 Task: Go to Program & Features. Select Whole Food Market. Add to cart Organic Flaxseed-3. Select Amazon Health. Add to cart Valerian root extract capsules-1. Place order for Gage Hill, _x000D_
603 Municipal Dr_x000D_
Thorndale, Pennsylvania(PA), 19372, Cell Number (610) 384-5565
Action: Mouse moved to (383, 277)
Screenshot: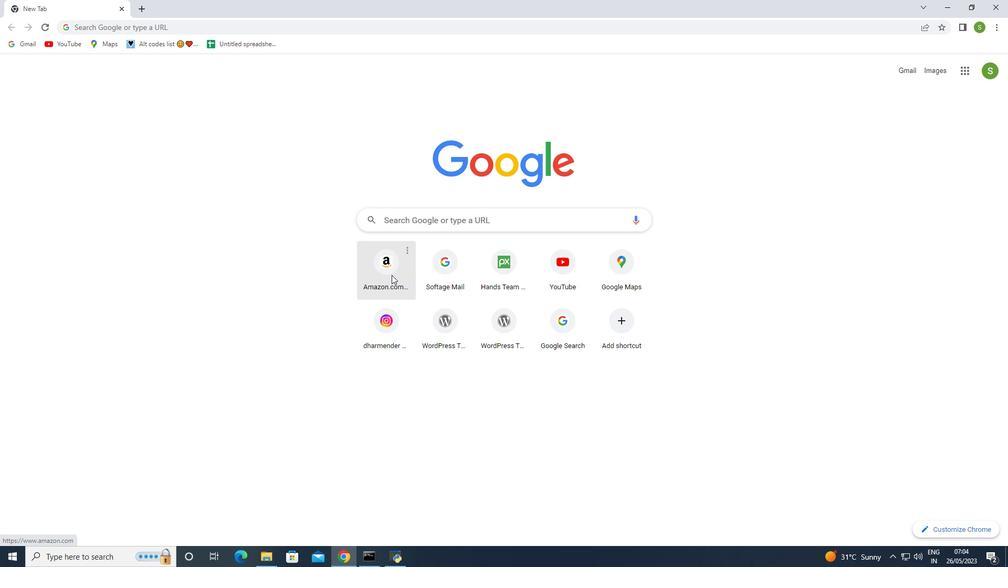 
Action: Mouse pressed left at (383, 277)
Screenshot: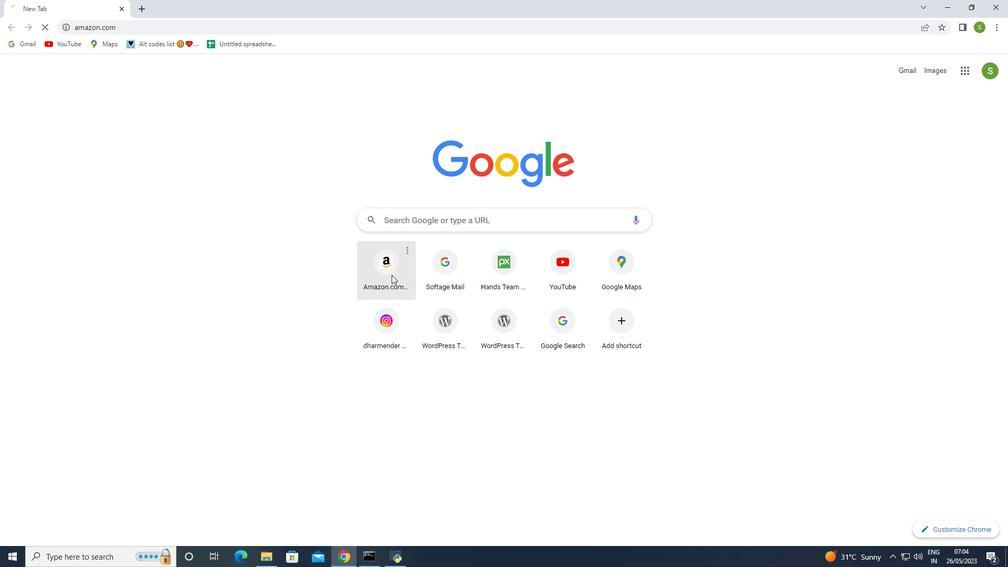 
Action: Mouse moved to (951, 67)
Screenshot: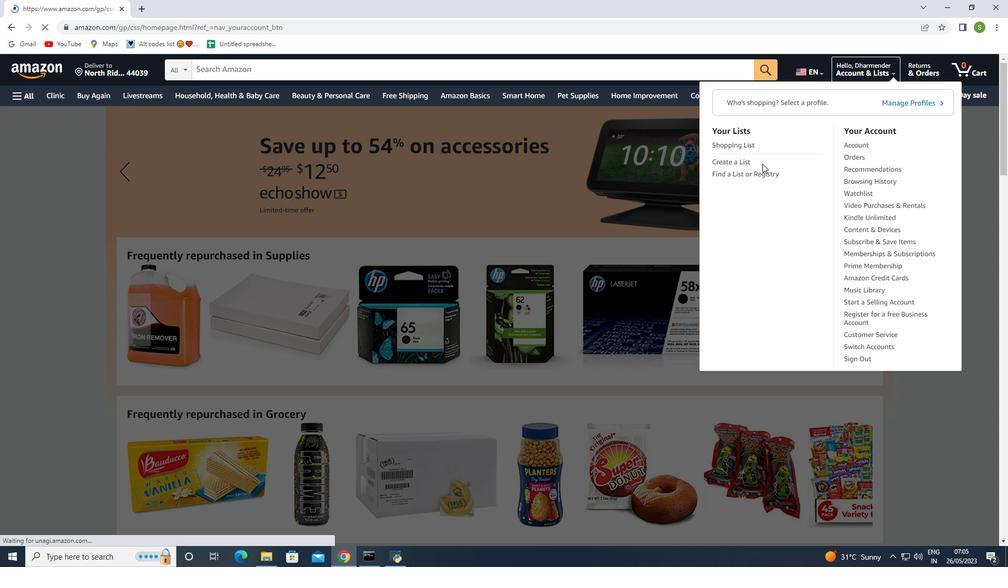 
Action: Mouse pressed left at (951, 67)
Screenshot: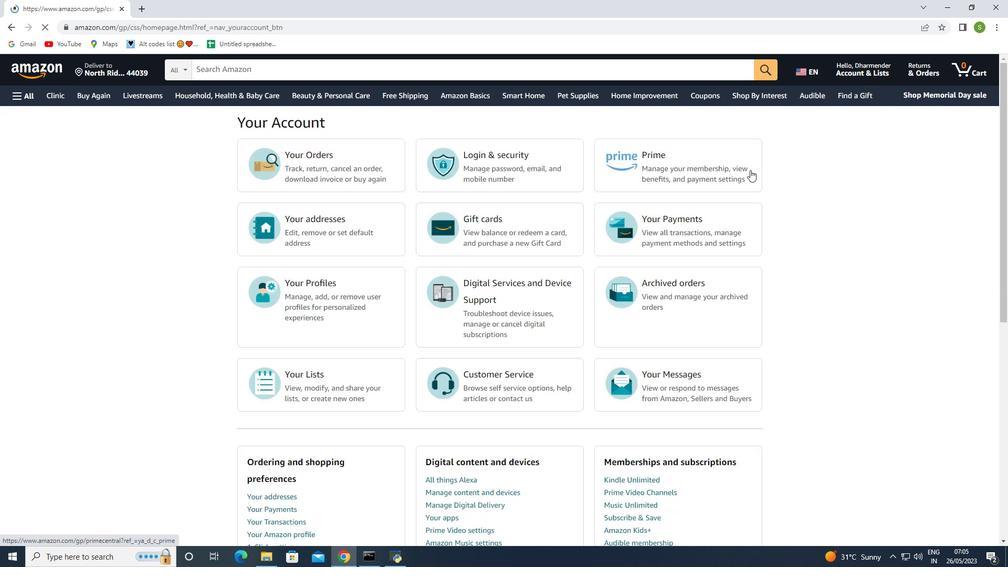 
Action: Mouse moved to (276, 320)
Screenshot: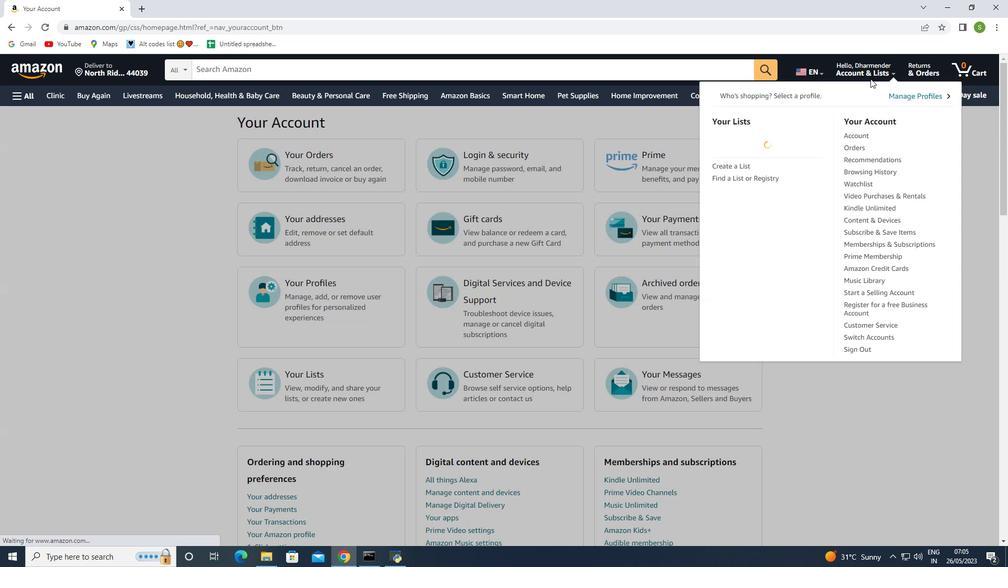 
Action: Mouse pressed left at (276, 320)
Screenshot: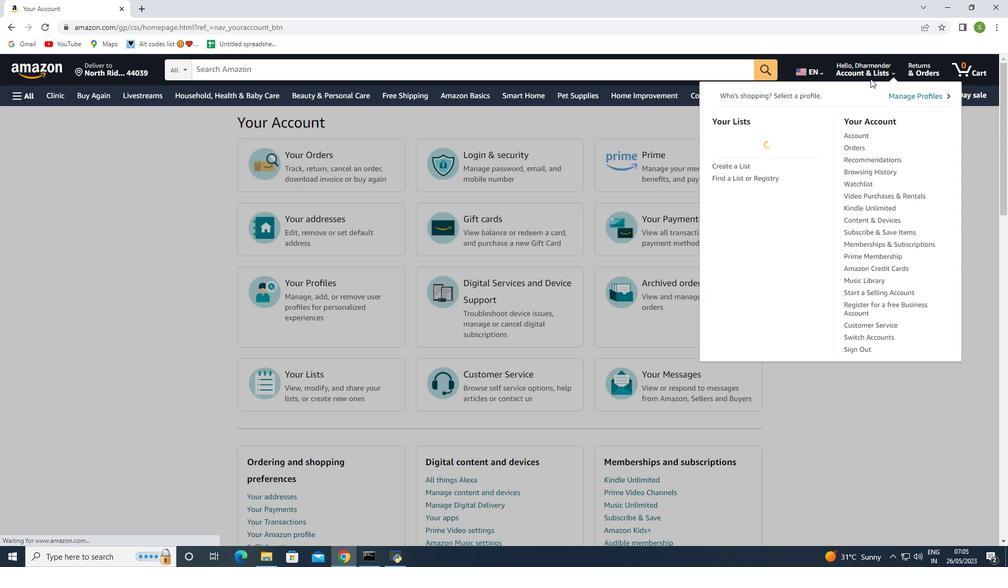 
Action: Mouse moved to (19, 95)
Screenshot: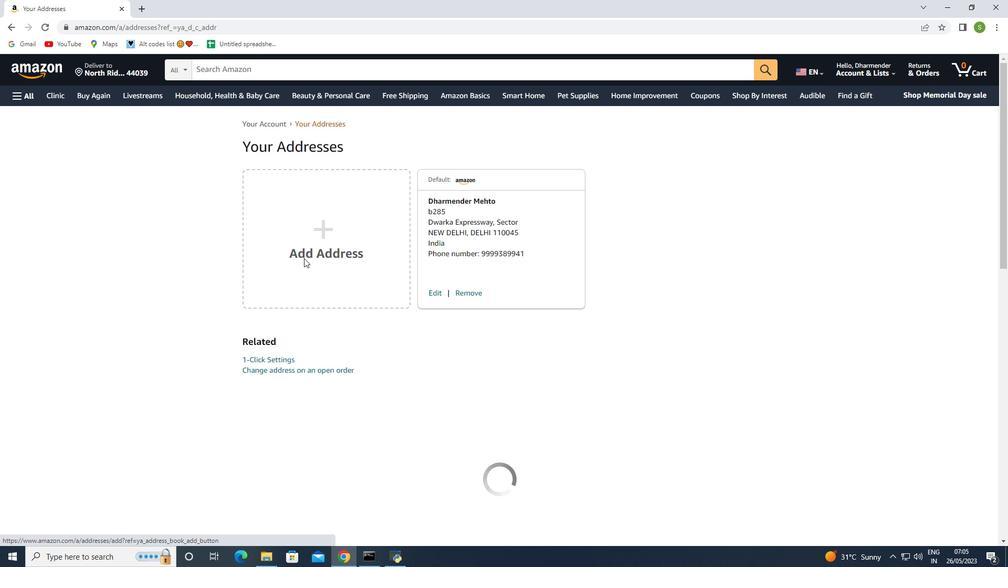 
Action: Mouse pressed left at (19, 95)
Screenshot: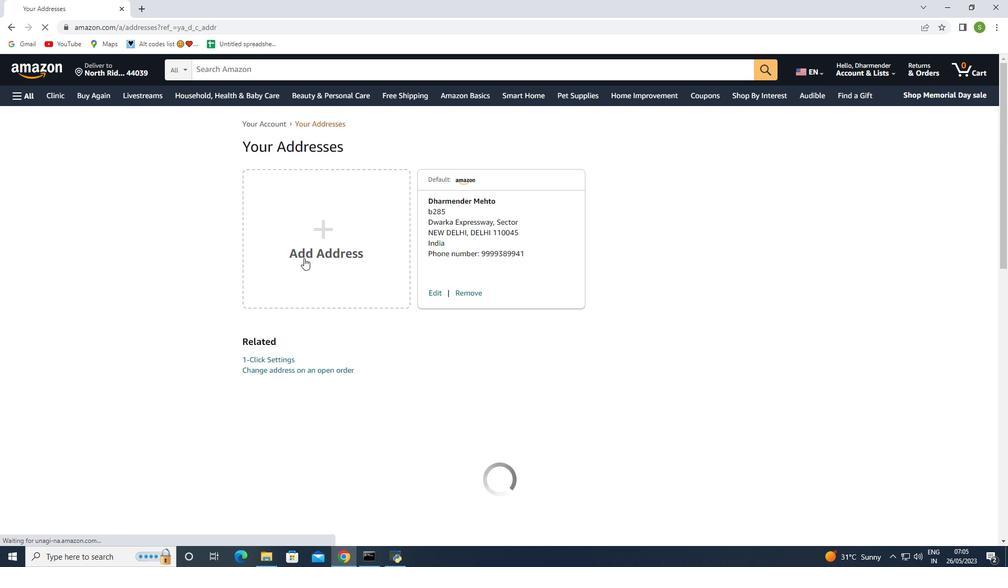 
Action: Mouse moved to (65, 373)
Screenshot: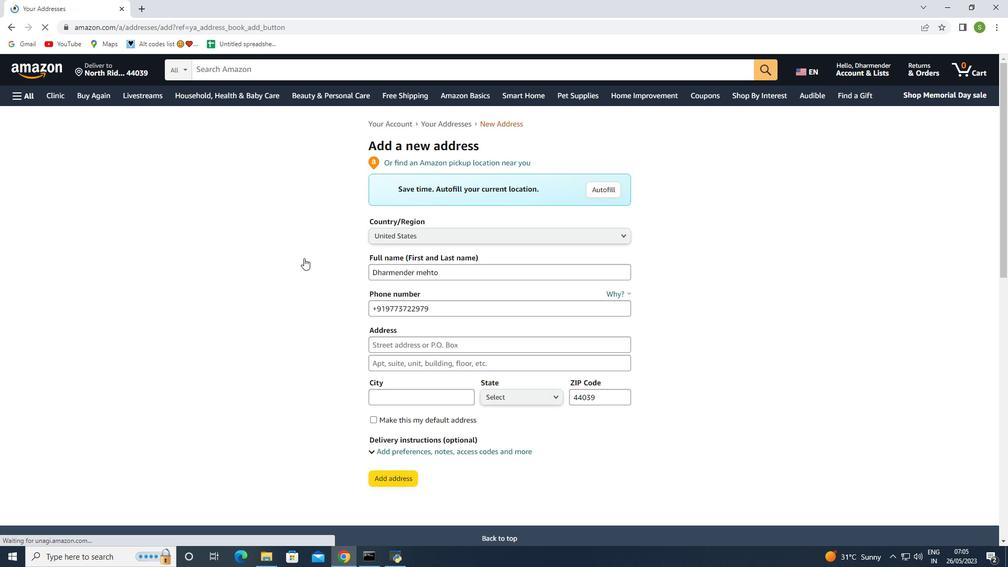
Action: Mouse scrolled (65, 372) with delta (0, 0)
Screenshot: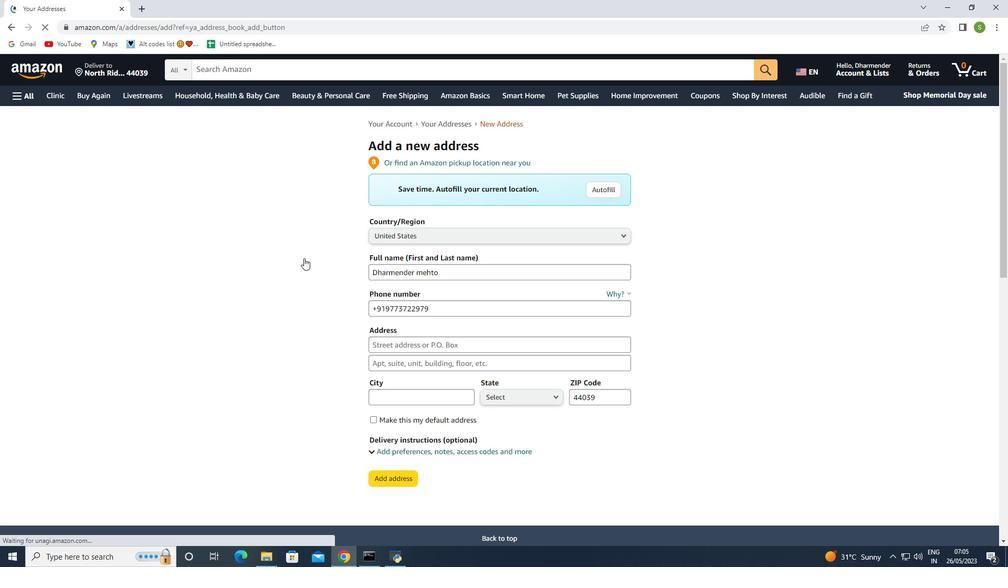 
Action: Mouse moved to (65, 375)
Screenshot: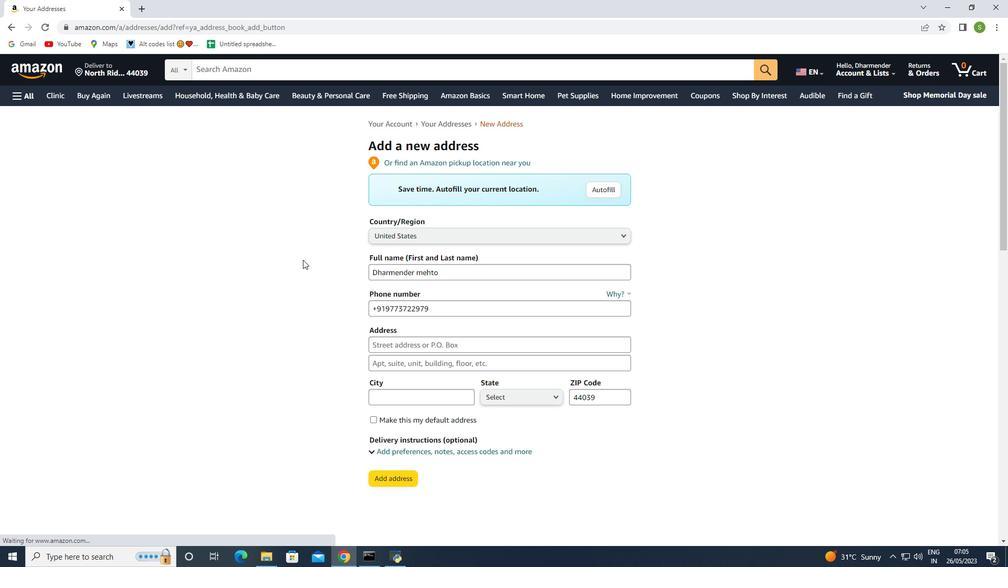 
Action: Mouse scrolled (65, 374) with delta (0, 0)
Screenshot: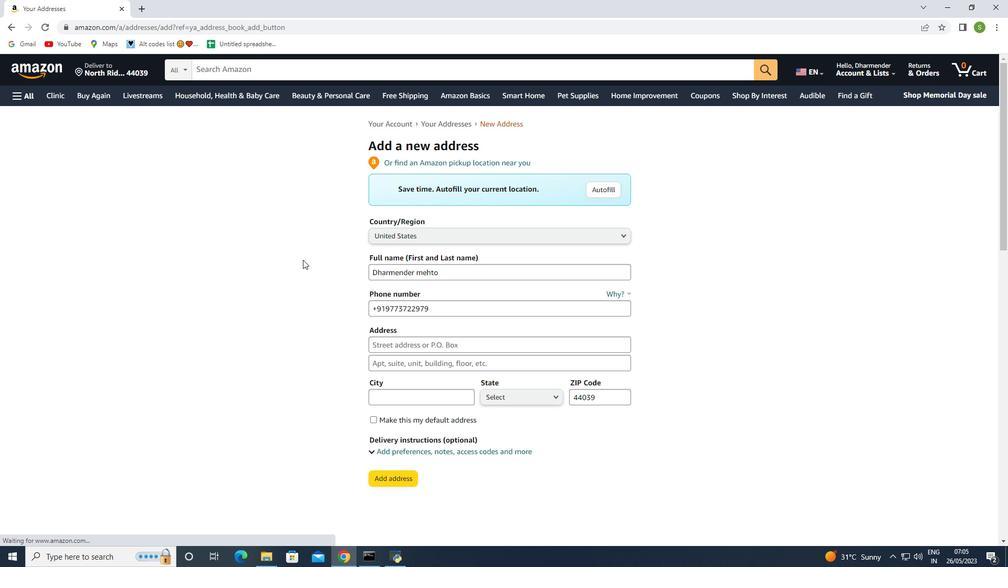 
Action: Mouse moved to (65, 377)
Screenshot: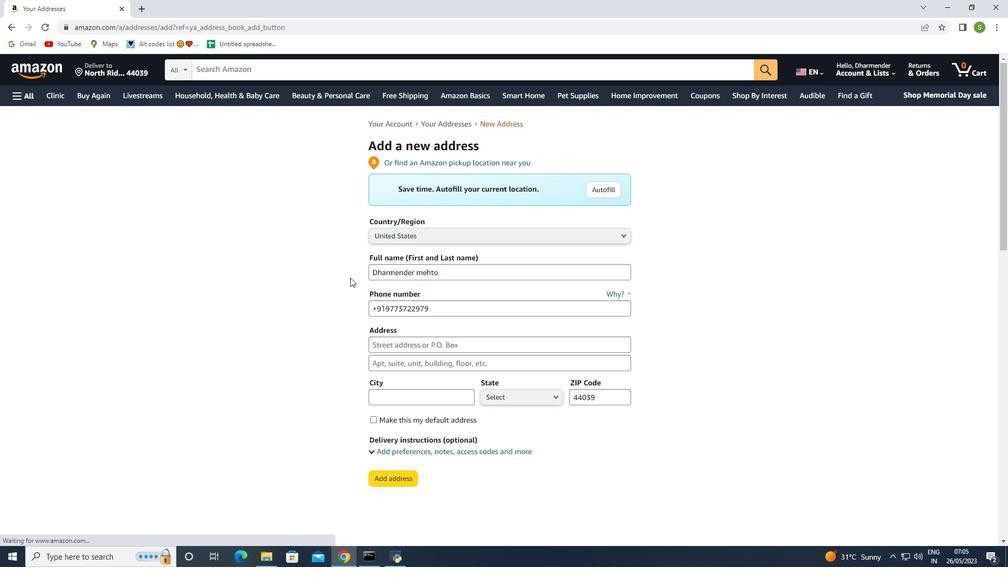
Action: Mouse scrolled (65, 377) with delta (0, 0)
Screenshot: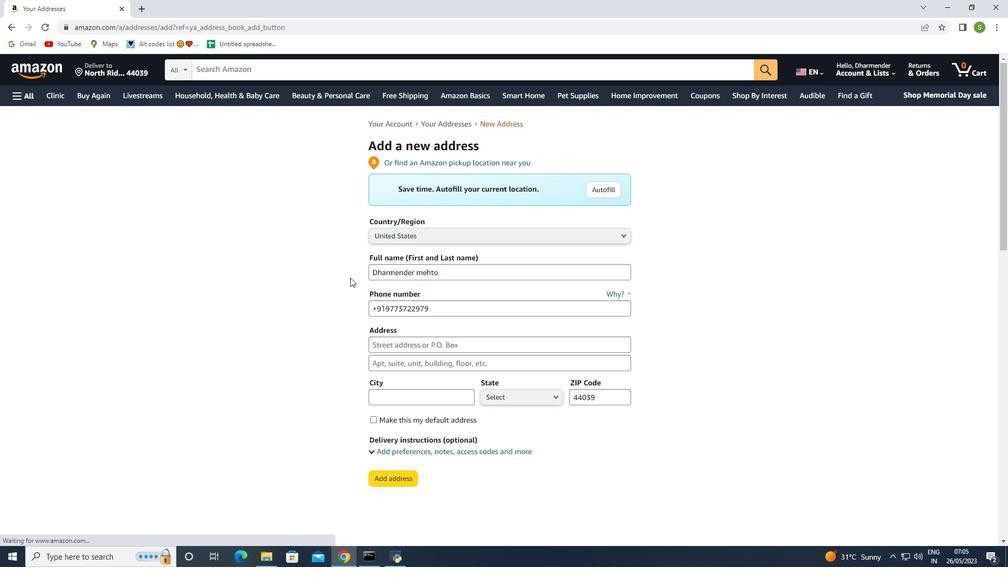 
Action: Mouse moved to (64, 381)
Screenshot: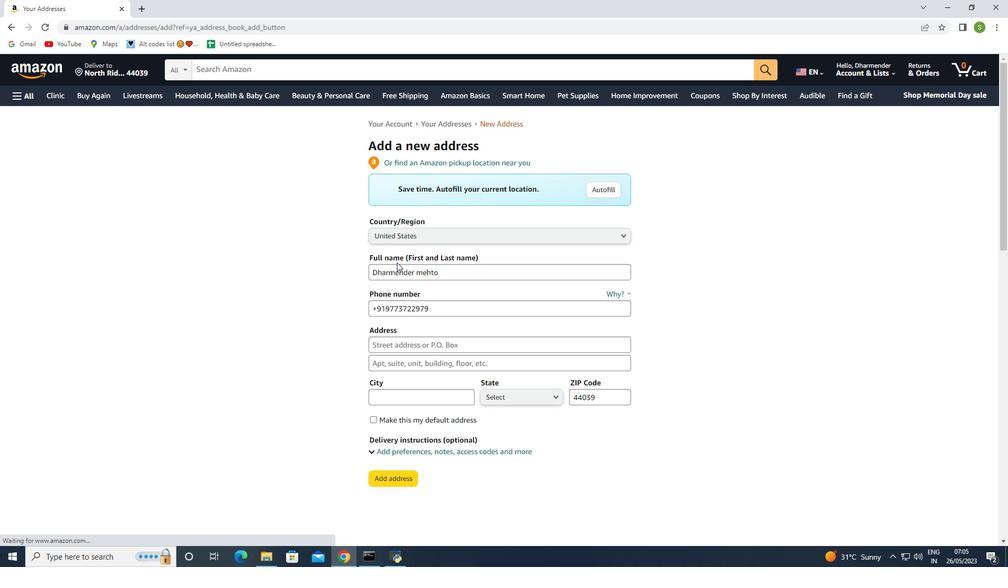 
Action: Mouse scrolled (64, 380) with delta (0, 0)
Screenshot: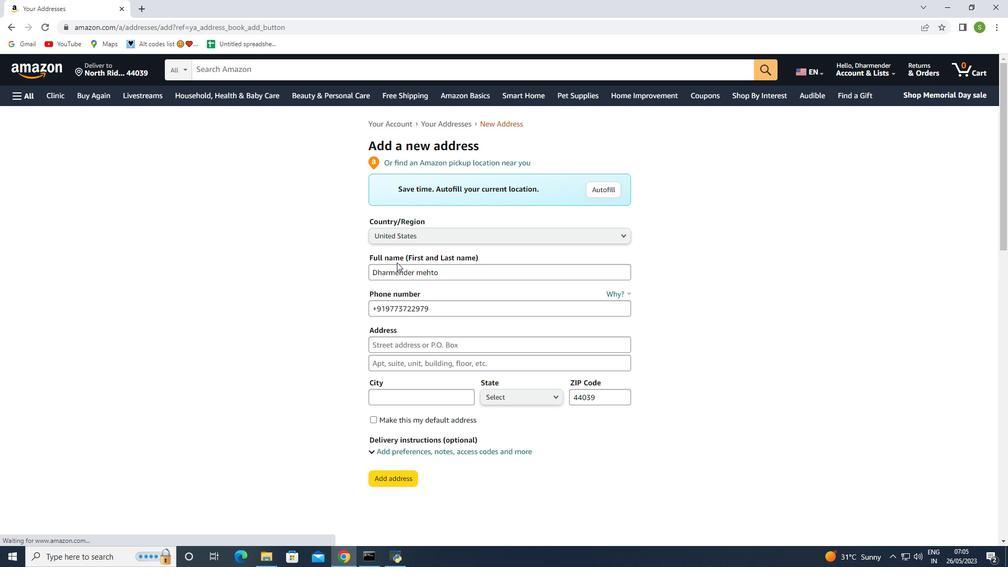 
Action: Mouse scrolled (64, 380) with delta (0, 0)
Screenshot: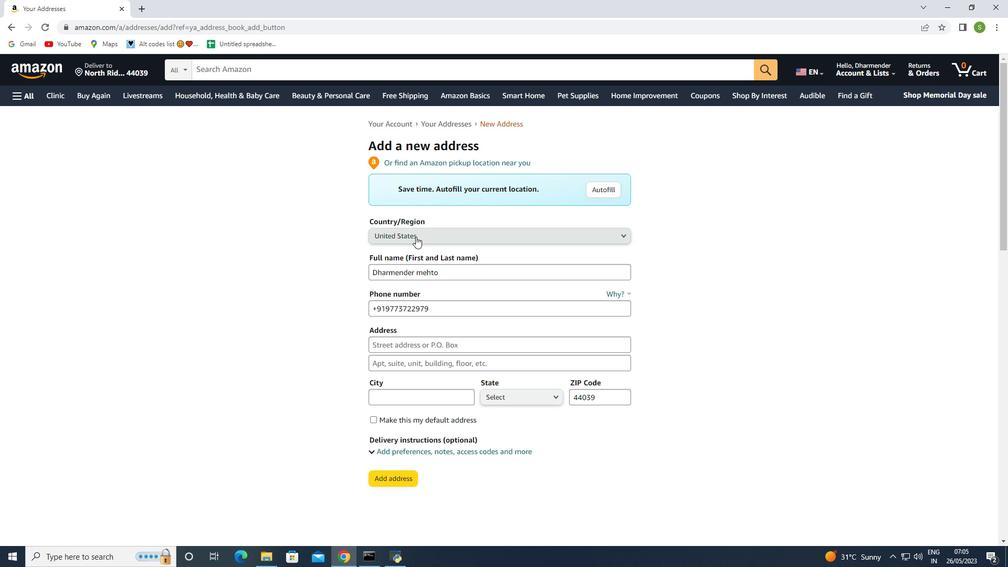 
Action: Mouse scrolled (64, 380) with delta (0, 0)
Screenshot: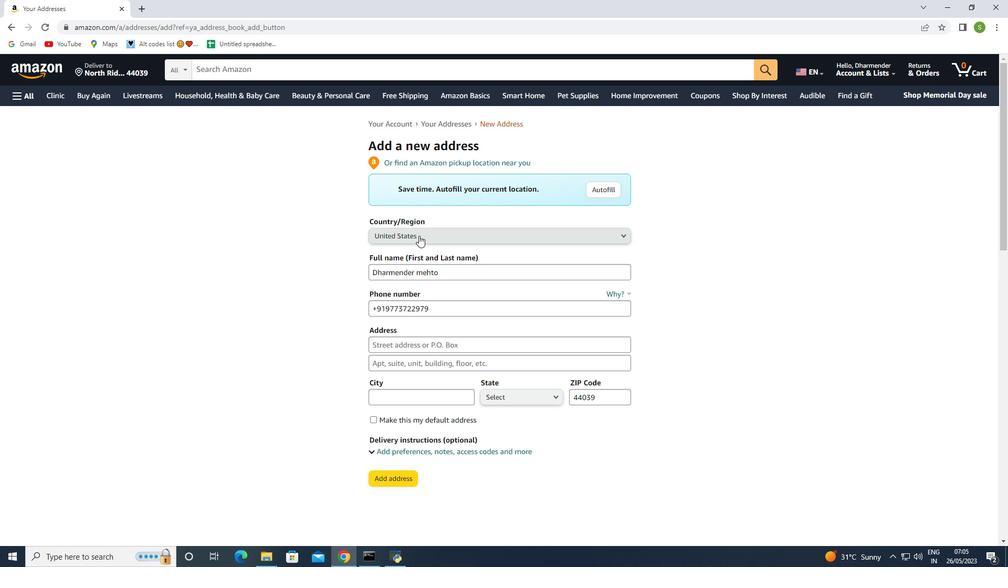 
Action: Mouse scrolled (64, 380) with delta (0, 0)
Screenshot: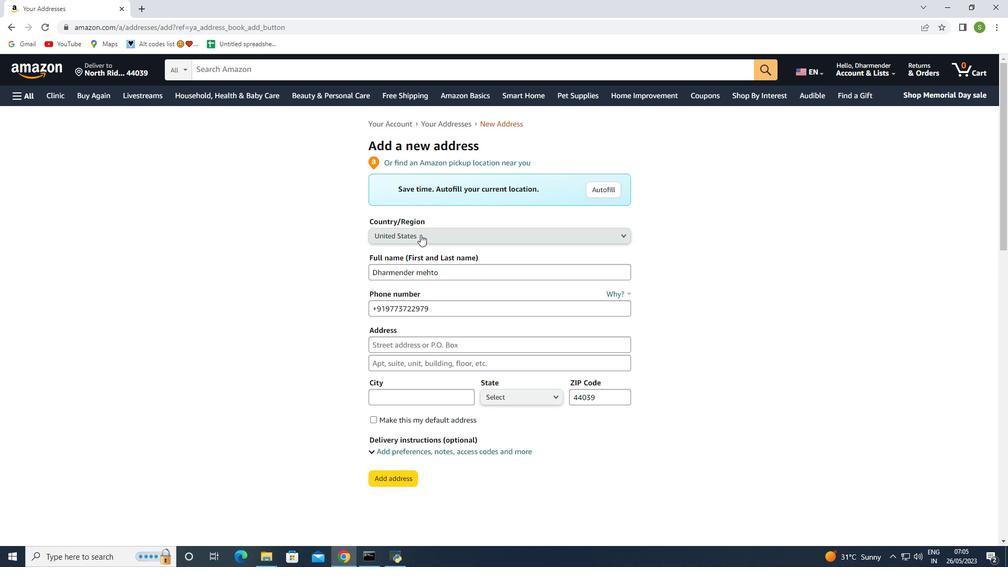 
Action: Mouse moved to (72, 319)
Screenshot: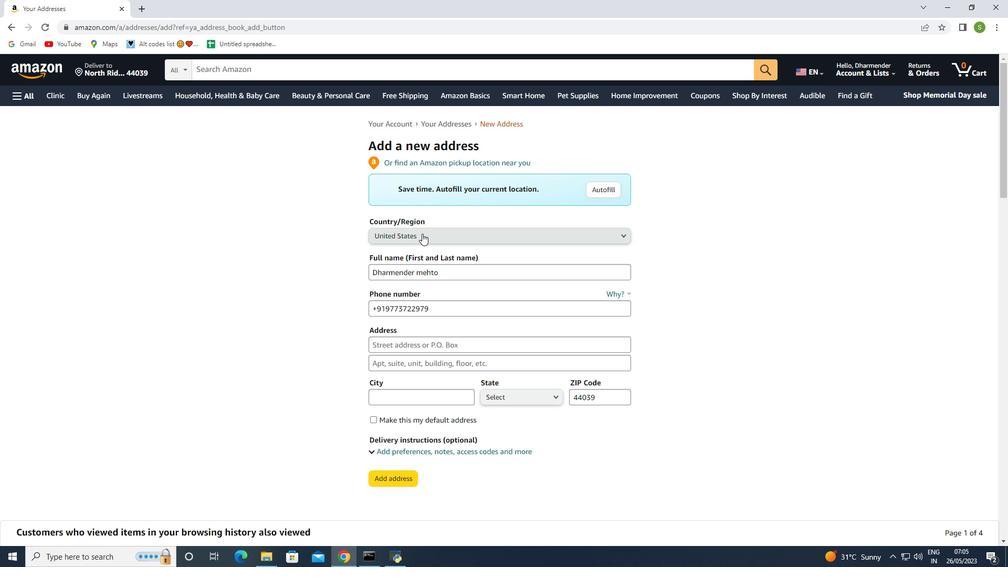 
Action: Mouse pressed left at (72, 319)
Screenshot: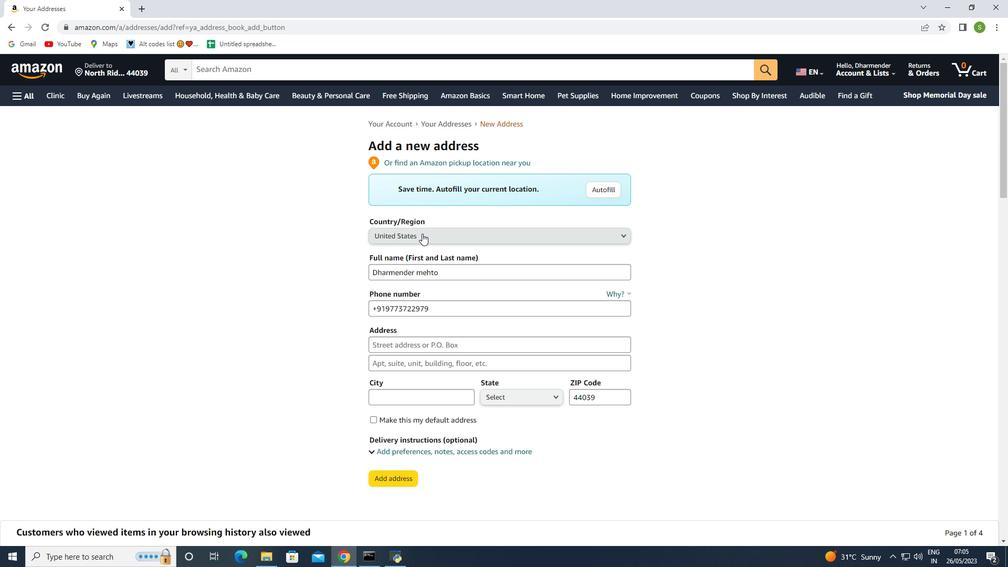 
Action: Mouse moved to (117, 138)
Screenshot: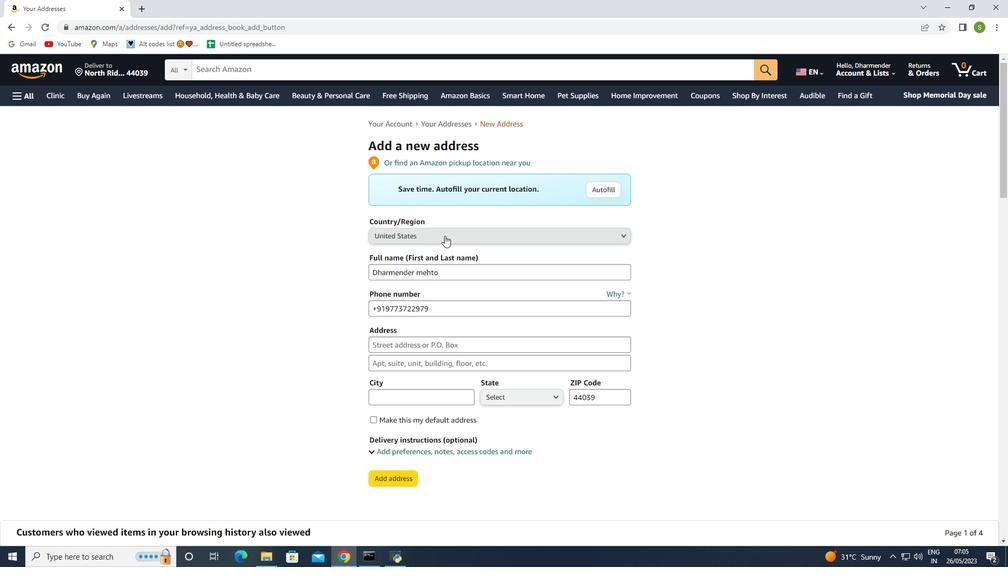 
Action: Mouse pressed left at (117, 138)
Screenshot: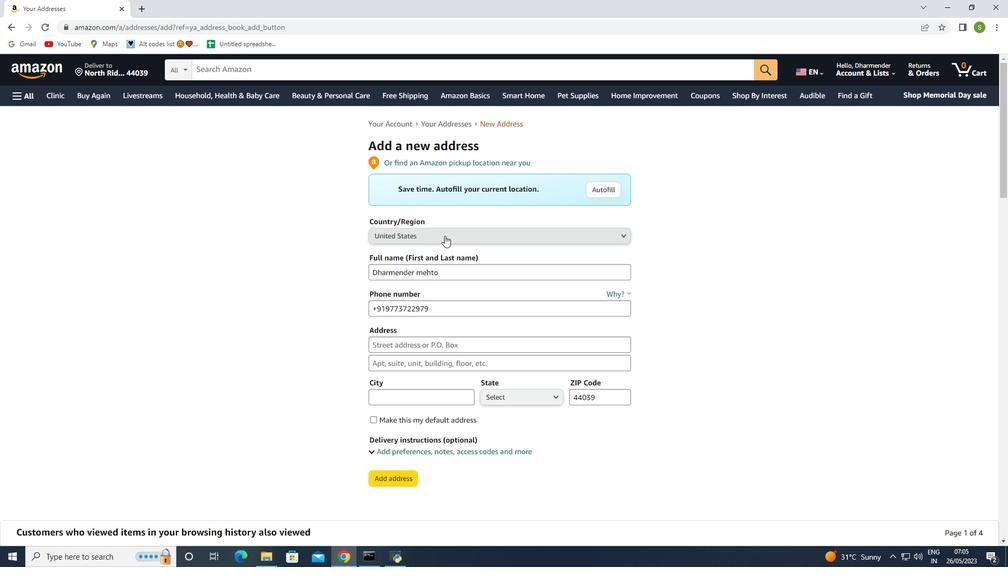 
Action: Mouse moved to (317, 65)
Screenshot: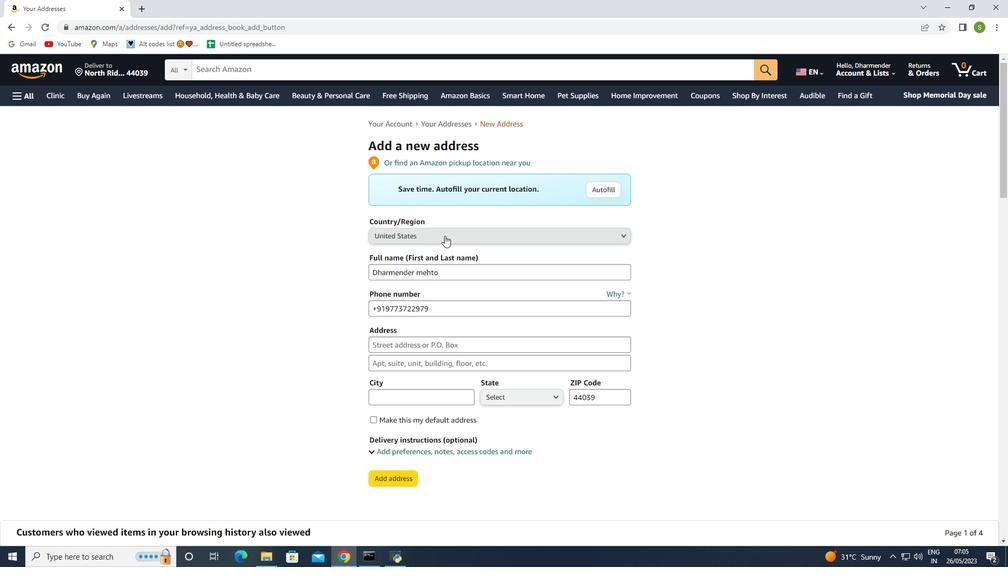 
Action: Mouse pressed left at (317, 65)
Screenshot: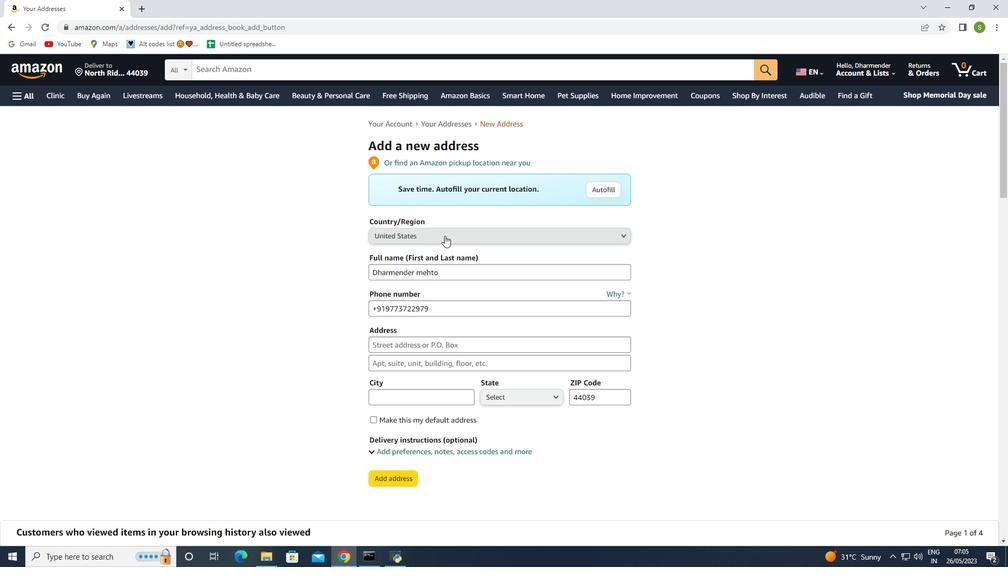 
Action: Key pressed organic<Key.space>flaxseed
Screenshot: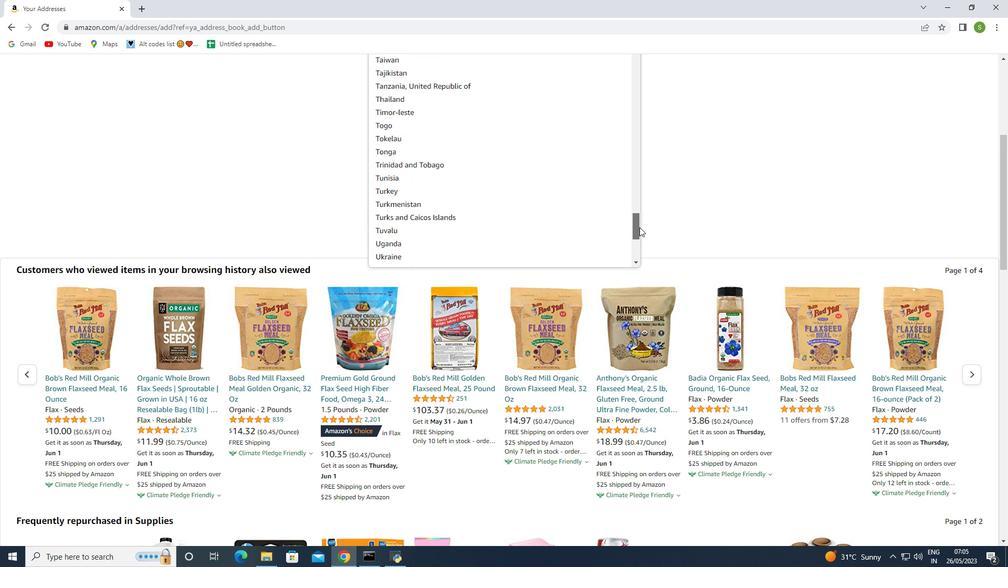 
Action: Mouse moved to (307, 79)
Screenshot: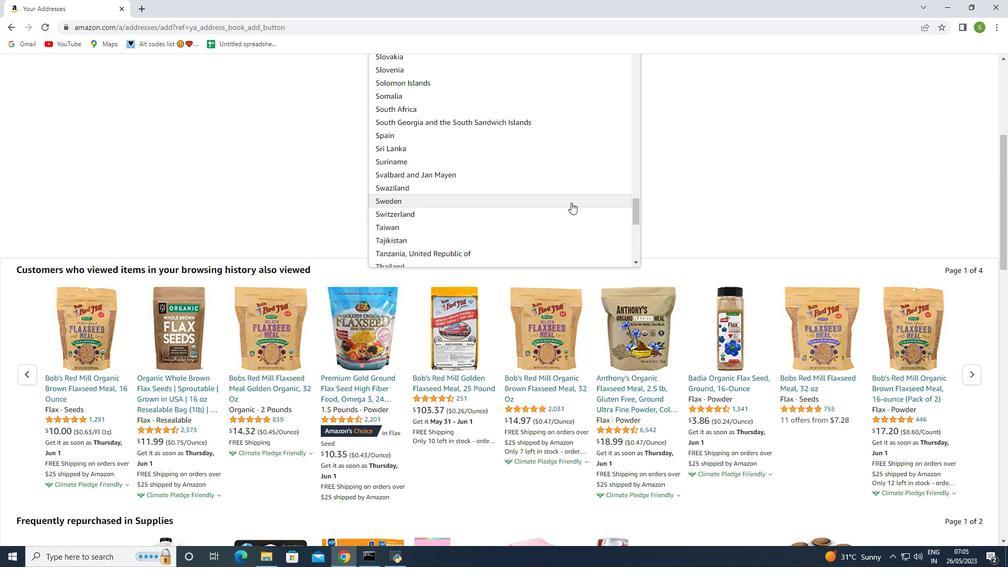 
Action: Mouse pressed left at (307, 79)
Screenshot: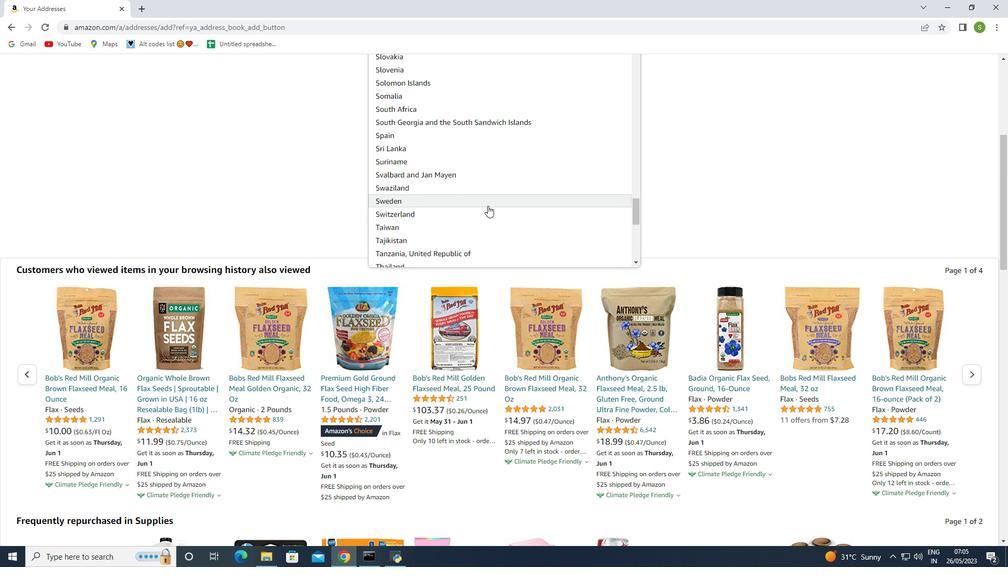 
Action: Mouse moved to (305, 86)
Screenshot: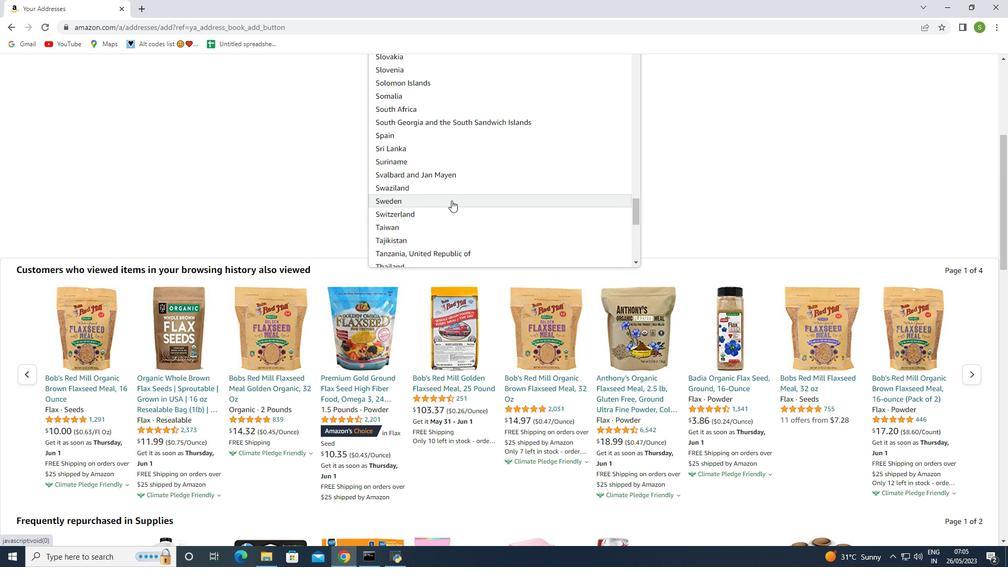 
Action: Mouse pressed left at (305, 86)
Screenshot: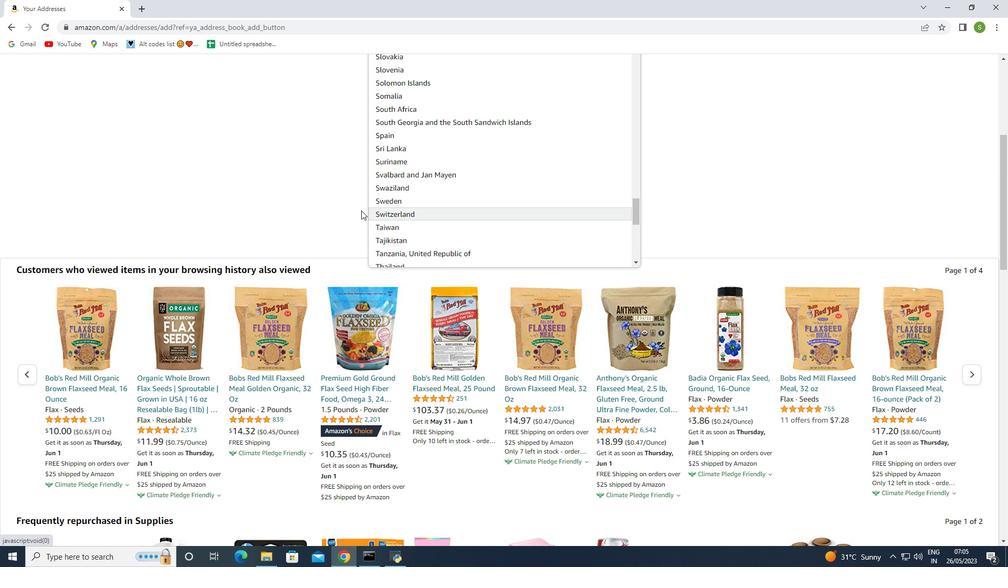 
Action: Mouse moved to (268, 346)
Screenshot: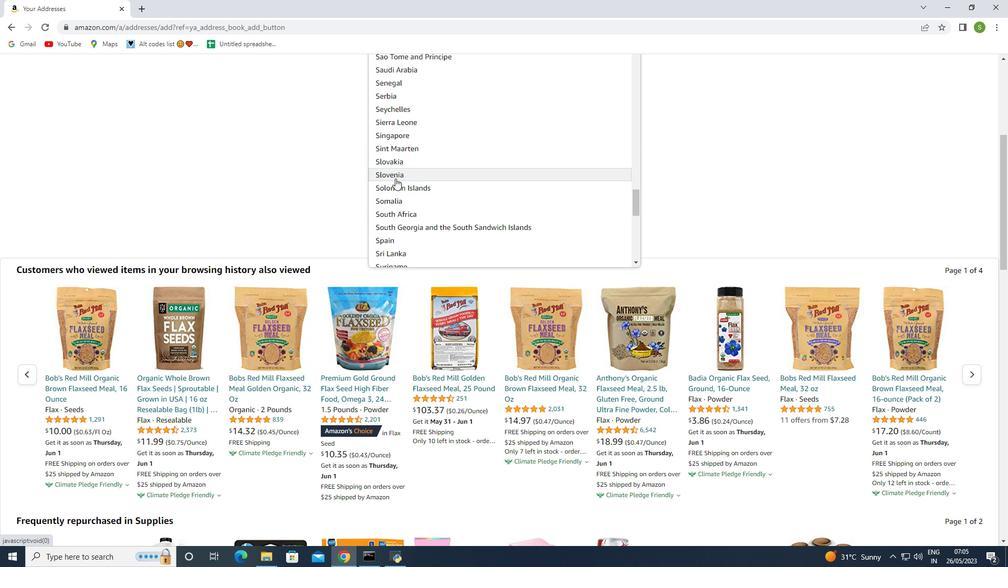 
Action: Mouse pressed left at (268, 346)
Screenshot: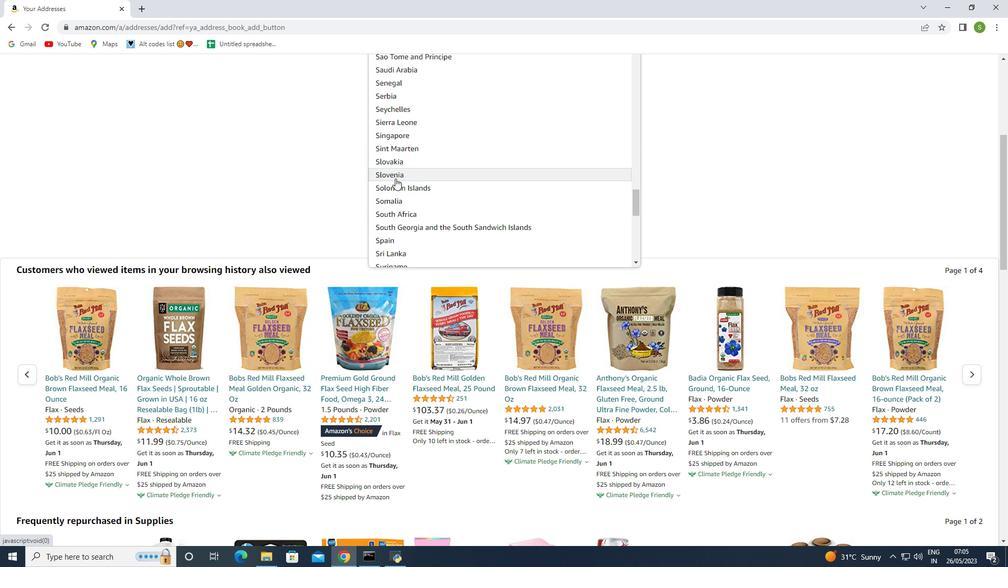 
Action: Mouse moved to (652, 322)
Screenshot: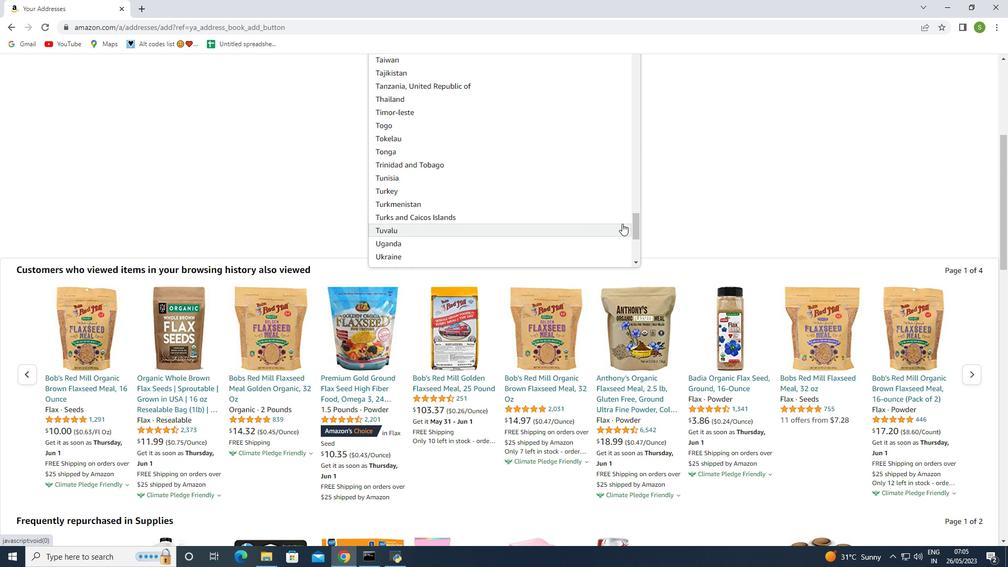 
Action: Mouse scrolled (652, 321) with delta (0, 0)
Screenshot: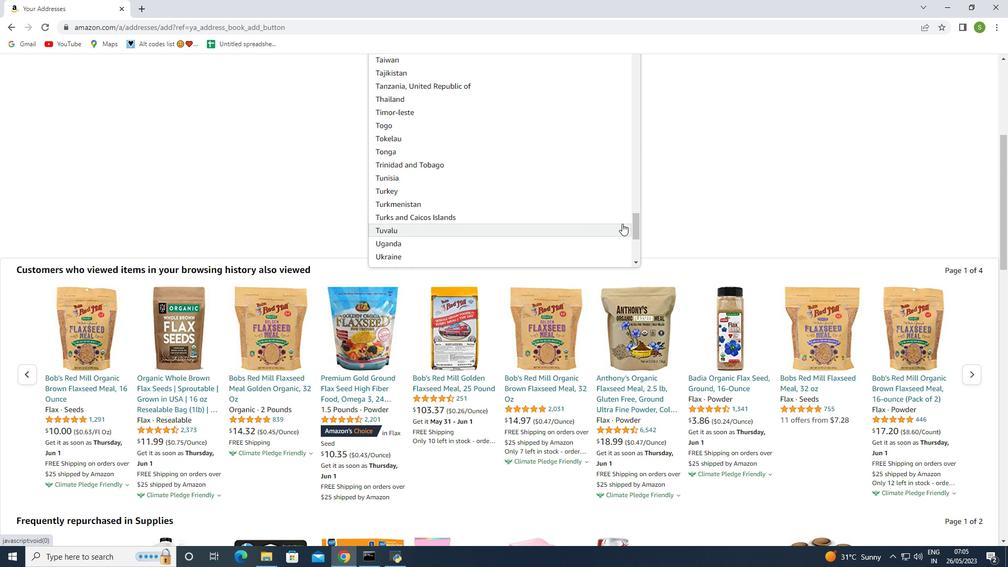 
Action: Mouse moved to (645, 324)
Screenshot: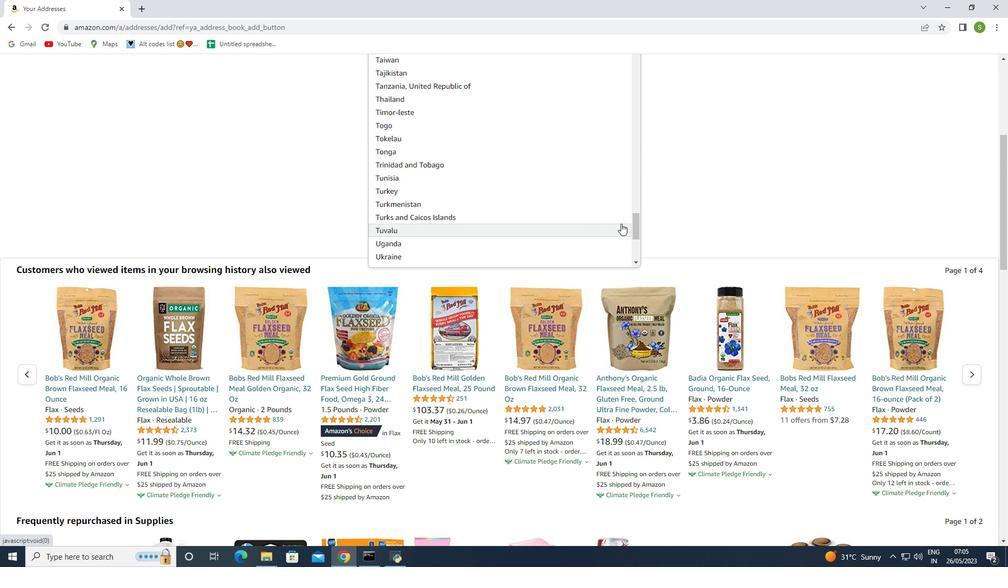 
Action: Mouse scrolled (645, 324) with delta (0, 0)
Screenshot: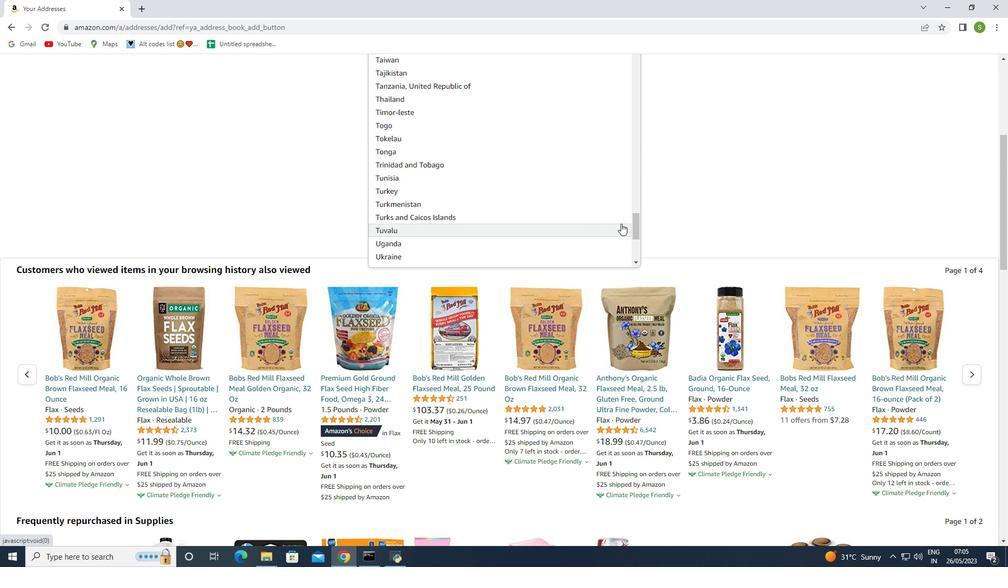 
Action: Mouse moved to (727, 312)
Screenshot: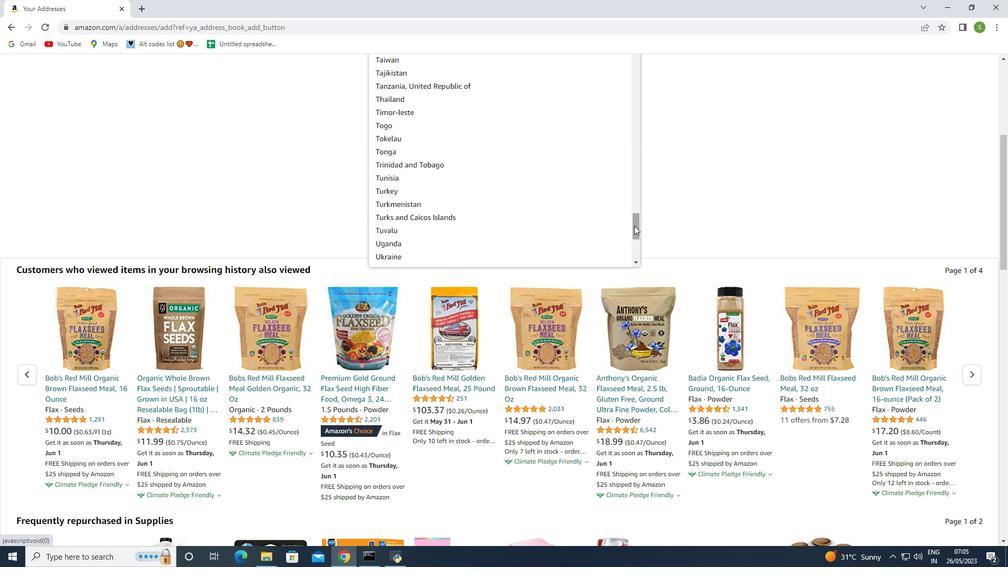
Action: Mouse scrolled (727, 312) with delta (0, 0)
Screenshot: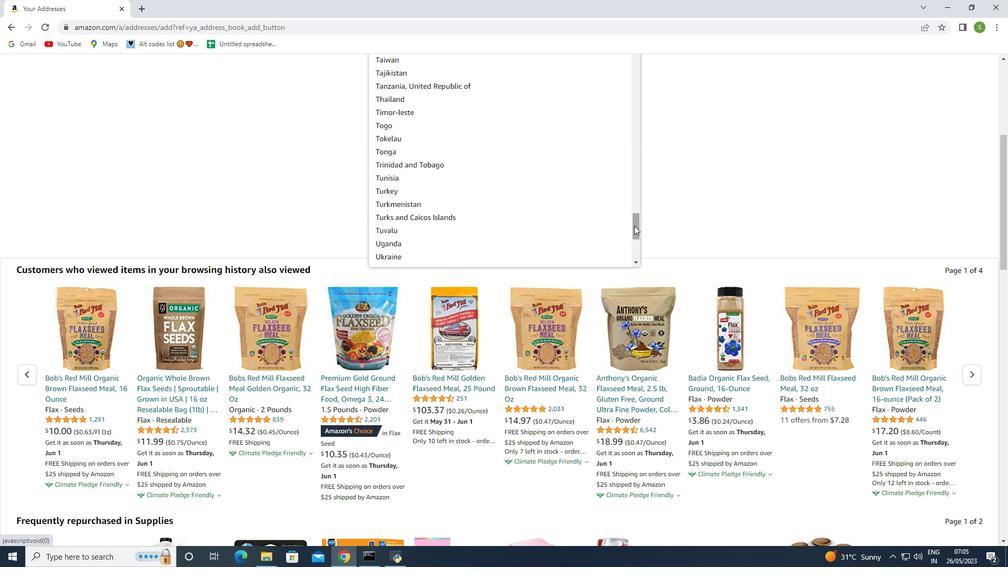 
Action: Mouse moved to (728, 311)
Screenshot: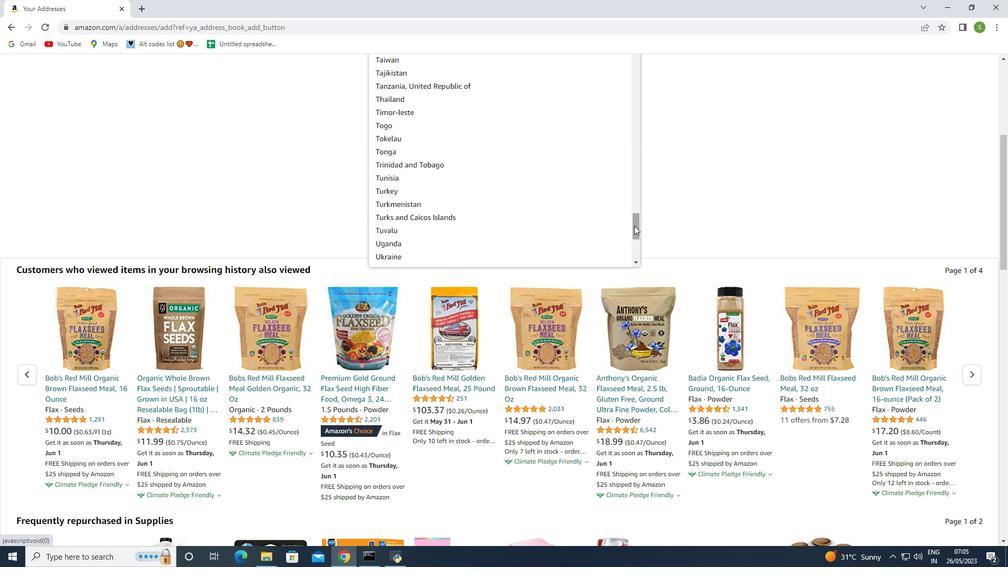 
Action: Mouse scrolled (728, 312) with delta (0, 0)
Screenshot: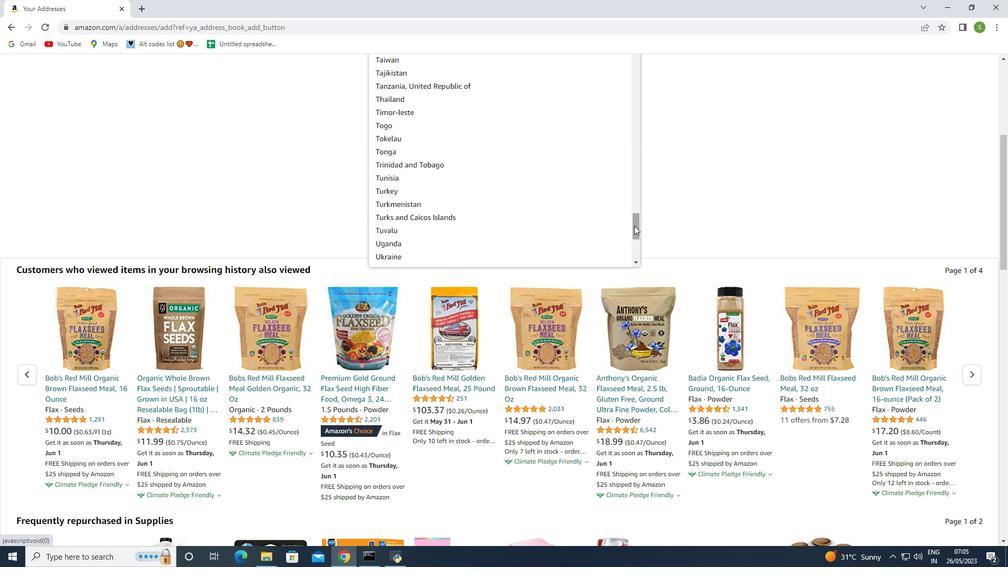 
Action: Mouse moved to (747, 321)
Screenshot: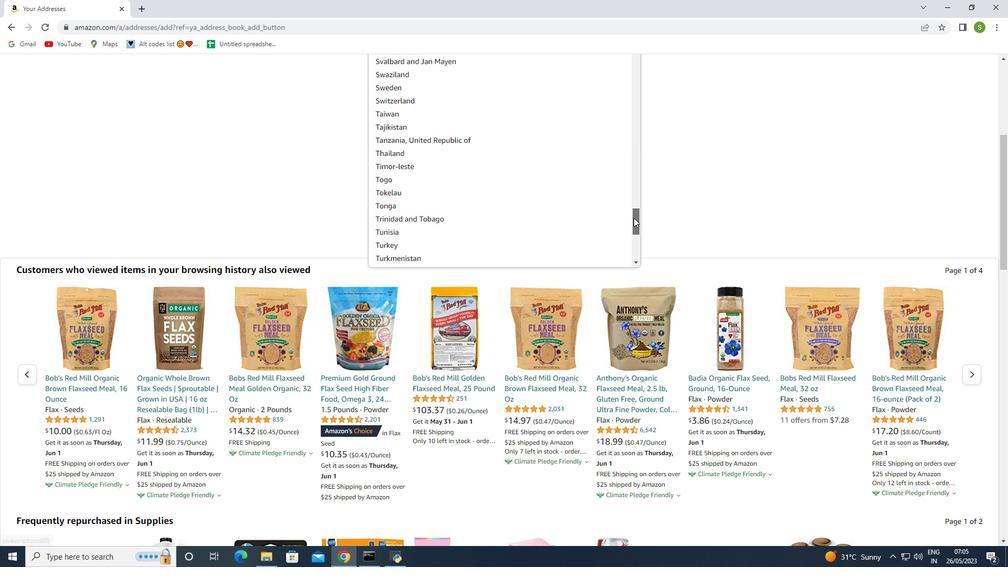 
Action: Mouse scrolled (729, 310) with delta (0, 0)
Screenshot: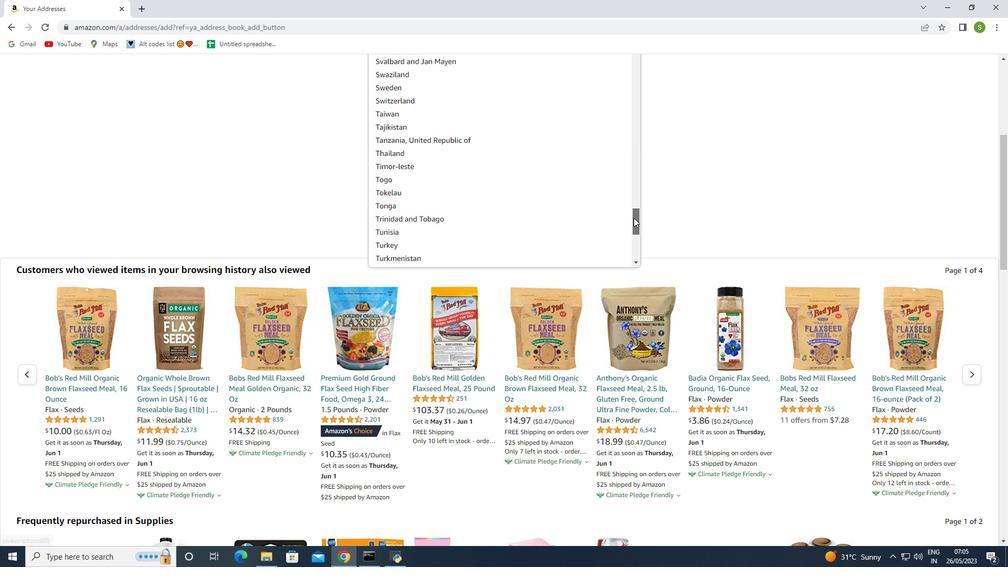 
Action: Mouse moved to (11, 26)
Screenshot: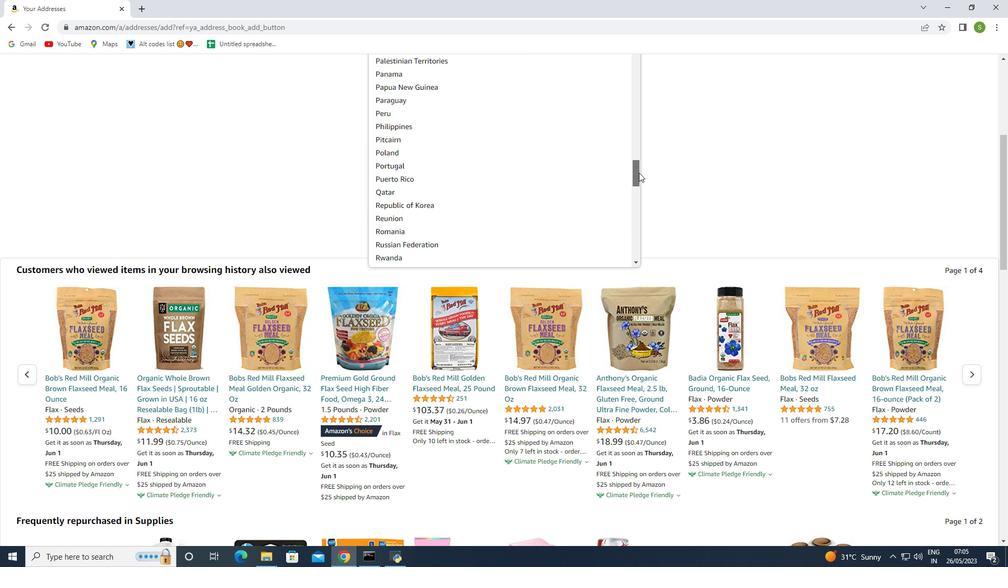 
Action: Mouse pressed left at (11, 26)
Screenshot: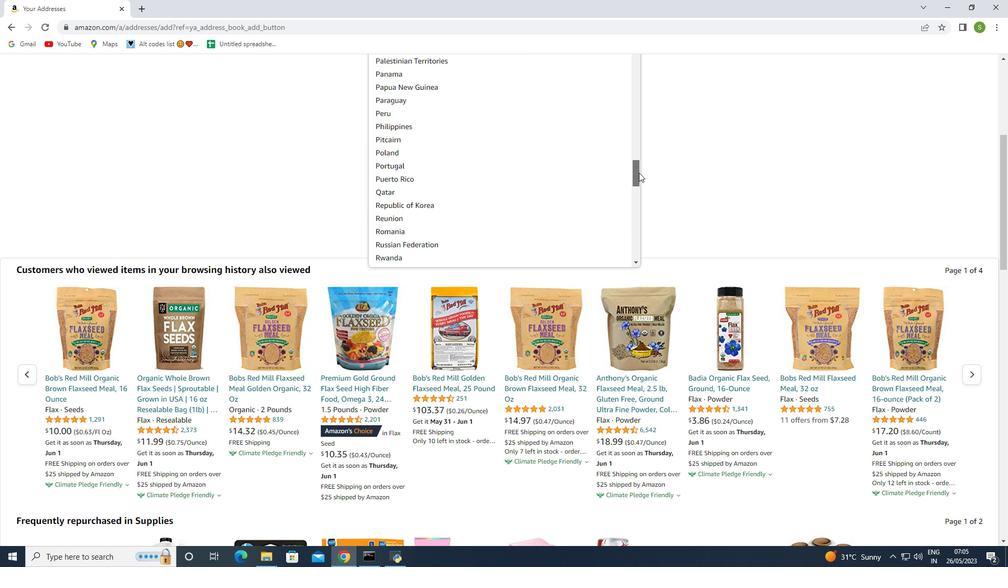 
Action: Mouse moved to (655, 256)
Screenshot: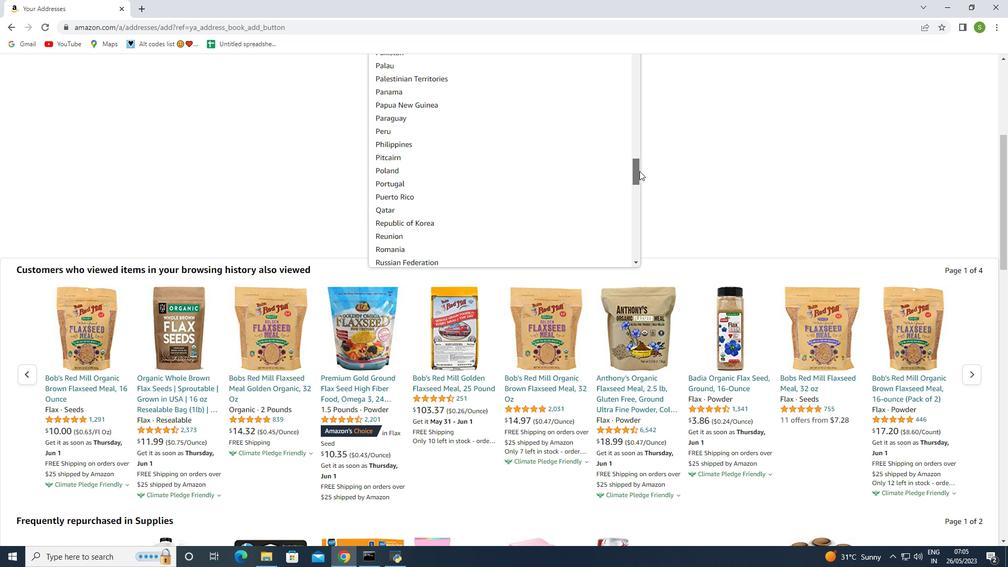 
Action: Mouse scrolled (655, 255) with delta (0, 0)
Screenshot: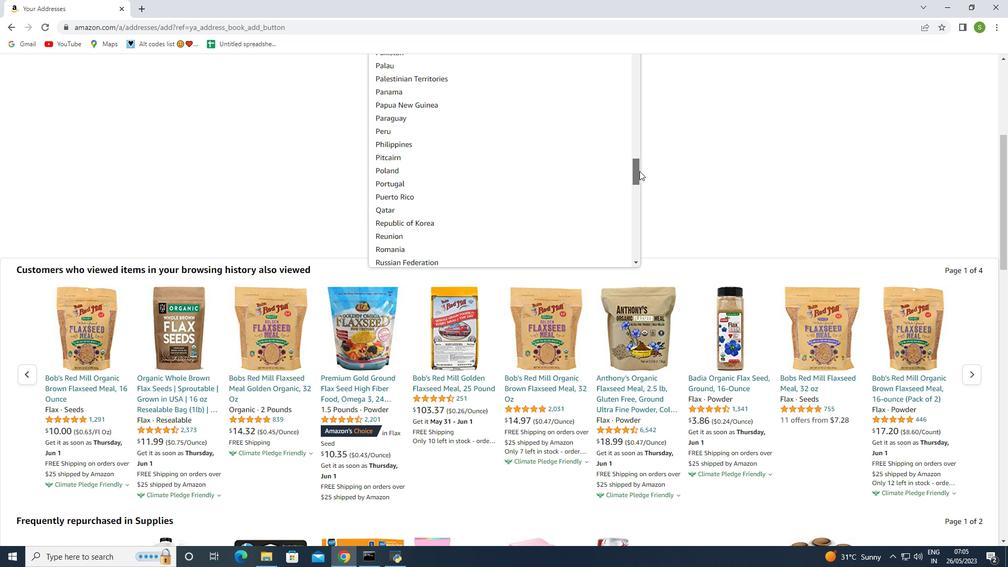 
Action: Mouse moved to (655, 256)
Screenshot: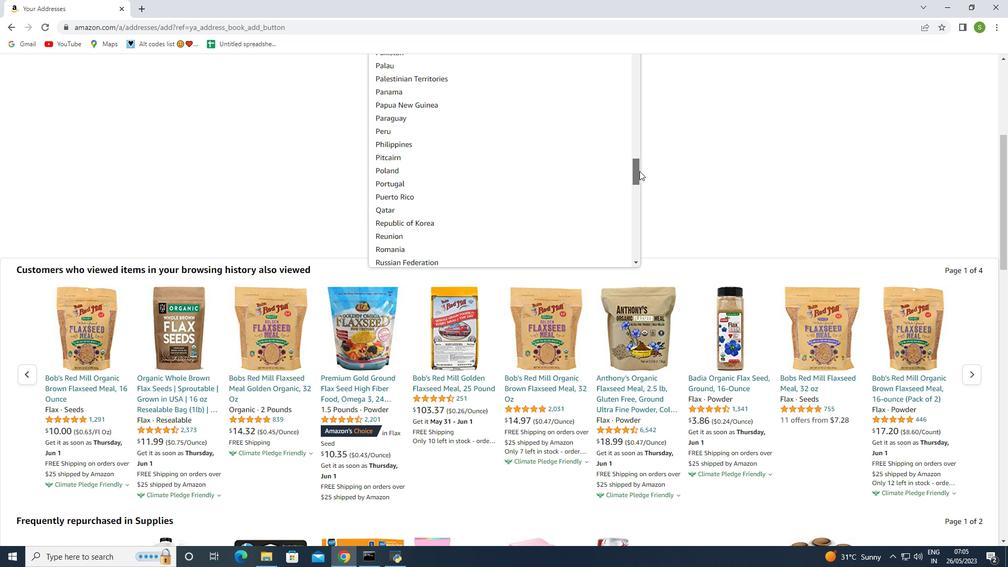 
Action: Mouse scrolled (655, 256) with delta (0, 0)
Screenshot: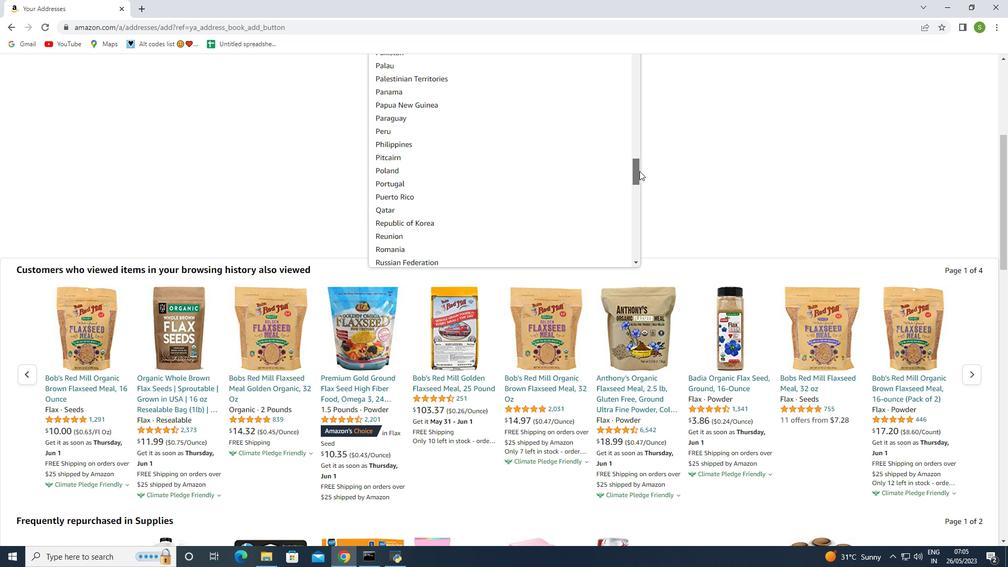 
Action: Mouse moved to (652, 266)
Screenshot: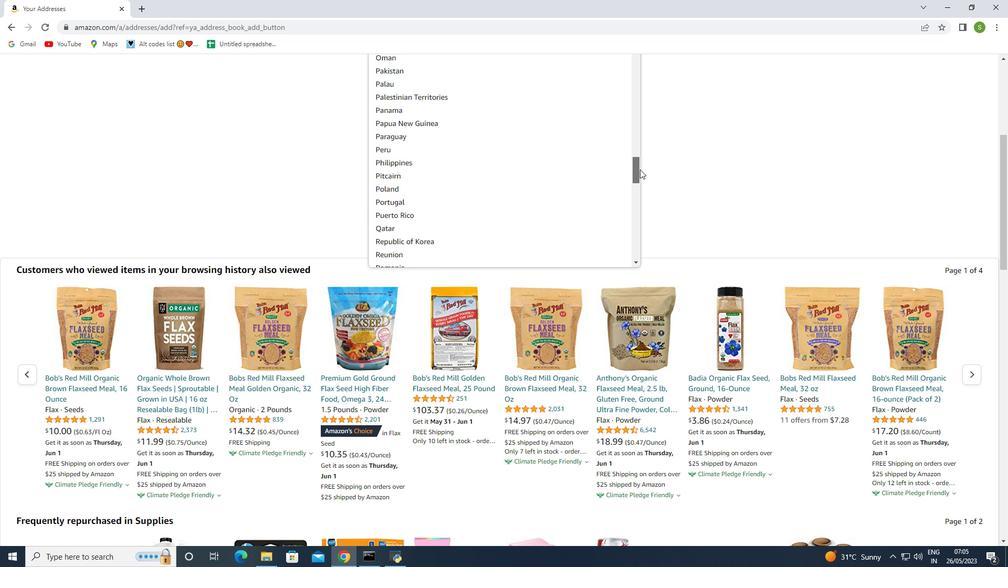 
Action: Mouse scrolled (652, 265) with delta (0, 0)
Screenshot: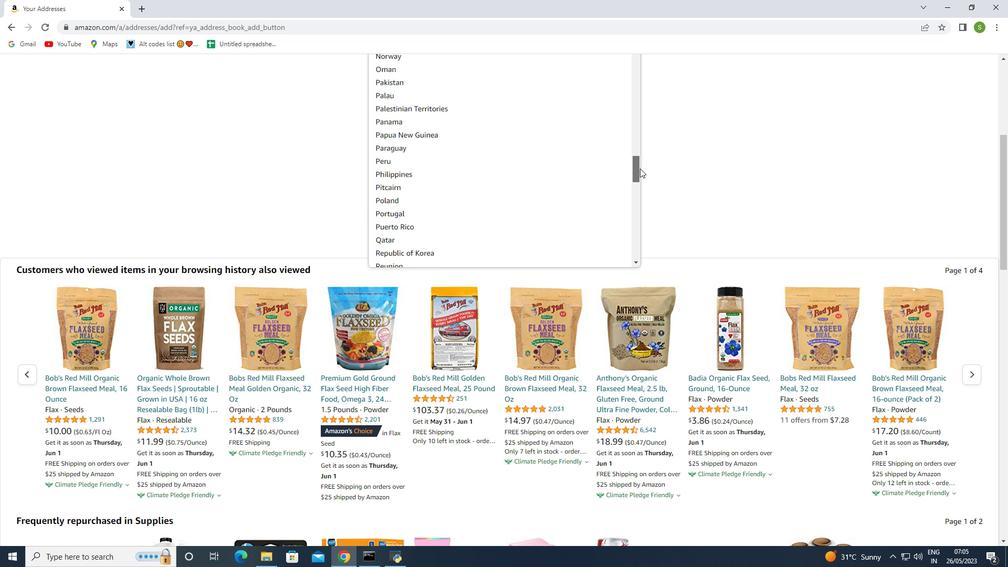 
Action: Mouse moved to (652, 266)
Screenshot: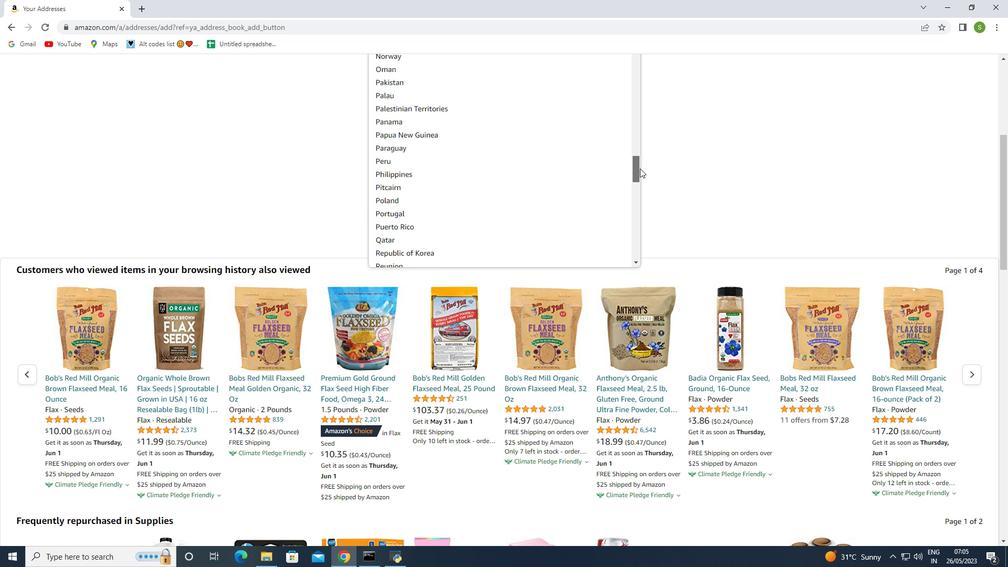 
Action: Mouse scrolled (652, 265) with delta (0, 0)
Screenshot: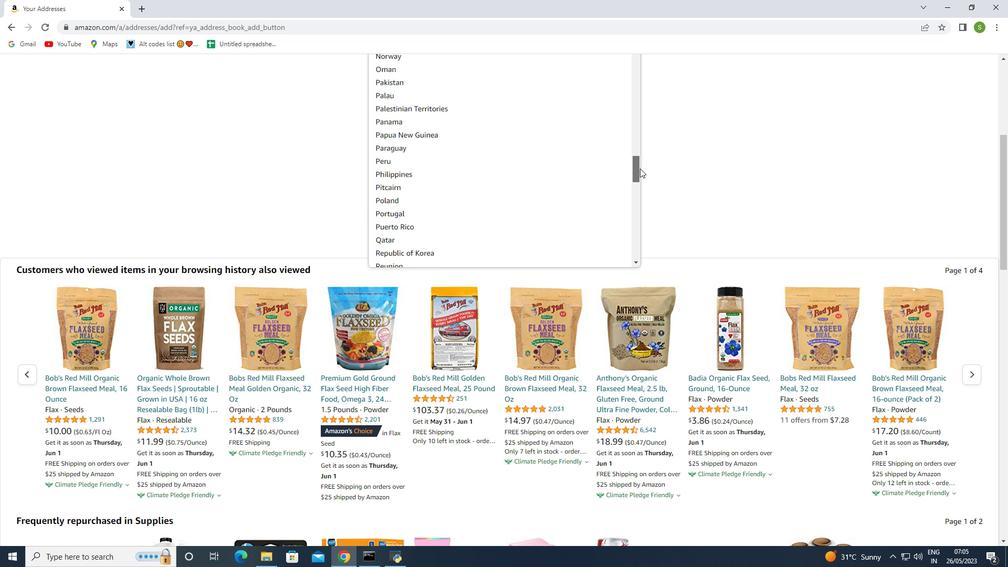 
Action: Mouse moved to (652, 266)
Screenshot: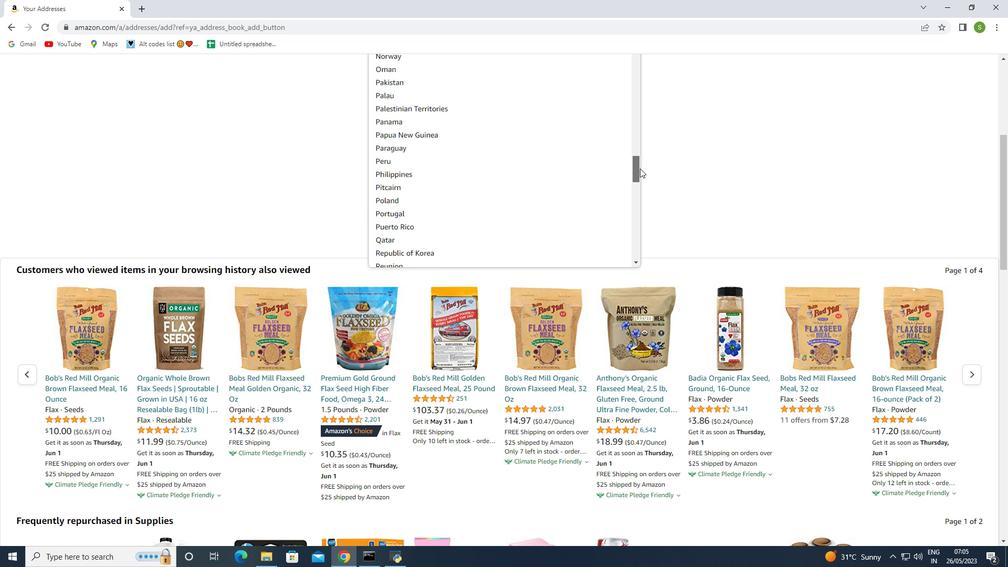 
Action: Mouse scrolled (652, 266) with delta (0, 0)
Screenshot: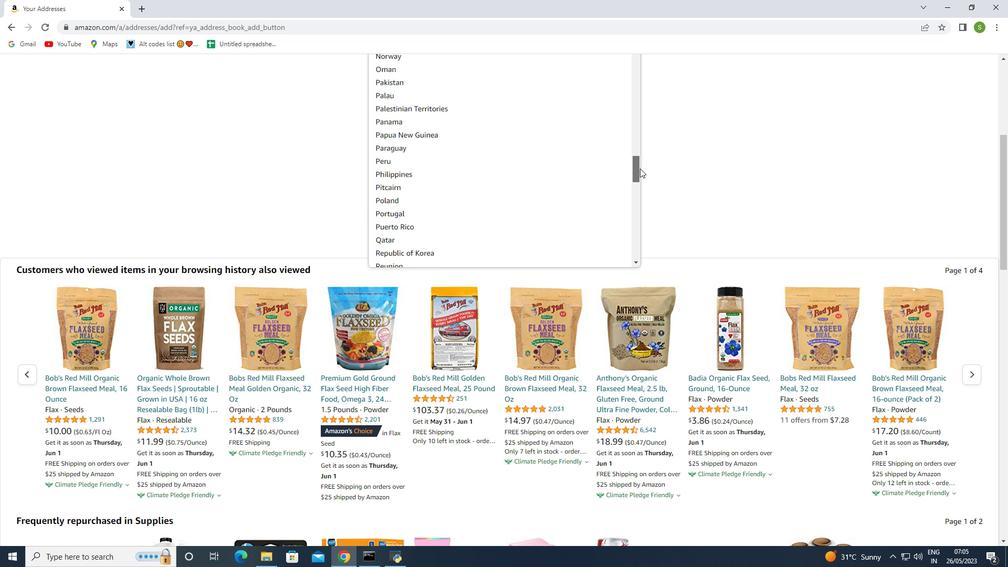 
Action: Mouse scrolled (652, 266) with delta (0, 0)
Screenshot: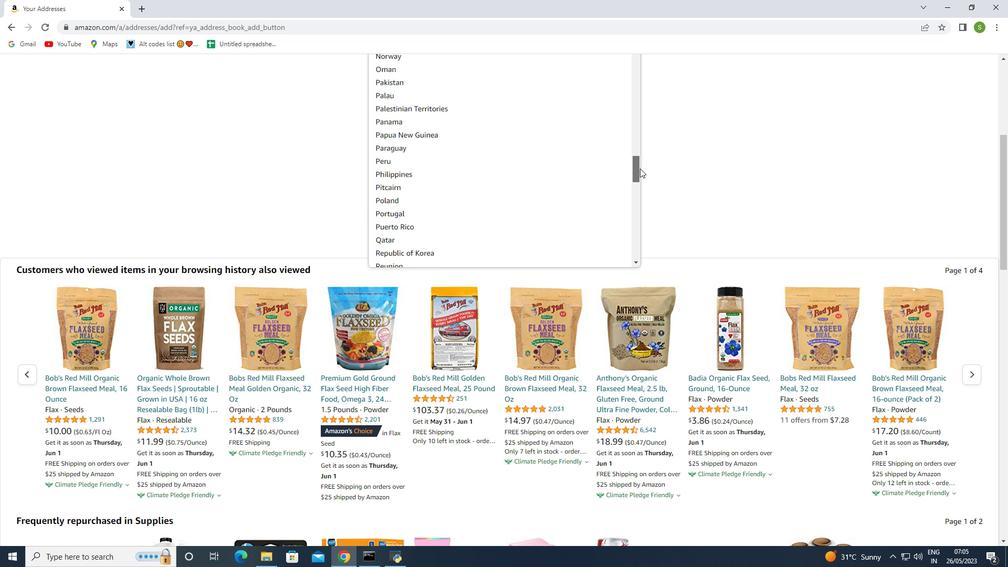 
Action: Mouse scrolled (652, 266) with delta (0, 0)
Screenshot: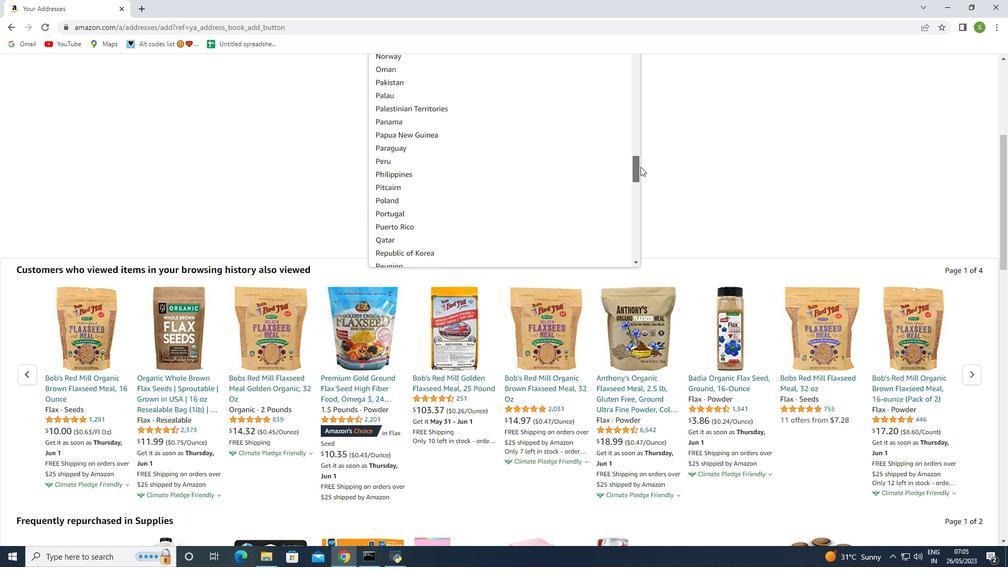 
Action: Mouse moved to (734, 280)
Screenshot: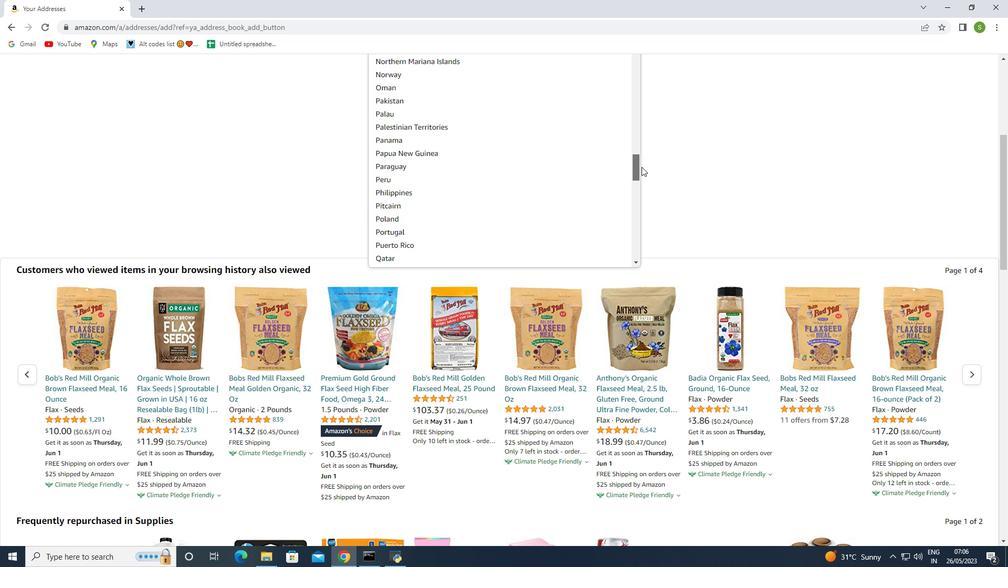 
Action: Mouse scrolled (734, 279) with delta (0, 0)
Screenshot: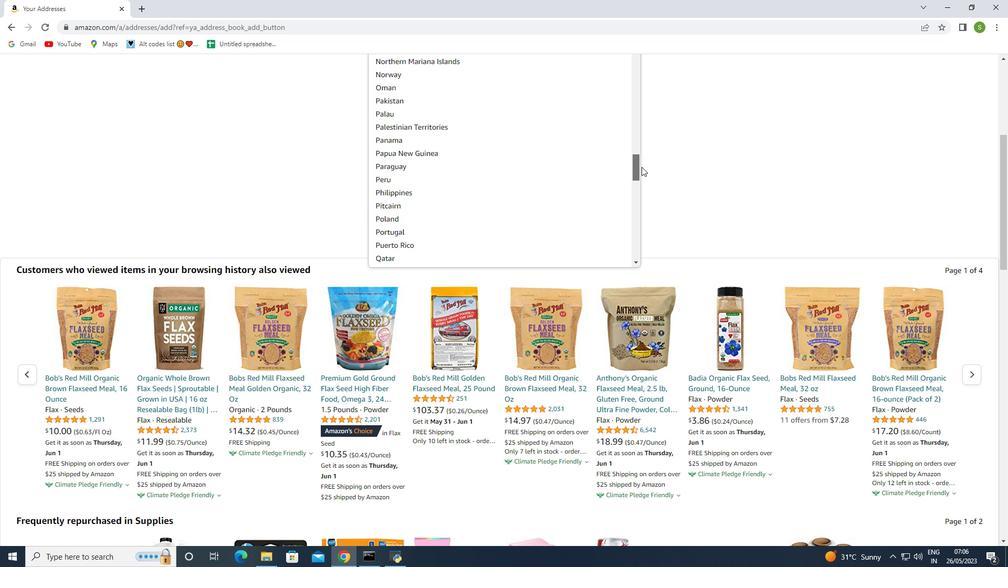 
Action: Mouse moved to (734, 281)
Screenshot: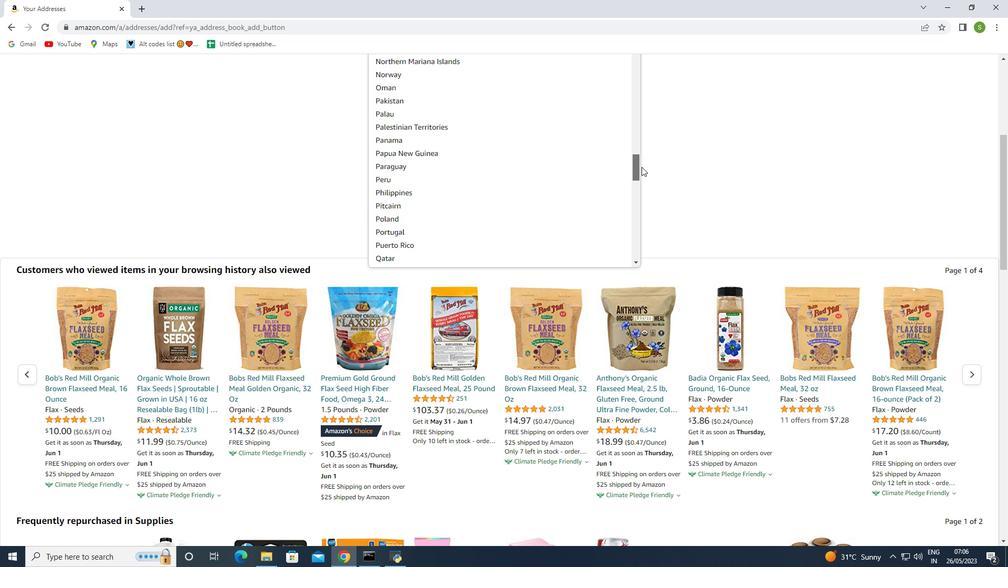 
Action: Mouse scrolled (734, 280) with delta (0, 0)
Screenshot: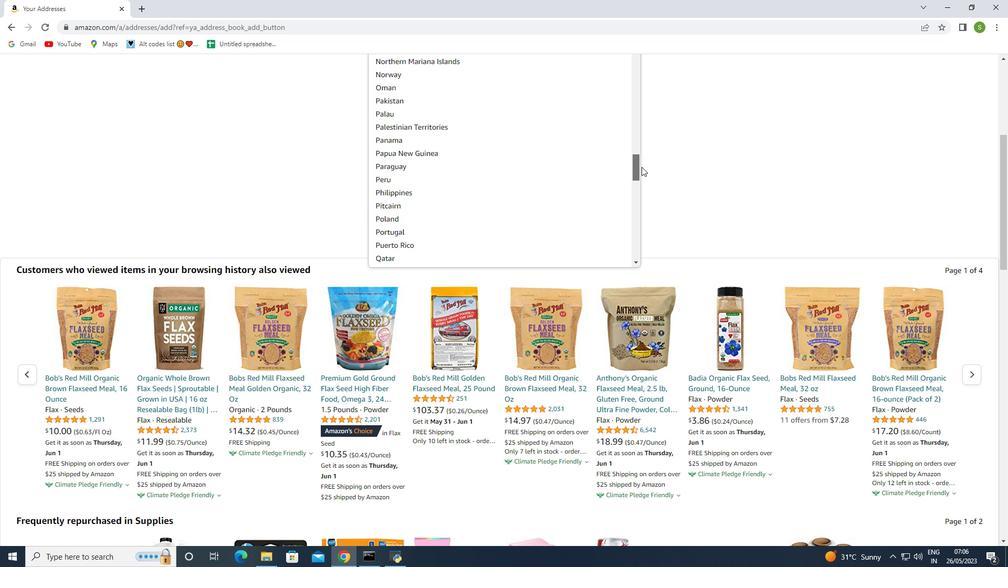 
Action: Mouse scrolled (734, 280) with delta (0, 0)
Screenshot: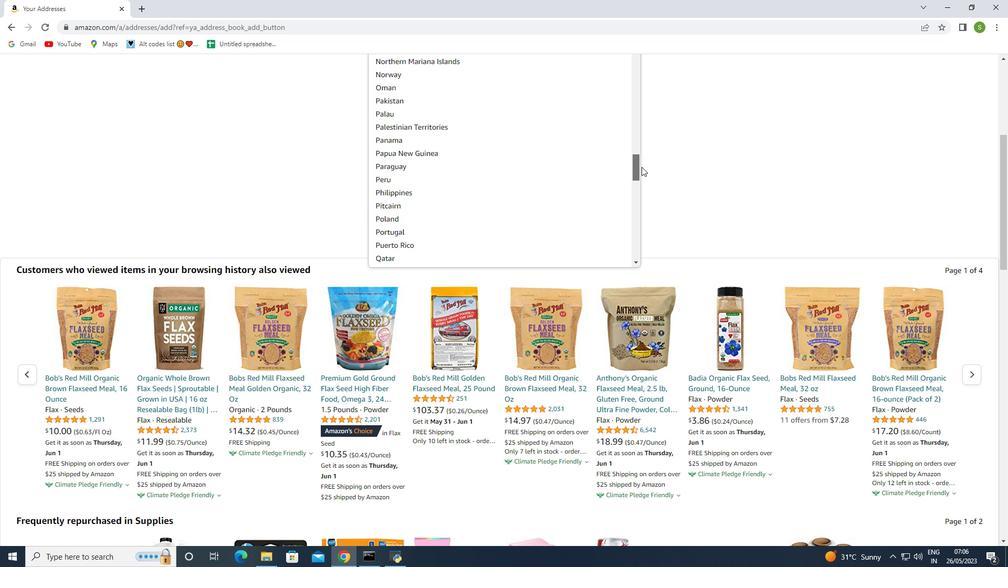 
Action: Mouse moved to (723, 105)
Screenshot: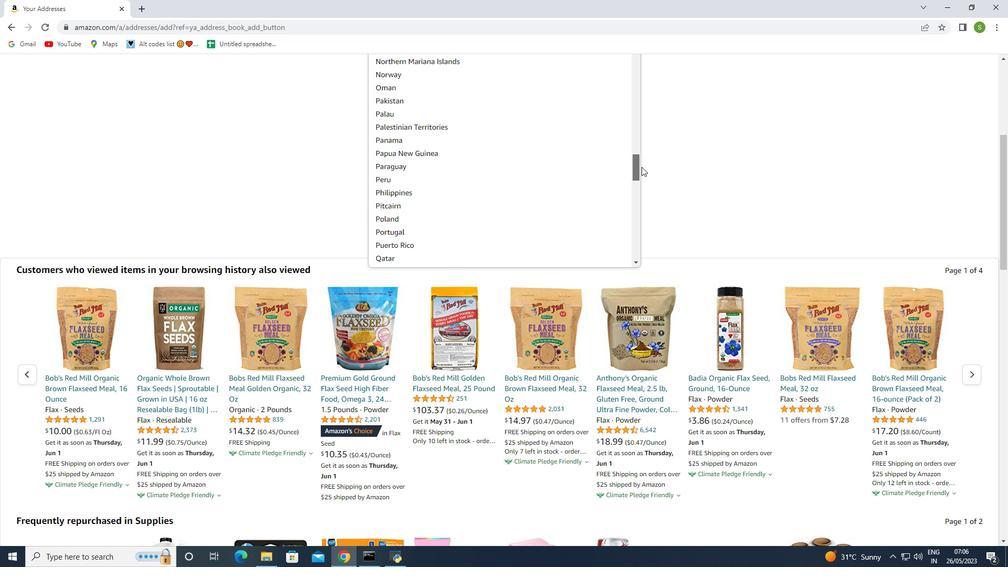 
Action: Mouse pressed left at (723, 105)
Screenshot: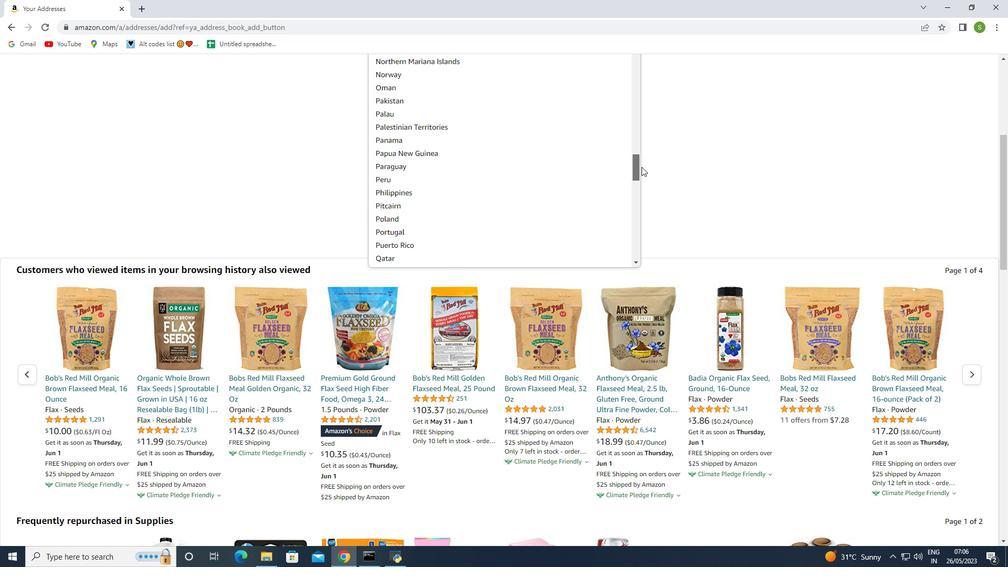 
Action: Mouse moved to (391, 275)
Screenshot: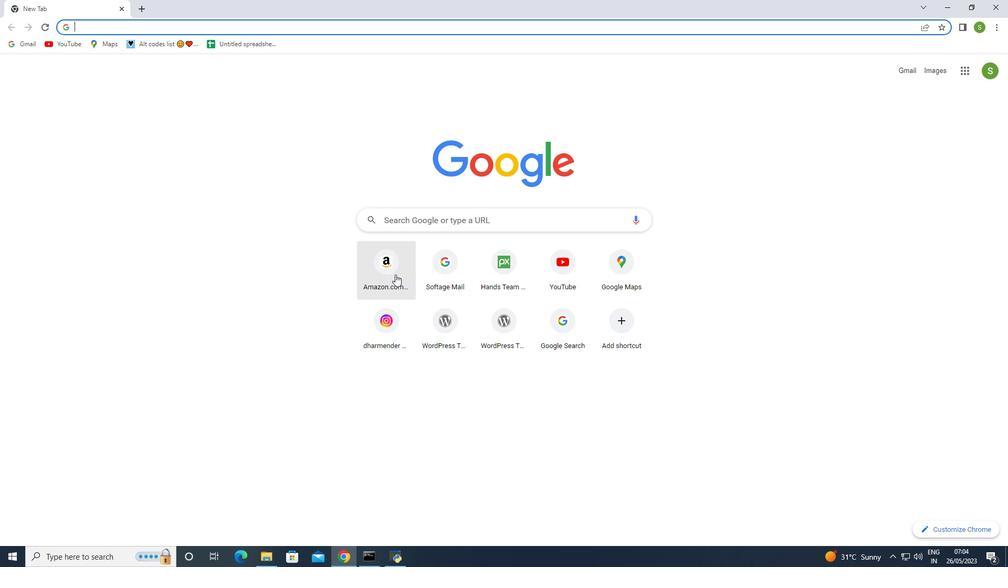 
Action: Mouse pressed left at (391, 275)
Screenshot: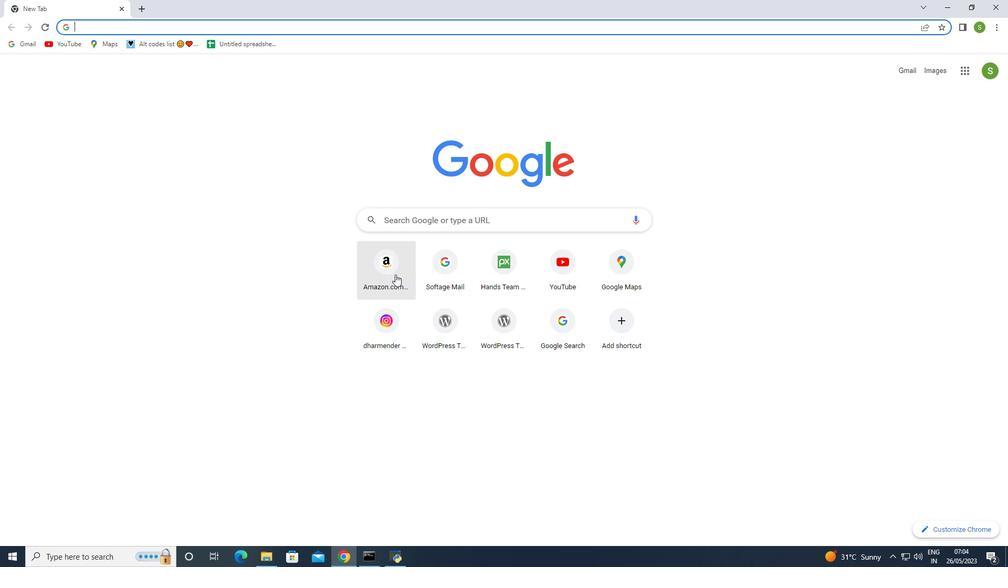 
Action: Mouse moved to (879, 70)
Screenshot: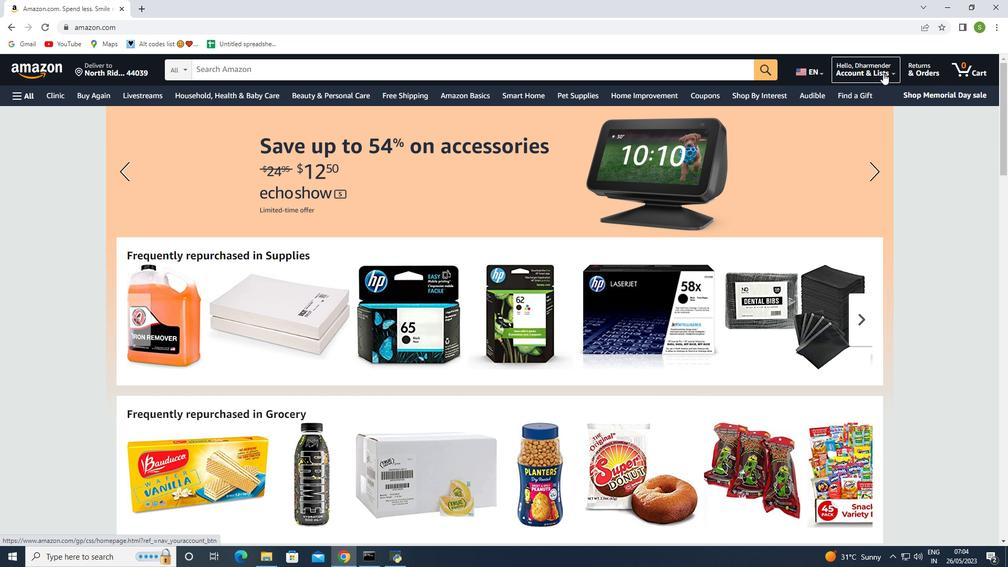 
Action: Mouse pressed left at (879, 70)
Screenshot: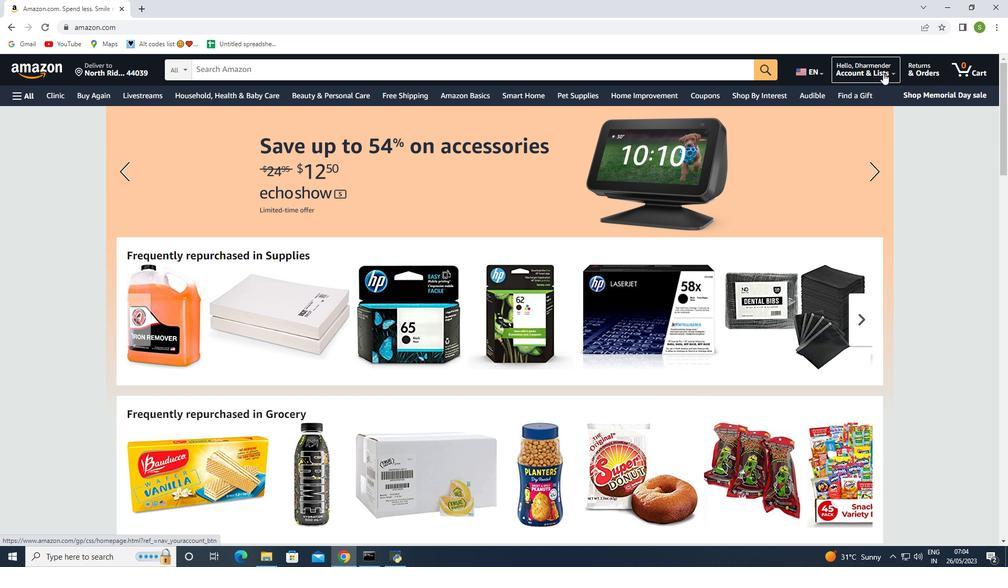 
Action: Mouse moved to (875, 69)
Screenshot: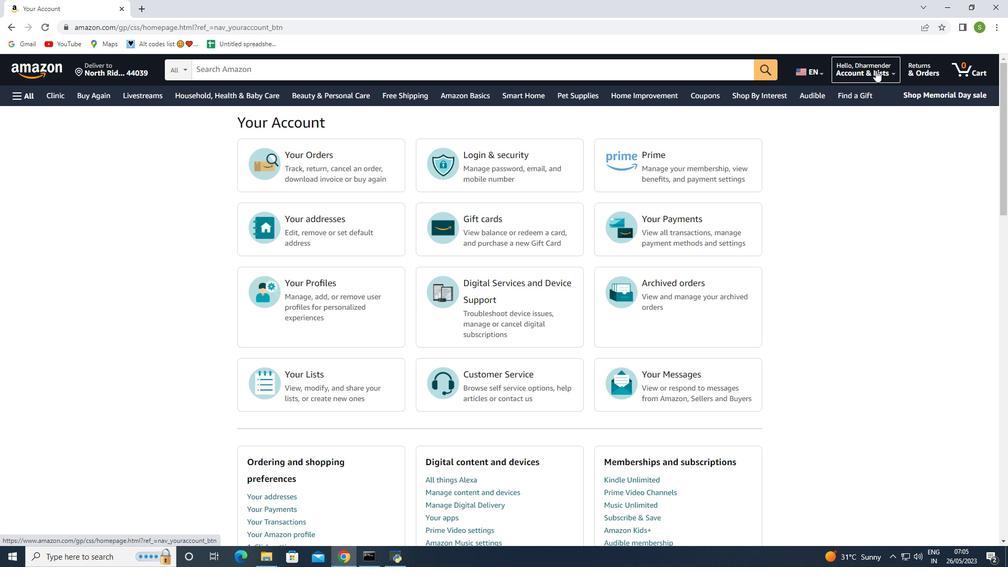 
Action: Mouse pressed left at (875, 69)
Screenshot: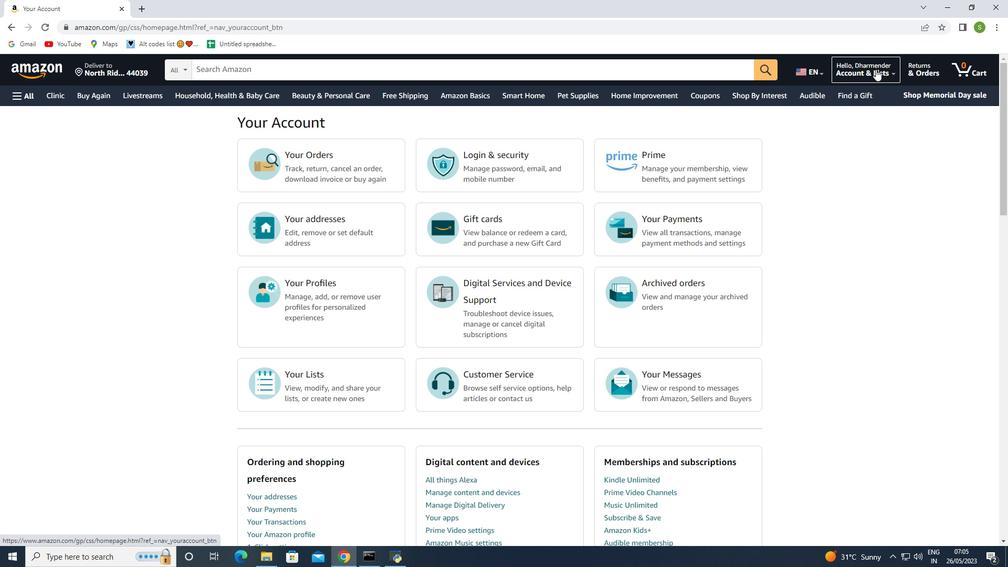 
Action: Mouse moved to (876, 57)
Screenshot: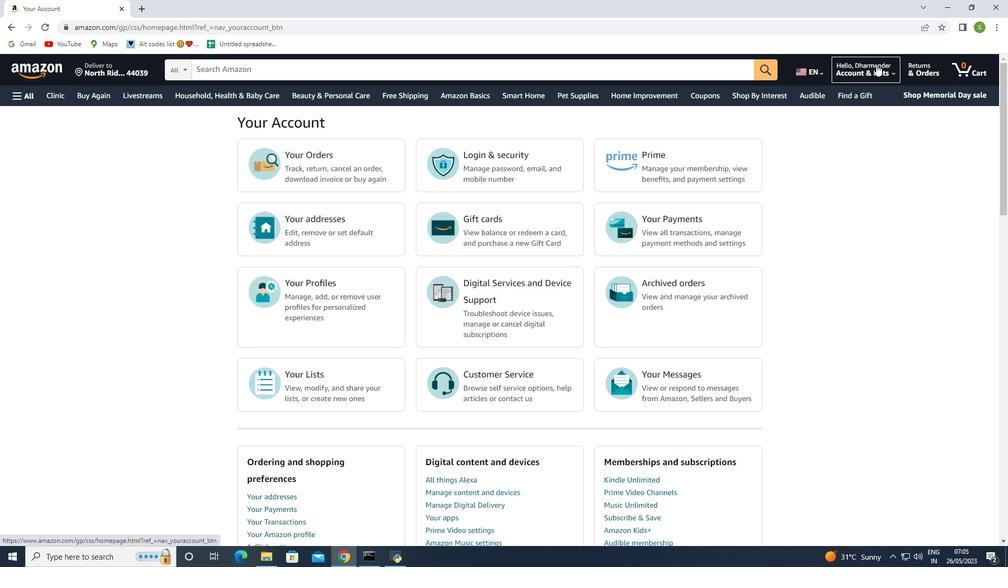 
Action: Mouse pressed left at (876, 57)
Screenshot: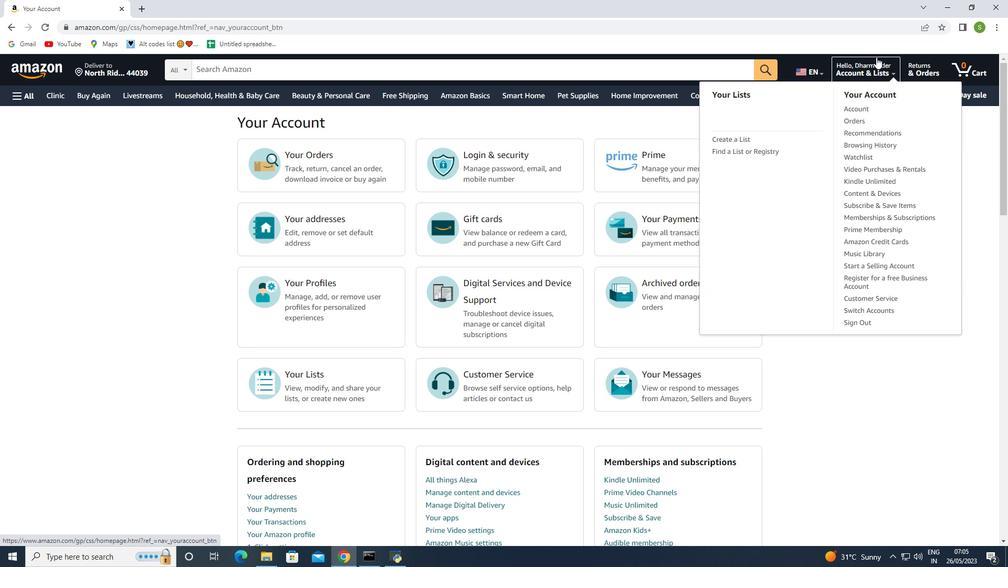 
Action: Mouse moved to (862, 110)
Screenshot: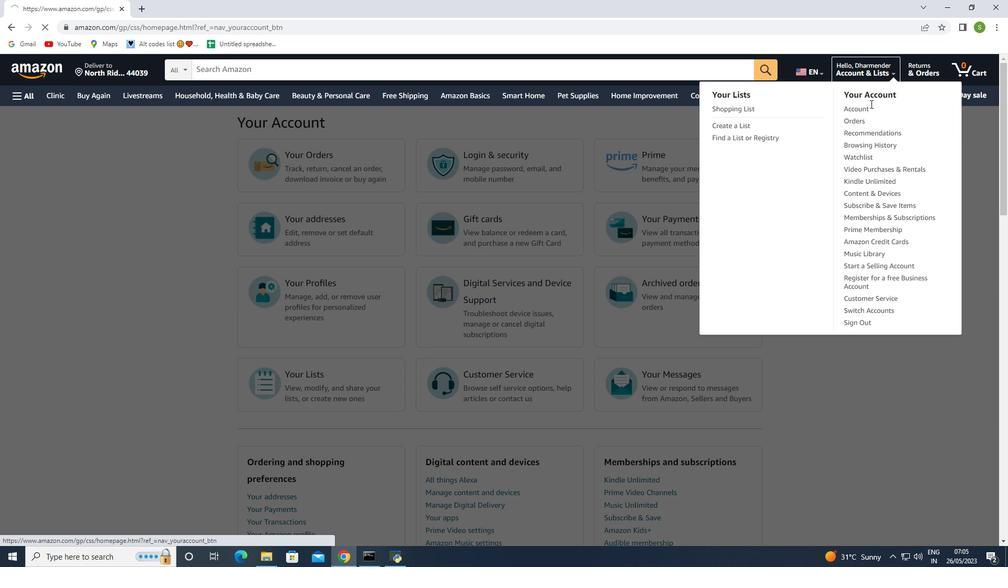 
Action: Mouse pressed left at (862, 110)
Screenshot: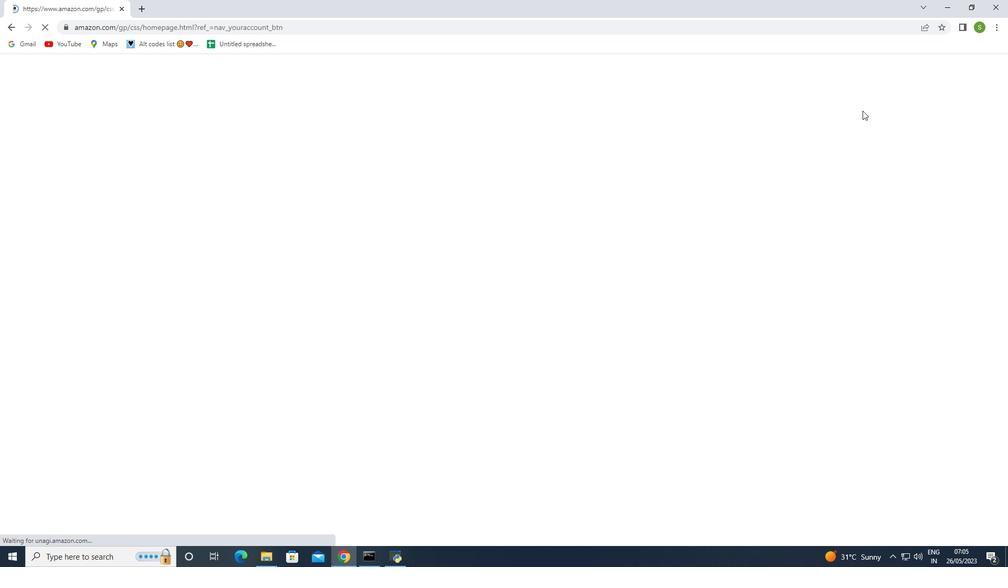 
Action: Mouse moved to (329, 224)
Screenshot: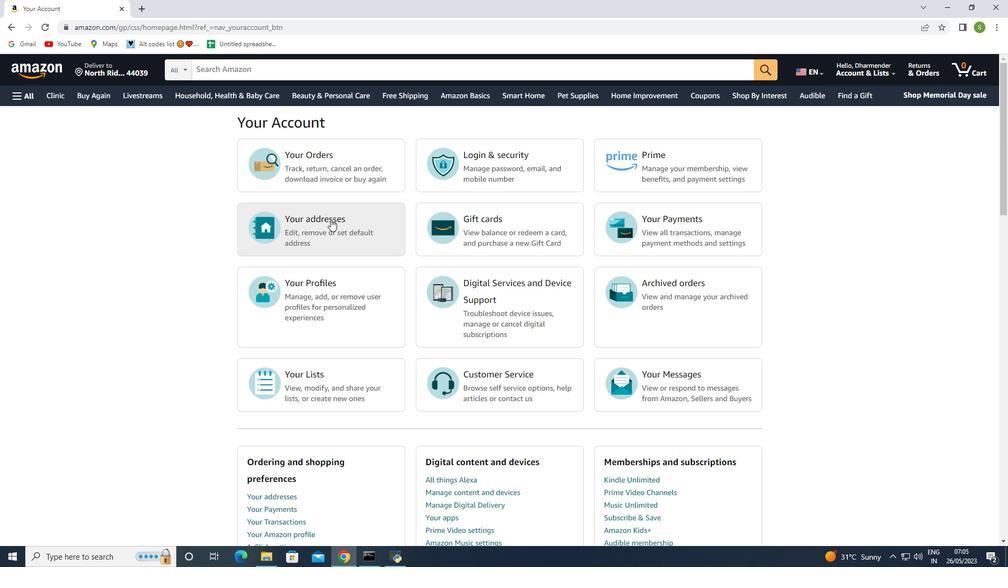 
Action: Mouse pressed left at (329, 224)
Screenshot: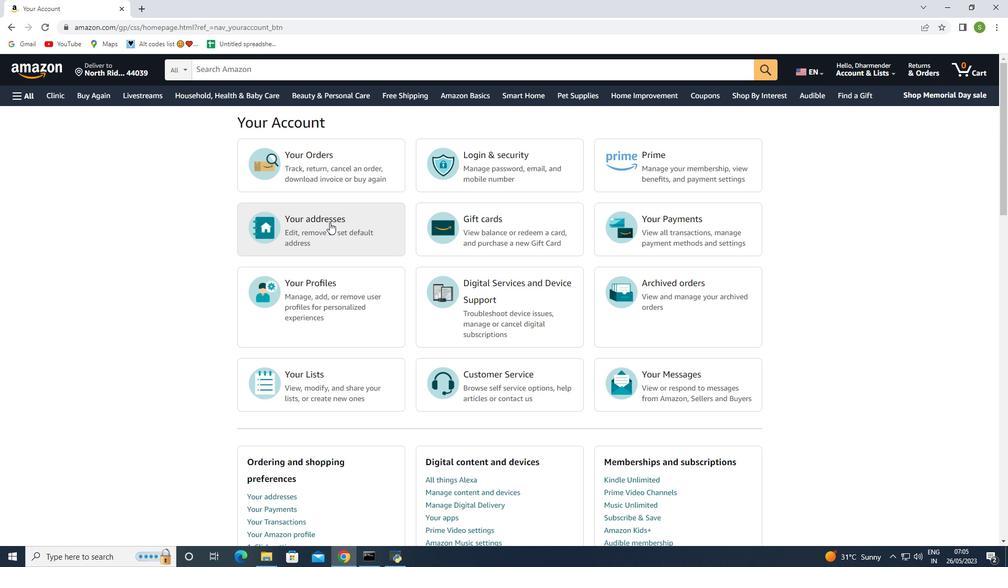 
Action: Mouse moved to (304, 258)
Screenshot: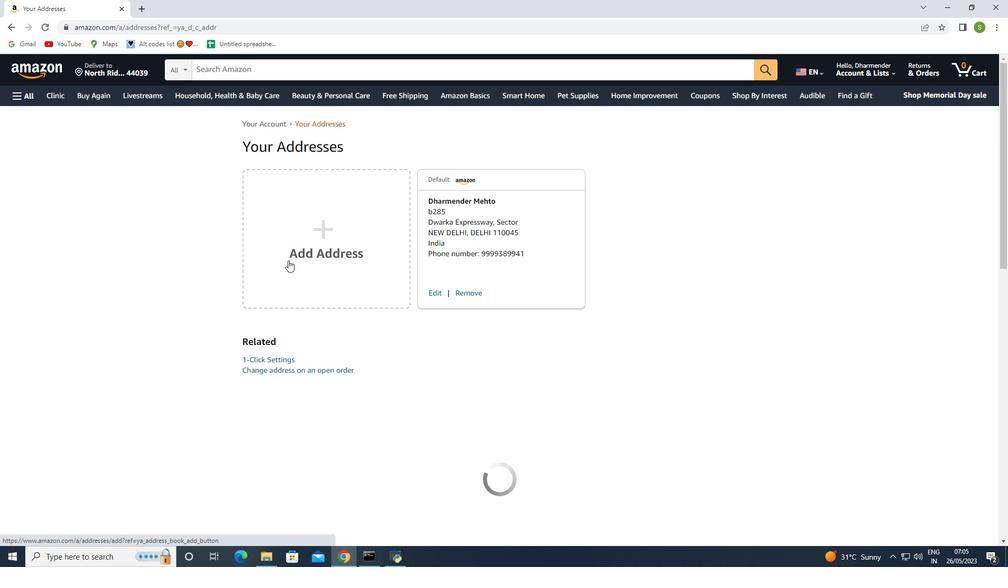 
Action: Mouse pressed left at (304, 258)
Screenshot: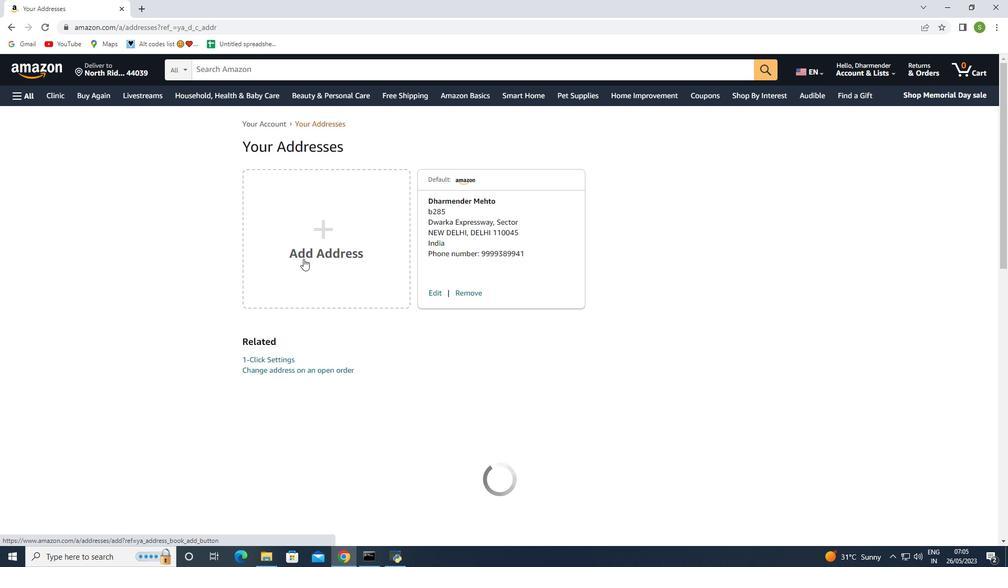 
Action: Mouse moved to (444, 235)
Screenshot: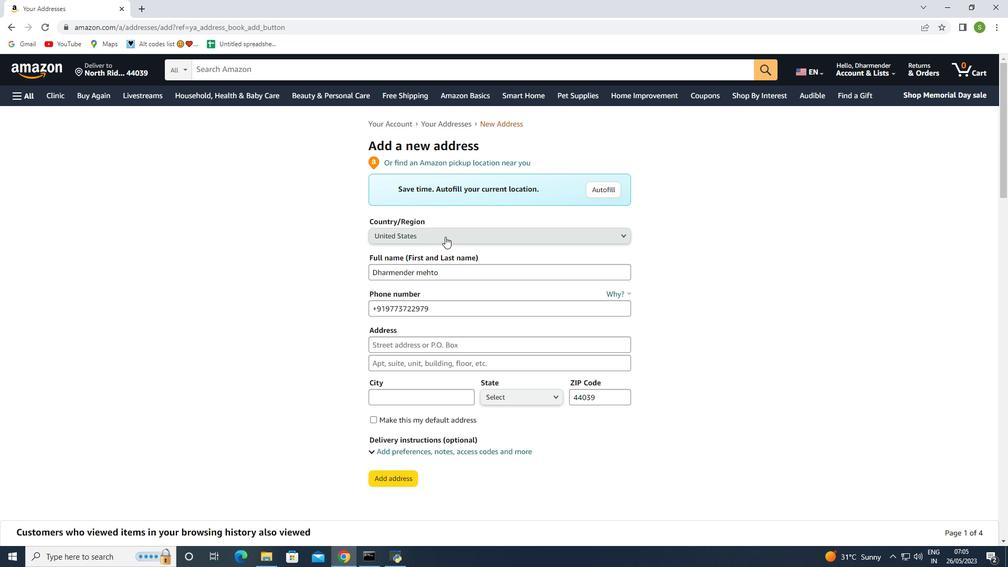 
Action: Mouse pressed left at (444, 235)
Screenshot: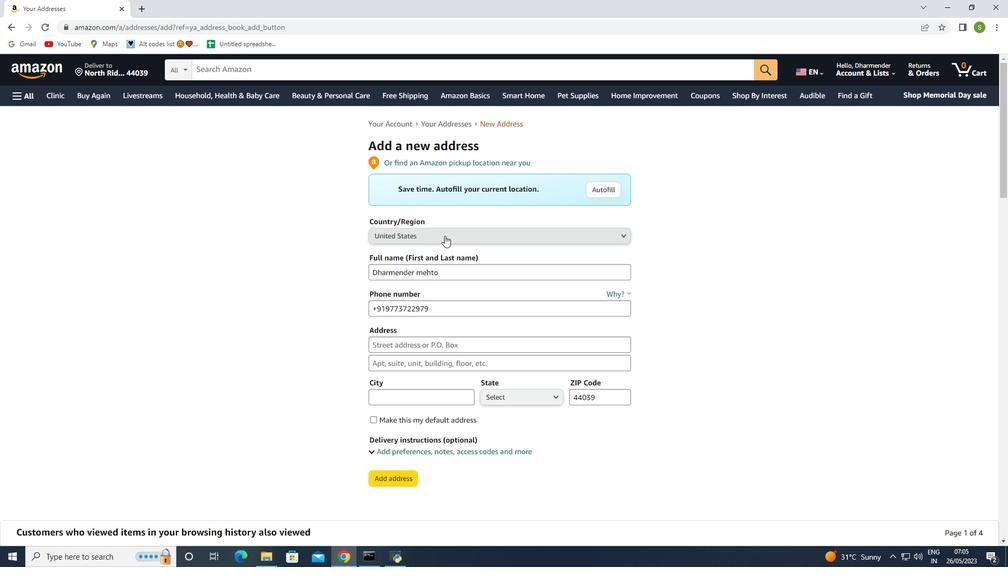 
Action: Mouse moved to (430, 325)
Screenshot: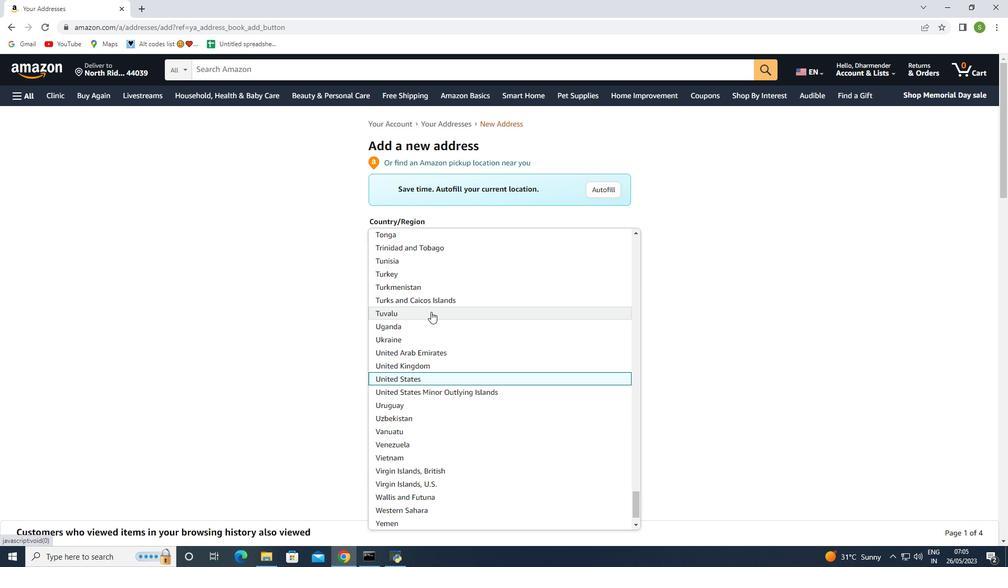 
Action: Mouse scrolled (430, 324) with delta (0, 0)
Screenshot: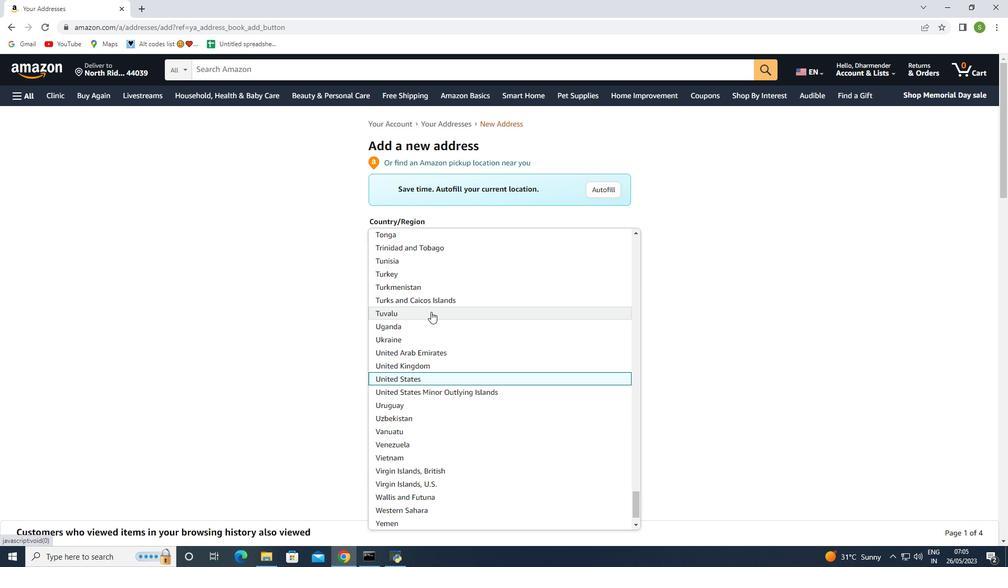 
Action: Mouse moved to (429, 339)
Screenshot: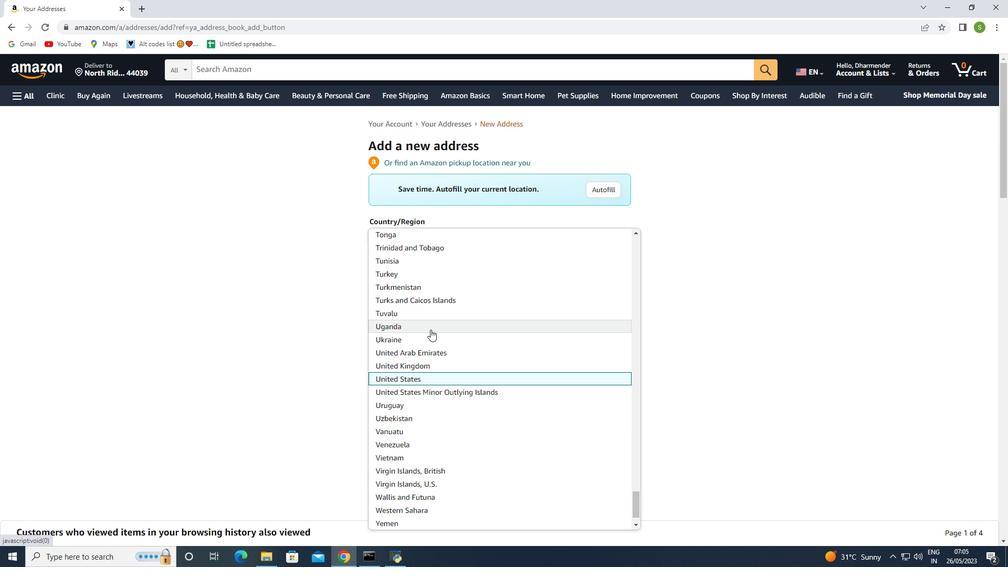 
Action: Mouse scrolled (429, 339) with delta (0, 0)
Screenshot: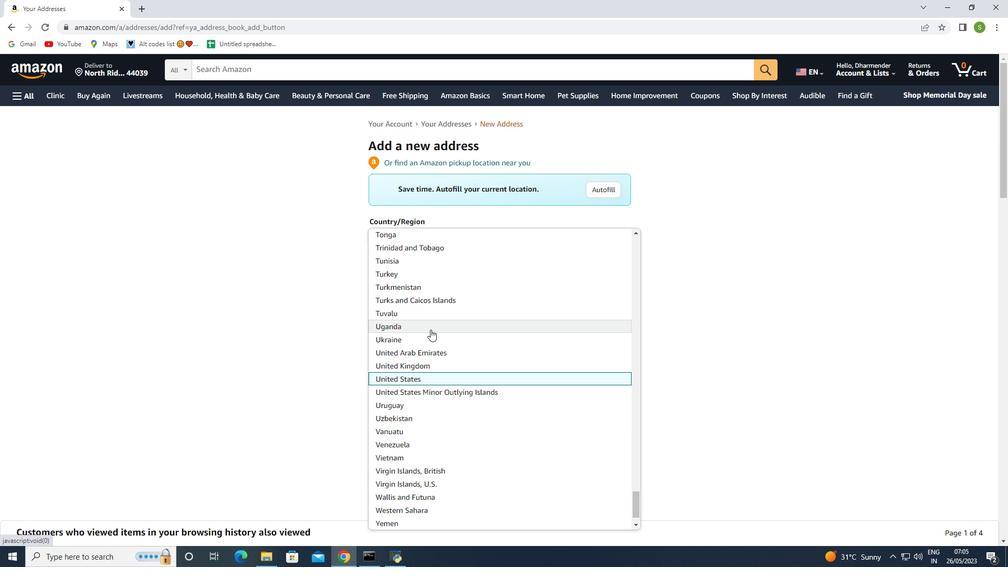 
Action: Mouse moved to (422, 391)
Screenshot: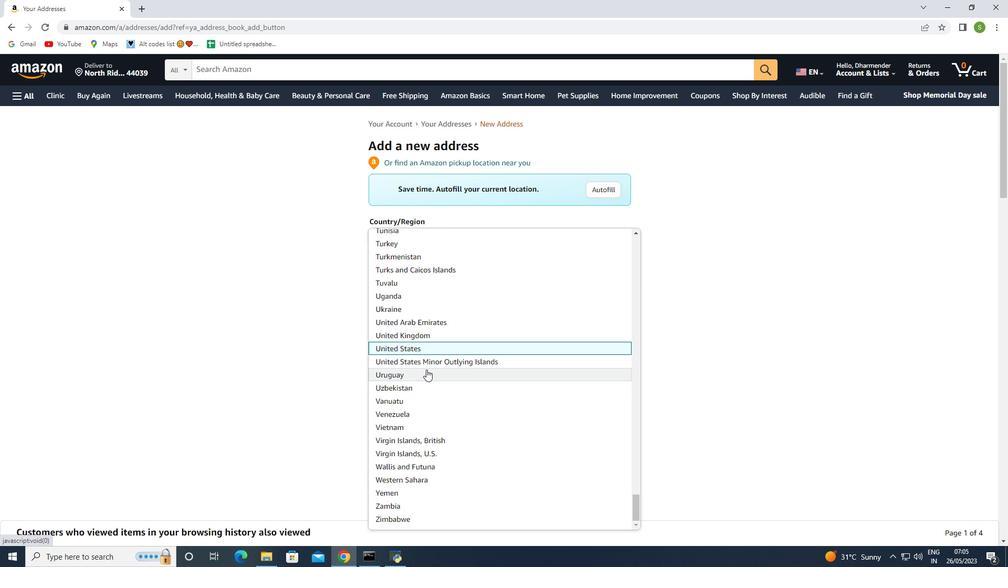 
Action: Mouse scrolled (422, 390) with delta (0, 0)
Screenshot: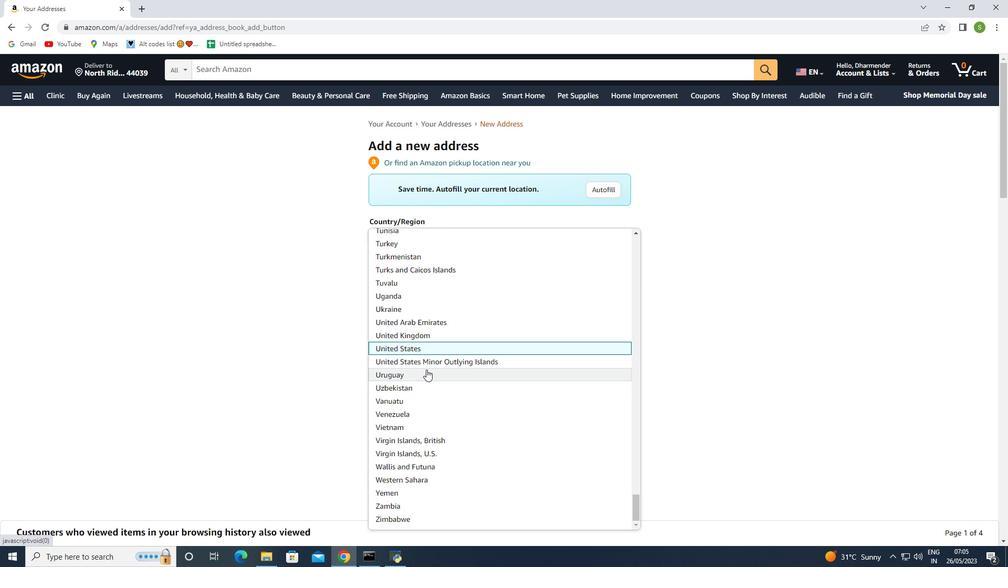 
Action: Mouse moved to (420, 399)
Screenshot: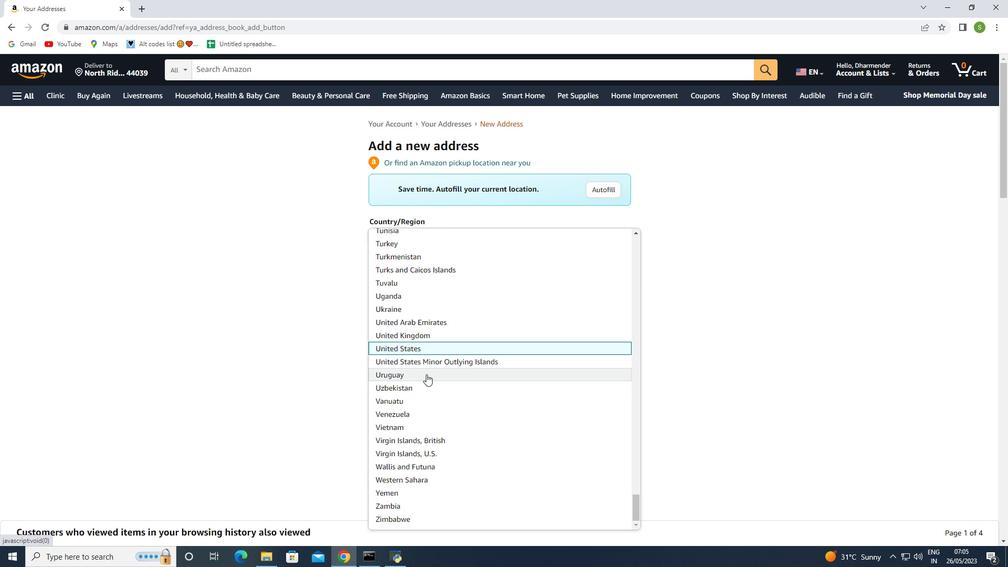 
Action: Mouse scrolled (420, 398) with delta (0, 0)
Screenshot: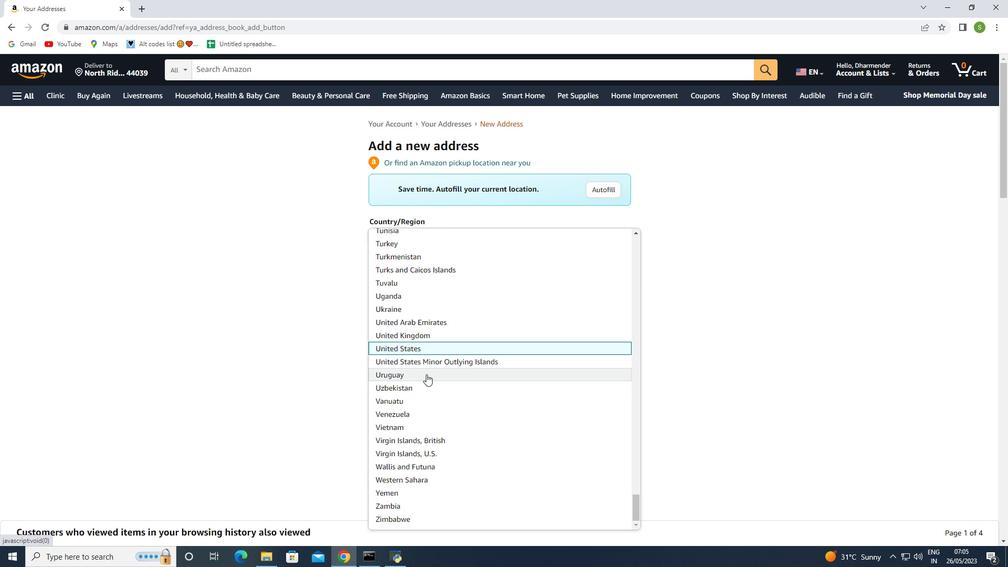 
Action: Mouse moved to (418, 403)
Screenshot: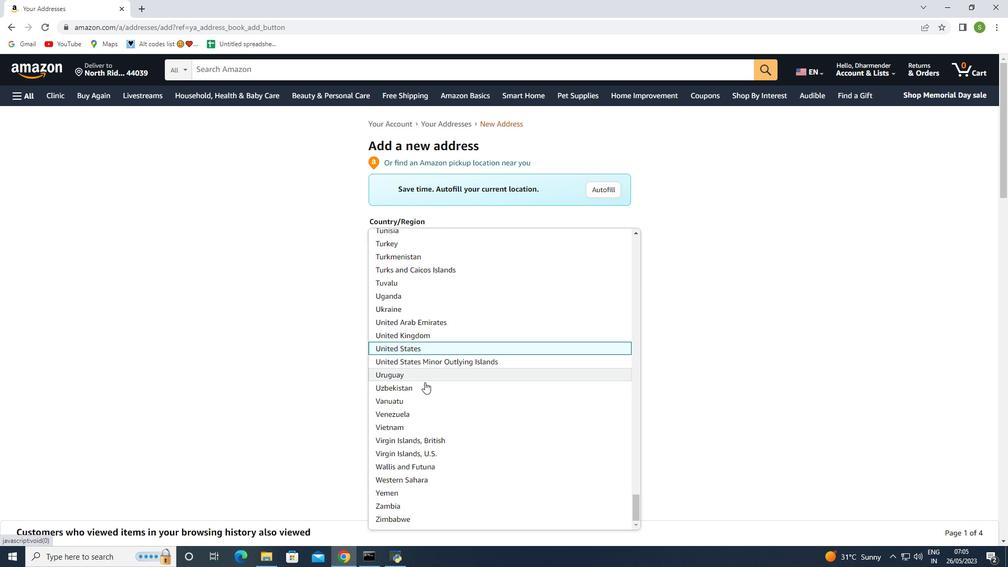 
Action: Mouse scrolled (418, 402) with delta (0, 0)
Screenshot: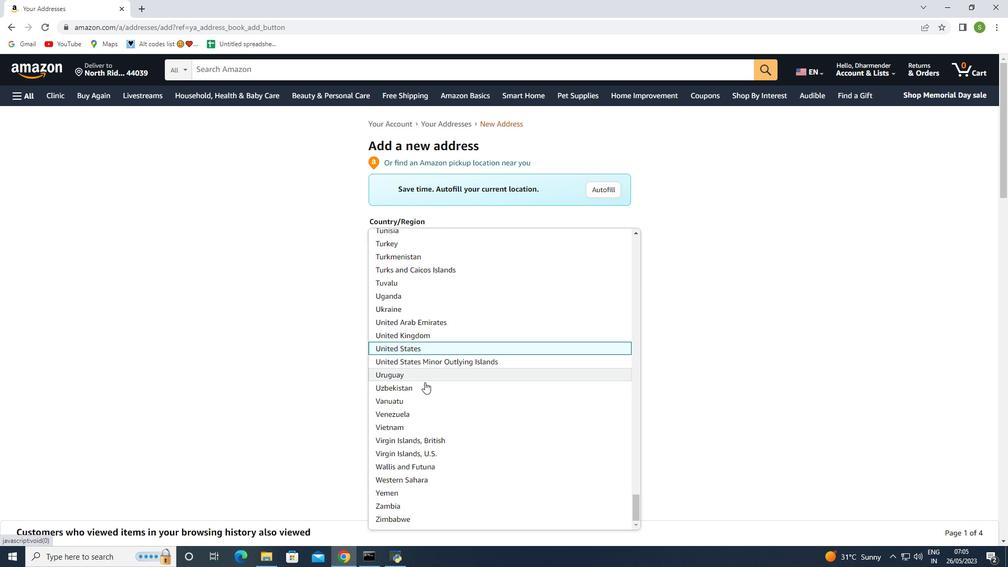 
Action: Mouse moved to (417, 405)
Screenshot: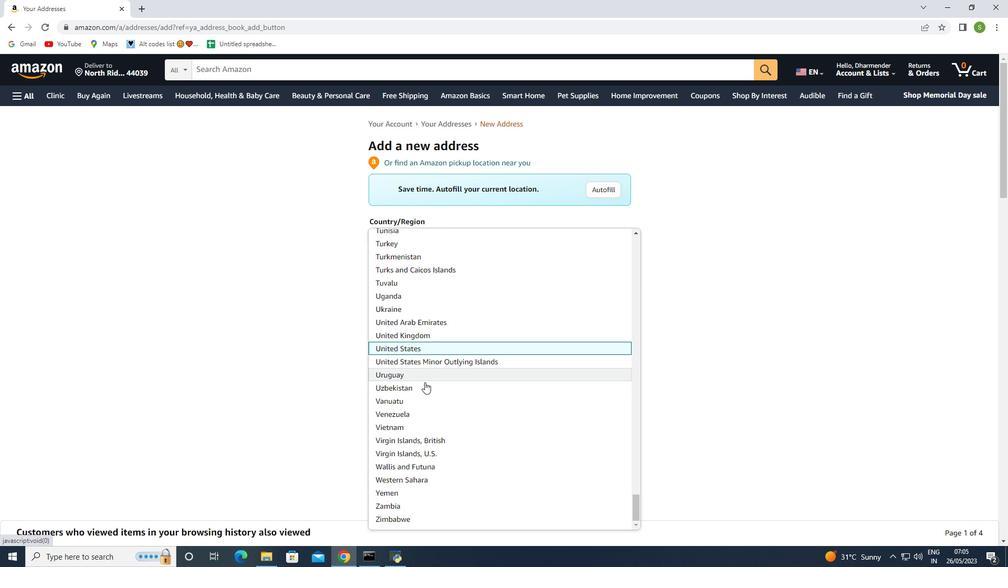 
Action: Mouse scrolled (417, 405) with delta (0, 0)
Screenshot: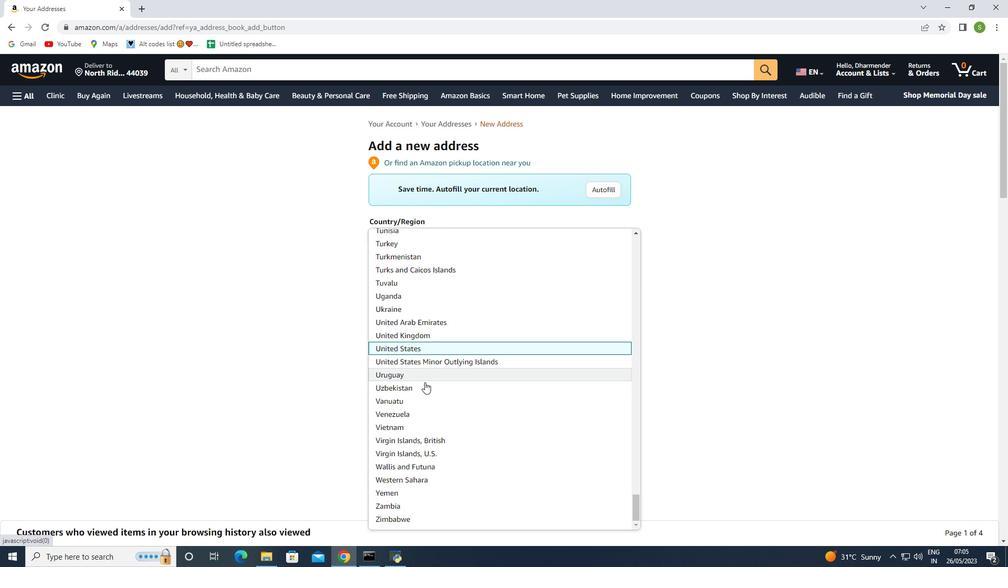 
Action: Mouse moved to (416, 409)
Screenshot: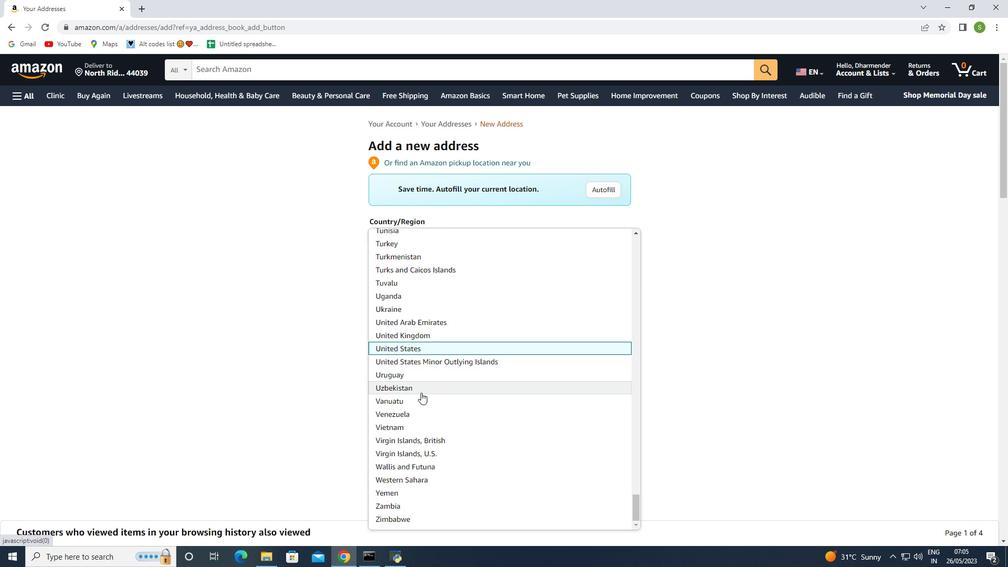 
Action: Mouse scrolled (416, 409) with delta (0, 0)
Screenshot: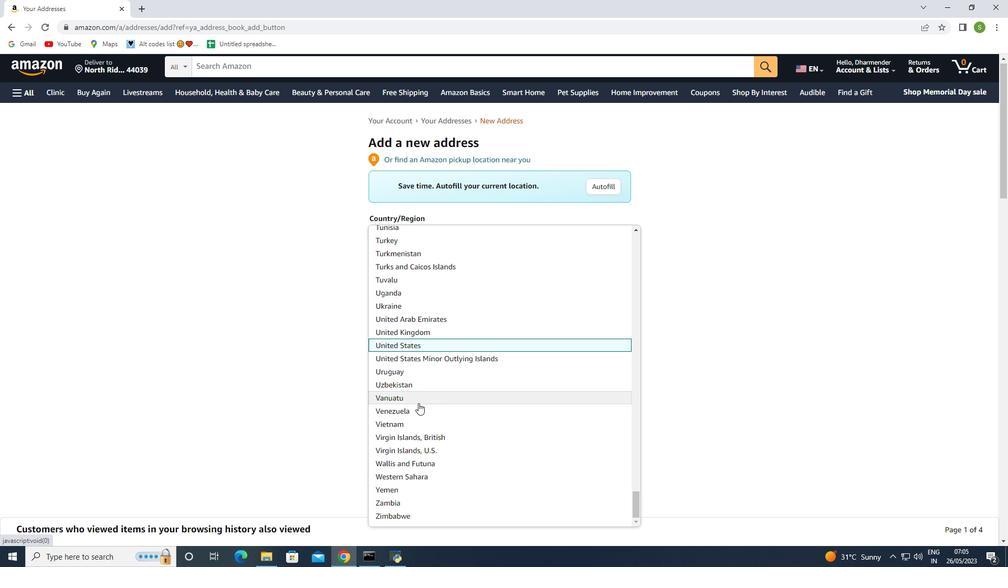 
Action: Mouse moved to (429, 212)
Screenshot: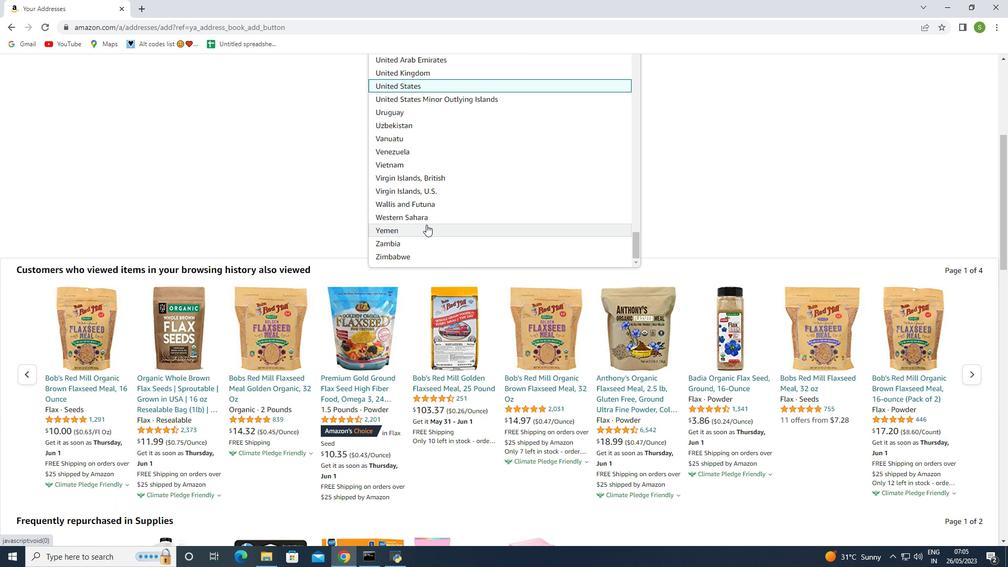 
Action: Mouse scrolled (429, 213) with delta (0, 0)
Screenshot: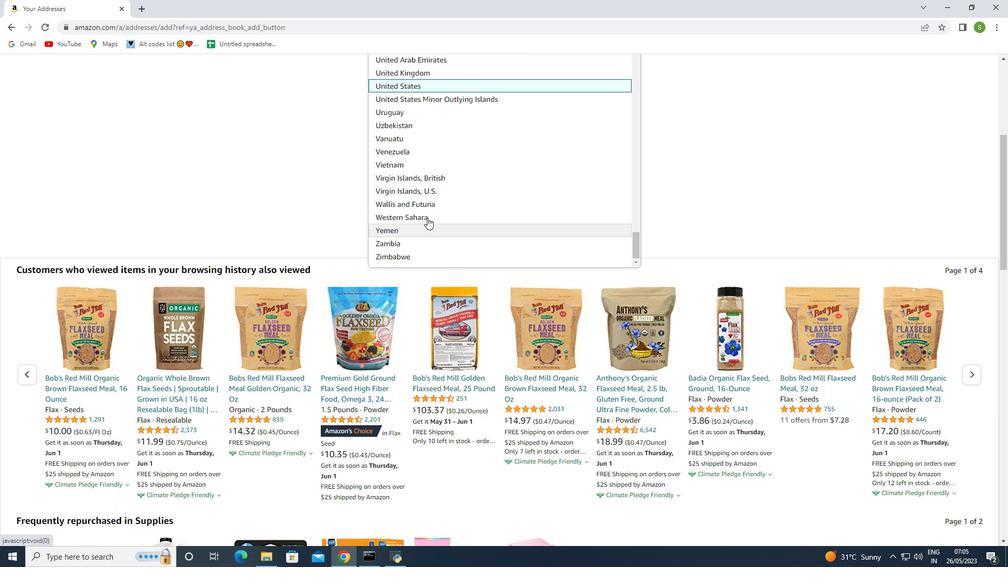
Action: Mouse moved to (431, 212)
Screenshot: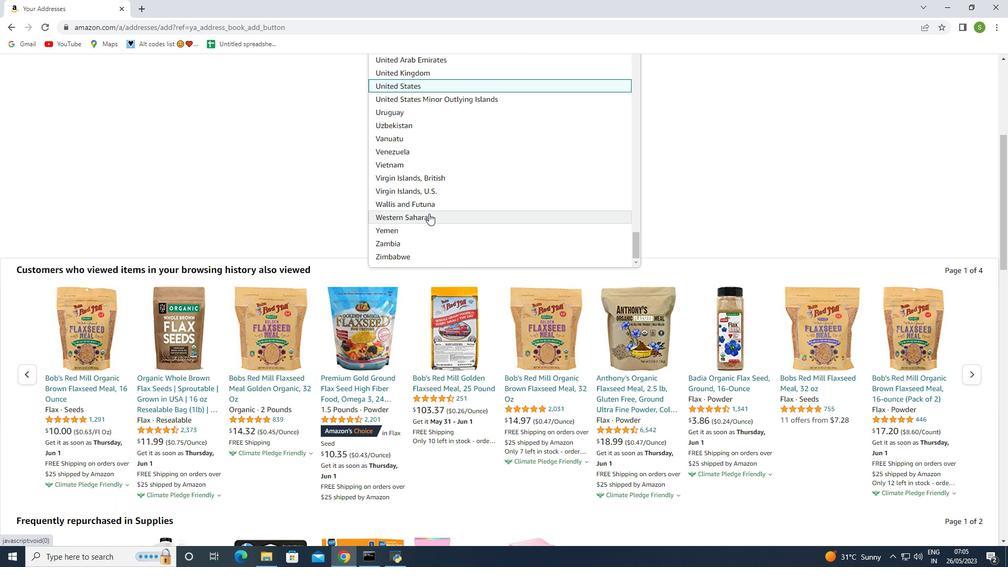 
Action: Mouse scrolled (431, 213) with delta (0, 0)
Screenshot: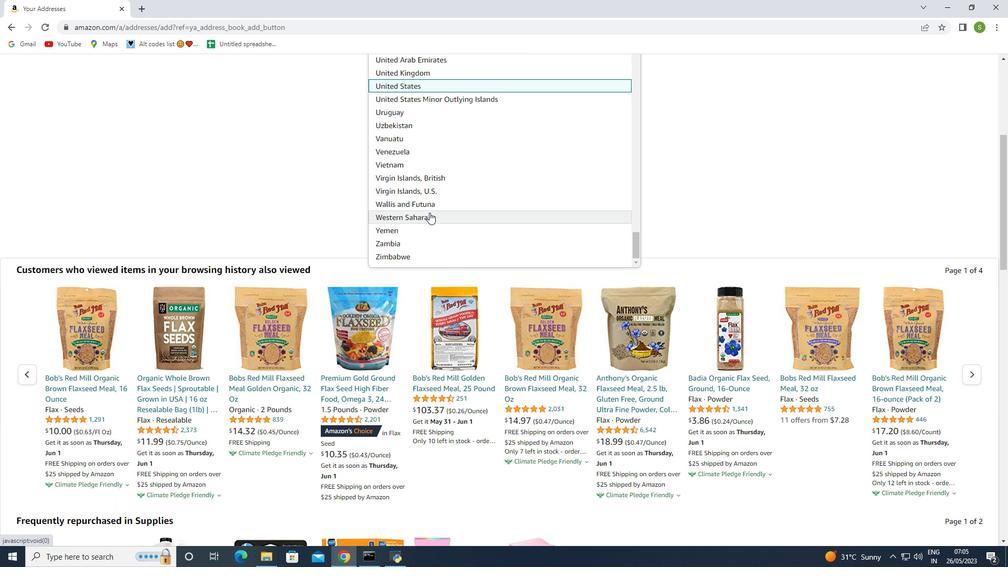 
Action: Mouse moved to (433, 216)
Screenshot: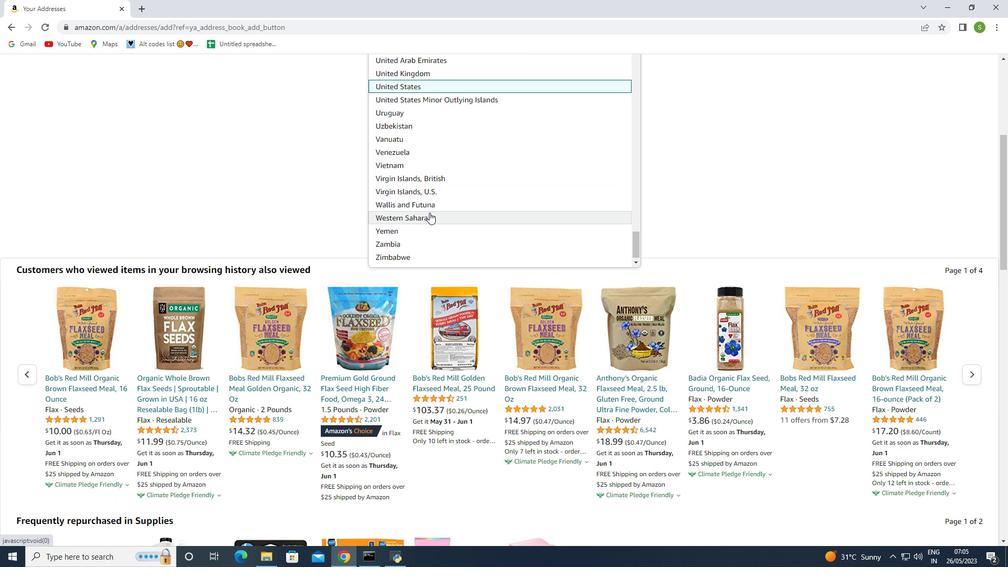 
Action: Mouse scrolled (433, 216) with delta (0, 0)
Screenshot: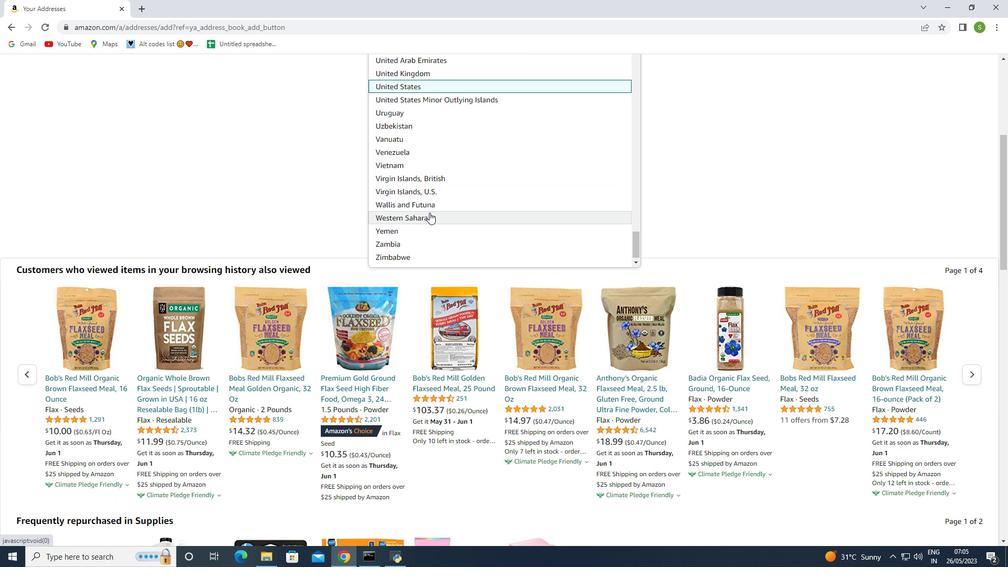 
Action: Mouse moved to (436, 228)
Screenshot: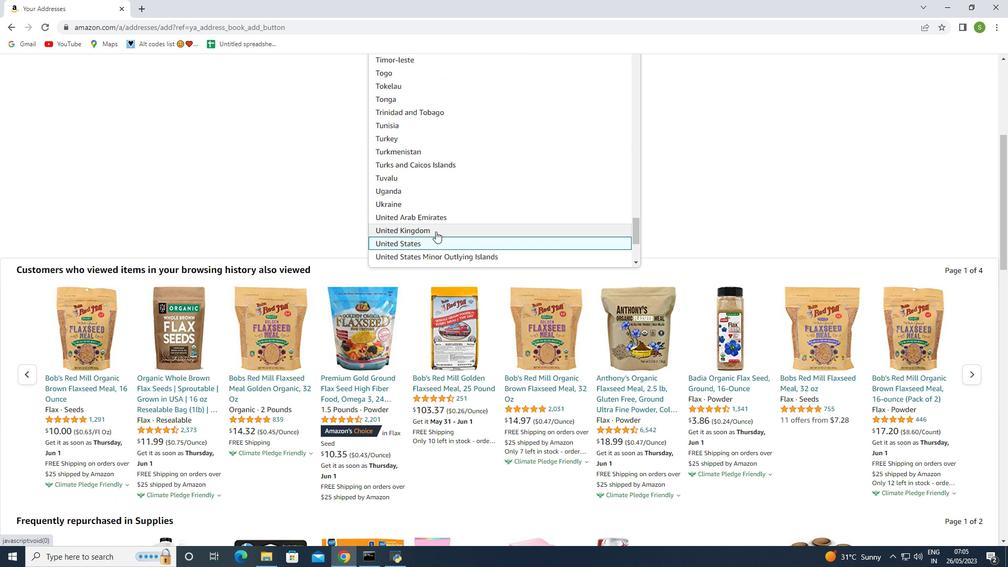 
Action: Mouse scrolled (436, 228) with delta (0, 0)
Screenshot: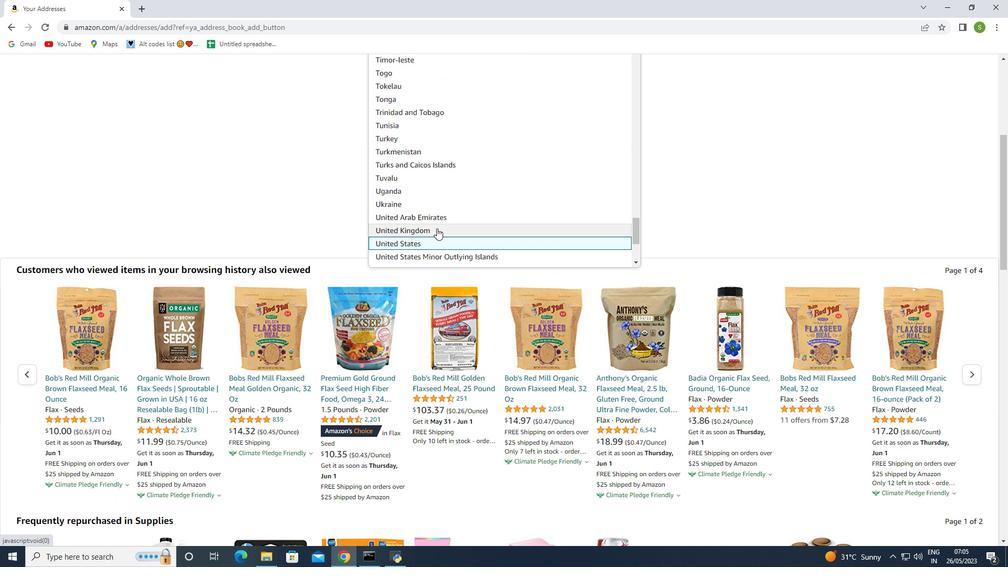 
Action: Mouse moved to (637, 228)
Screenshot: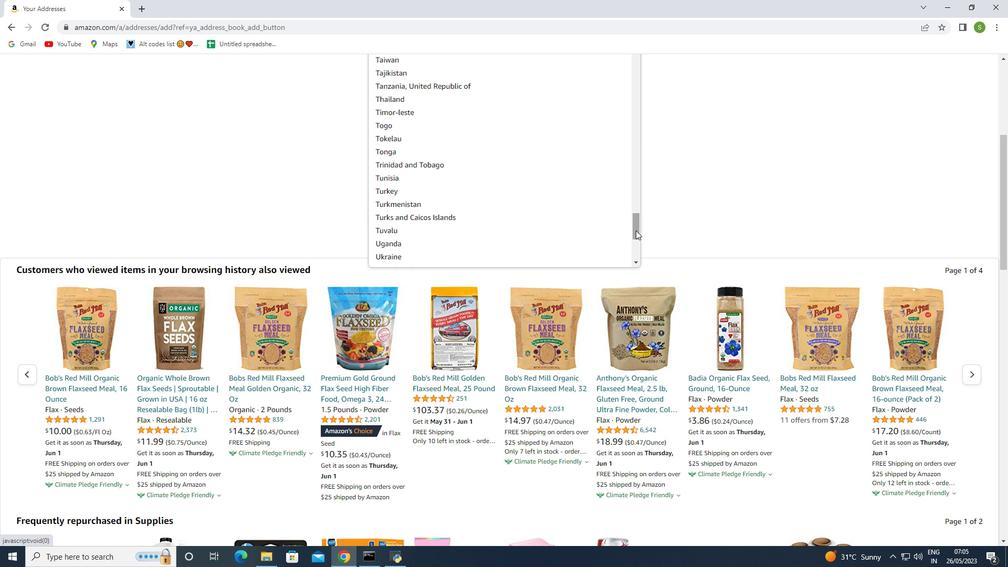 
Action: Mouse pressed left at (637, 228)
Screenshot: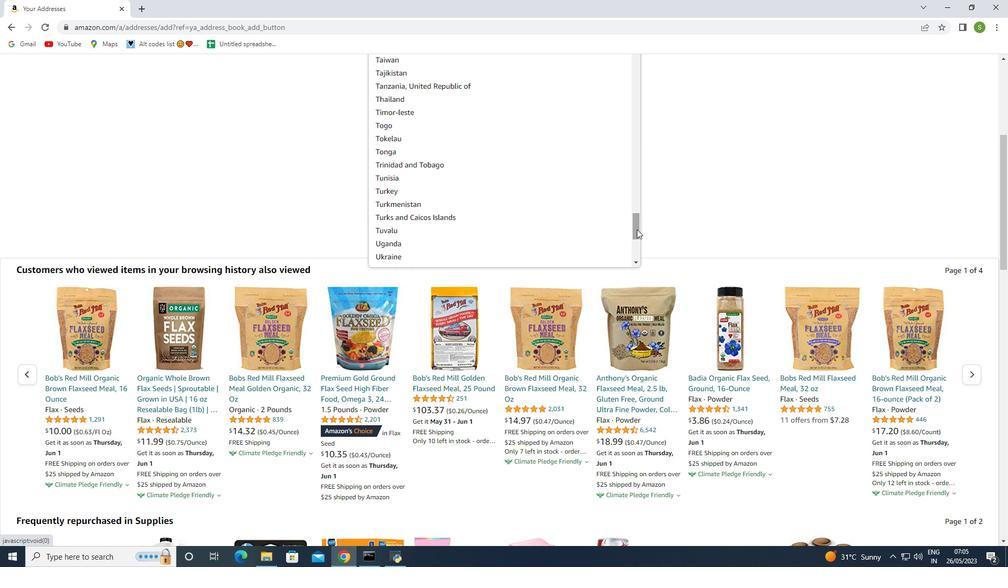
Action: Mouse moved to (408, 179)
Screenshot: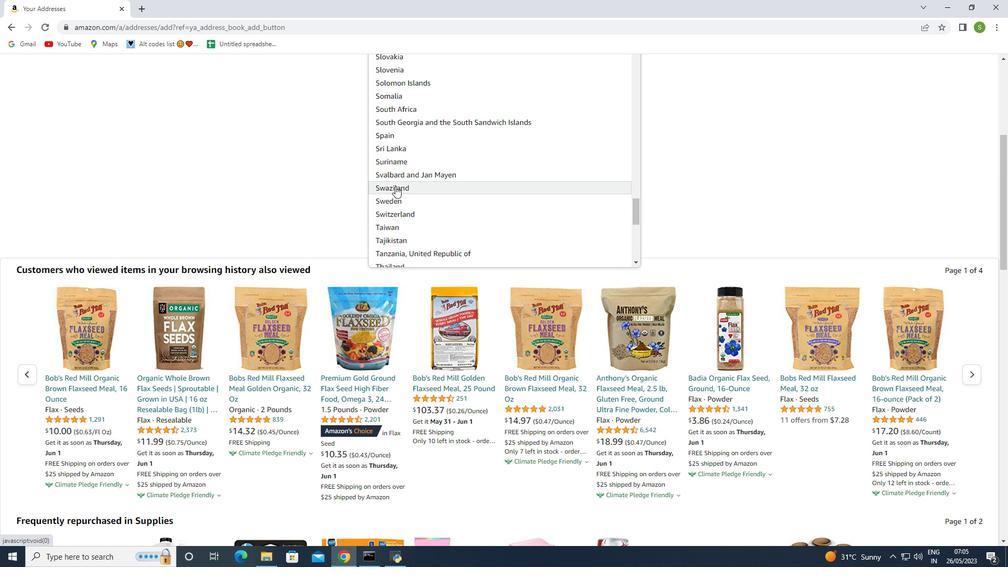 
Action: Mouse scrolled (408, 179) with delta (0, 0)
Screenshot: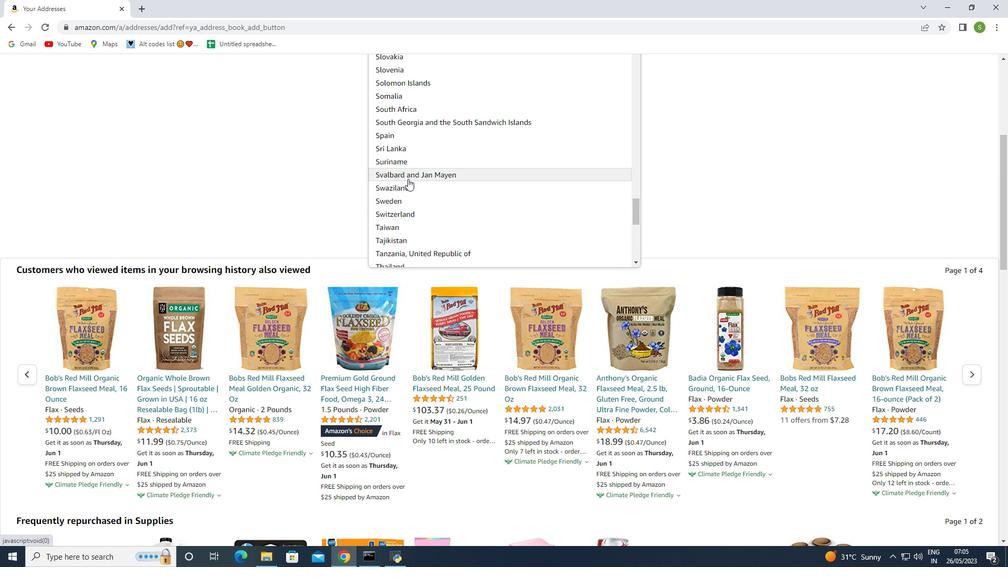 
Action: Mouse moved to (409, 177)
Screenshot: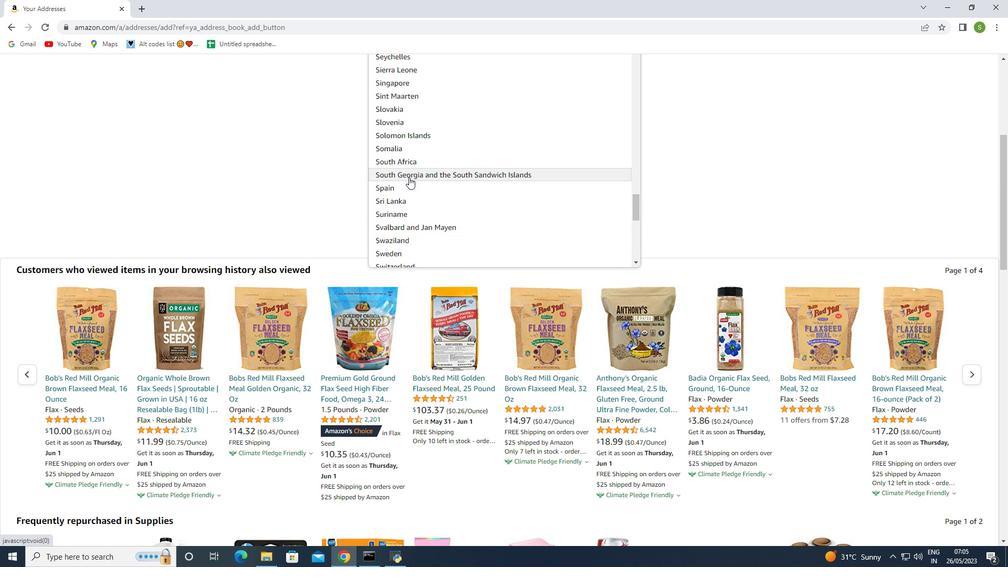 
Action: Mouse scrolled (409, 178) with delta (0, 0)
Screenshot: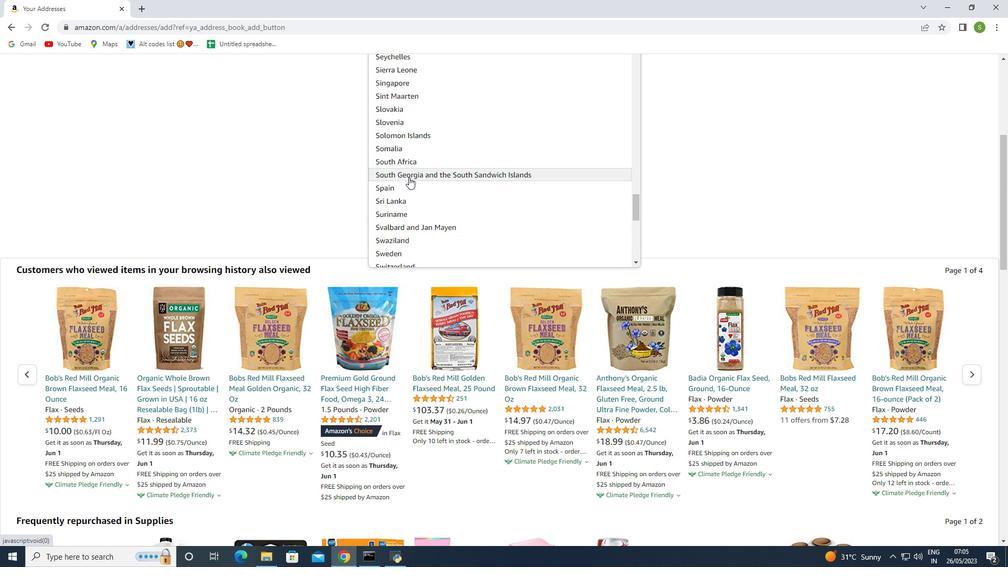 
Action: Mouse moved to (403, 176)
Screenshot: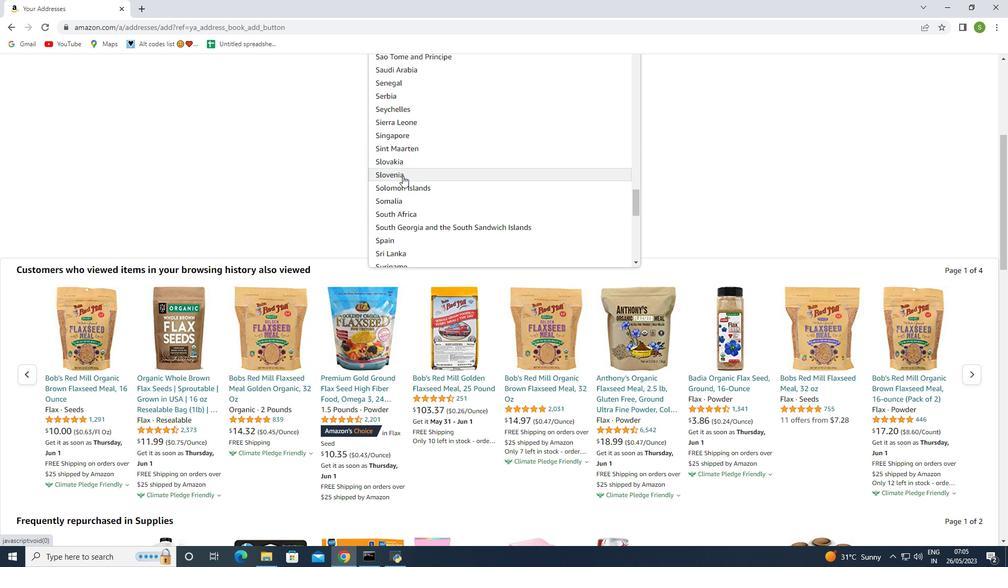 
Action: Mouse scrolled (403, 175) with delta (0, 0)
Screenshot: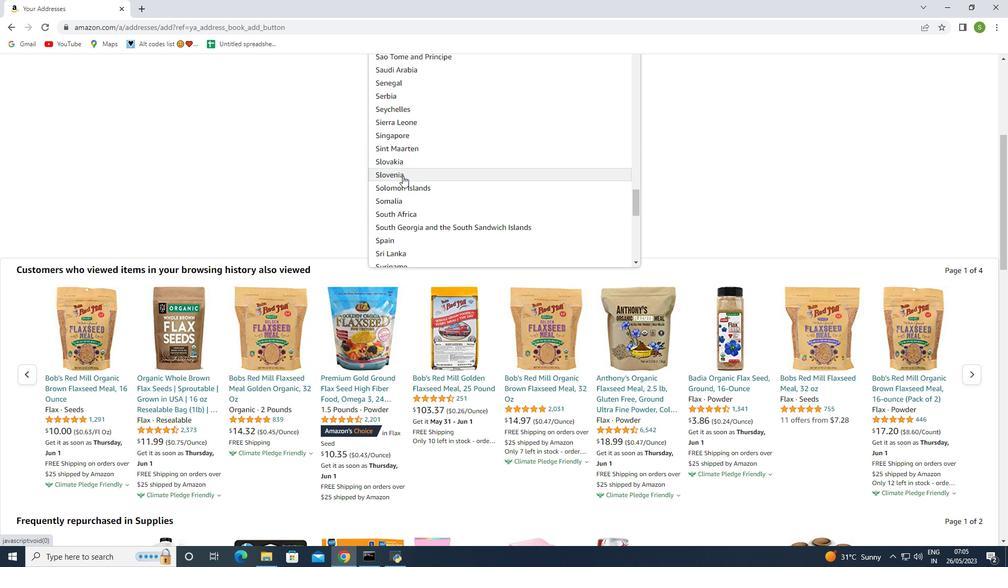 
Action: Mouse scrolled (403, 175) with delta (0, 0)
Screenshot: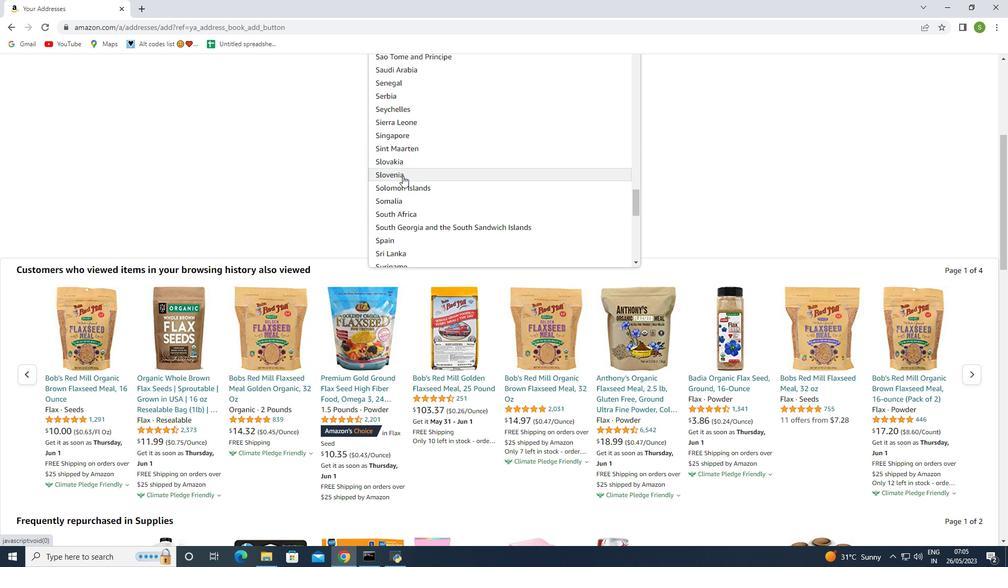 
Action: Mouse scrolled (403, 175) with delta (0, 0)
Screenshot: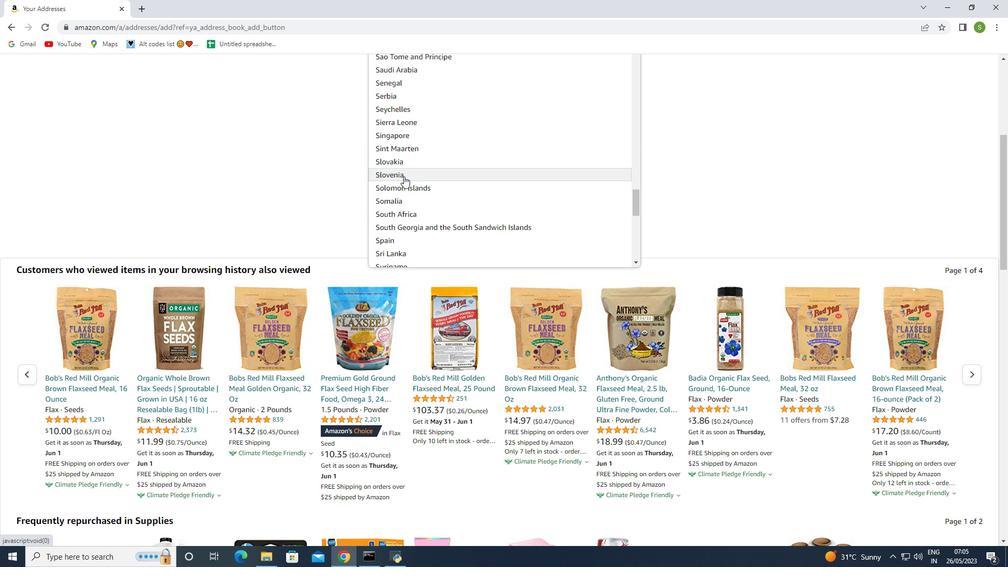 
Action: Mouse moved to (403, 180)
Screenshot: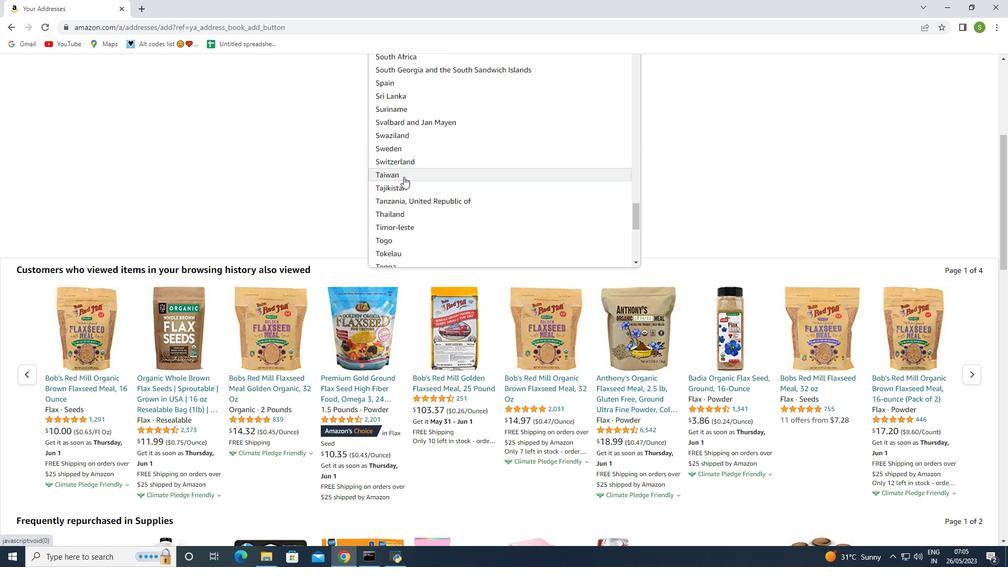 
Action: Mouse scrolled (403, 180) with delta (0, 0)
Screenshot: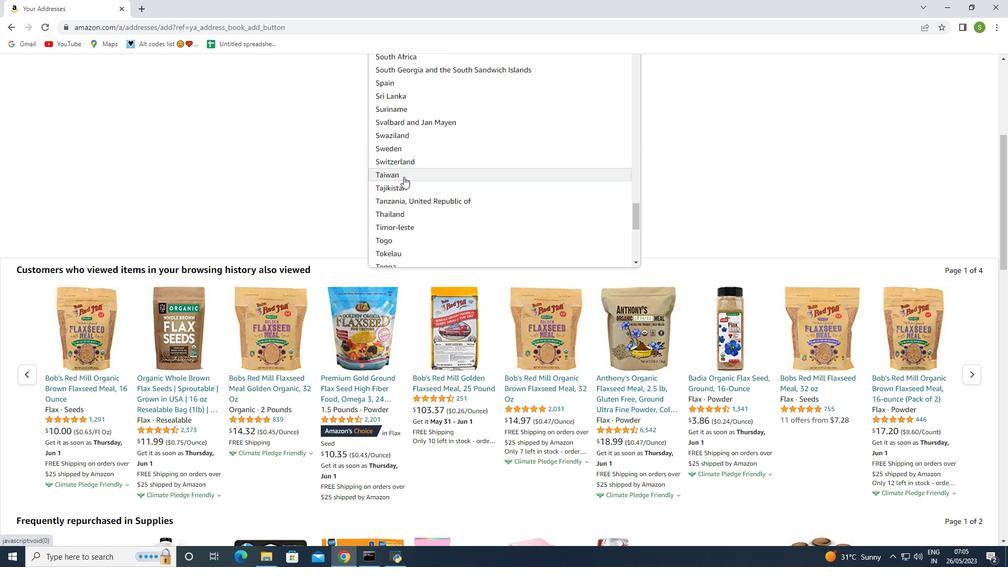 
Action: Mouse moved to (402, 184)
Screenshot: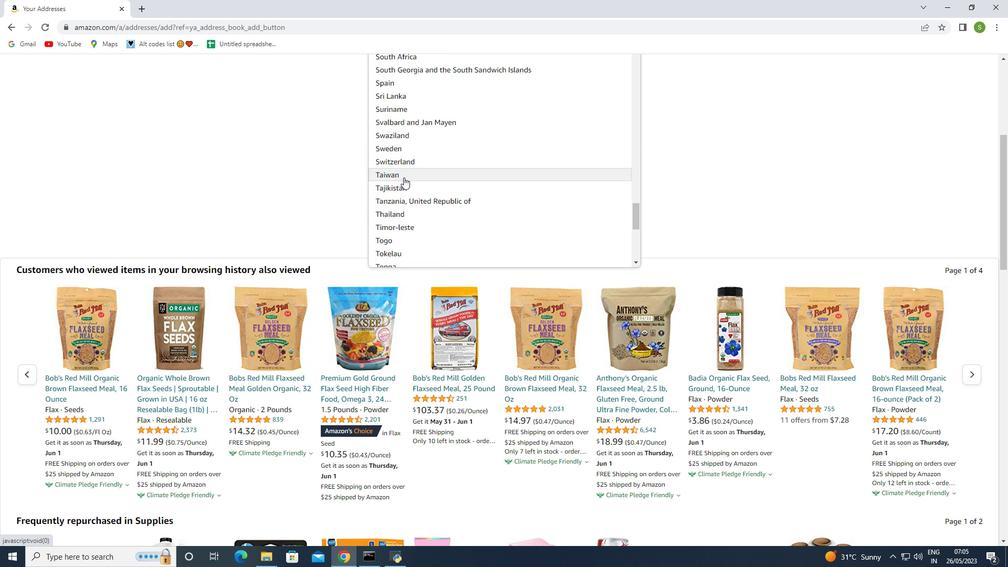
Action: Mouse scrolled (403, 182) with delta (0, 0)
Screenshot: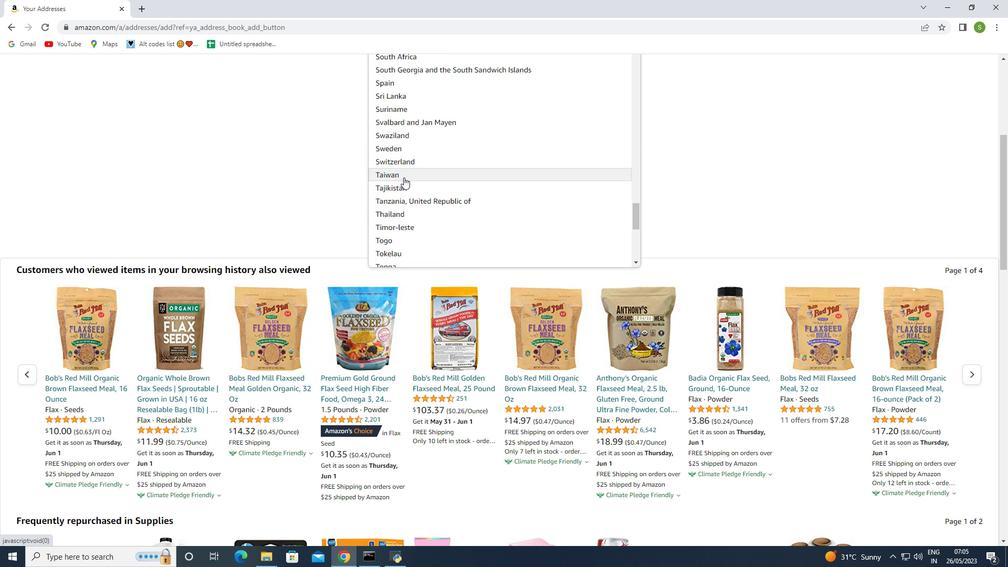 
Action: Mouse moved to (402, 185)
Screenshot: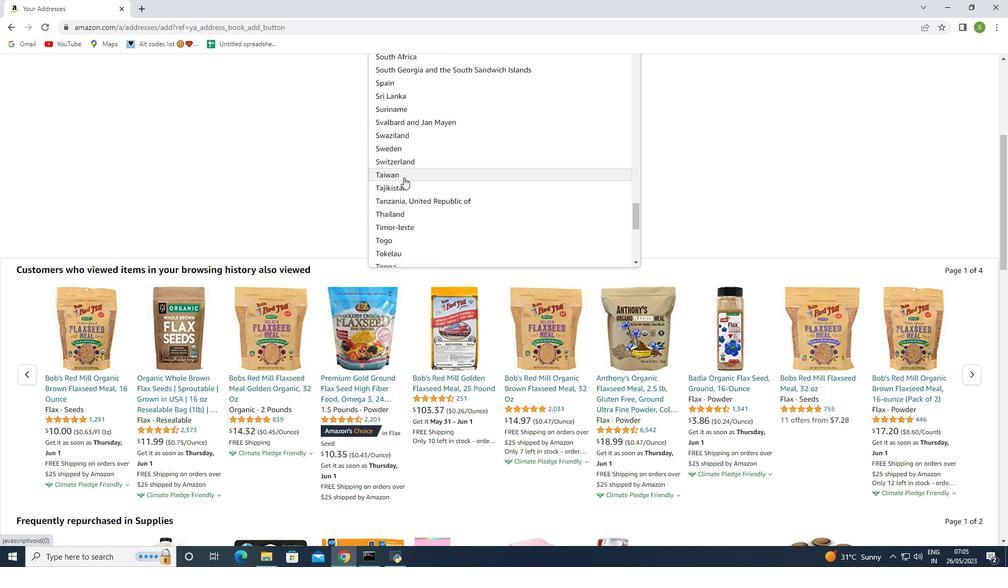 
Action: Mouse scrolled (402, 184) with delta (0, 0)
Screenshot: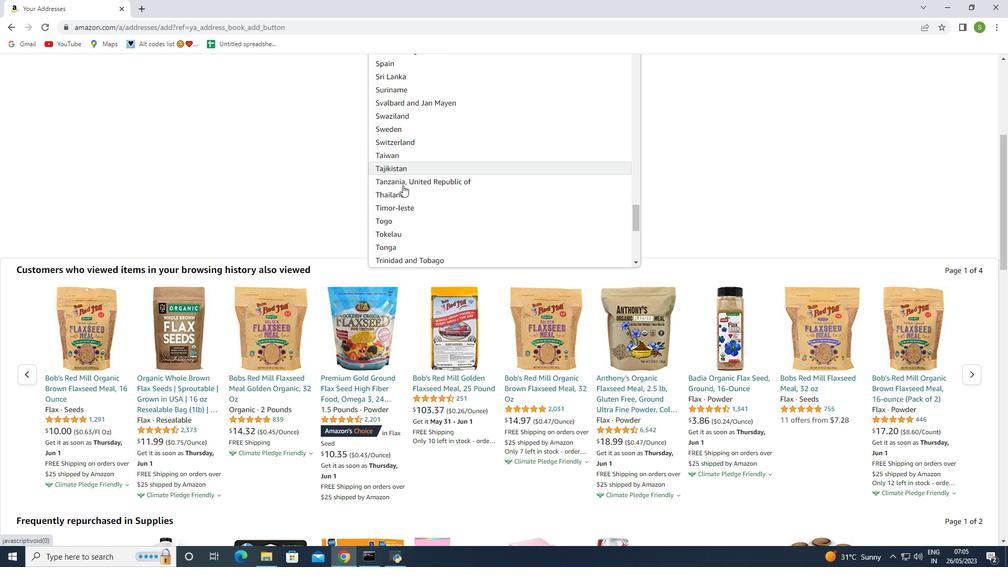 
Action: Mouse moved to (402, 185)
Screenshot: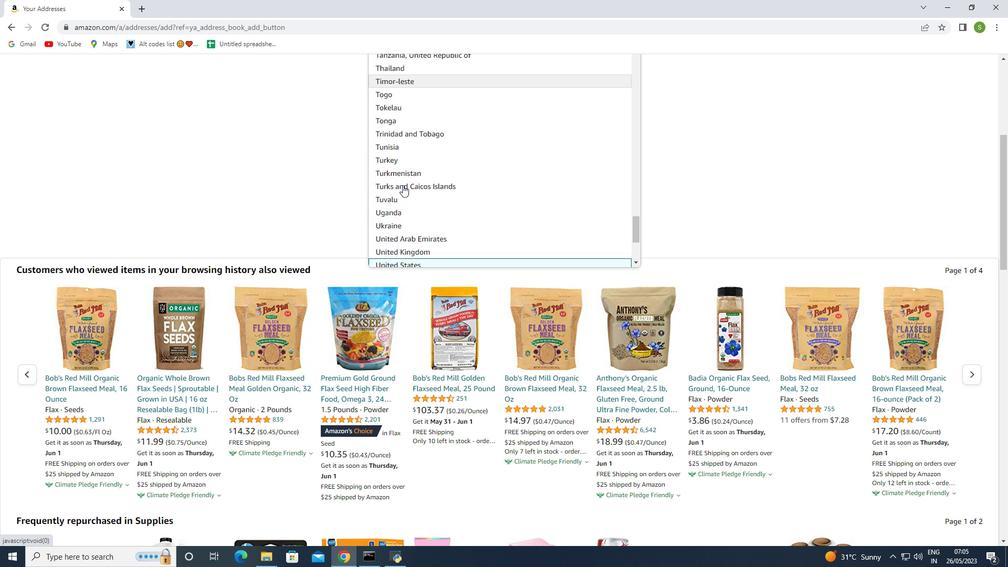 
Action: Mouse scrolled (402, 185) with delta (0, 0)
Screenshot: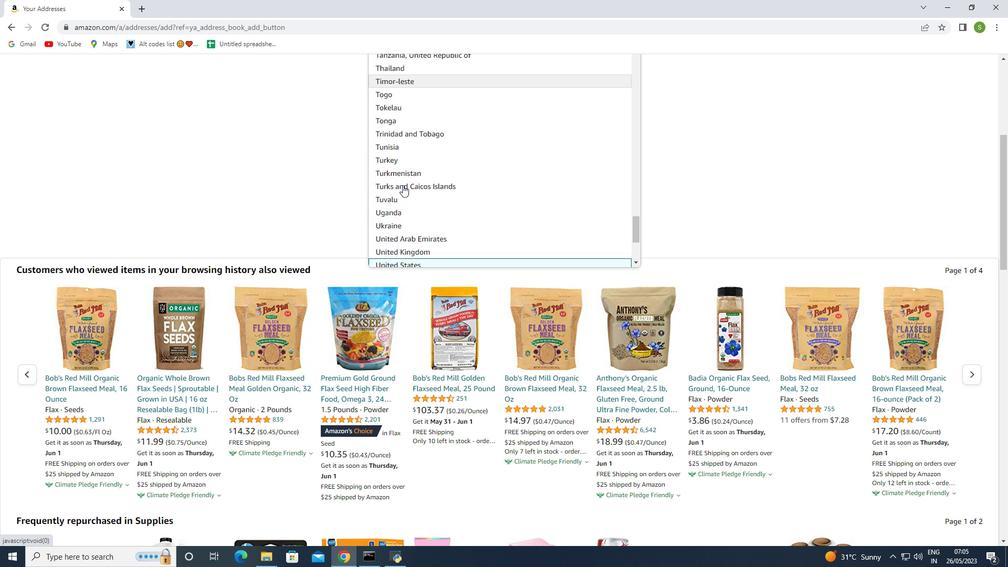 
Action: Mouse moved to (402, 185)
Screenshot: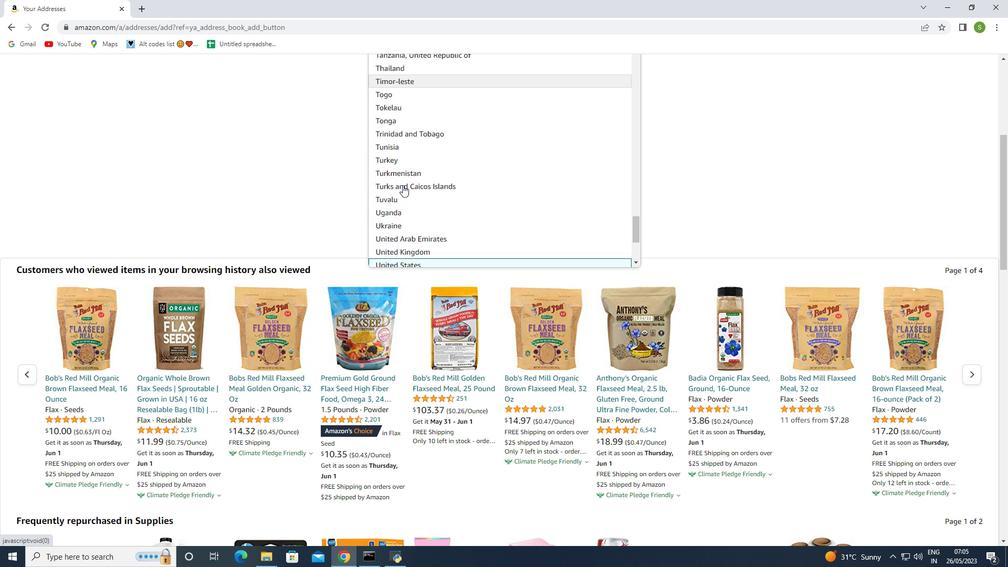 
Action: Mouse scrolled (402, 185) with delta (0, 0)
Screenshot: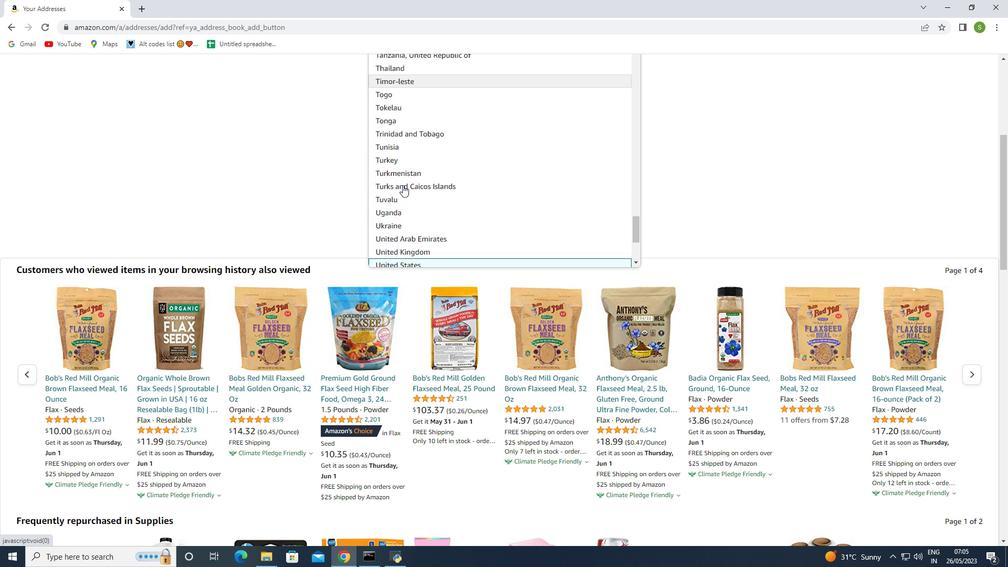 
Action: Mouse scrolled (402, 185) with delta (0, 0)
Screenshot: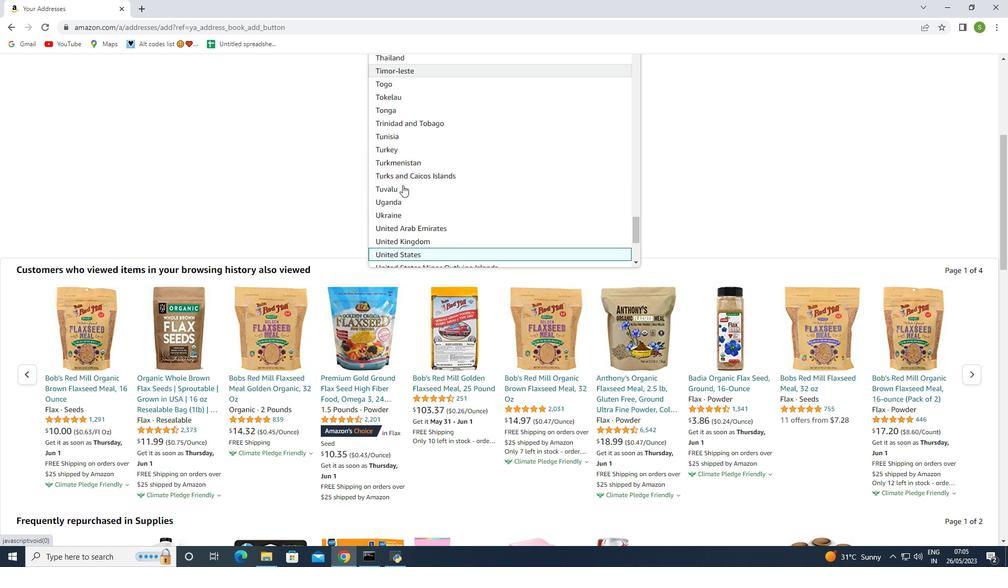 
Action: Mouse scrolled (402, 185) with delta (0, 0)
Screenshot: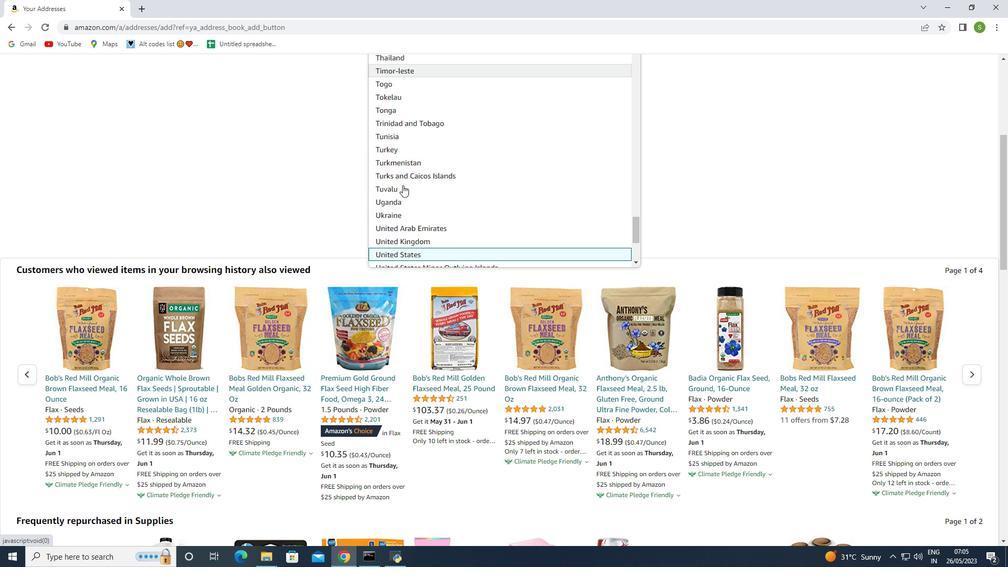 
Action: Mouse moved to (402, 187)
Screenshot: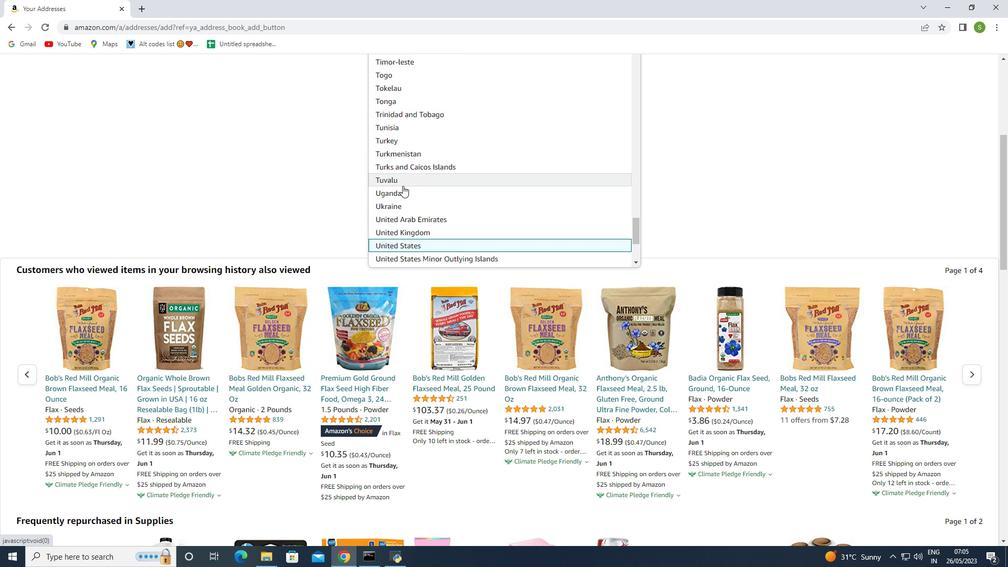 
Action: Mouse scrolled (402, 186) with delta (0, 0)
Screenshot: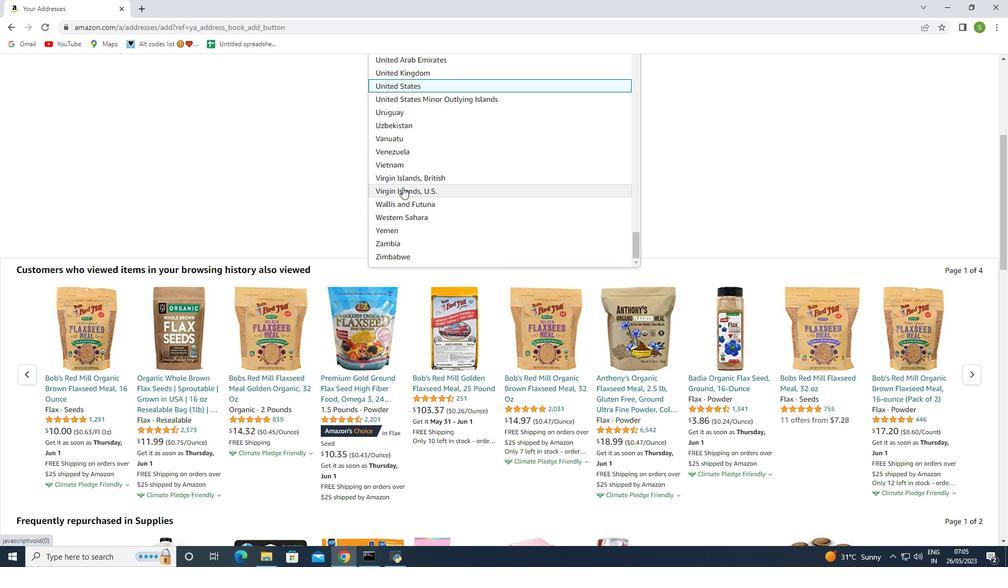 
Action: Mouse scrolled (402, 186) with delta (0, 0)
Screenshot: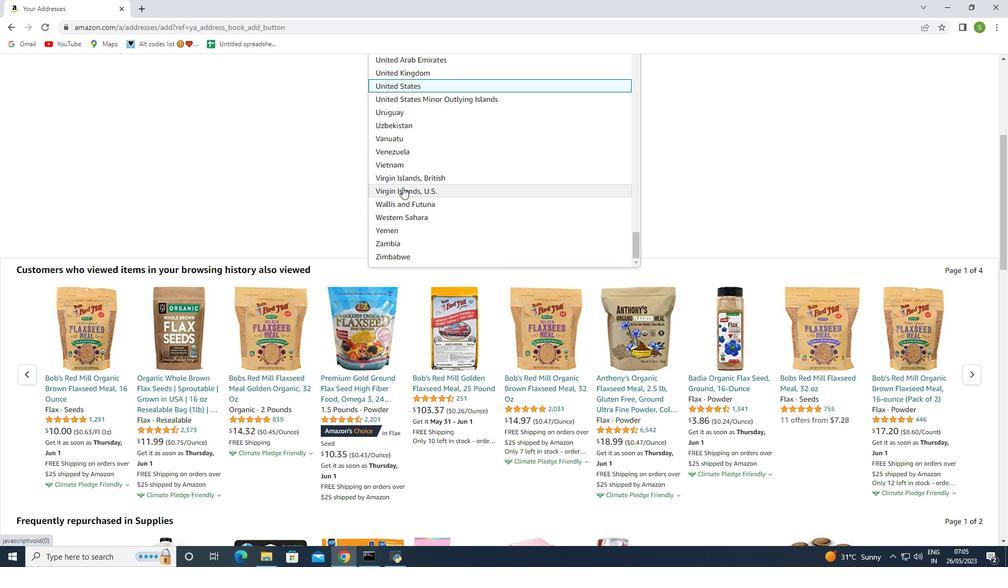 
Action: Mouse scrolled (402, 186) with delta (0, 0)
Screenshot: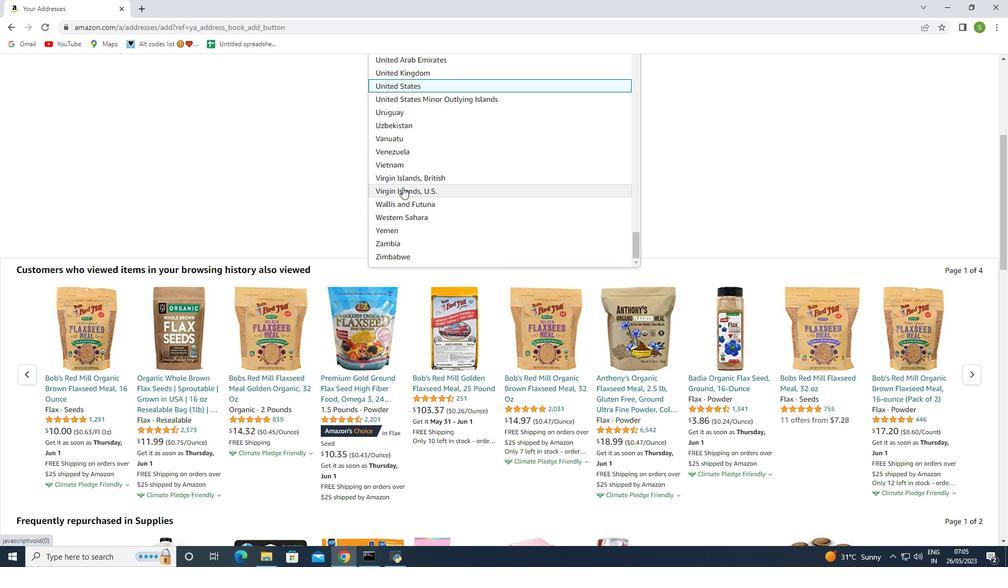 
Action: Mouse scrolled (402, 186) with delta (0, 0)
Screenshot: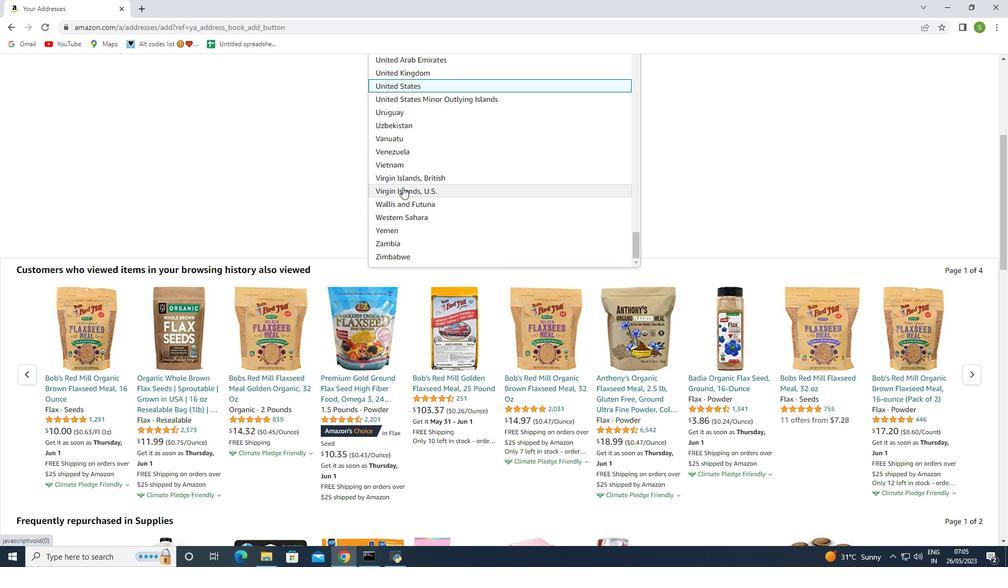 
Action: Mouse moved to (539, 169)
Screenshot: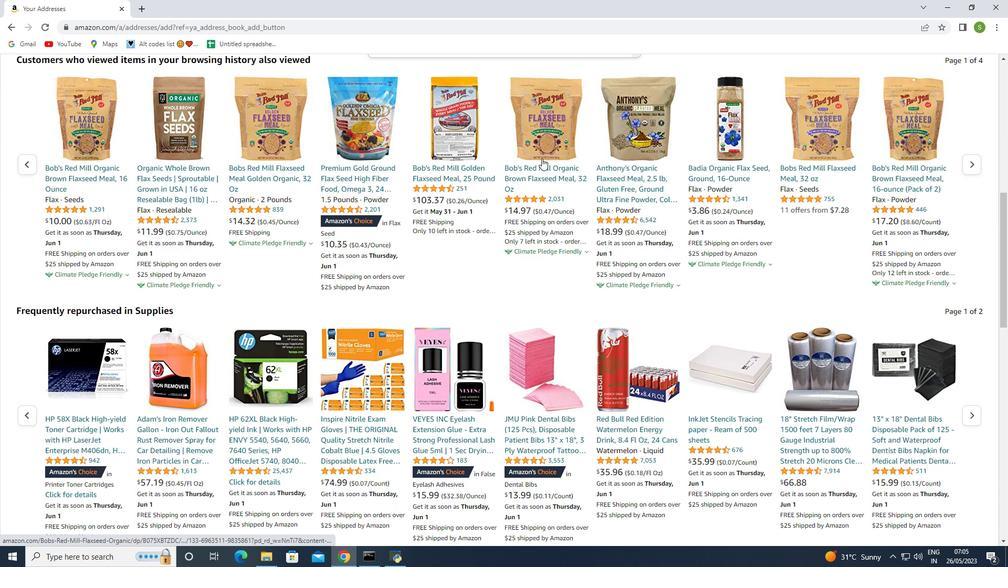 
Action: Mouse scrolled (539, 169) with delta (0, 0)
Screenshot: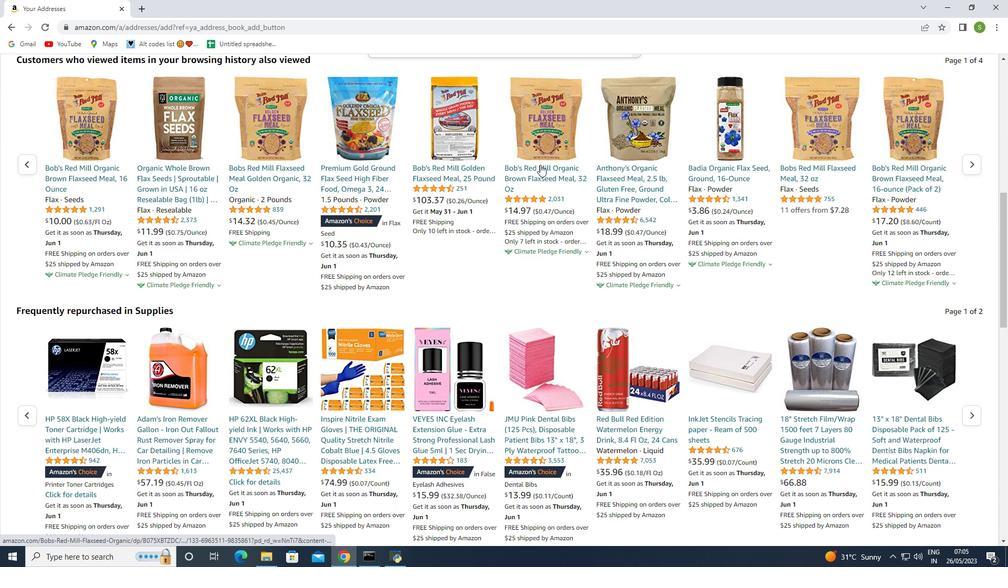 
Action: Mouse scrolled (539, 169) with delta (0, 0)
Screenshot: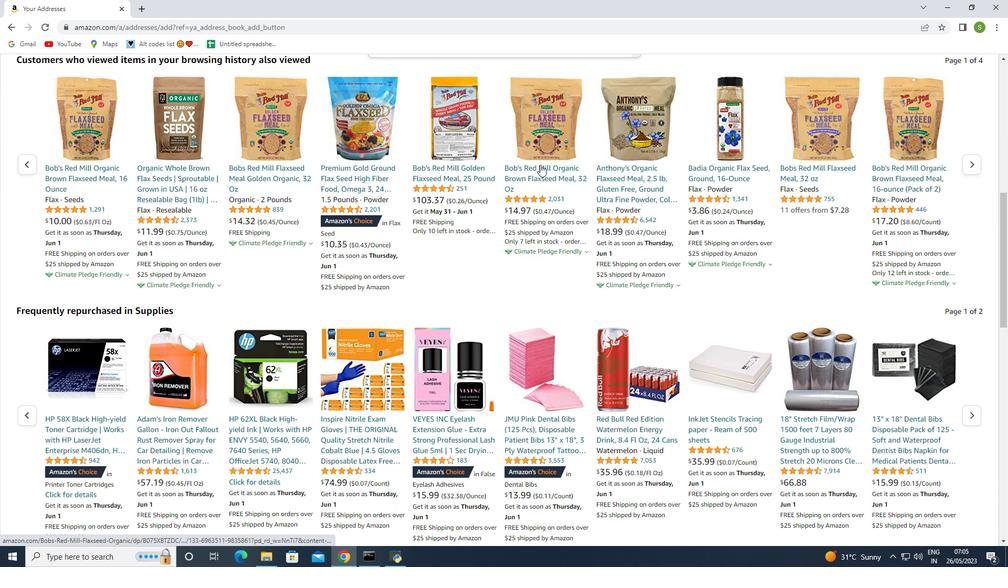 
Action: Mouse moved to (540, 170)
Screenshot: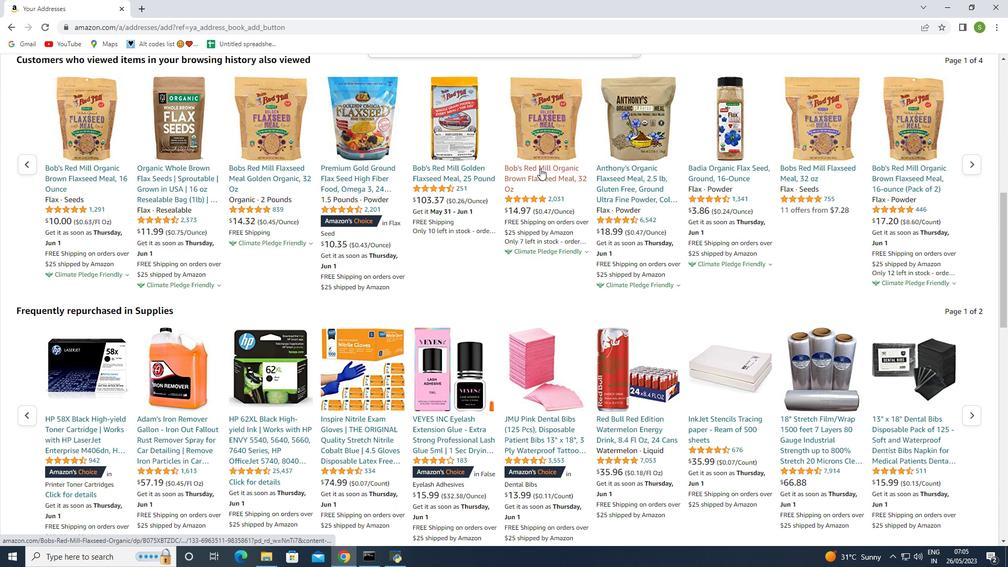 
Action: Mouse scrolled (540, 170) with delta (0, 0)
Screenshot: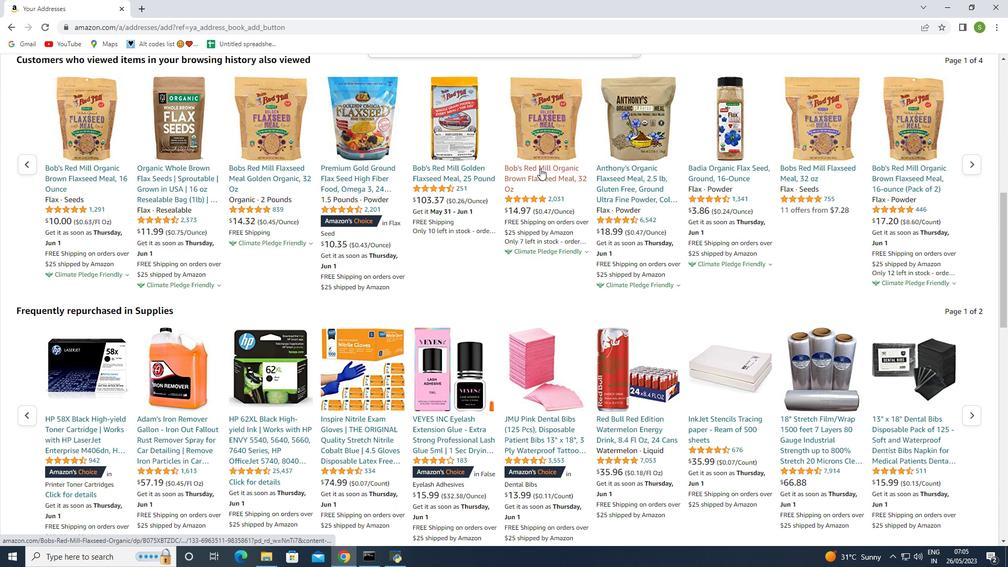 
Action: Mouse moved to (541, 170)
Screenshot: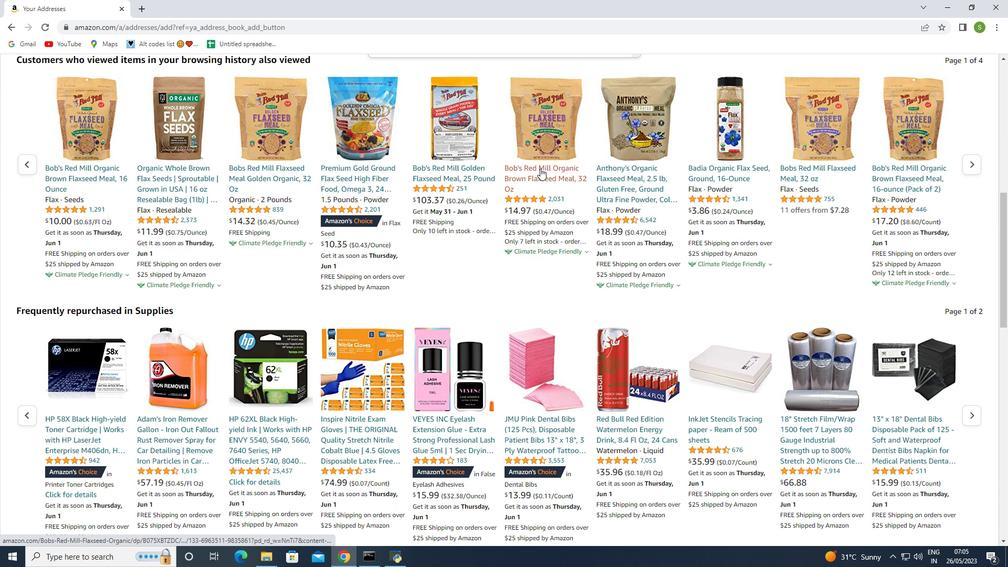 
Action: Mouse scrolled (541, 171) with delta (0, 0)
Screenshot: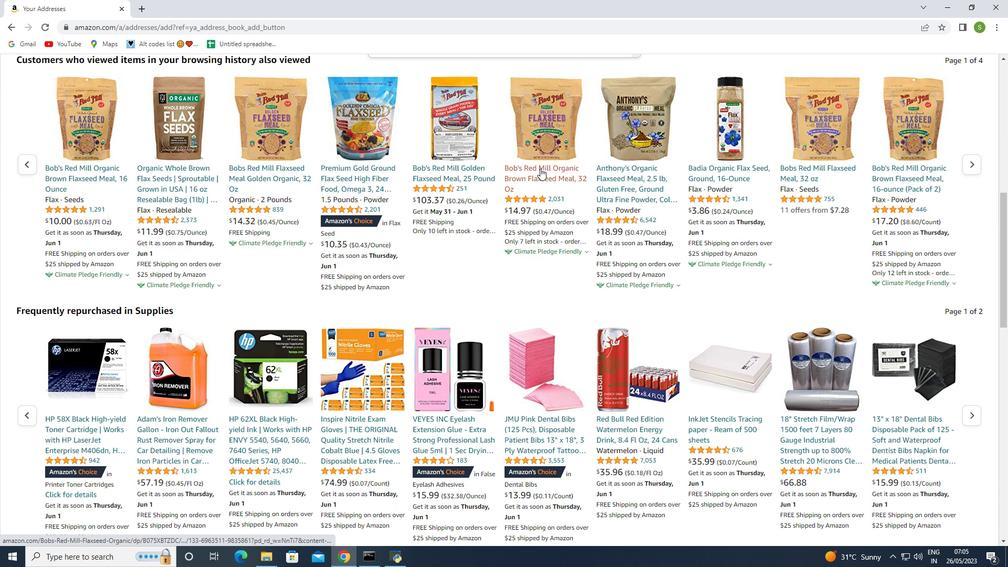 
Action: Mouse moved to (513, 216)
Screenshot: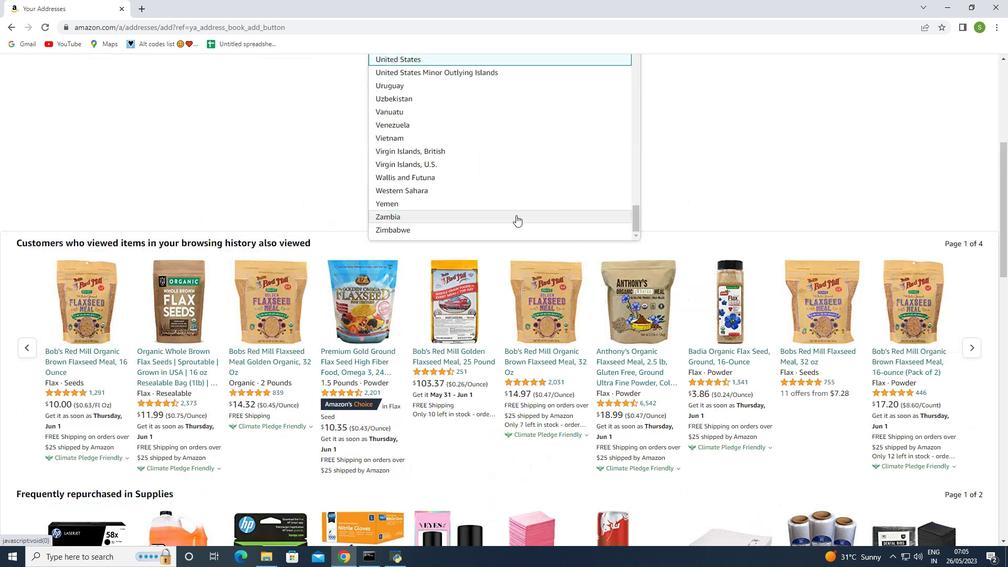 
Action: Mouse scrolled (513, 216) with delta (0, 0)
Screenshot: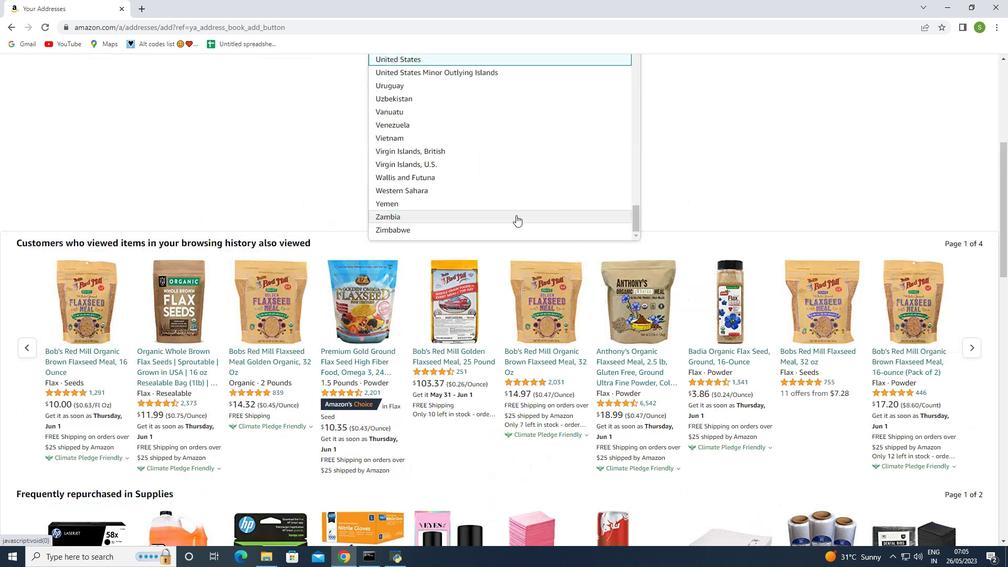 
Action: Mouse scrolled (513, 216) with delta (0, 0)
Screenshot: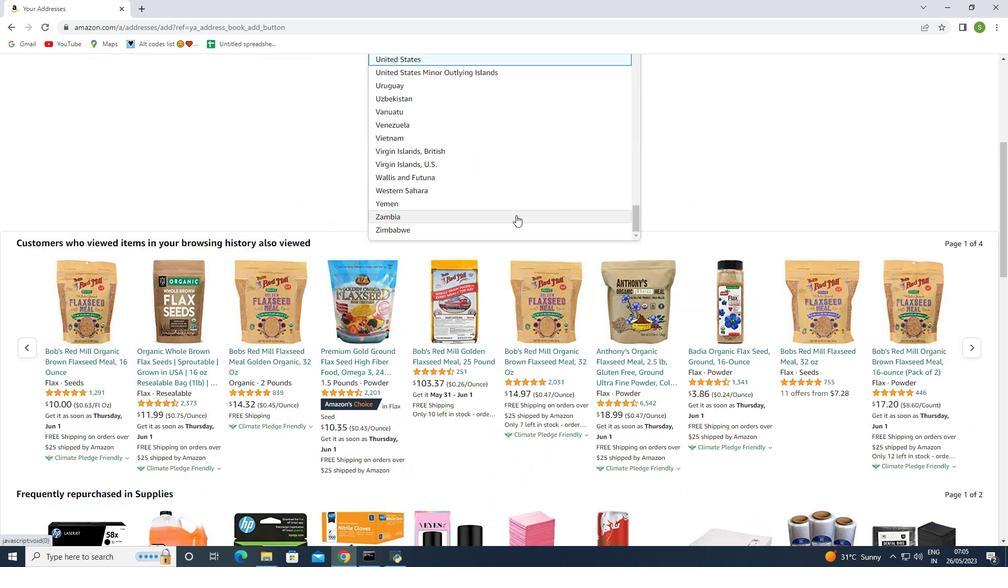 
Action: Mouse scrolled (513, 216) with delta (0, 0)
Screenshot: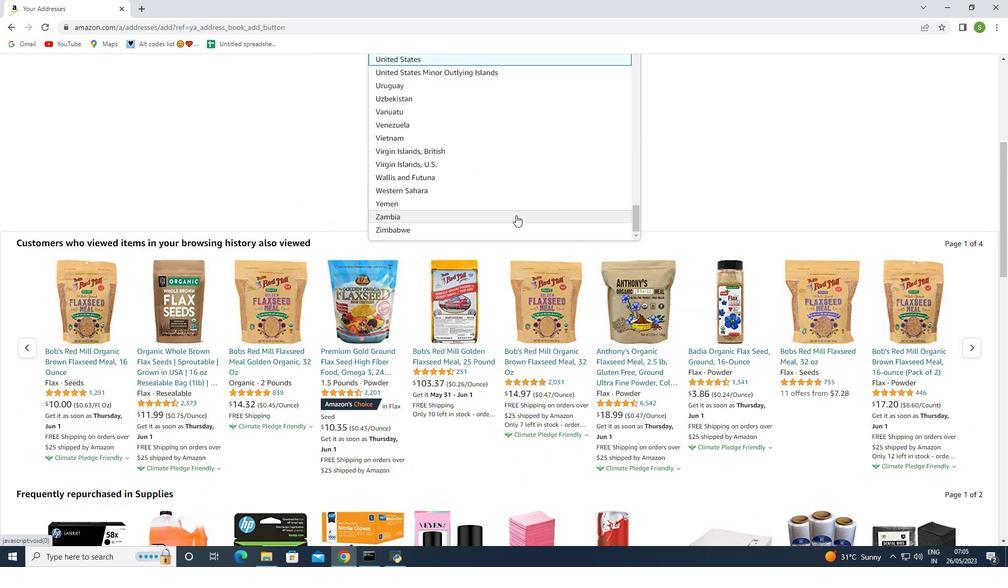 
Action: Mouse scrolled (513, 216) with delta (0, 0)
Screenshot: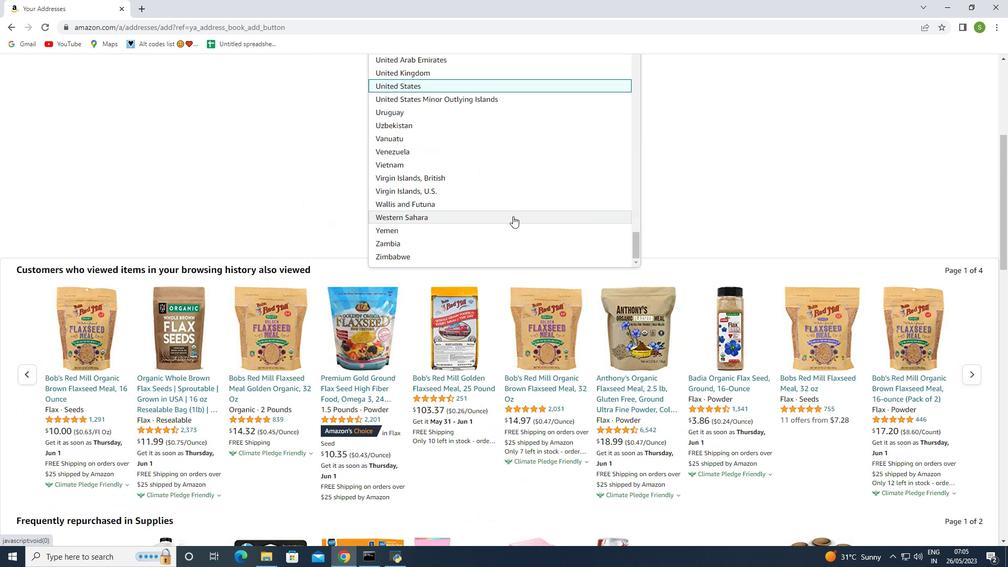 
Action: Mouse moved to (634, 225)
Screenshot: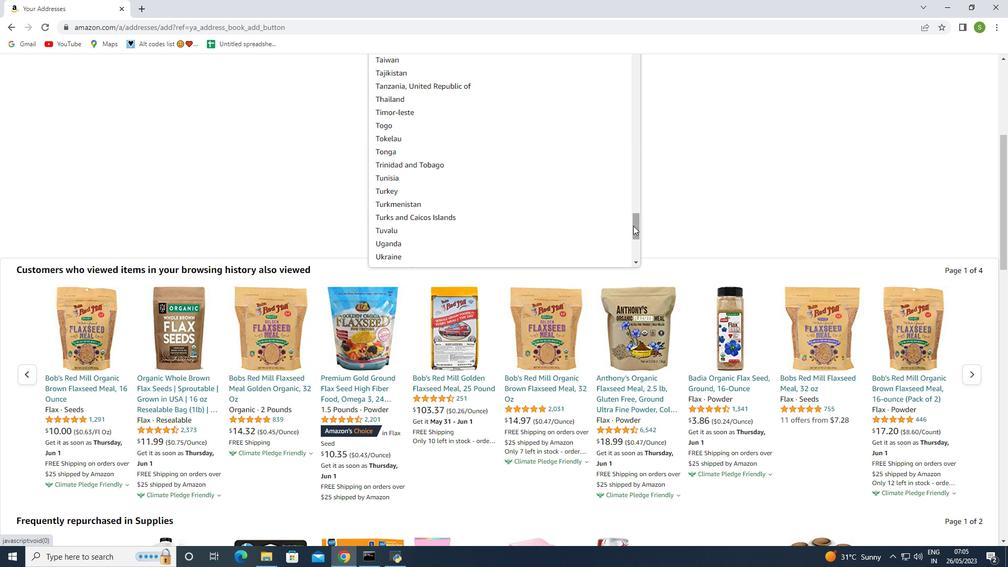 
Action: Mouse pressed left at (634, 225)
Screenshot: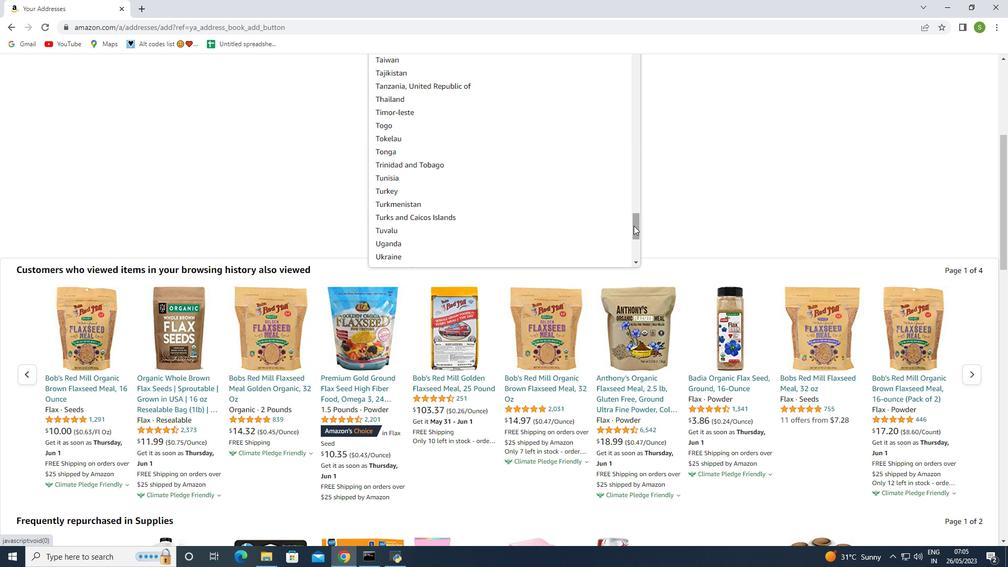 
Action: Mouse moved to (514, 141)
Screenshot: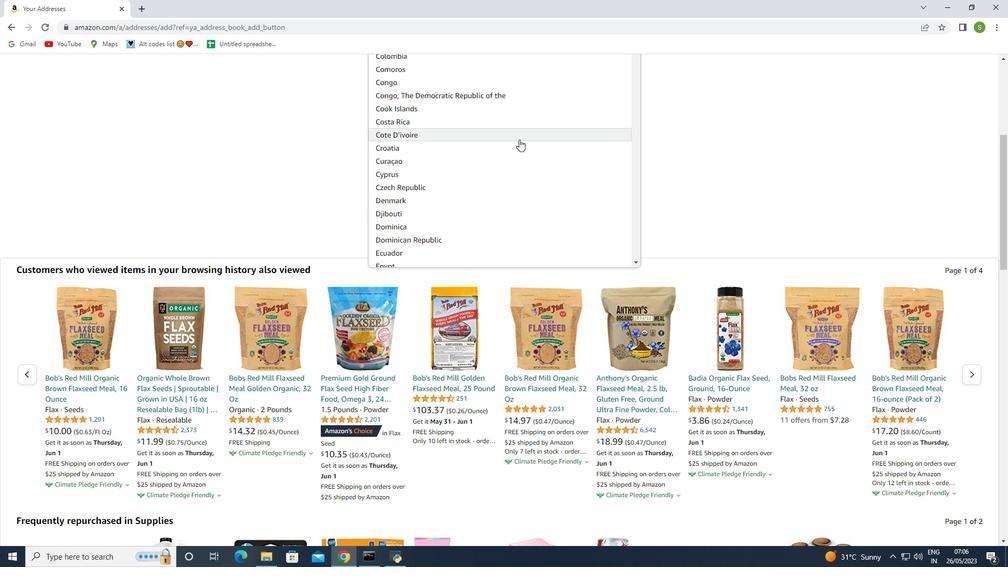 
Action: Mouse scrolled (514, 142) with delta (0, 0)
Screenshot: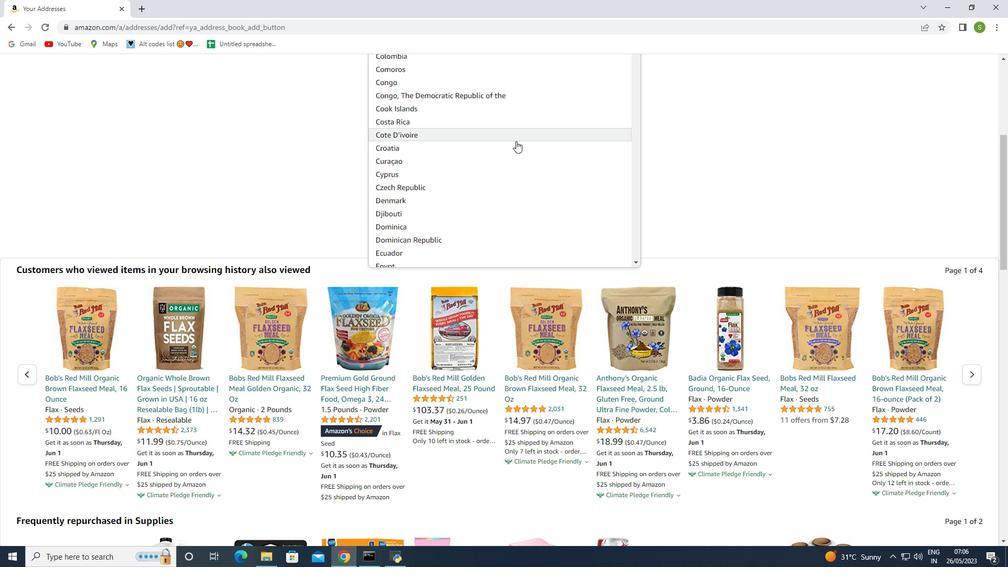 
Action: Mouse moved to (514, 142)
Screenshot: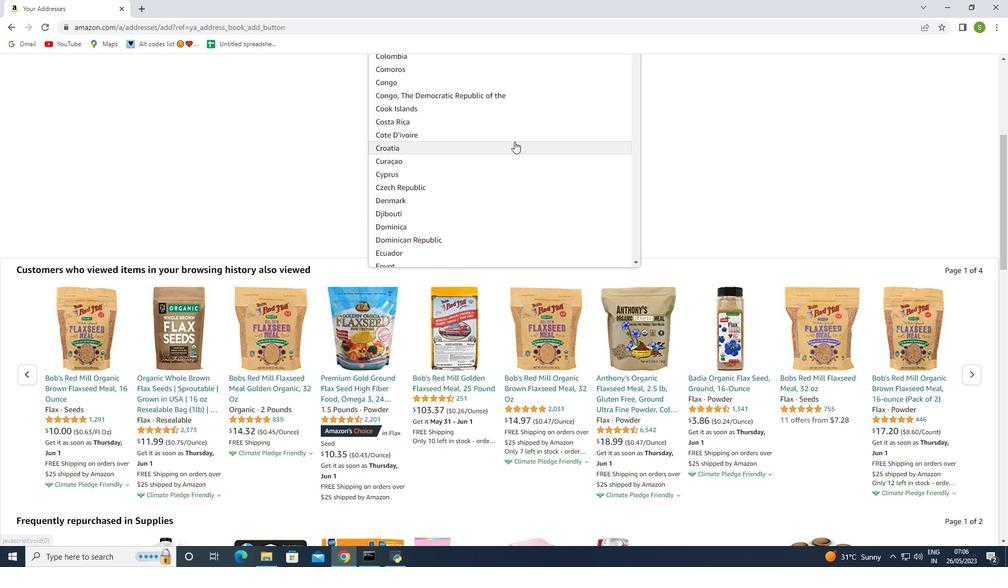 
Action: Mouse scrolled (514, 142) with delta (0, 0)
Screenshot: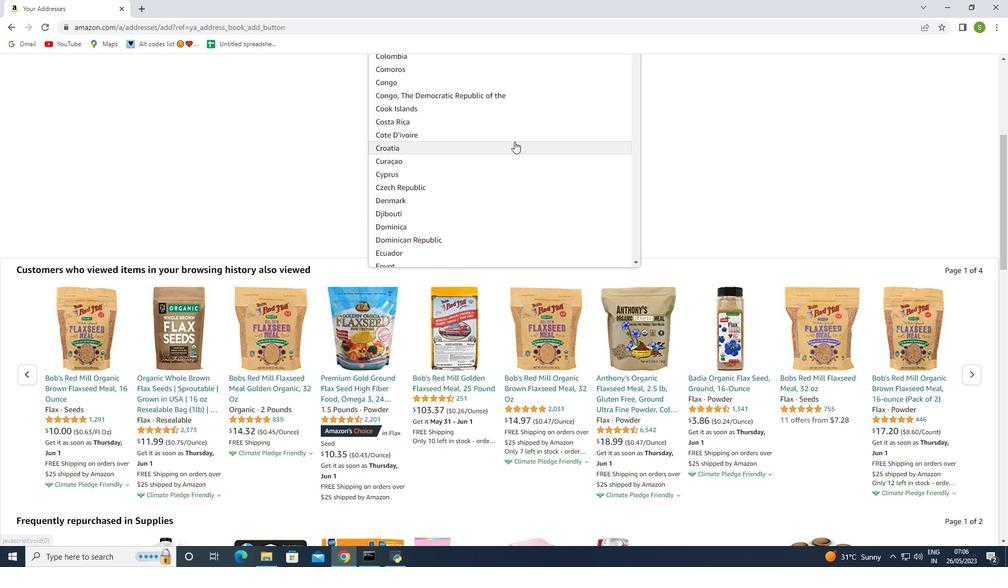 
Action: Mouse moved to (509, 143)
Screenshot: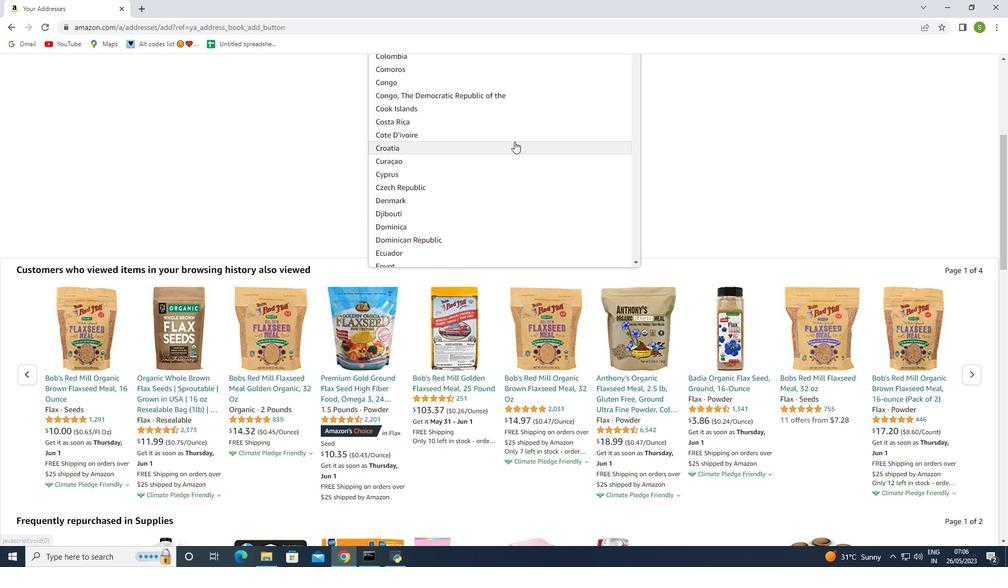 
Action: Mouse scrolled (514, 142) with delta (0, 0)
Screenshot: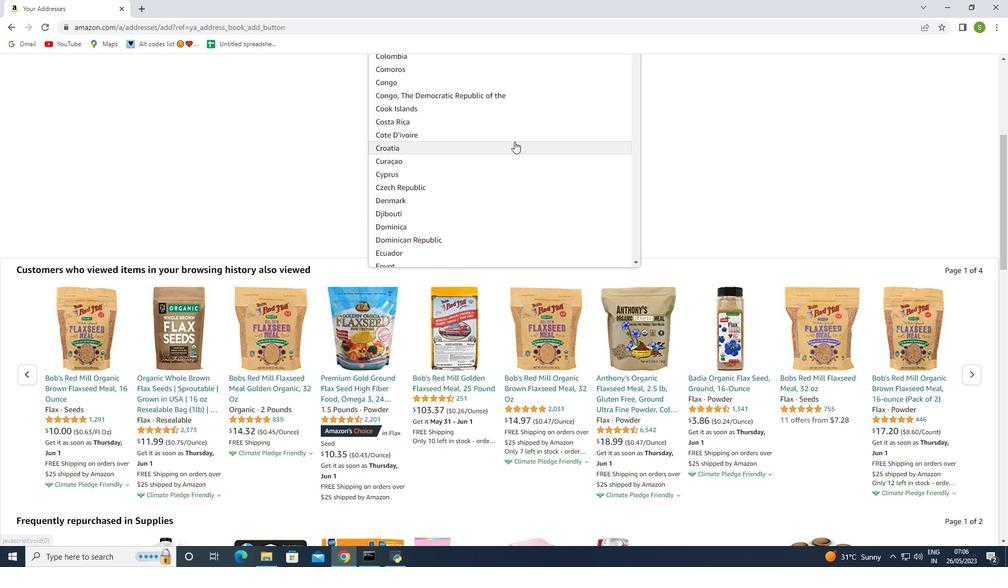 
Action: Mouse moved to (465, 134)
Screenshot: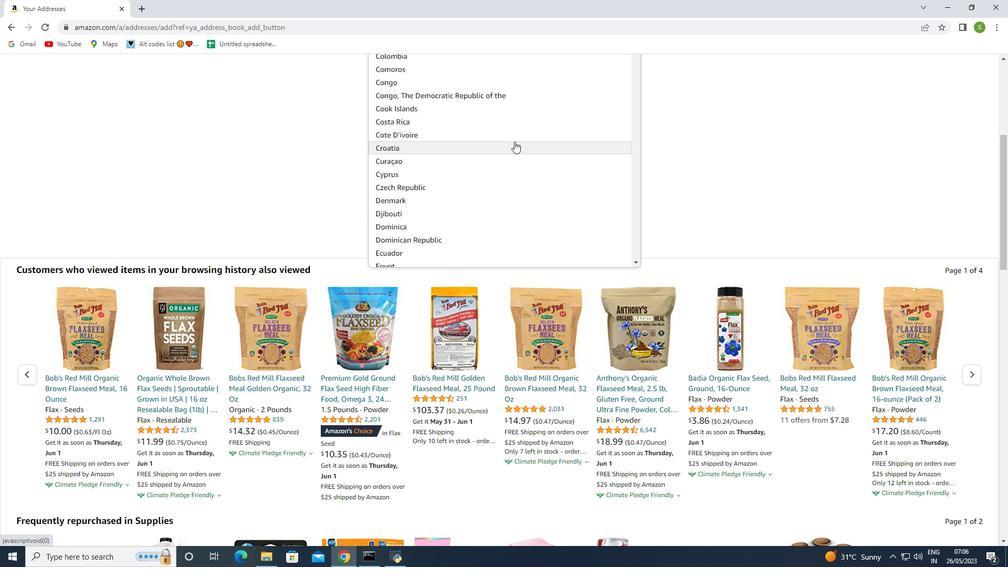 
Action: Mouse scrolled (465, 135) with delta (0, 0)
Screenshot: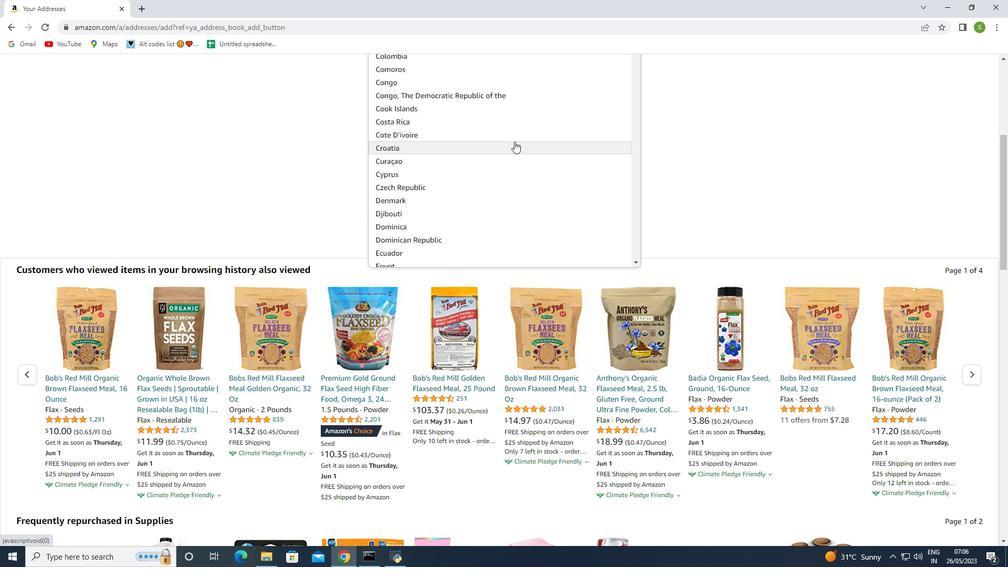 
Action: Mouse moved to (464, 134)
Screenshot: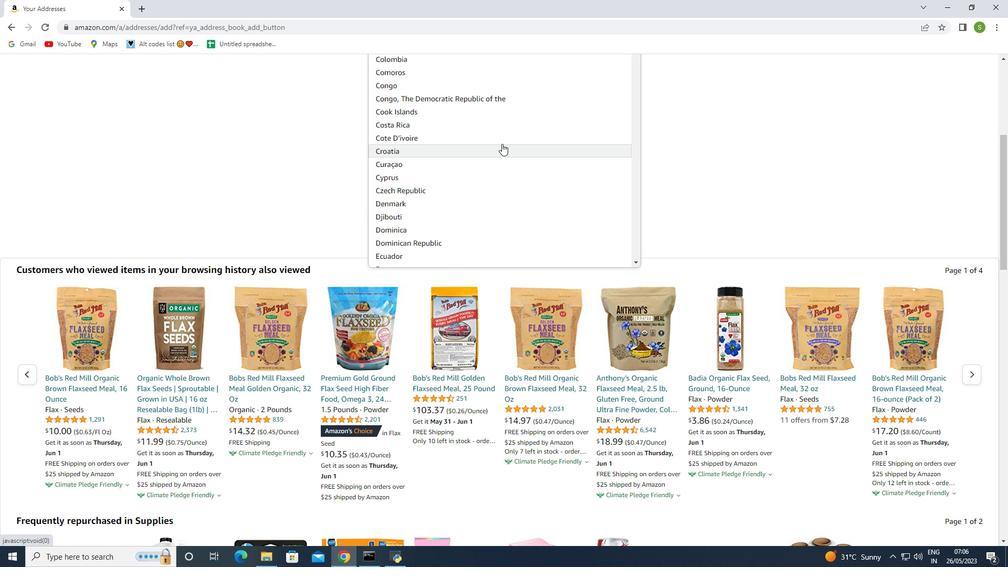 
Action: Mouse scrolled (464, 135) with delta (0, 0)
Screenshot: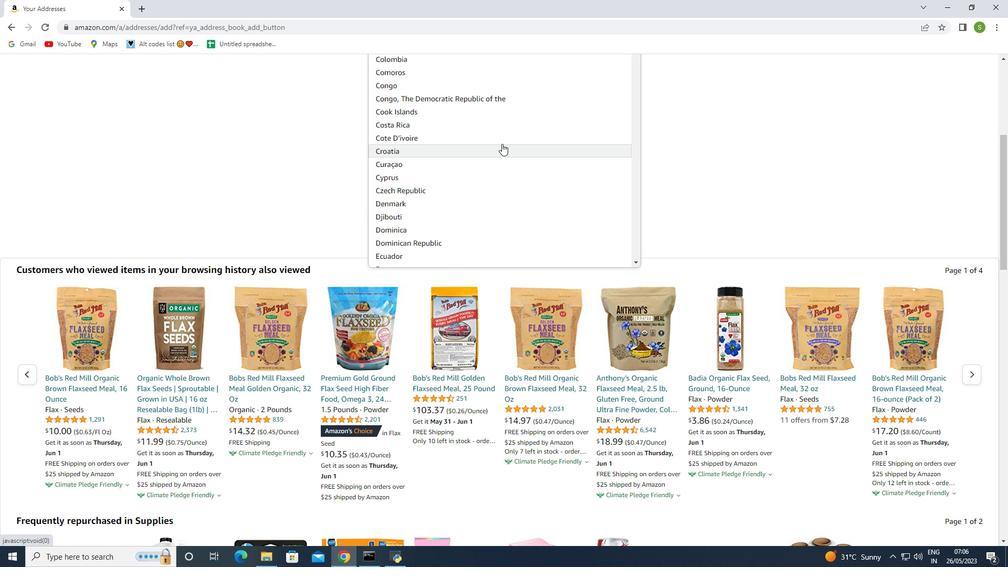 
Action: Mouse moved to (464, 134)
Screenshot: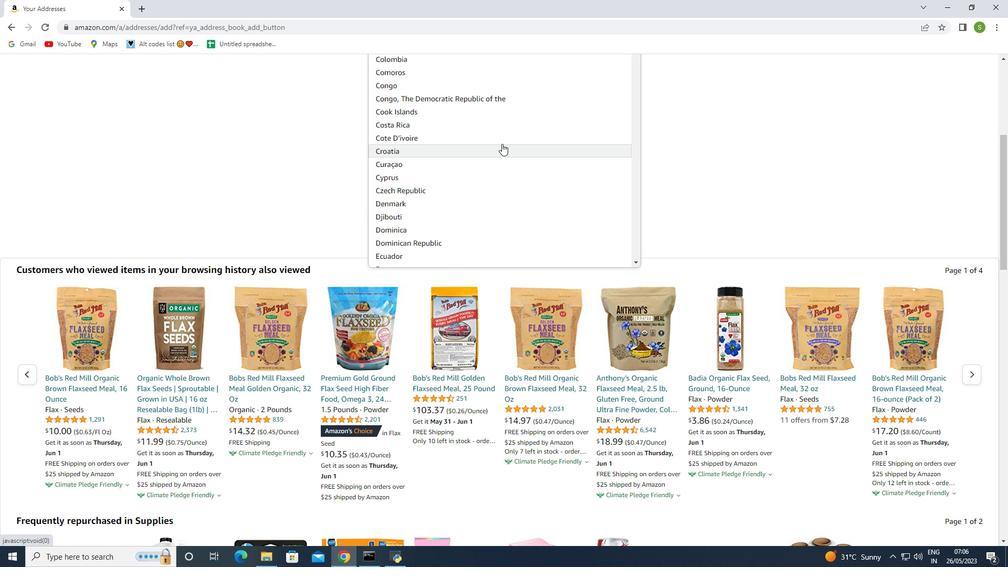 
Action: Mouse scrolled (464, 134) with delta (0, 0)
Screenshot: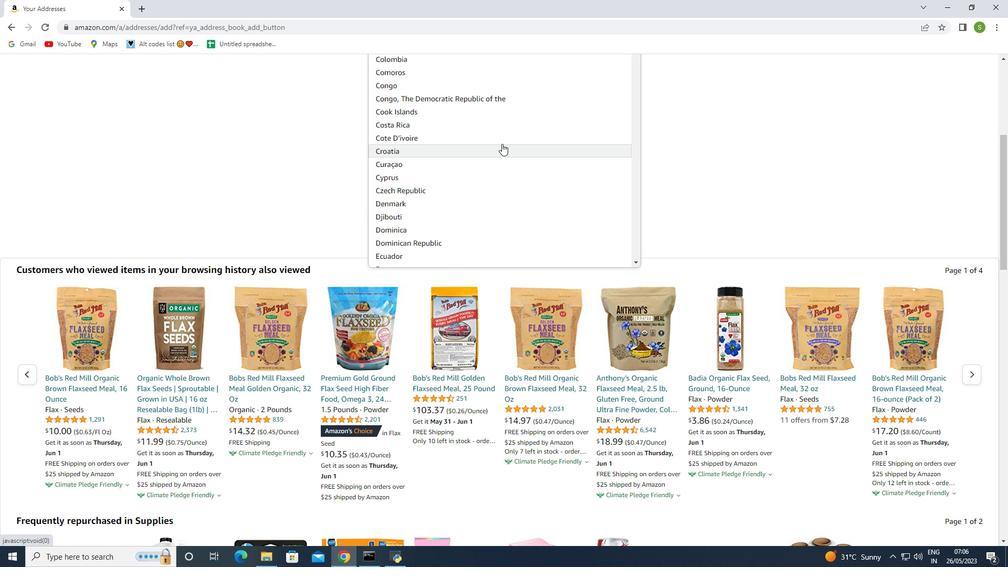 
Action: Mouse moved to (464, 134)
Screenshot: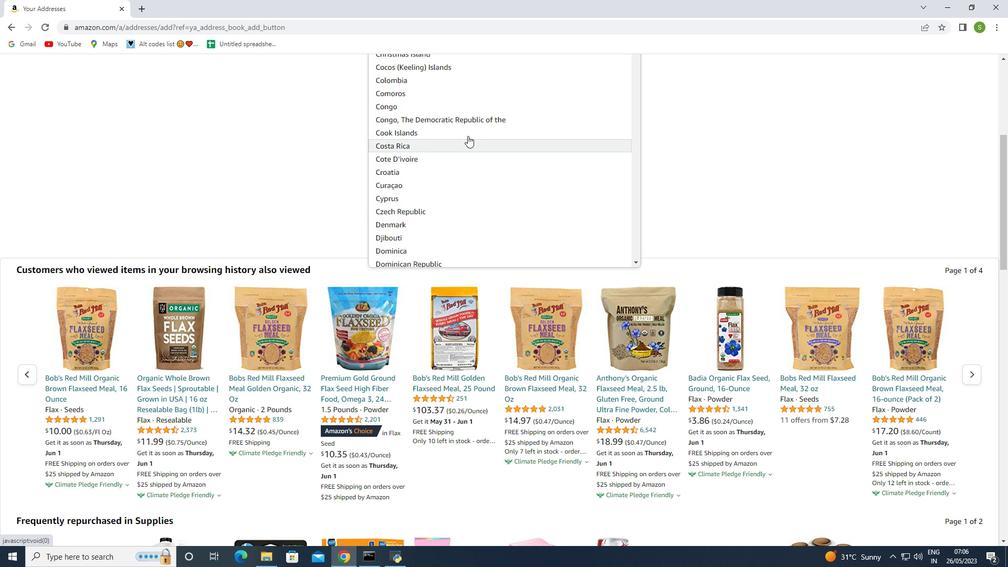 
Action: Mouse scrolled (464, 134) with delta (0, 0)
Screenshot: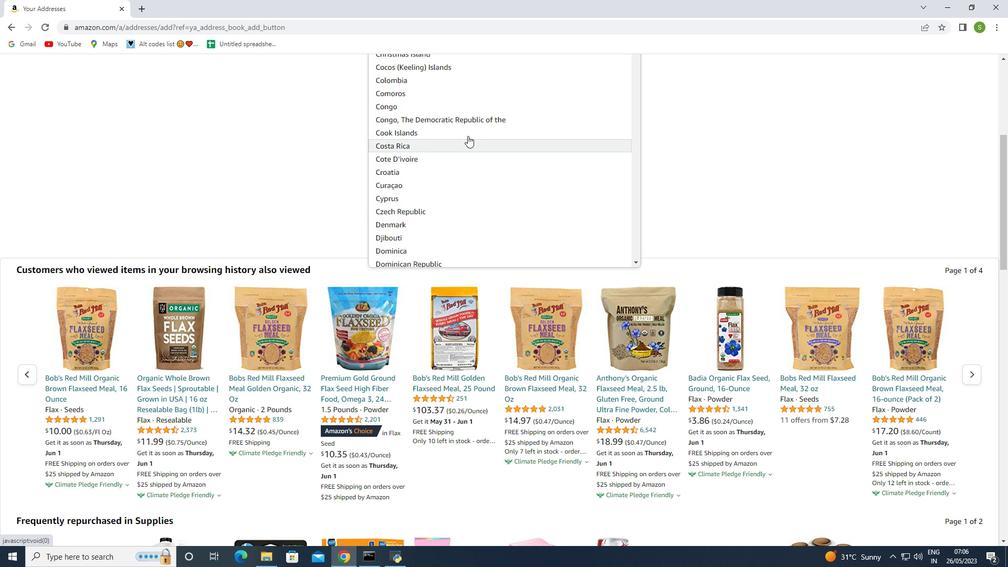 
Action: Mouse moved to (466, 133)
Screenshot: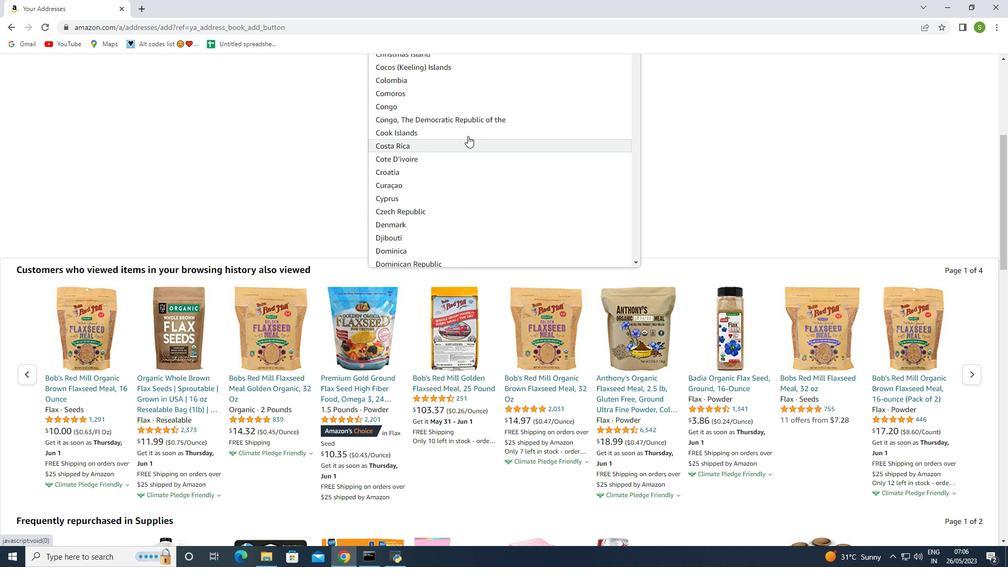 
Action: Mouse scrolled (466, 133) with delta (0, 0)
Screenshot: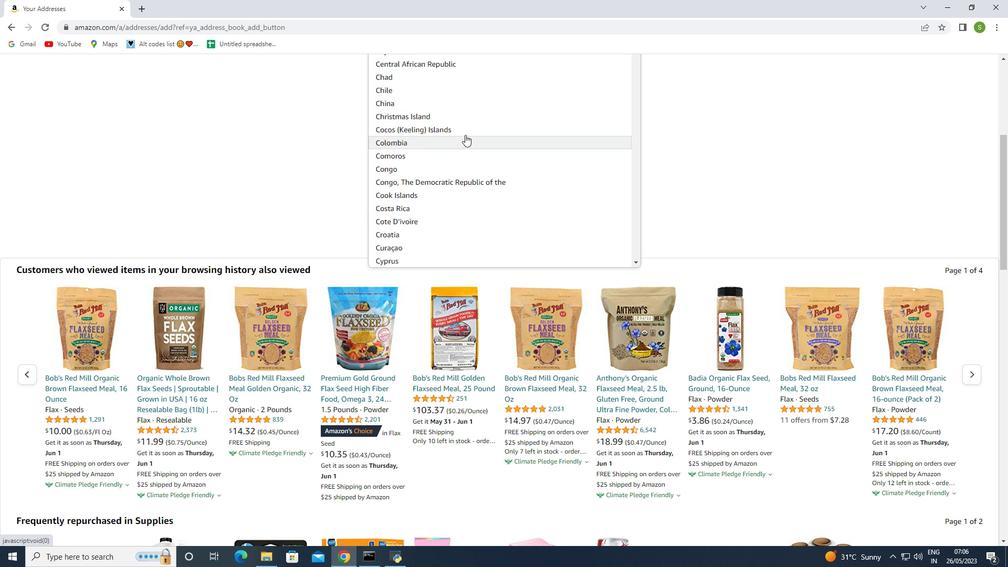 
Action: Mouse moved to (477, 136)
Screenshot: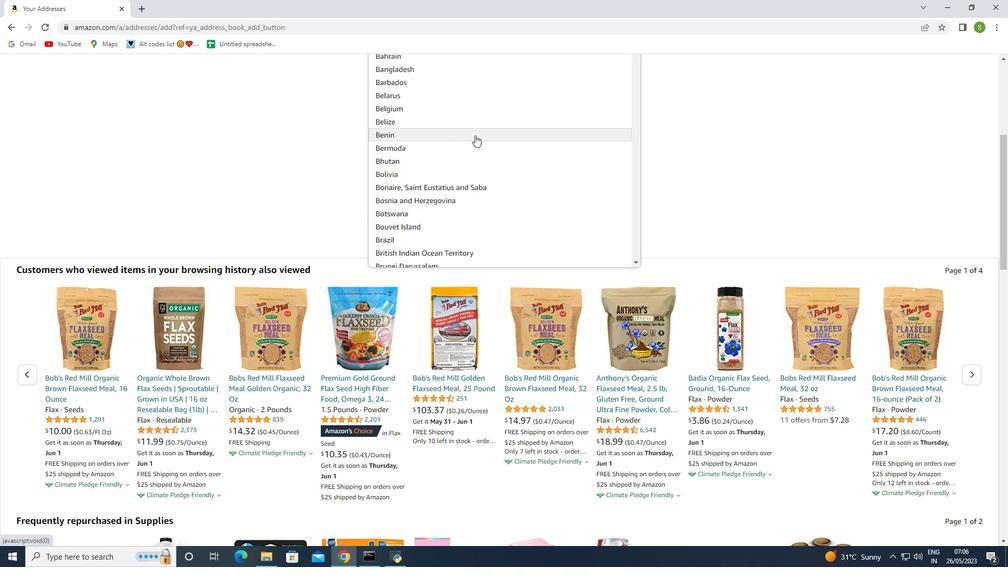 
Action: Mouse scrolled (477, 137) with delta (0, 0)
Screenshot: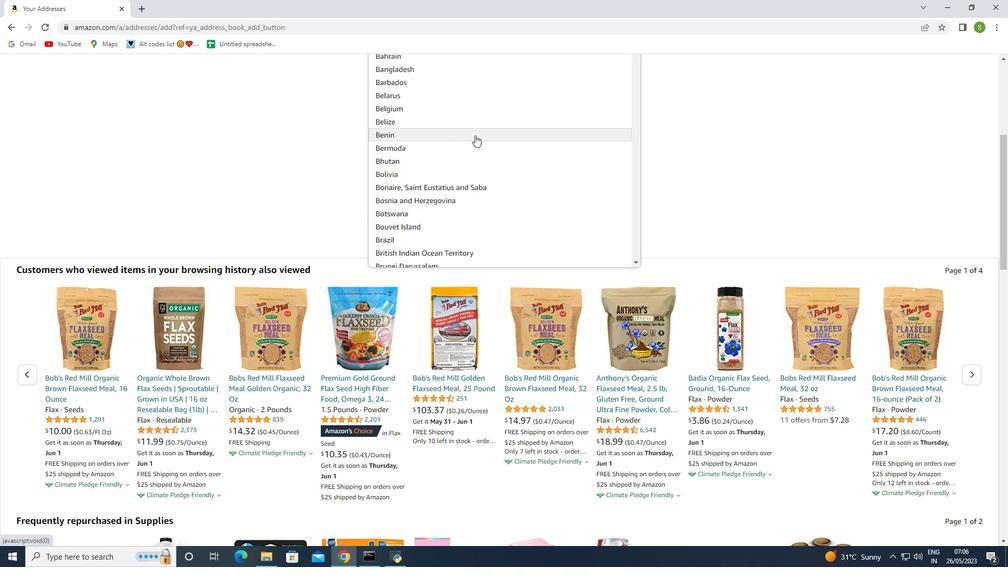 
Action: Mouse scrolled (477, 137) with delta (0, 0)
Screenshot: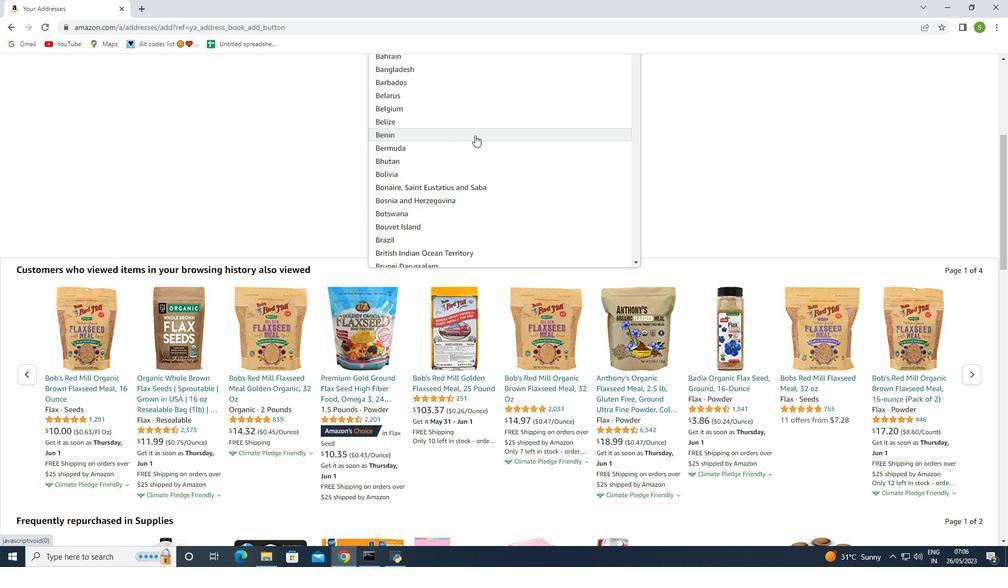 
Action: Mouse scrolled (477, 137) with delta (0, 0)
Screenshot: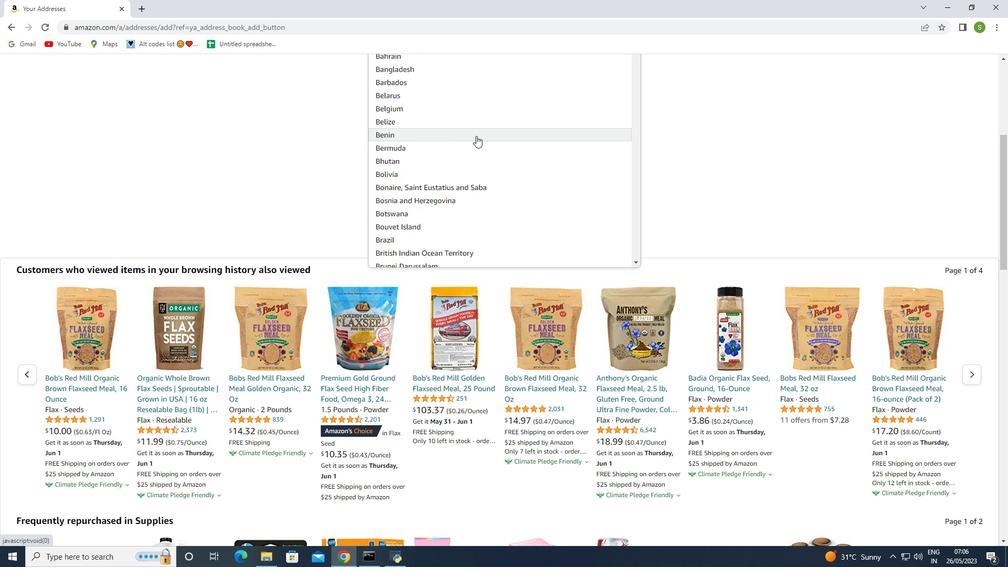 
Action: Mouse moved to (477, 136)
Screenshot: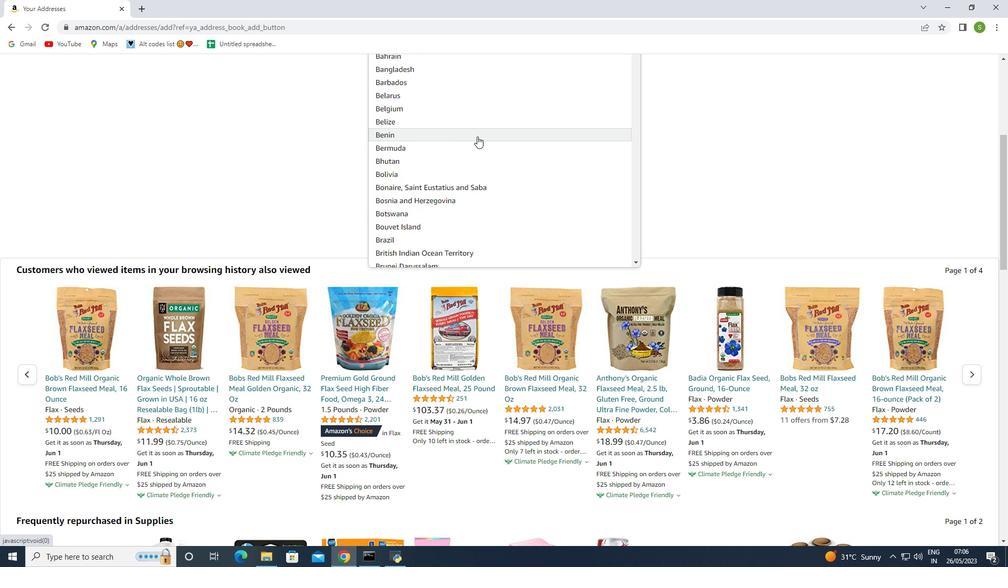 
Action: Mouse scrolled (477, 137) with delta (0, 0)
Screenshot: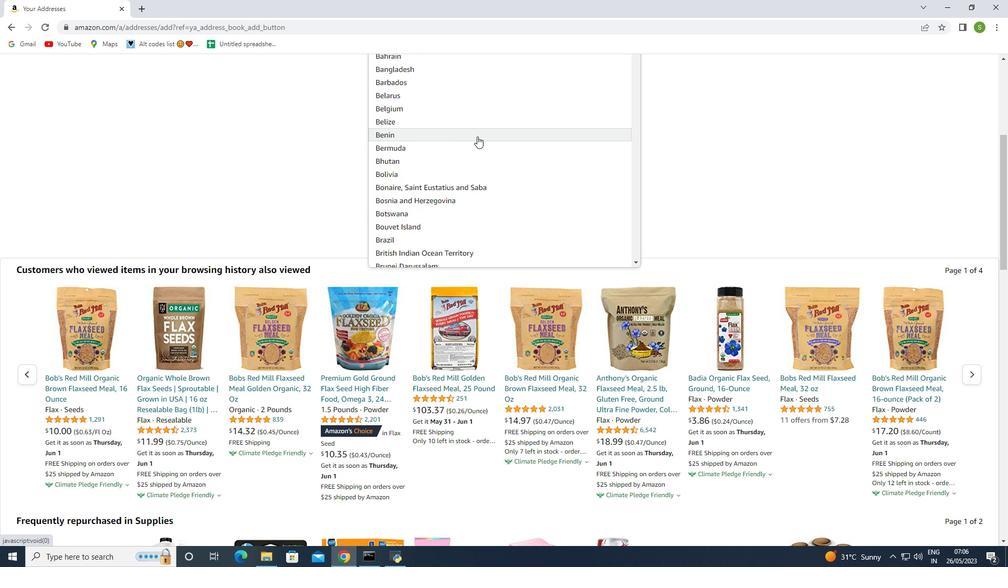 
Action: Mouse moved to (478, 136)
Screenshot: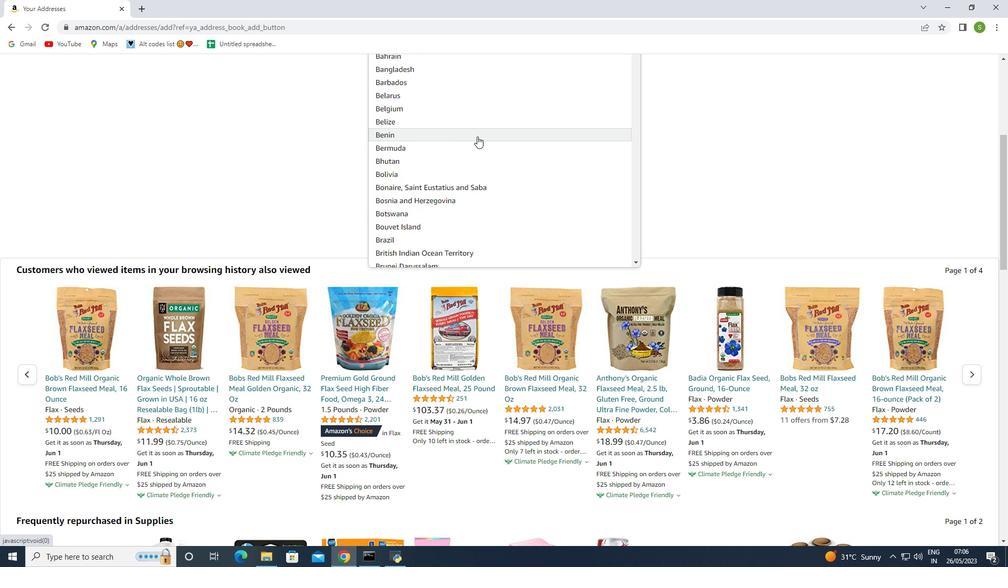 
Action: Mouse scrolled (478, 137) with delta (0, 0)
Screenshot: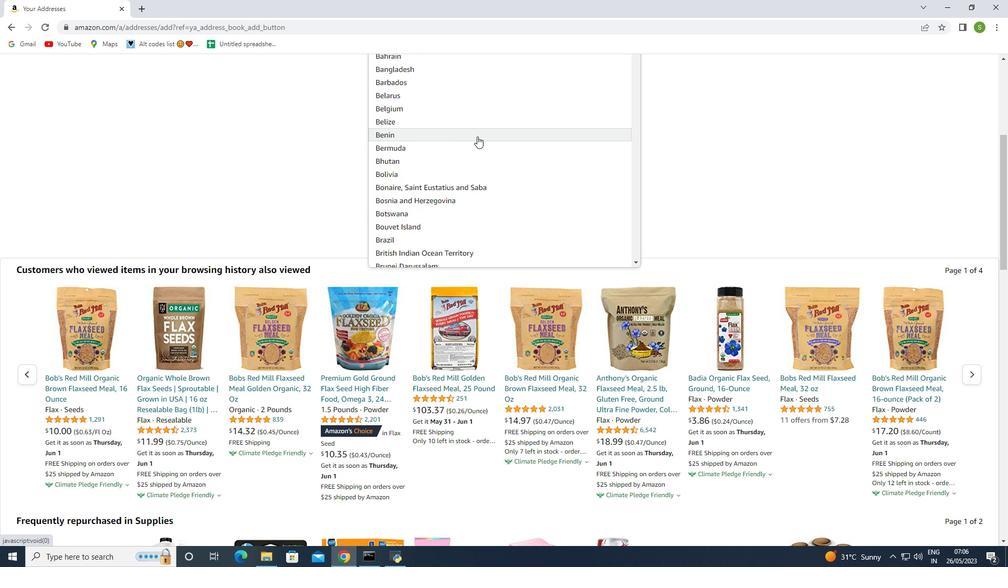 
Action: Mouse moved to (481, 136)
Screenshot: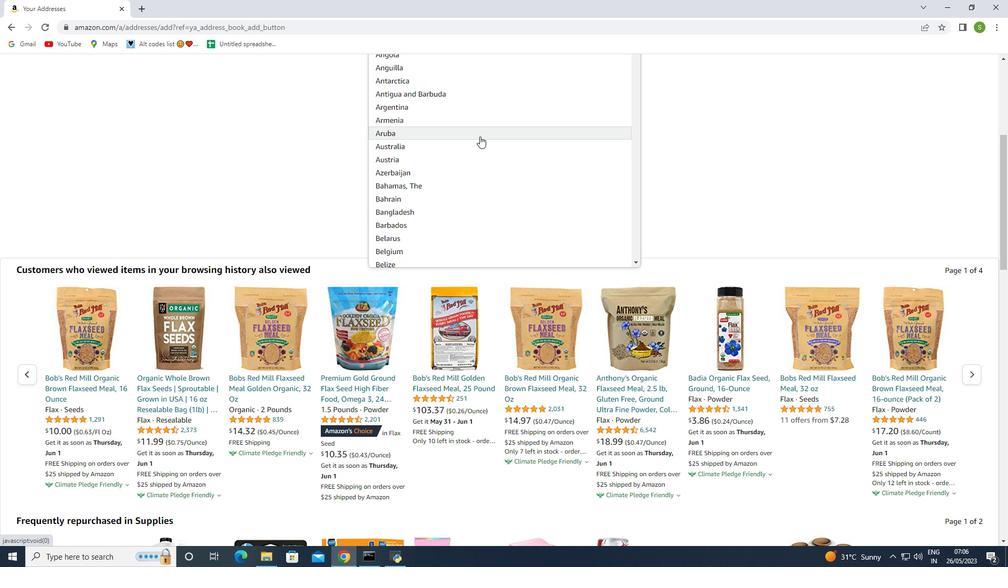 
Action: Mouse scrolled (481, 137) with delta (0, 0)
Screenshot: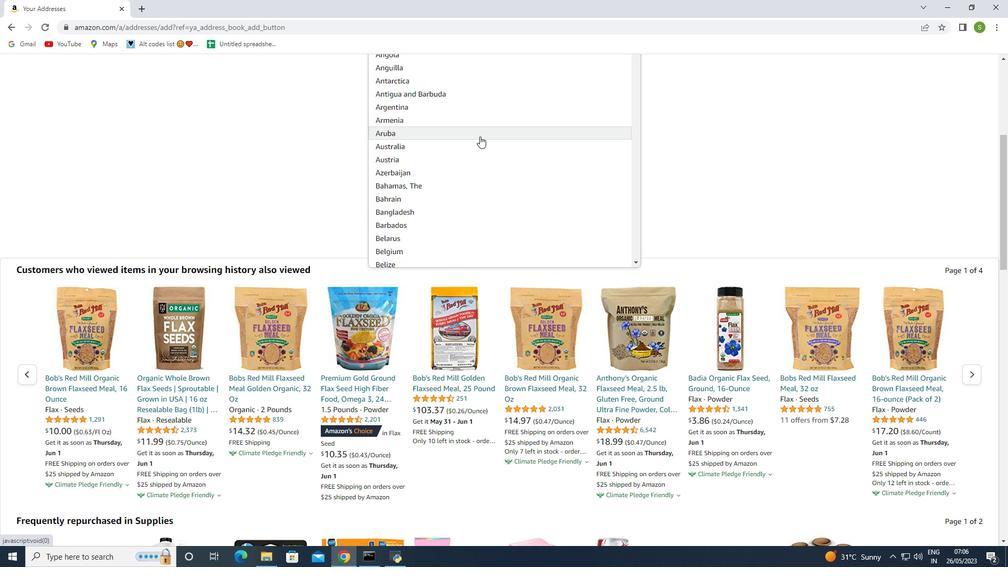 
Action: Mouse scrolled (481, 137) with delta (0, 0)
Screenshot: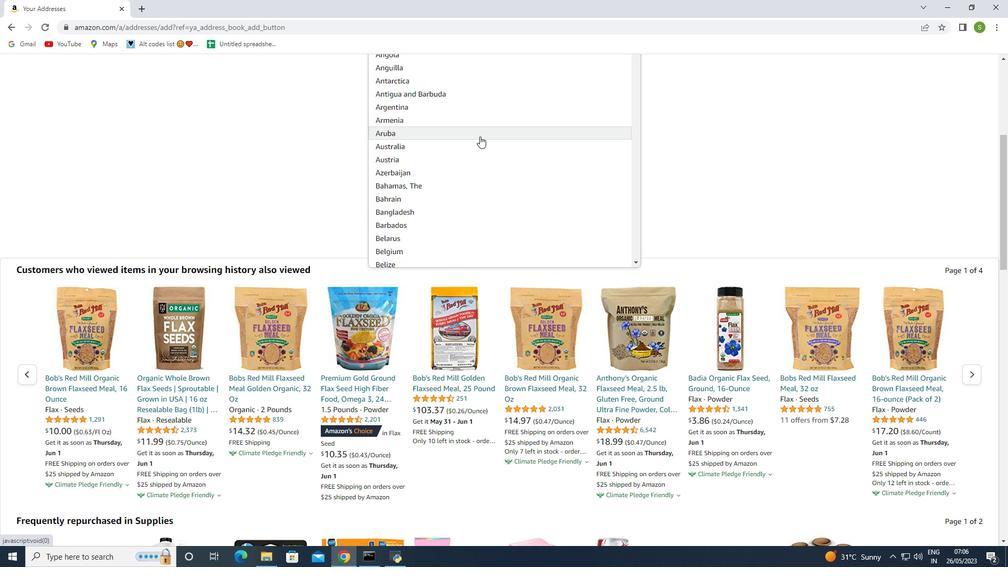 
Action: Mouse scrolled (481, 137) with delta (0, 0)
Screenshot: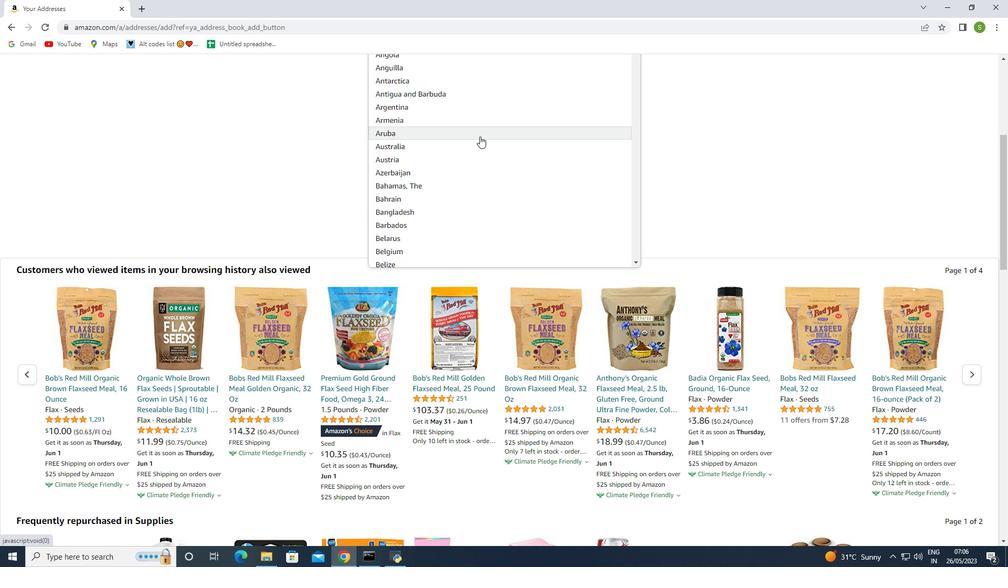 
Action: Mouse scrolled (481, 137) with delta (0, 0)
Screenshot: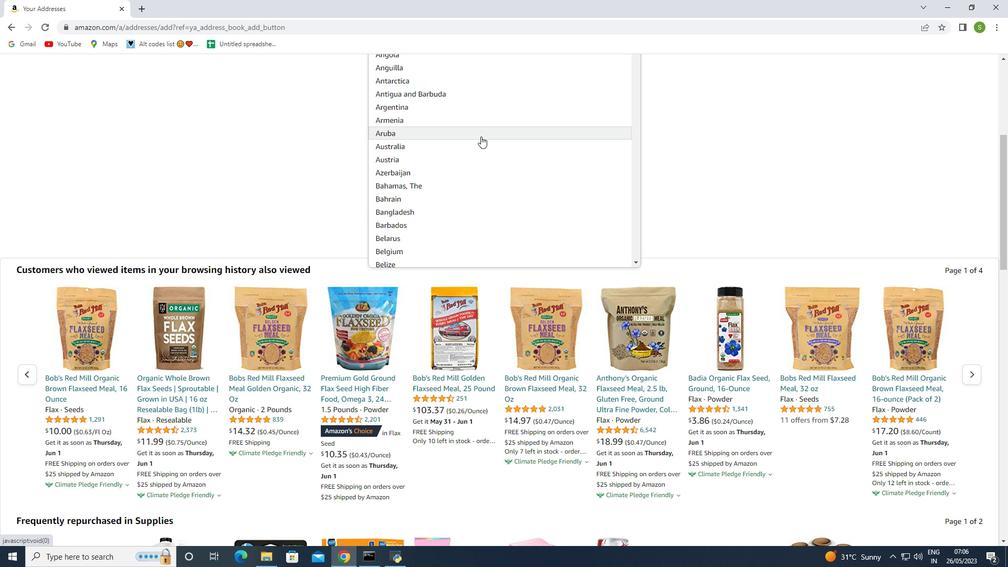 
Action: Mouse scrolled (481, 137) with delta (0, 0)
Screenshot: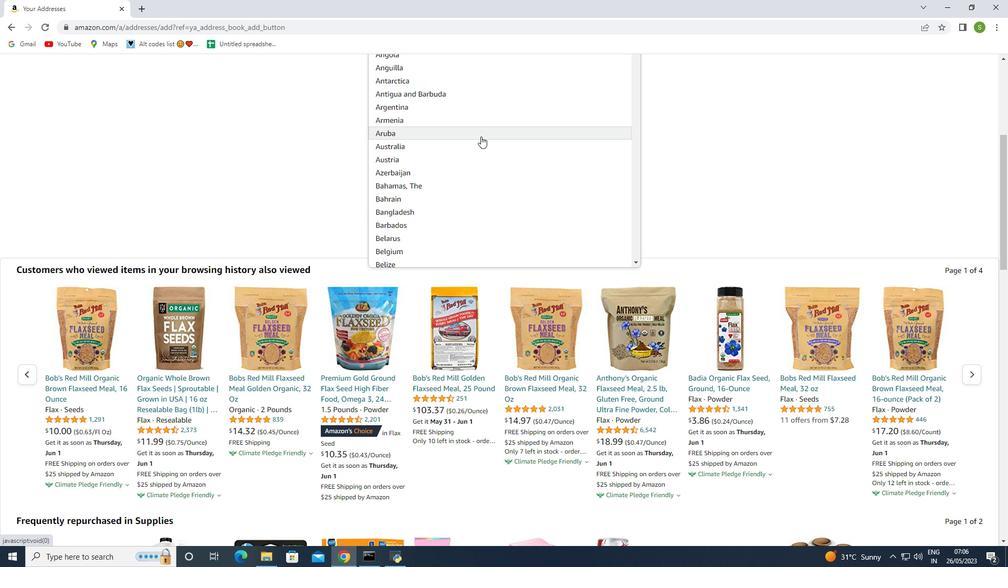 
Action: Mouse moved to (481, 133)
Screenshot: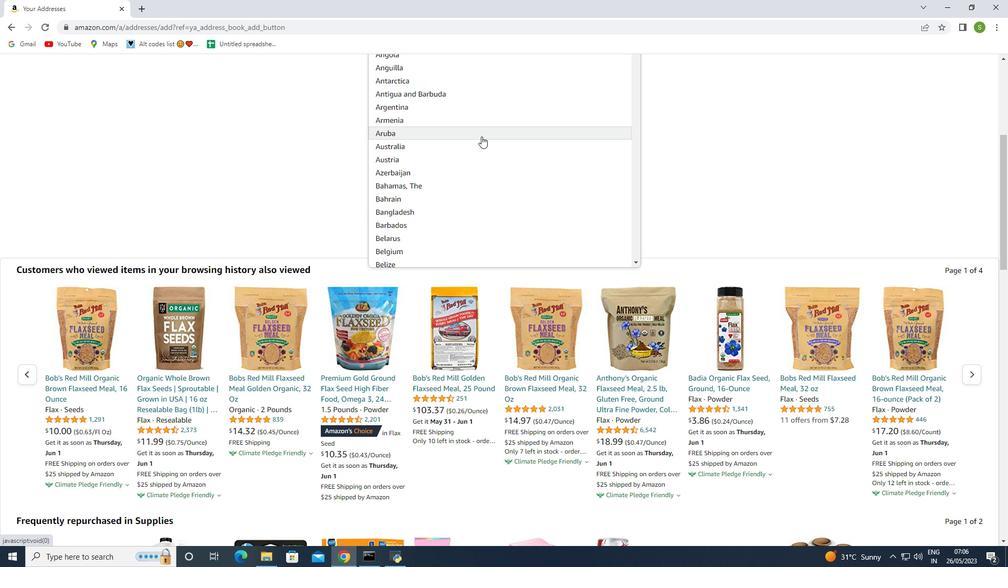 
Action: Mouse scrolled (481, 133) with delta (0, 0)
Screenshot: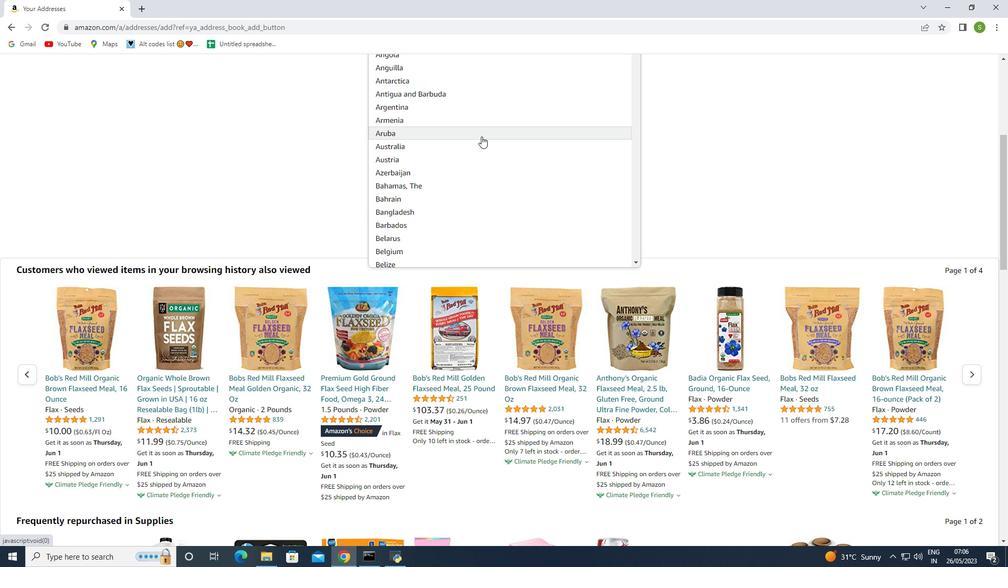 
Action: Mouse moved to (482, 132)
Screenshot: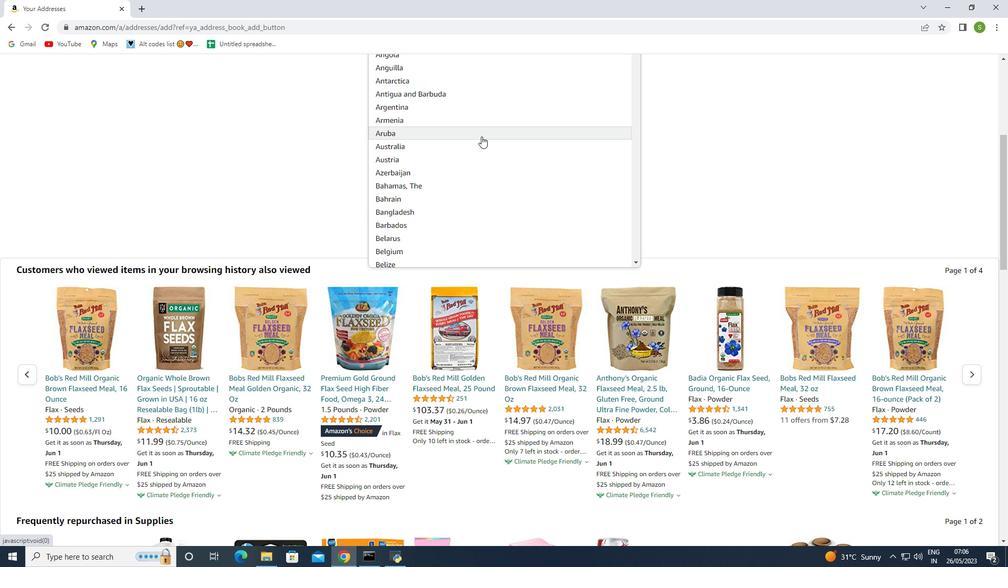 
Action: Mouse scrolled (482, 132) with delta (0, 0)
Screenshot: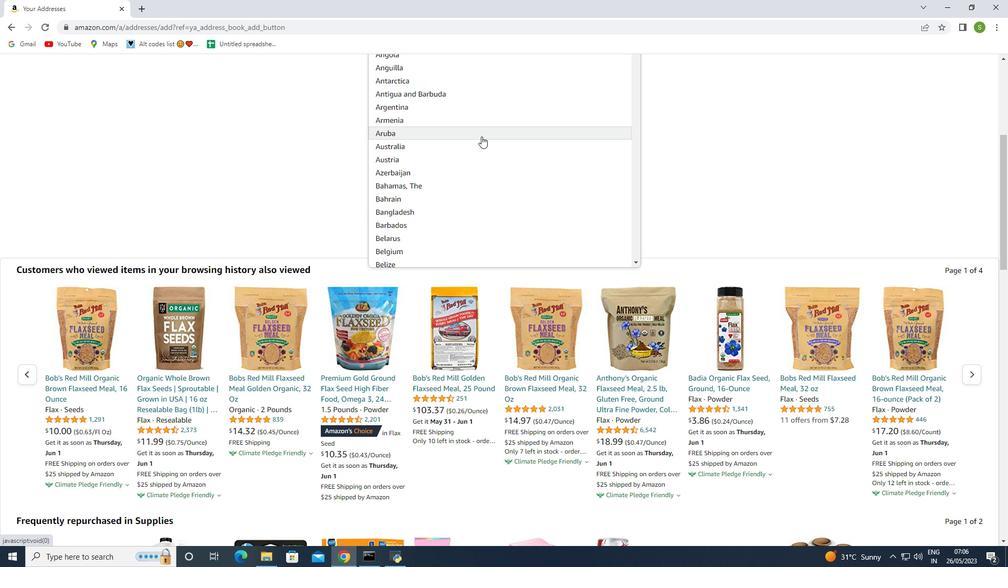 
Action: Mouse moved to (482, 129)
Screenshot: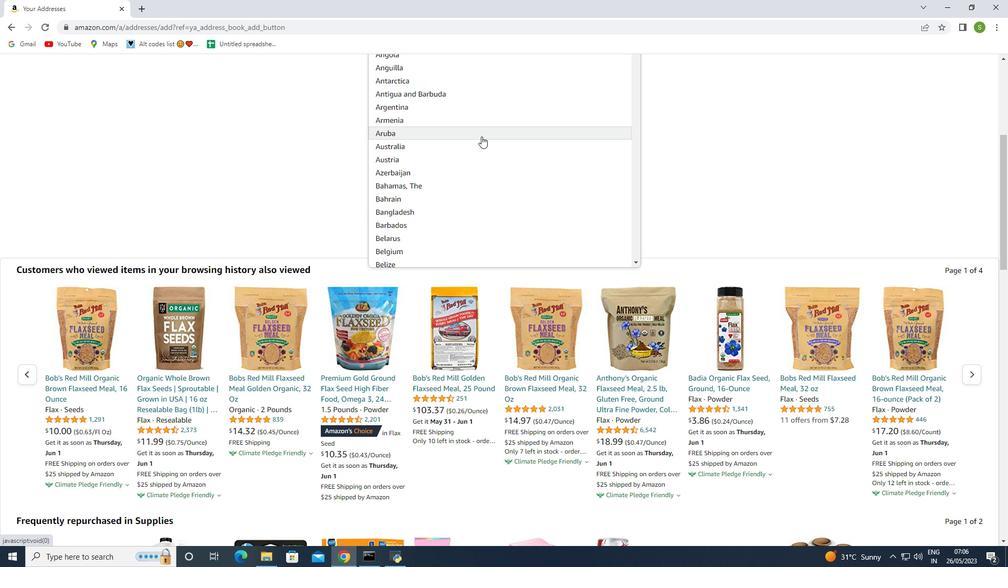 
Action: Mouse scrolled (482, 130) with delta (0, 0)
Screenshot: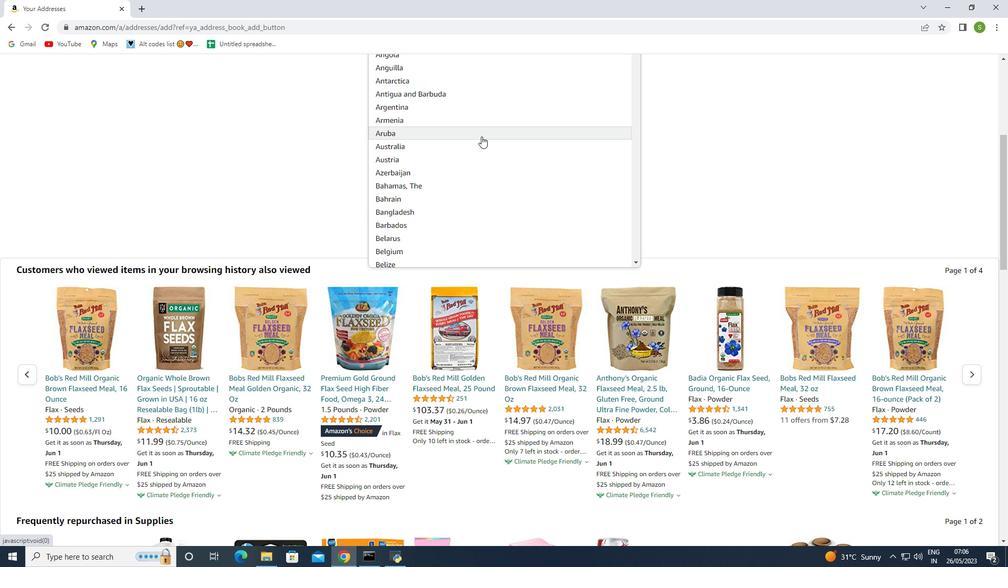 
Action: Mouse moved to (481, 124)
Screenshot: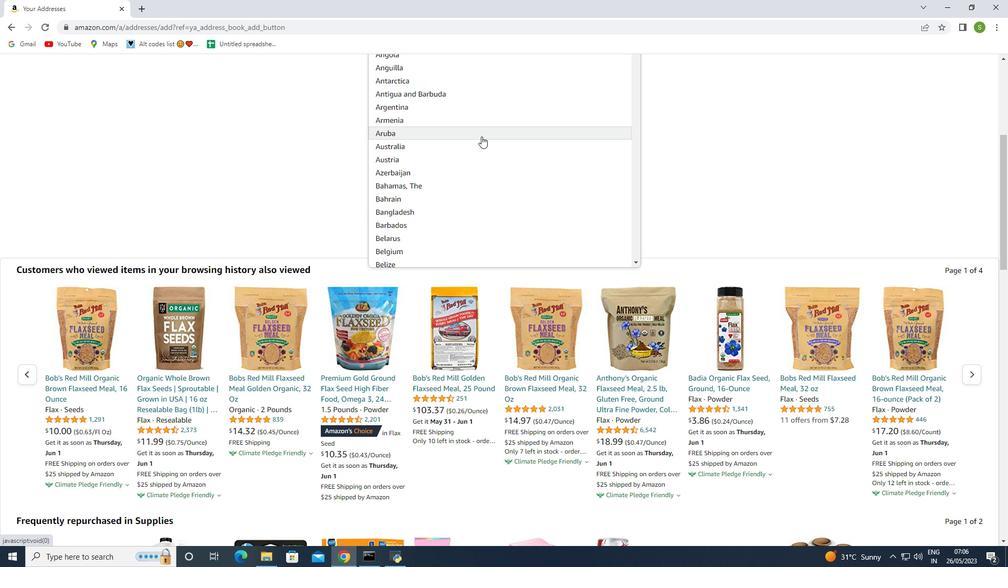 
Action: Mouse scrolled (481, 124) with delta (0, 0)
Screenshot: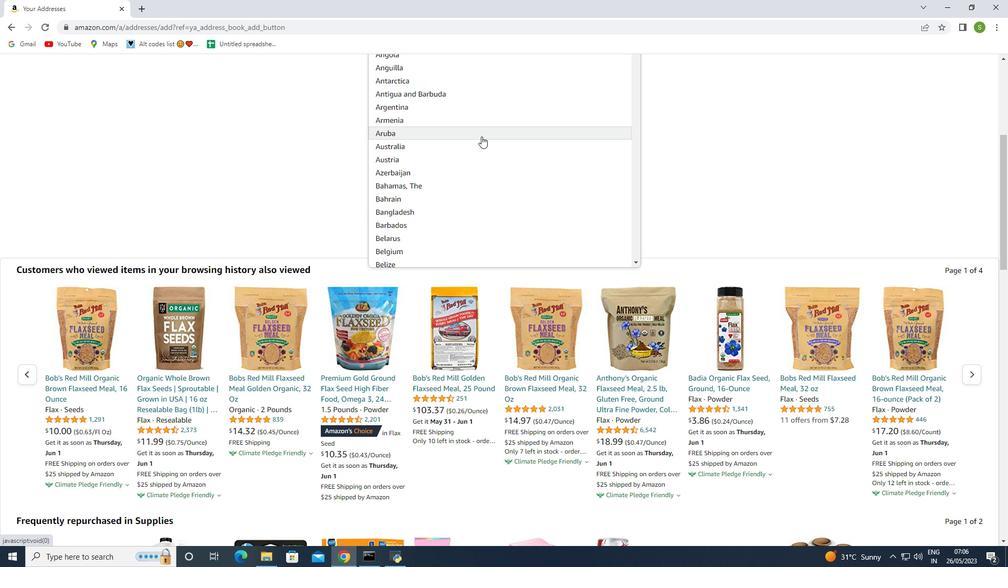 
Action: Mouse moved to (480, 117)
Screenshot: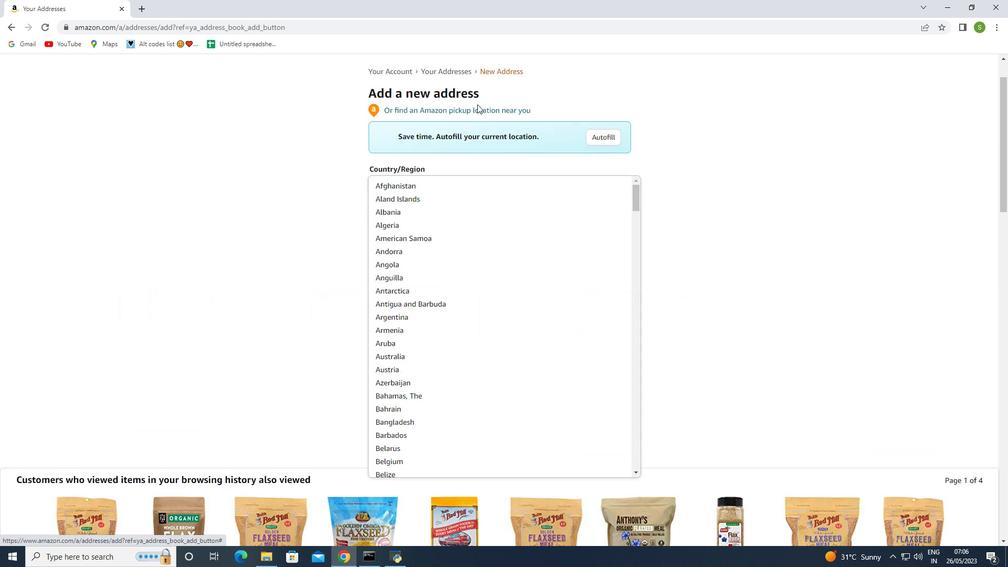
Action: Mouse scrolled (480, 118) with delta (0, 0)
Screenshot: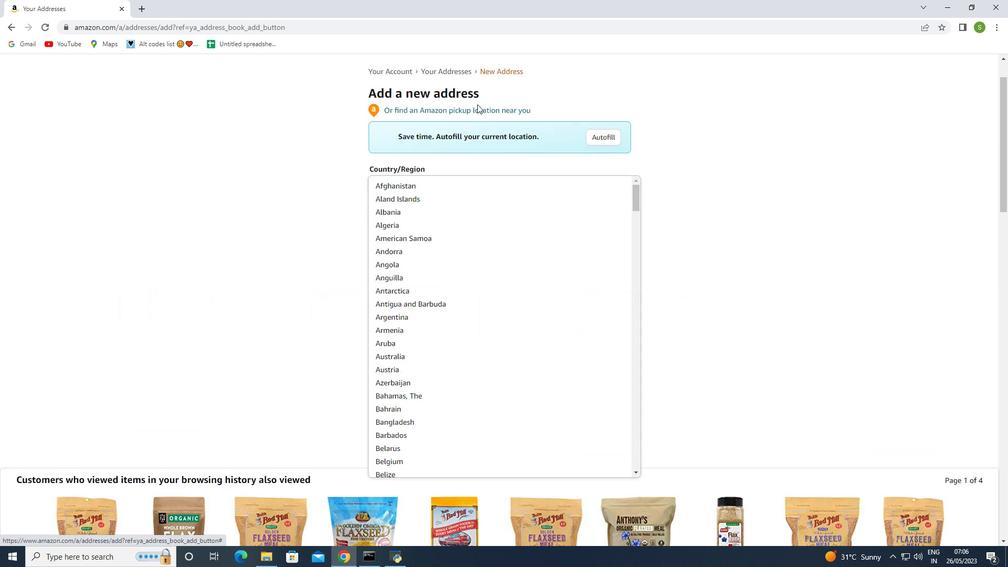 
Action: Mouse moved to (545, 242)
Screenshot: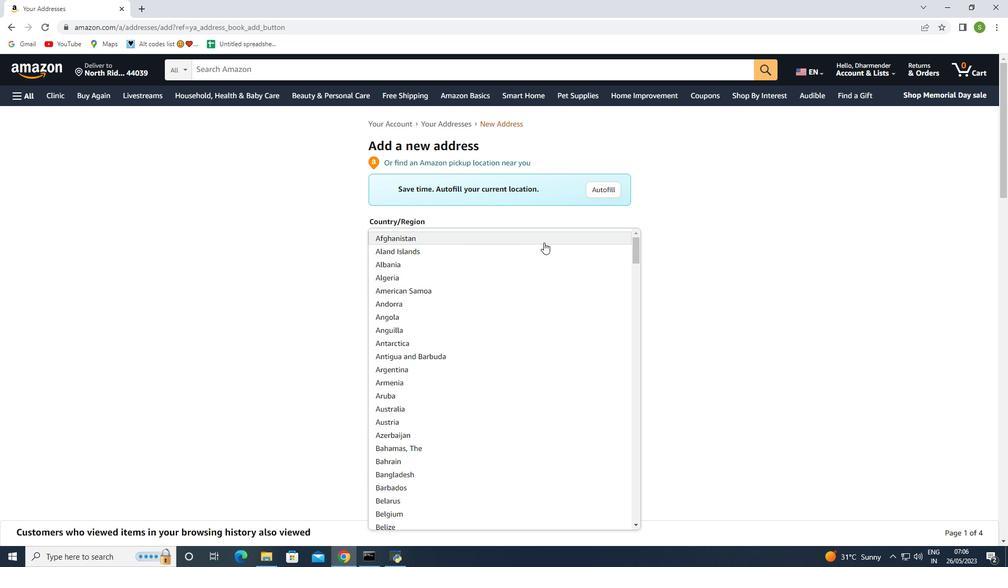 
Action: Mouse scrolled (545, 242) with delta (0, 0)
Screenshot: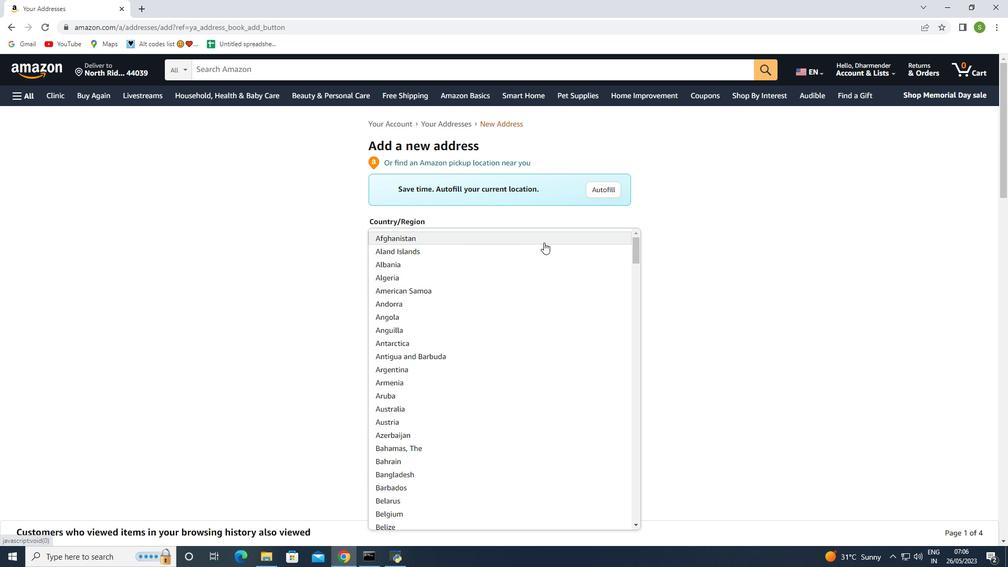 
Action: Mouse scrolled (545, 242) with delta (0, 0)
Screenshot: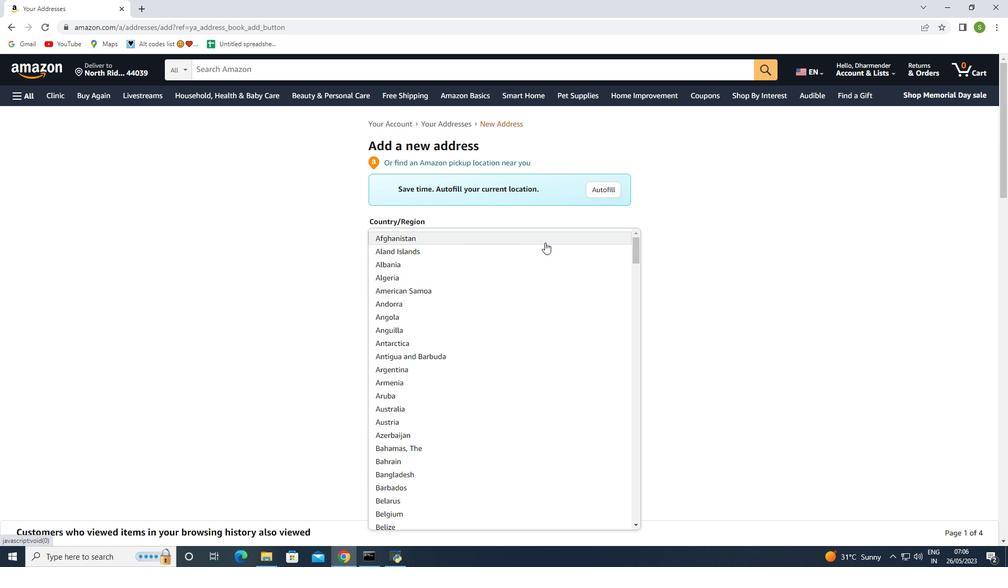 
Action: Mouse moved to (545, 243)
Screenshot: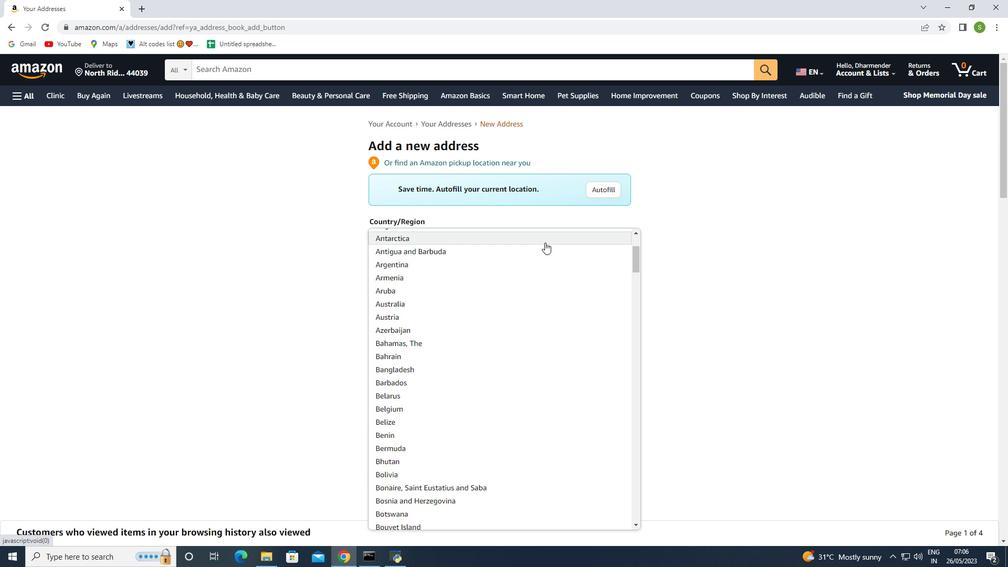 
Action: Mouse scrolled (545, 242) with delta (0, 0)
Screenshot: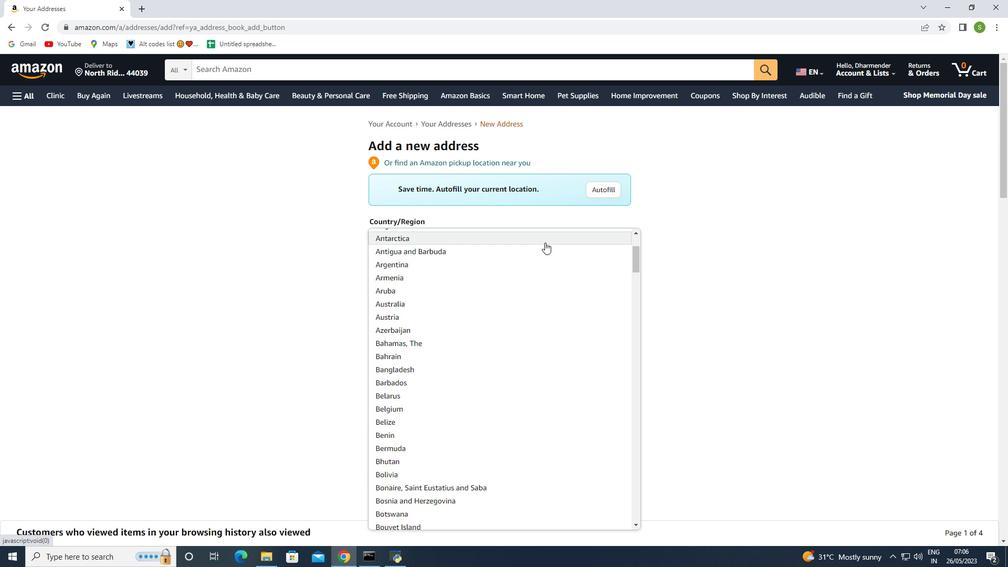 
Action: Mouse moved to (545, 244)
Screenshot: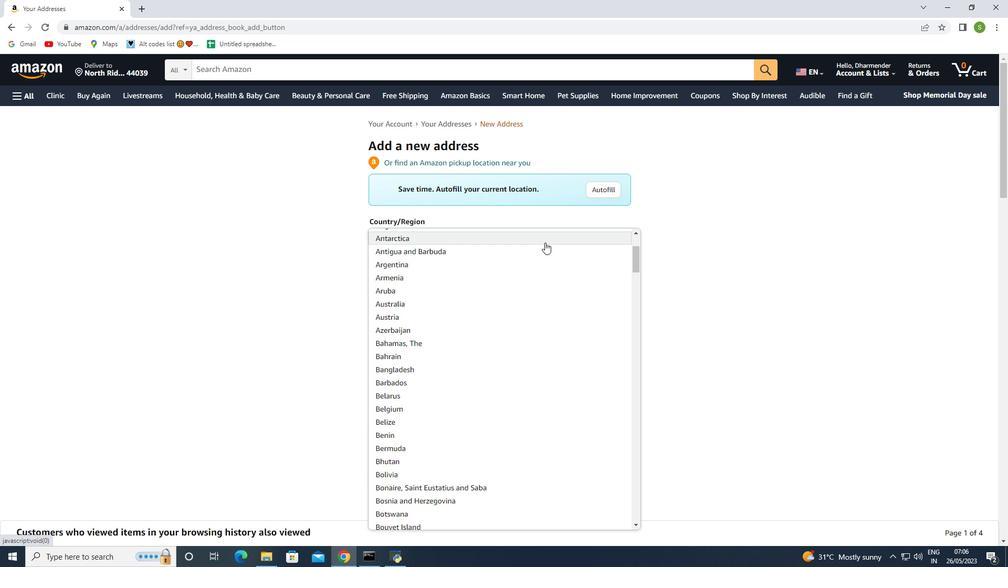 
Action: Mouse scrolled (545, 243) with delta (0, 0)
Screenshot: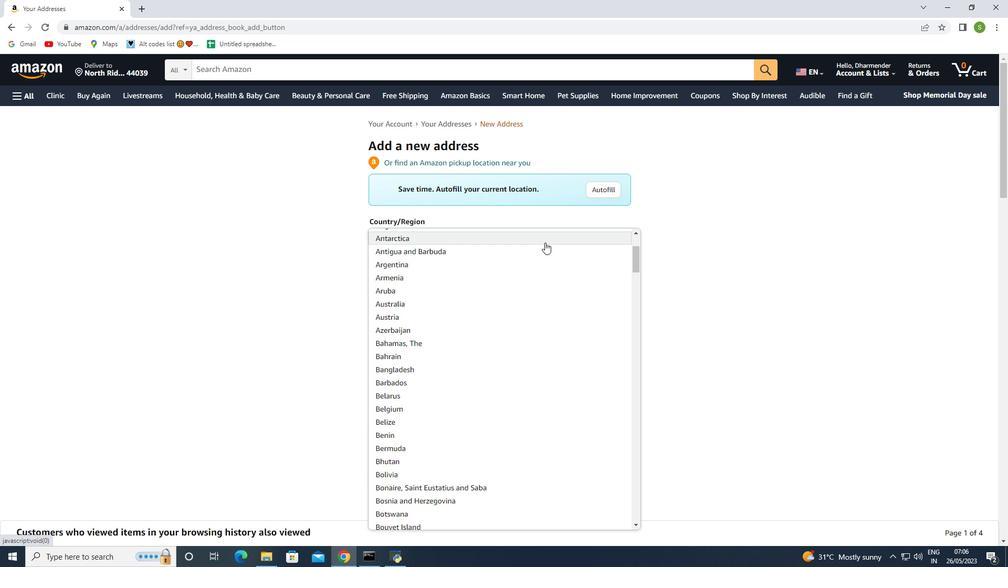 
Action: Mouse moved to (497, 315)
Screenshot: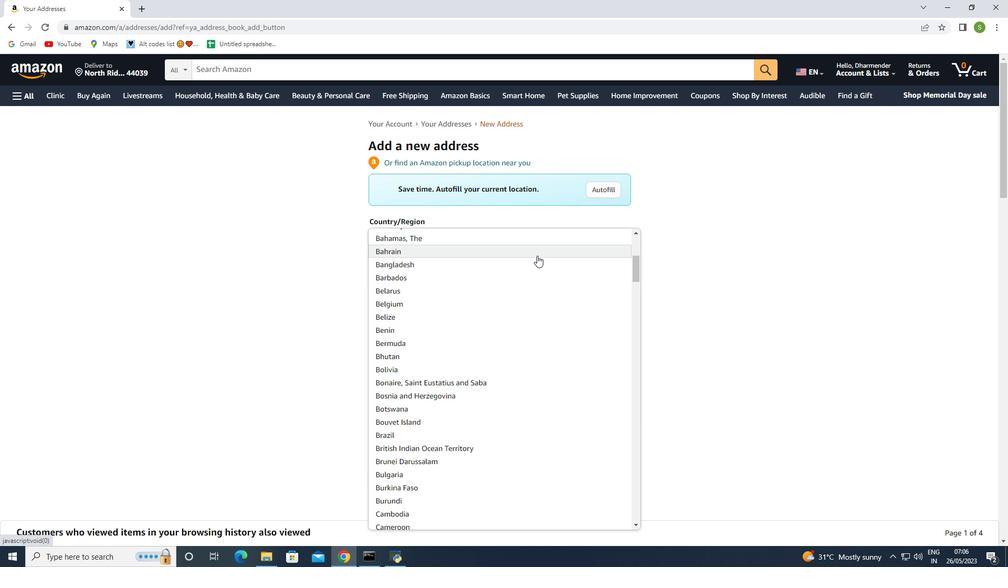 
Action: Mouse scrolled (497, 315) with delta (0, 0)
Screenshot: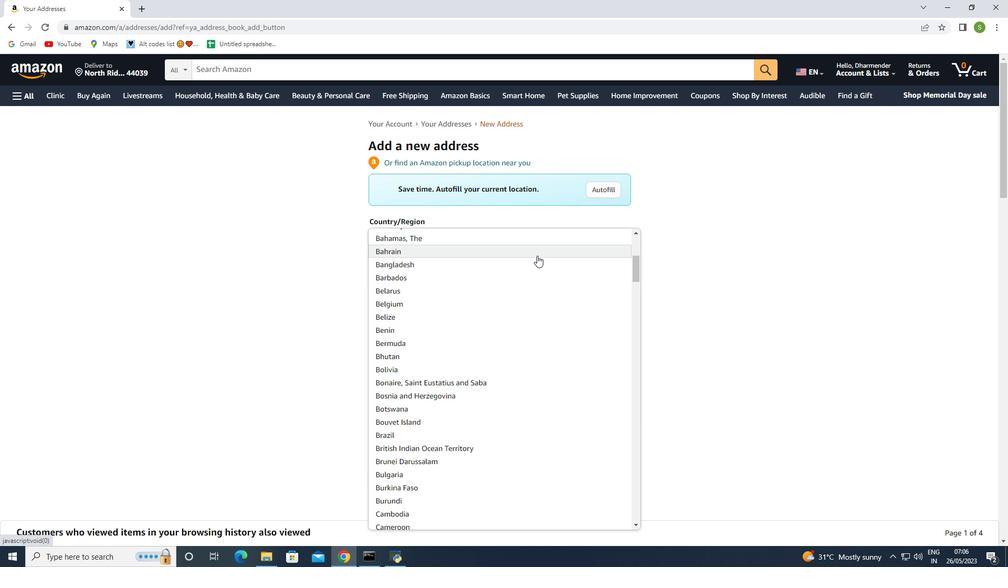 
Action: Mouse moved to (491, 322)
Screenshot: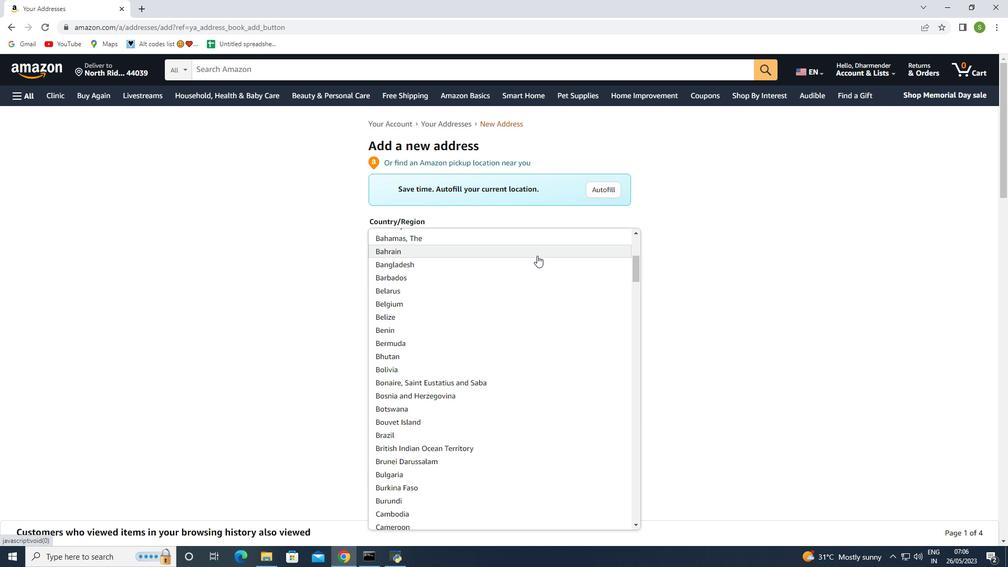 
Action: Mouse scrolled (491, 321) with delta (0, 0)
Screenshot: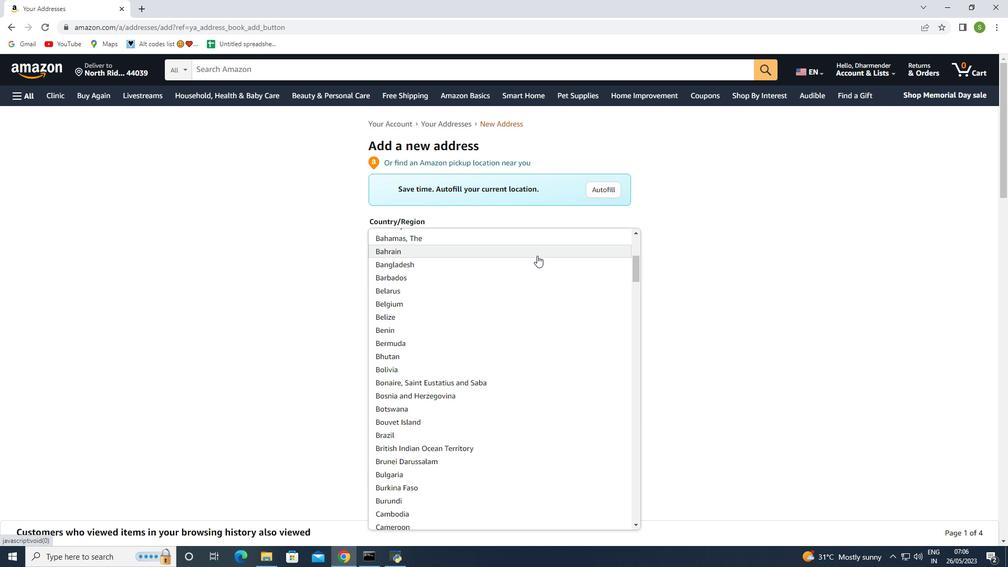 
Action: Mouse moved to (476, 330)
Screenshot: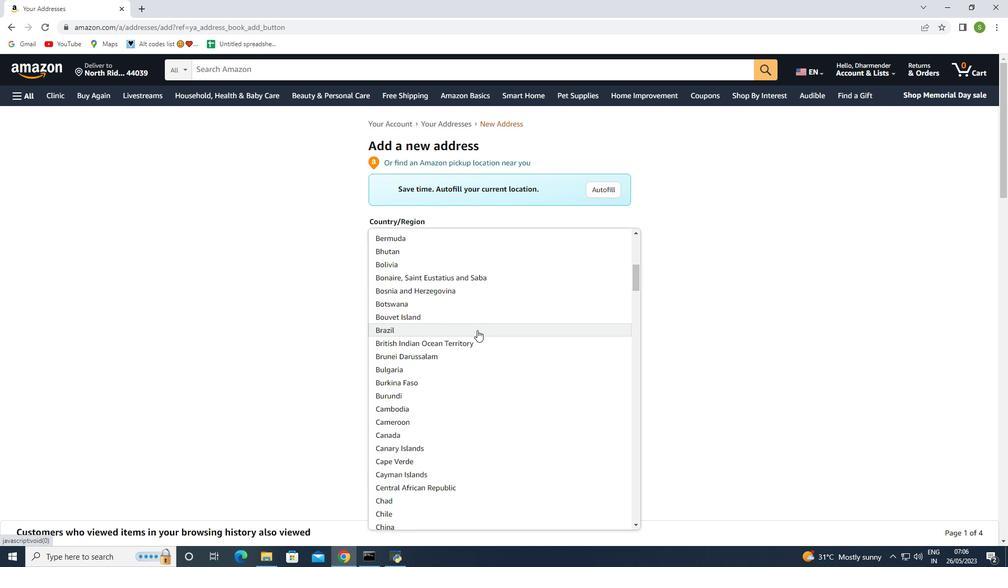 
Action: Mouse scrolled (476, 330) with delta (0, 0)
Screenshot: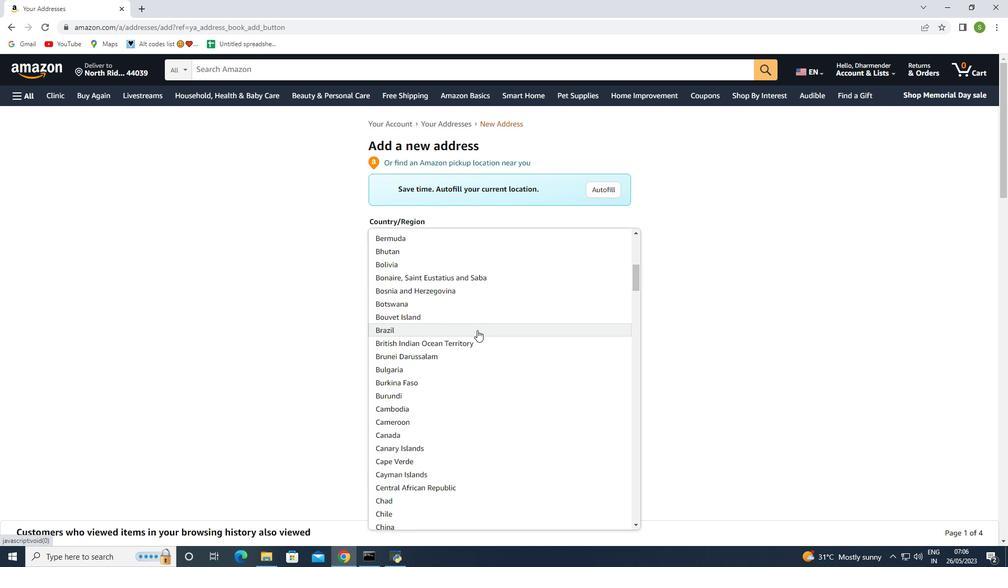 
Action: Mouse moved to (468, 337)
Screenshot: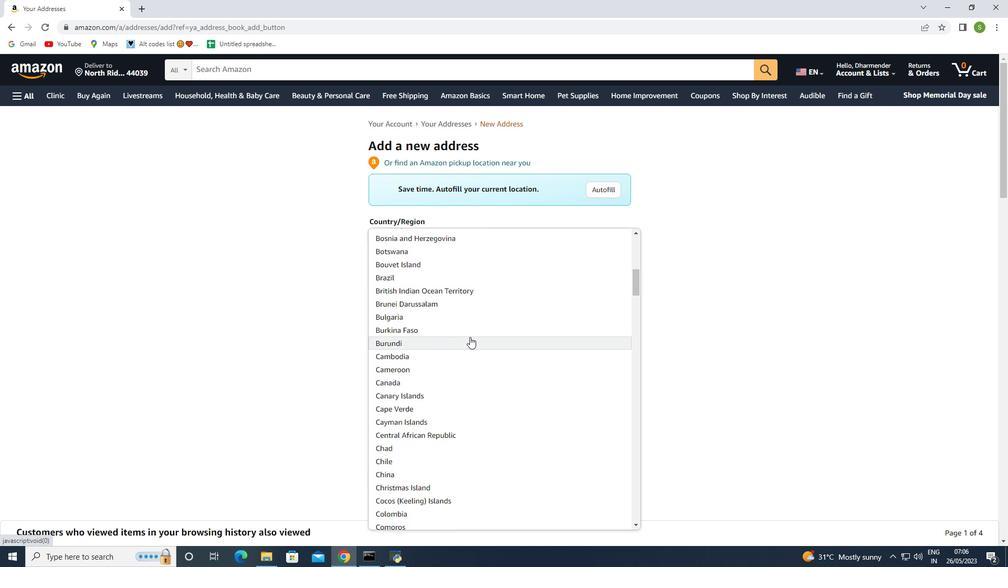 
Action: Mouse scrolled (468, 337) with delta (0, 0)
Screenshot: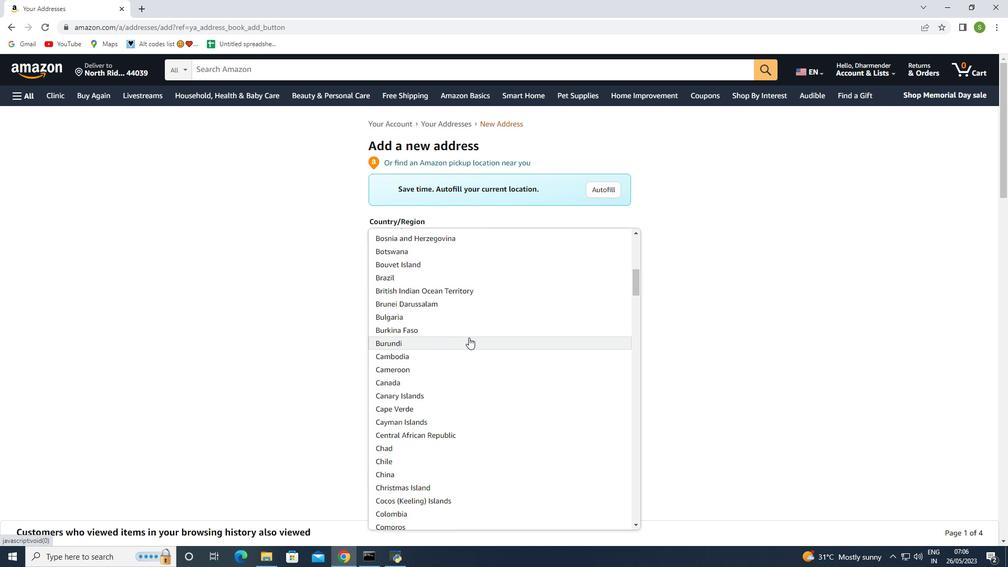 
Action: Mouse moved to (467, 339)
Screenshot: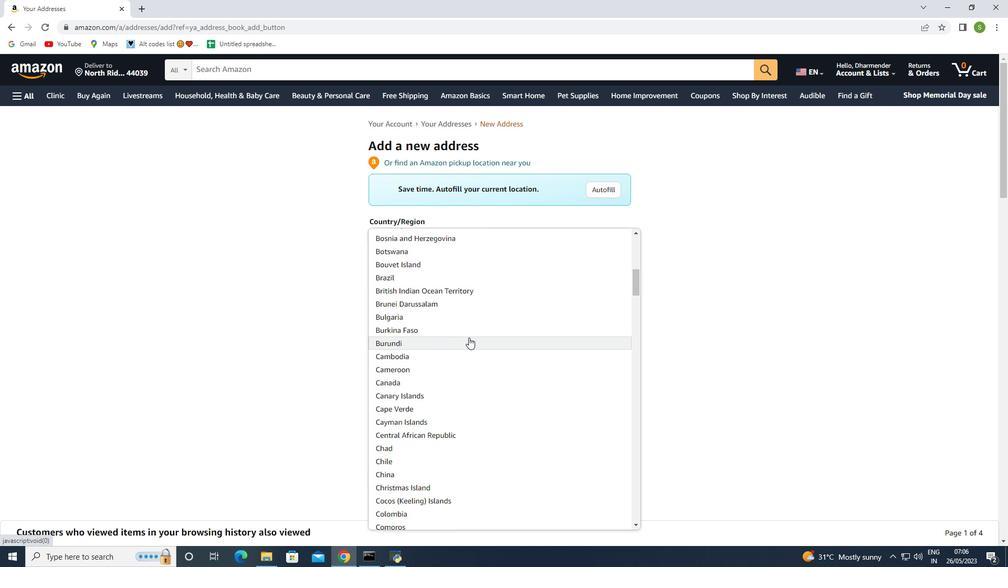 
Action: Mouse scrolled (467, 339) with delta (0, 0)
Screenshot: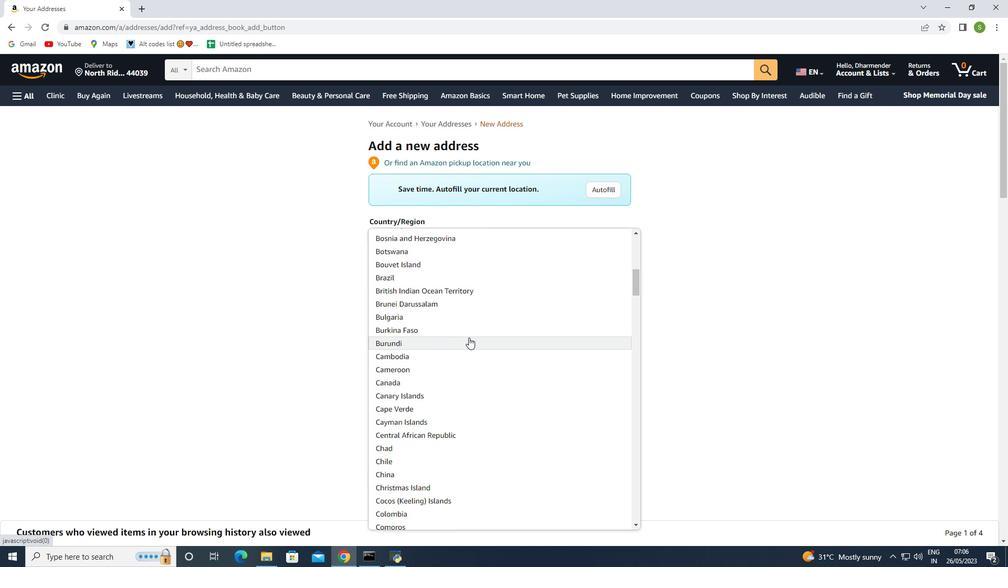 
Action: Mouse moved to (466, 341)
Screenshot: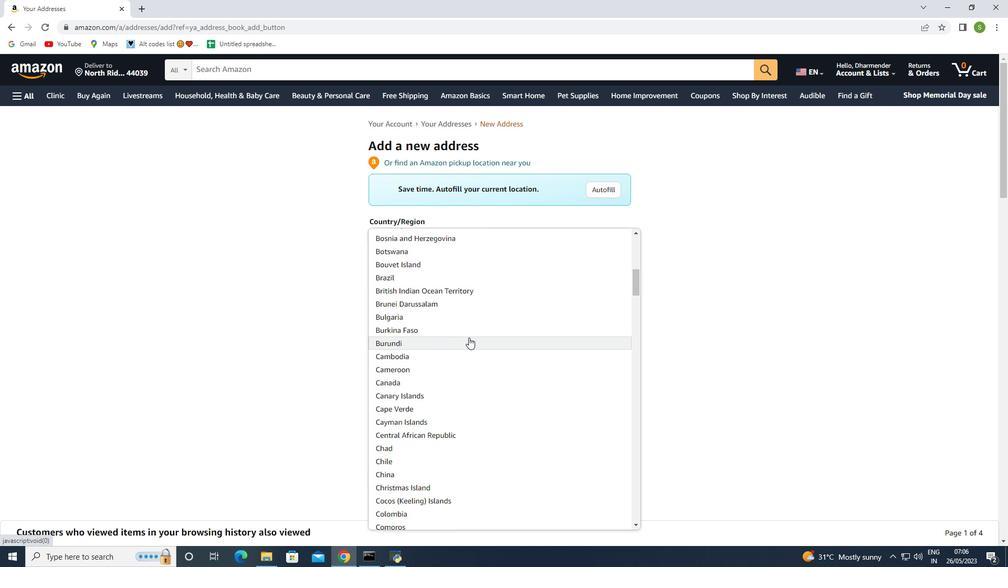 
Action: Mouse scrolled (466, 341) with delta (0, 0)
Screenshot: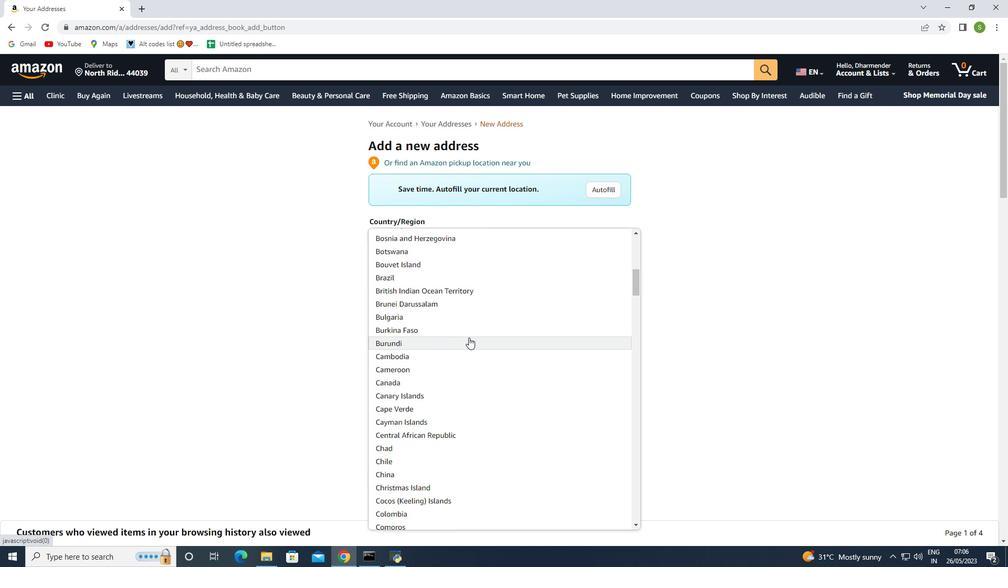 
Action: Mouse moved to (430, 334)
Screenshot: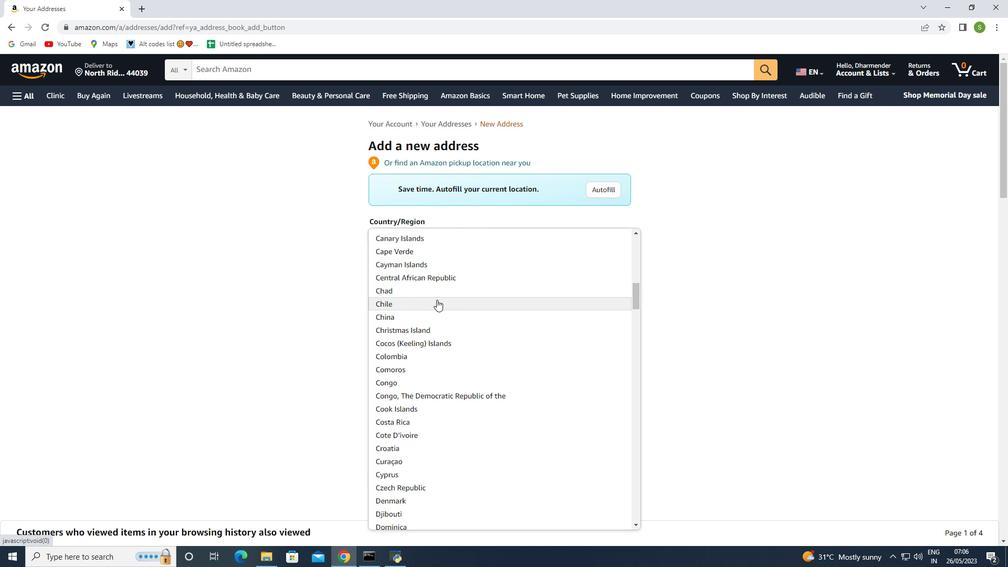 
Action: Mouse scrolled (430, 333) with delta (0, 0)
Screenshot: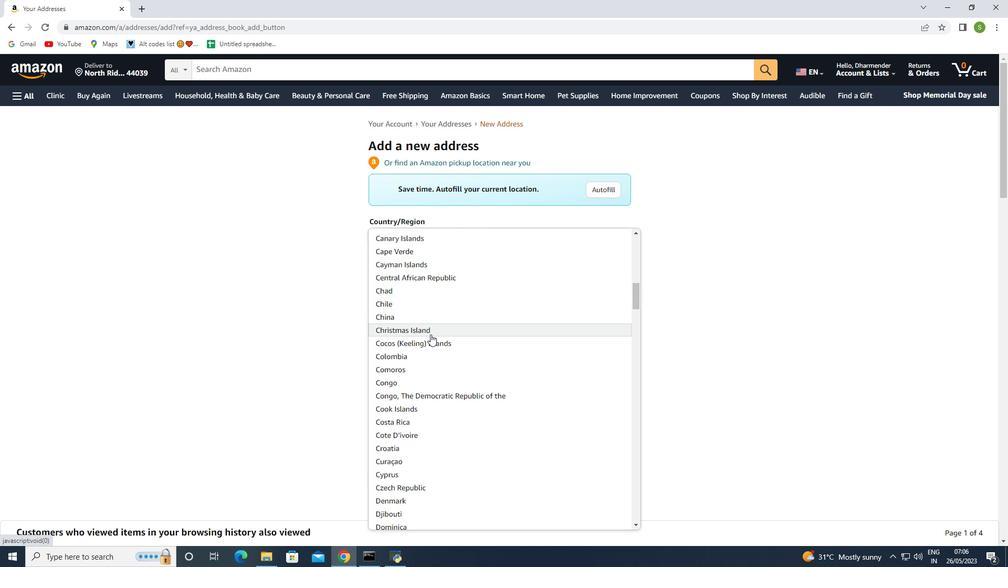 
Action: Mouse moved to (432, 335)
Screenshot: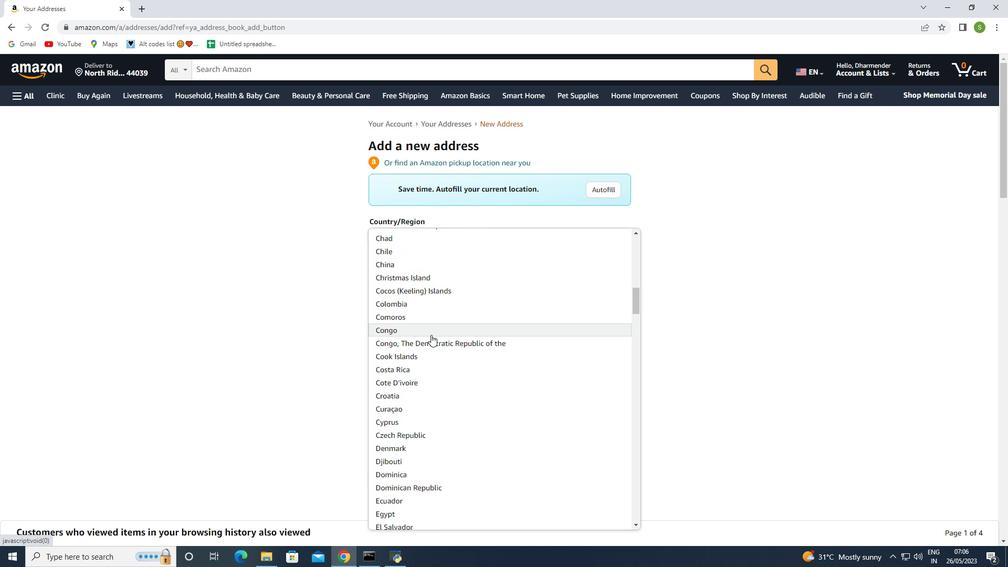 
Action: Mouse scrolled (432, 334) with delta (0, 0)
Screenshot: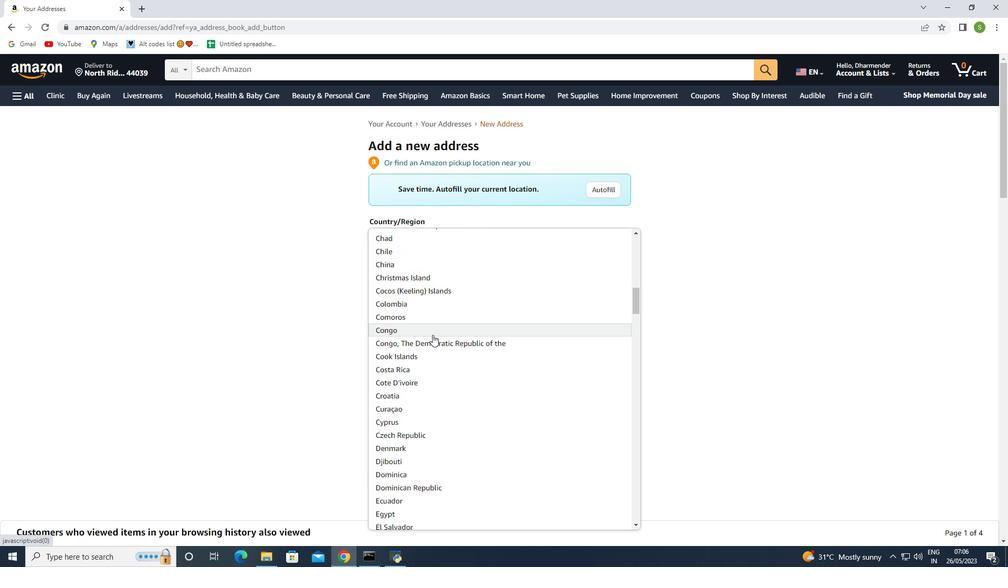 
Action: Mouse moved to (433, 334)
Screenshot: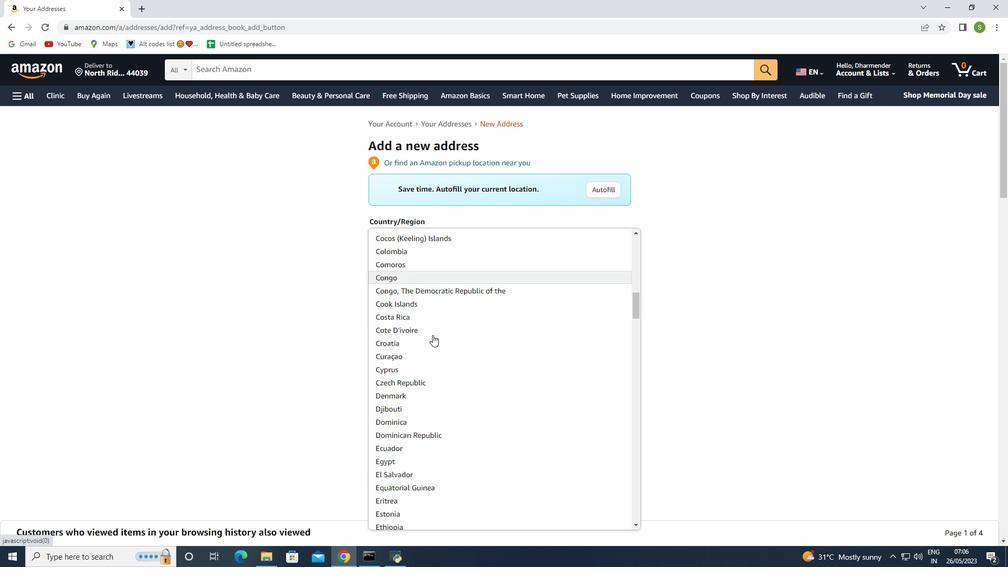 
Action: Mouse scrolled (433, 333) with delta (0, 0)
Screenshot: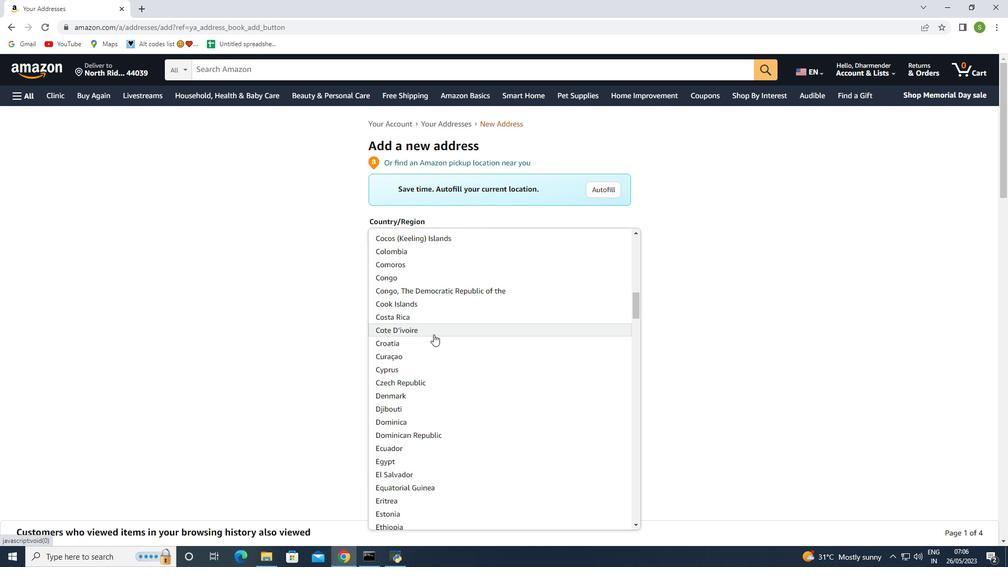 
Action: Mouse scrolled (433, 333) with delta (0, 0)
Screenshot: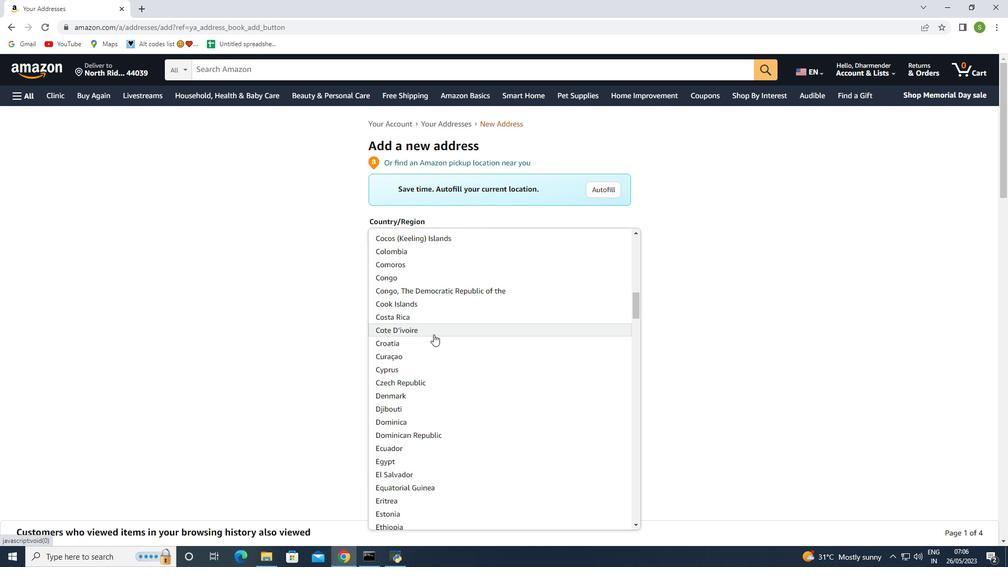 
Action: Mouse moved to (433, 334)
Screenshot: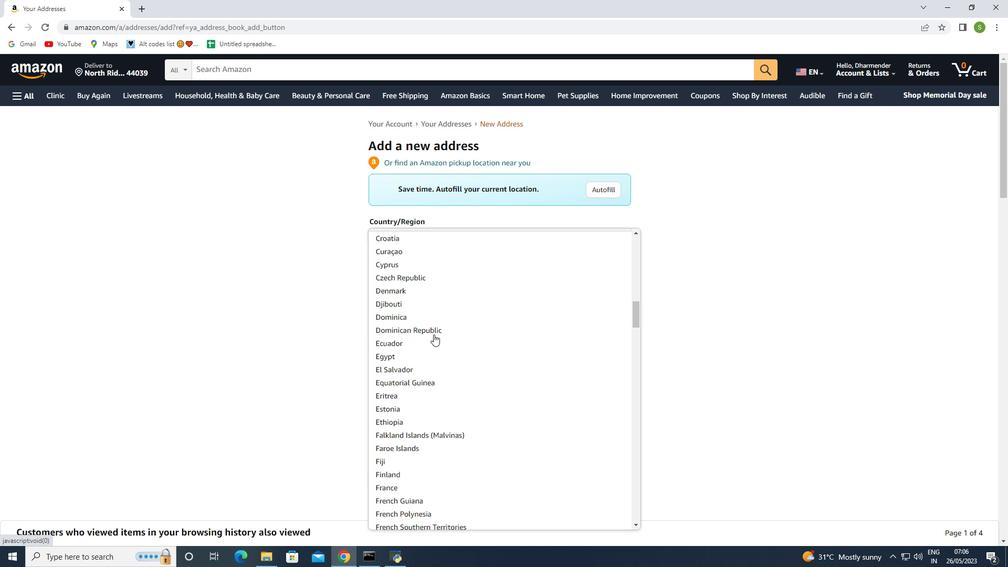 
Action: Mouse scrolled (433, 333) with delta (0, 0)
Screenshot: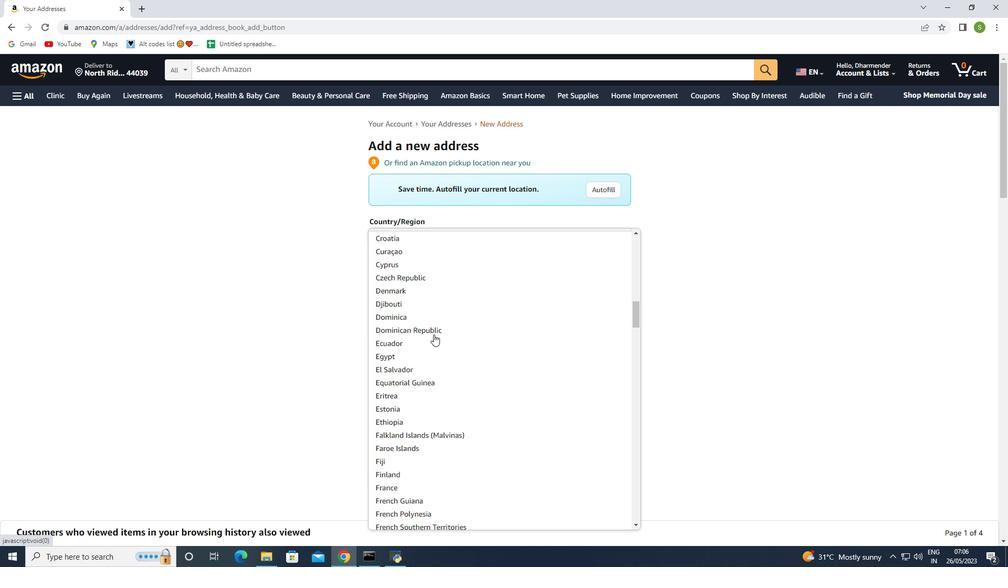 
Action: Mouse moved to (433, 334)
Screenshot: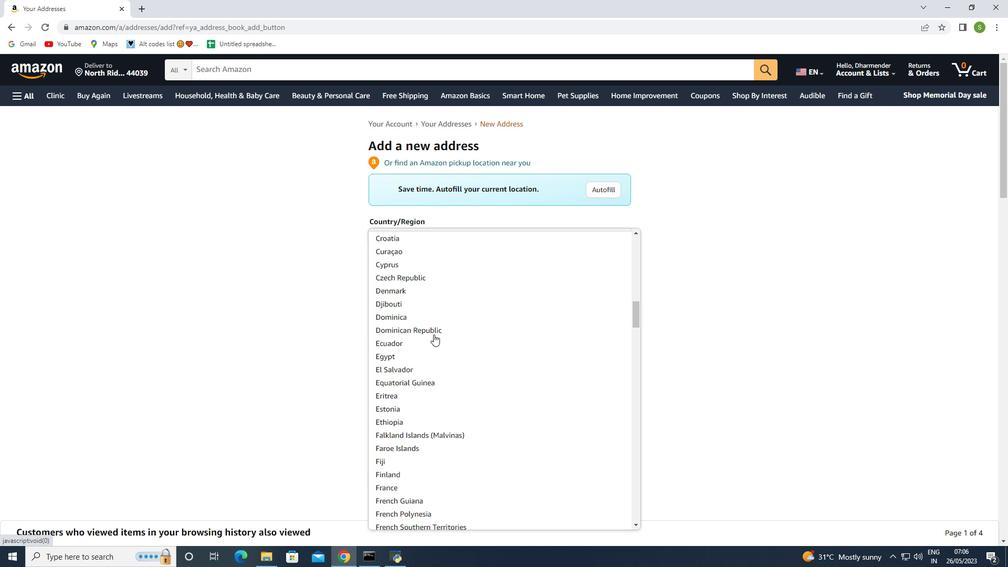 
Action: Mouse scrolled (433, 333) with delta (0, 0)
Screenshot: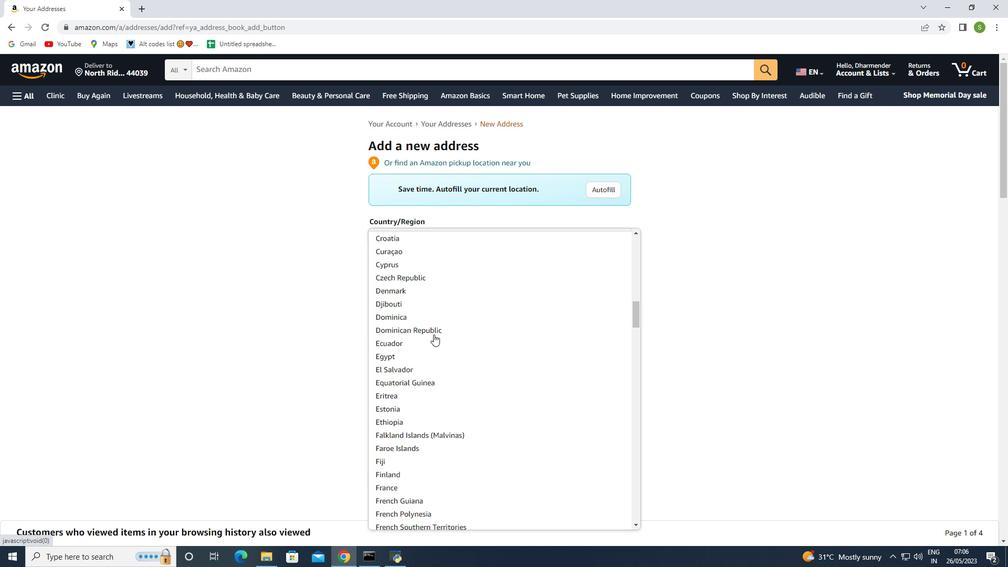 
Action: Mouse moved to (433, 335)
Screenshot: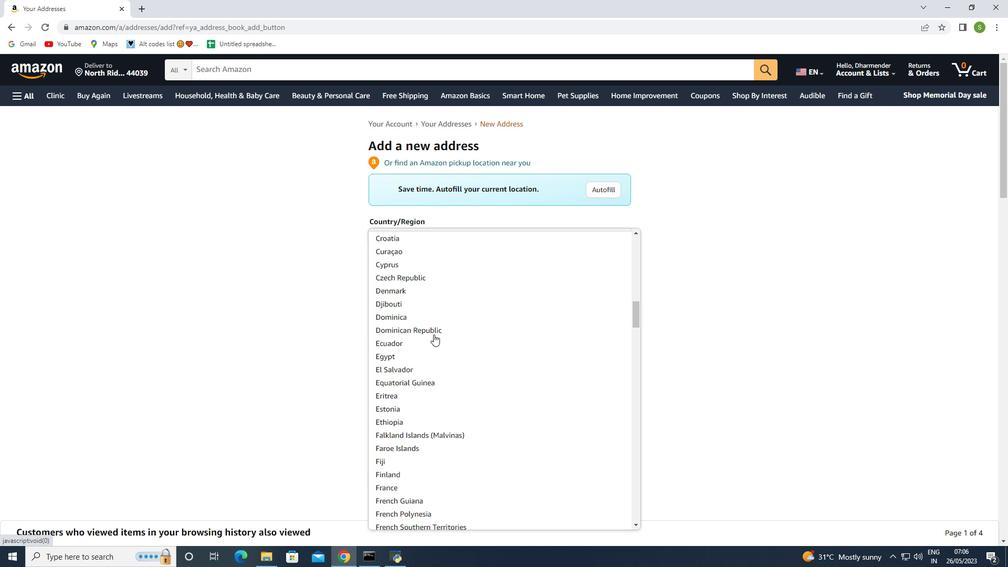 
Action: Mouse scrolled (433, 334) with delta (0, 0)
Screenshot: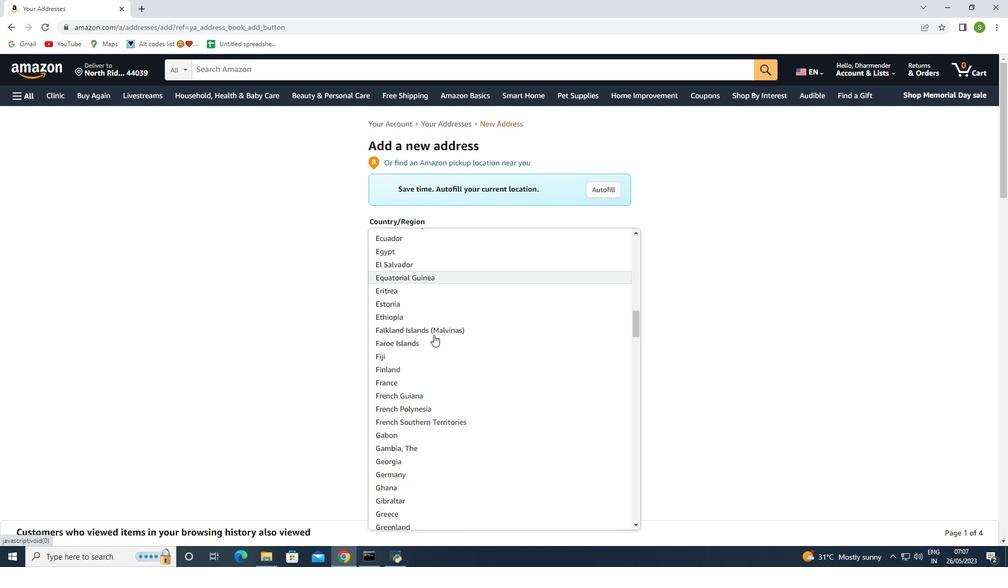 
Action: Mouse scrolled (433, 334) with delta (0, 0)
Screenshot: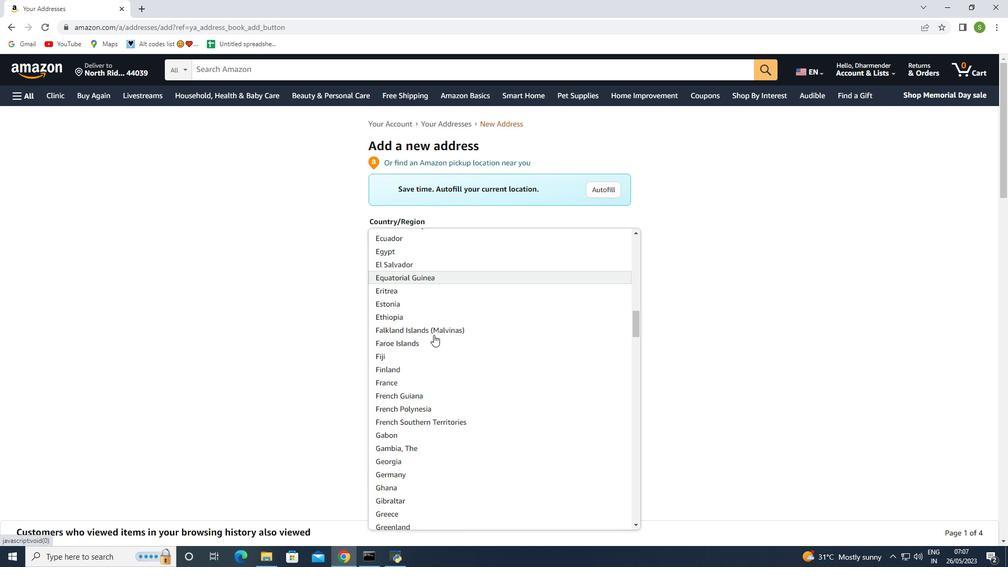 
Action: Mouse scrolled (433, 334) with delta (0, 0)
Screenshot: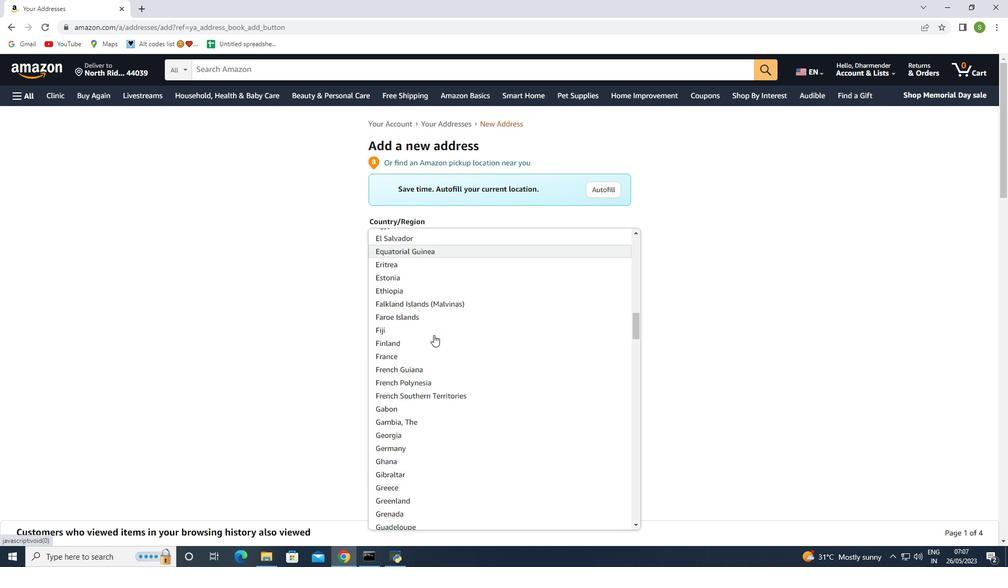 
Action: Mouse scrolled (433, 334) with delta (0, 0)
Screenshot: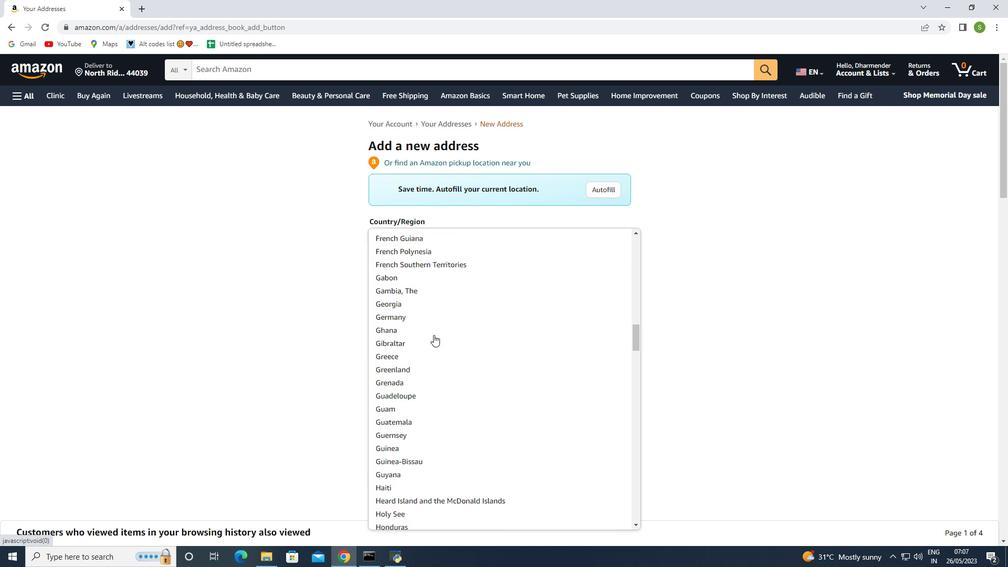 
Action: Mouse scrolled (433, 334) with delta (0, 0)
Screenshot: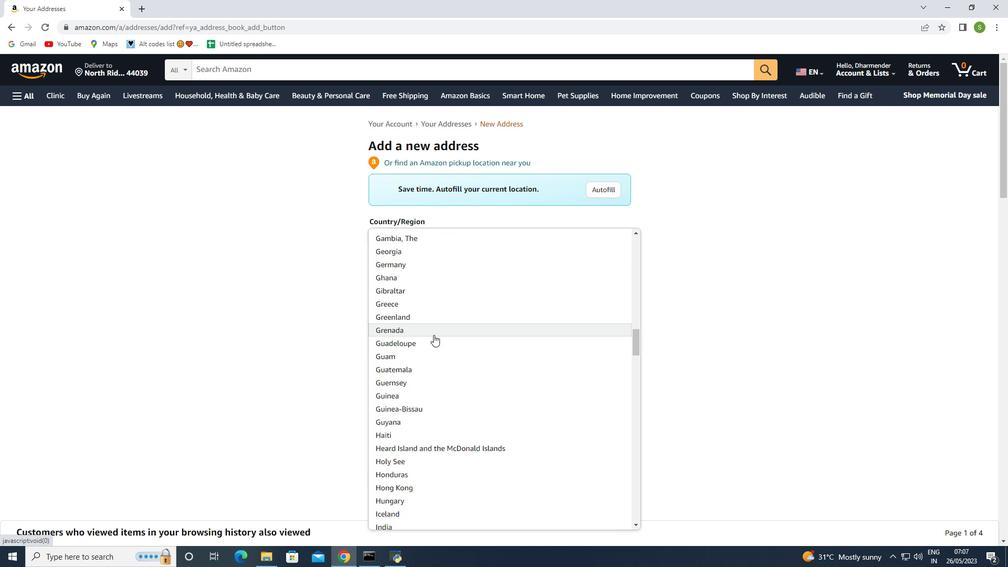 
Action: Mouse scrolled (433, 334) with delta (0, 0)
Screenshot: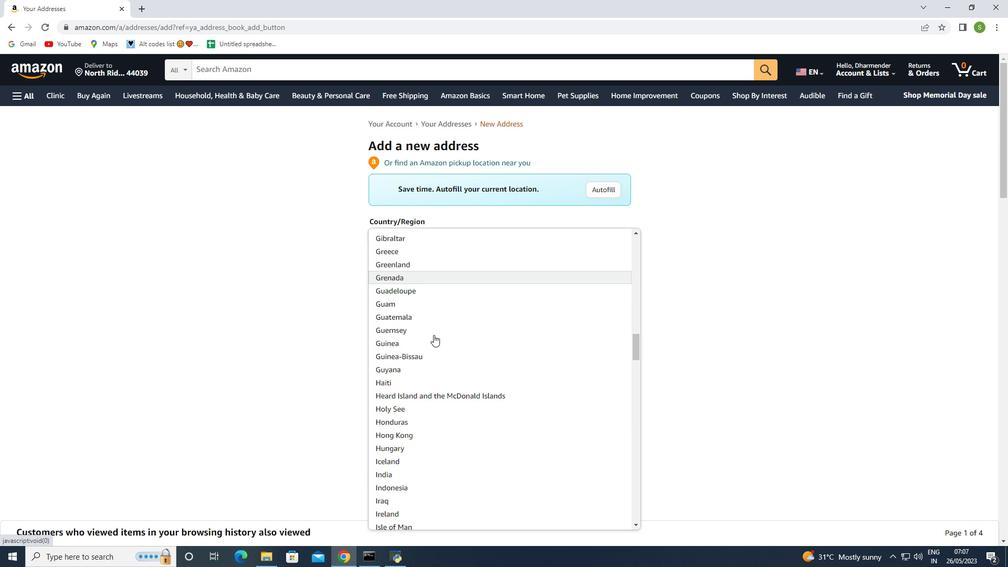 
Action: Mouse scrolled (433, 334) with delta (0, 0)
Screenshot: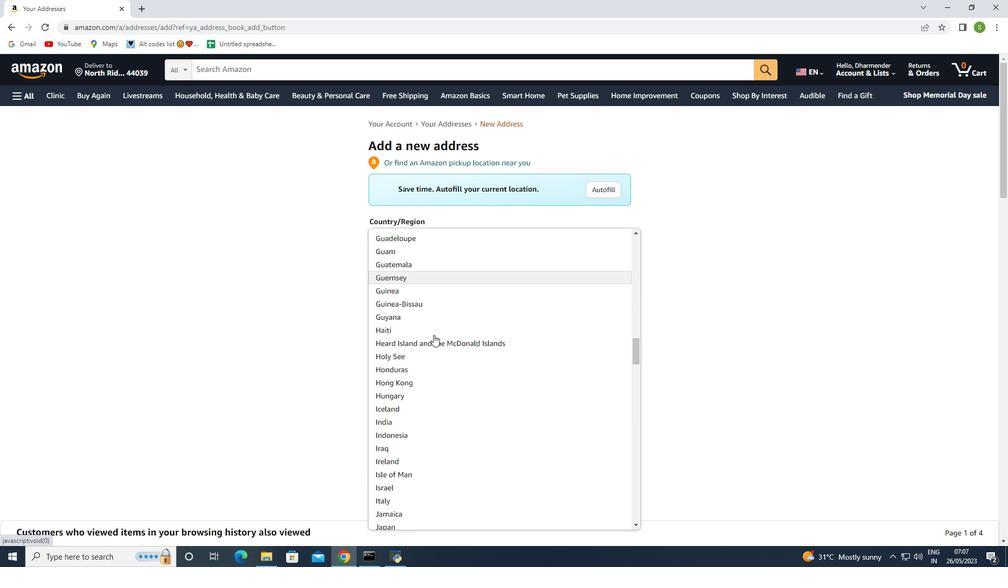 
Action: Mouse scrolled (433, 334) with delta (0, 0)
Screenshot: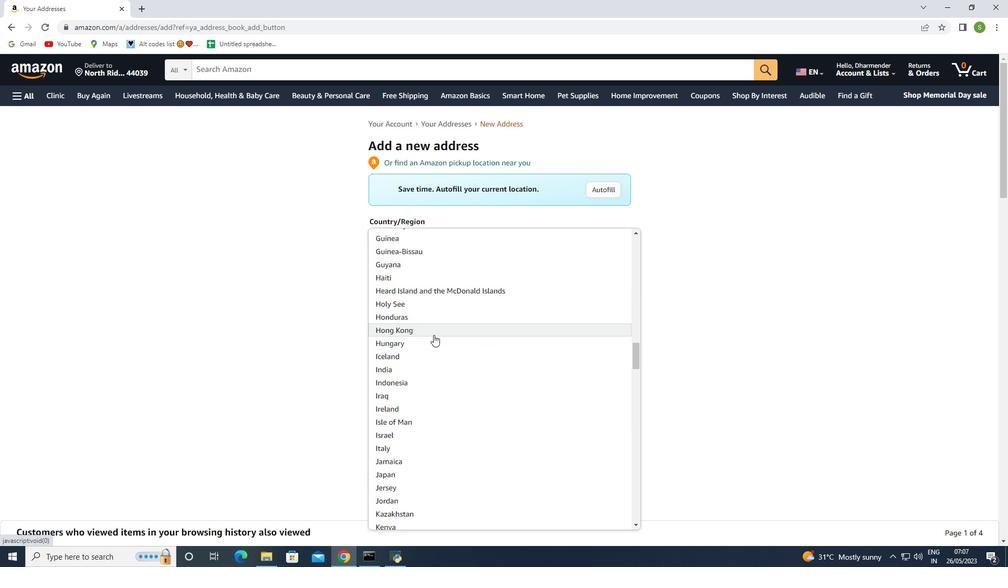 
Action: Mouse scrolled (433, 334) with delta (0, 0)
Screenshot: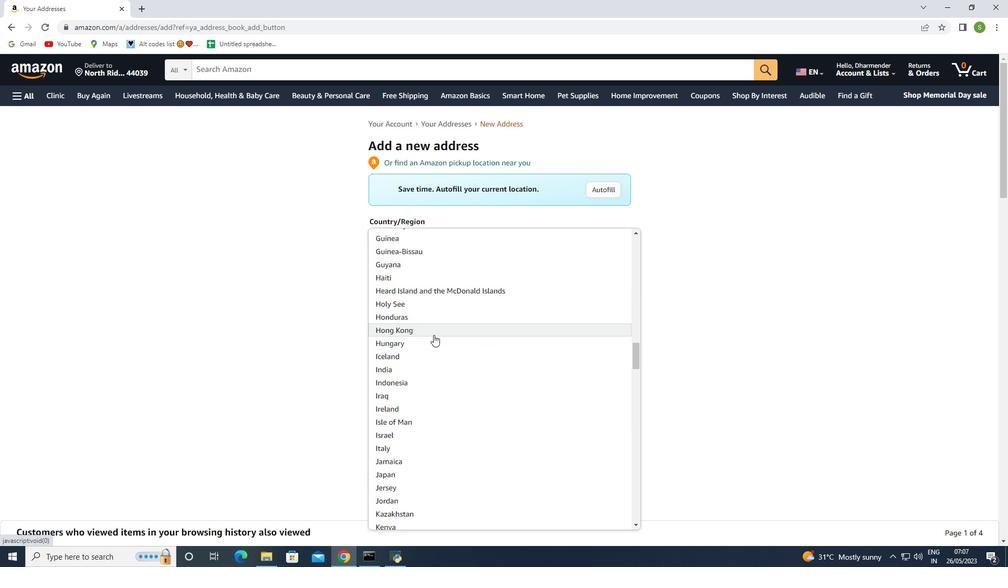 
Action: Mouse scrolled (433, 334) with delta (0, 0)
Screenshot: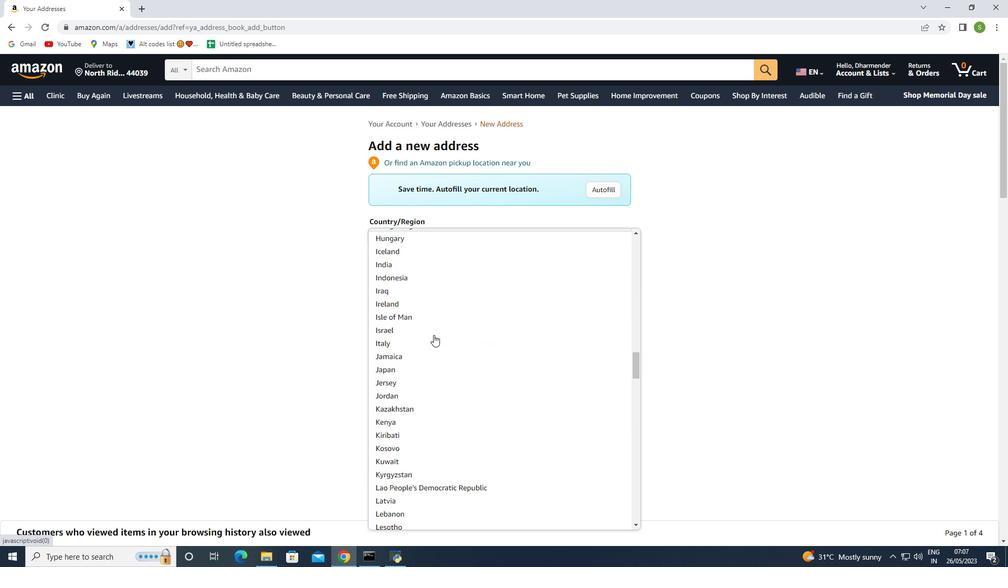 
Action: Mouse scrolled (433, 334) with delta (0, 0)
Screenshot: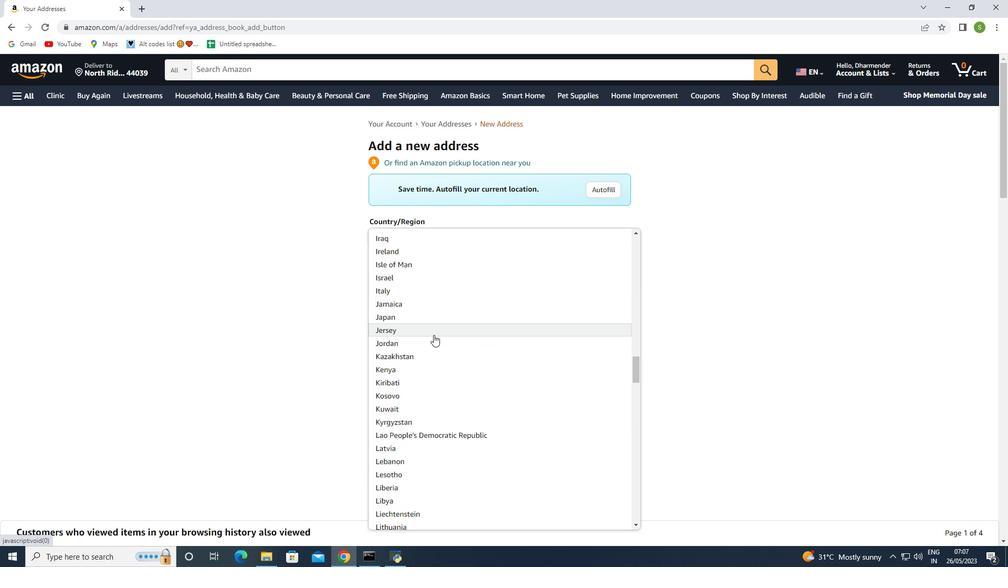 
Action: Mouse scrolled (433, 334) with delta (0, 0)
Screenshot: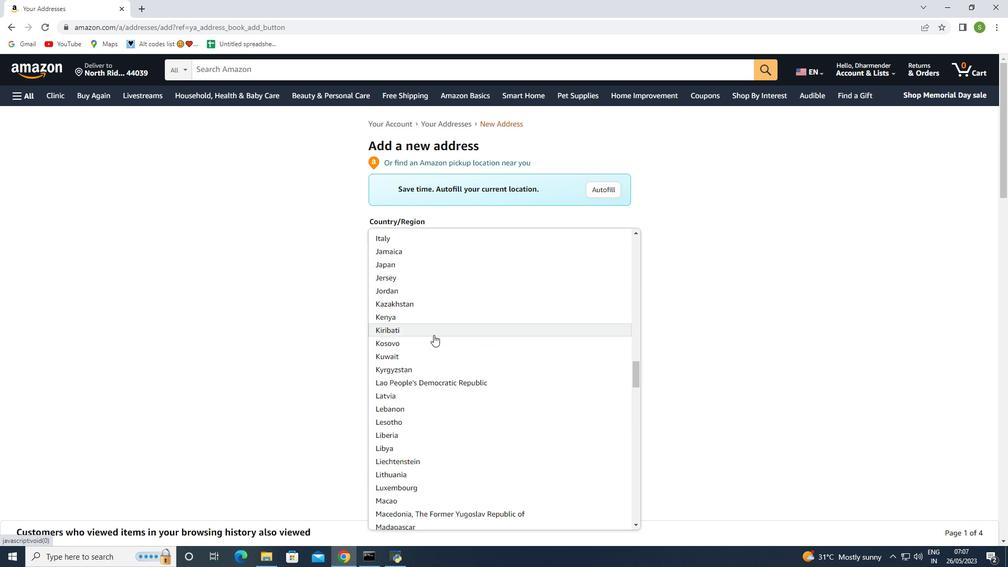 
Action: Mouse scrolled (433, 334) with delta (0, 0)
Screenshot: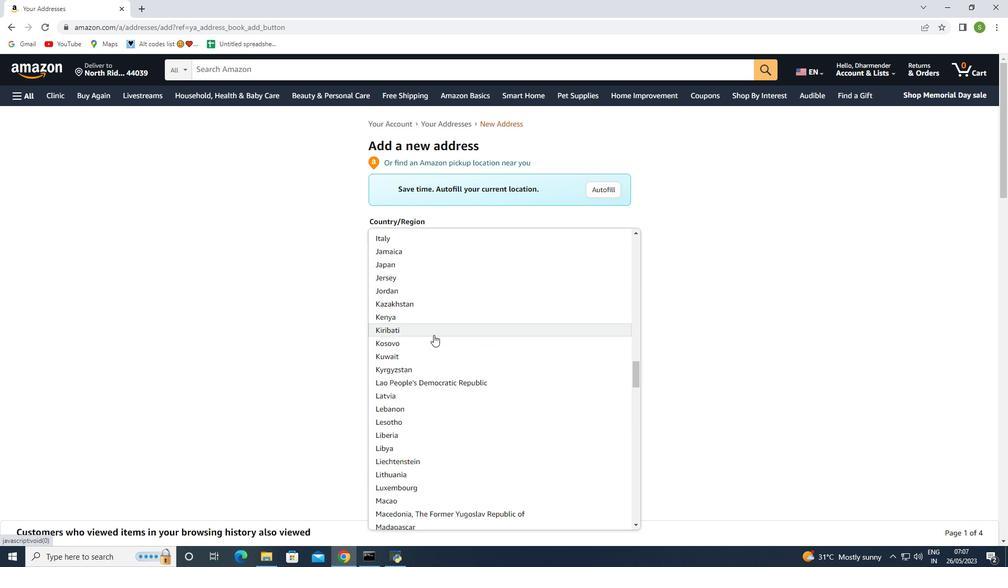 
Action: Mouse moved to (433, 326)
Screenshot: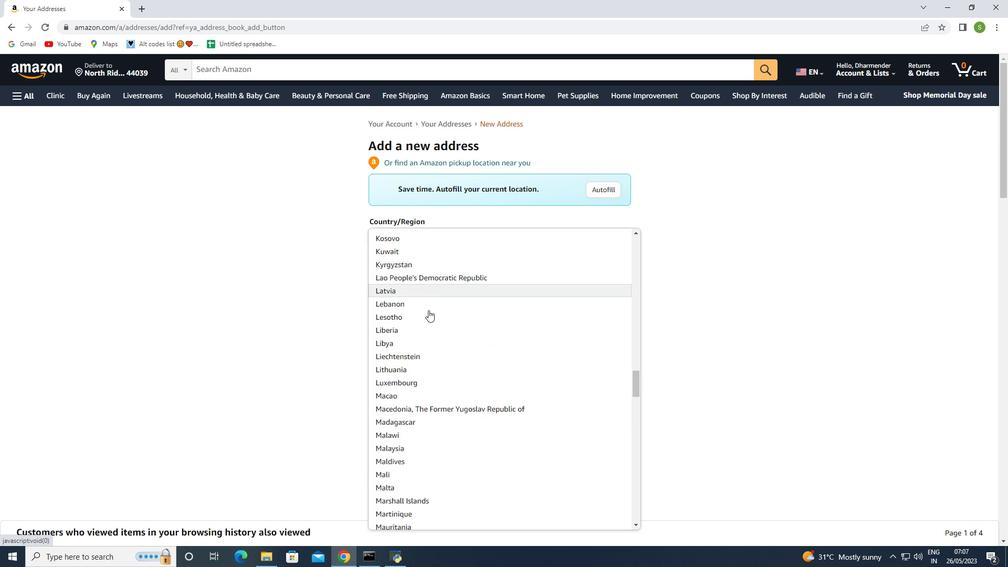 
Action: Mouse scrolled (433, 326) with delta (0, 0)
Screenshot: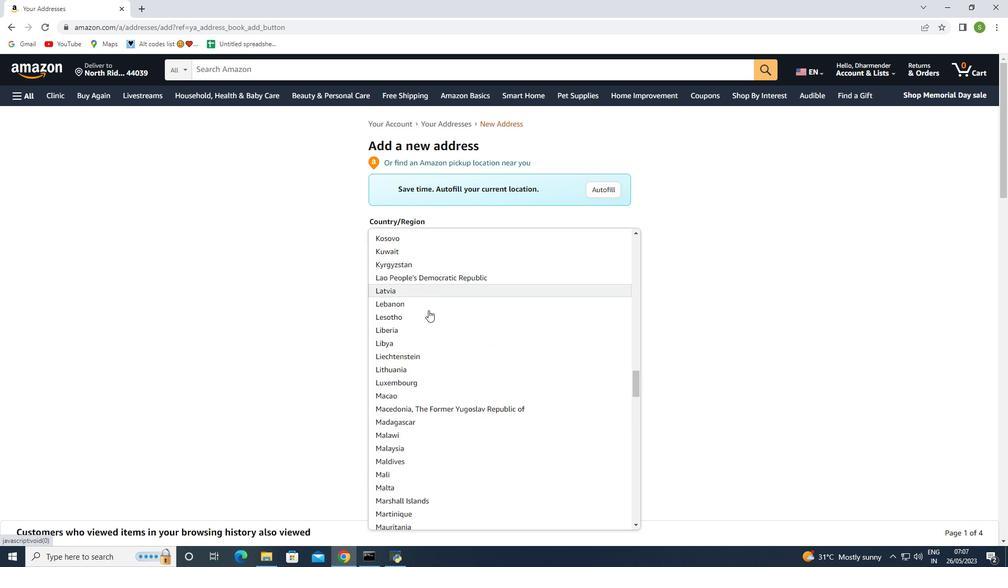 
Action: Mouse moved to (468, 358)
Screenshot: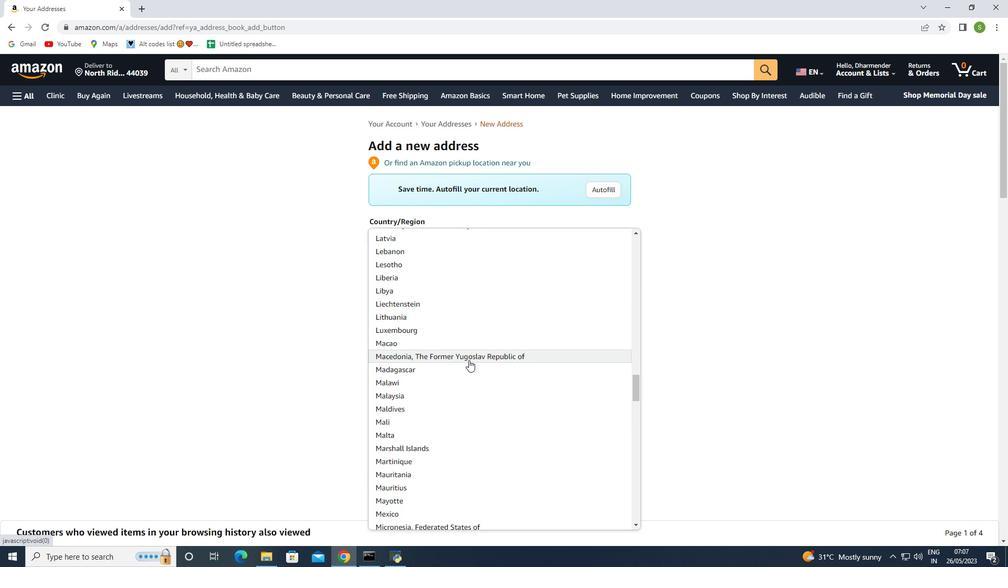 
Action: Mouse scrolled (468, 358) with delta (0, 0)
Screenshot: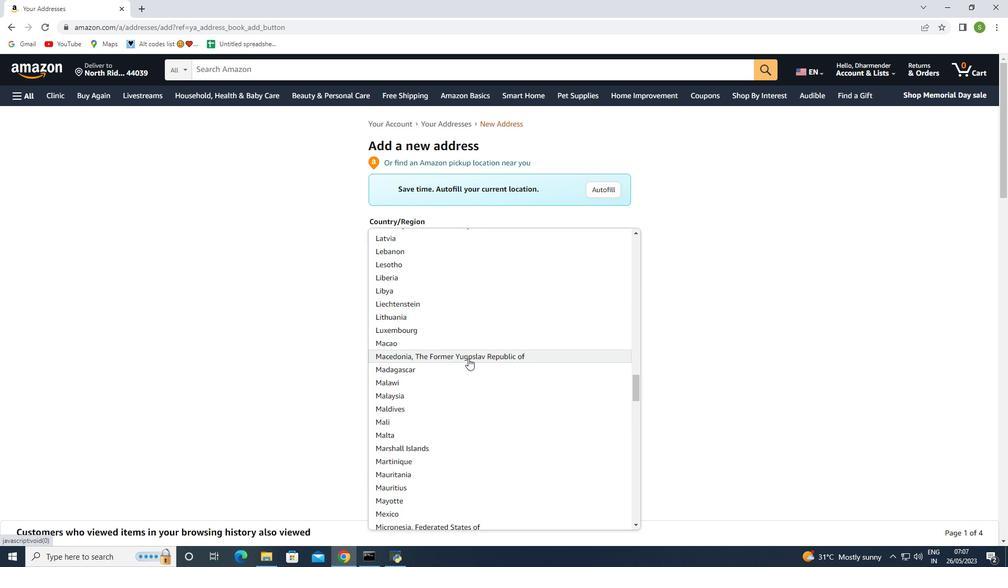 
Action: Mouse moved to (424, 371)
Screenshot: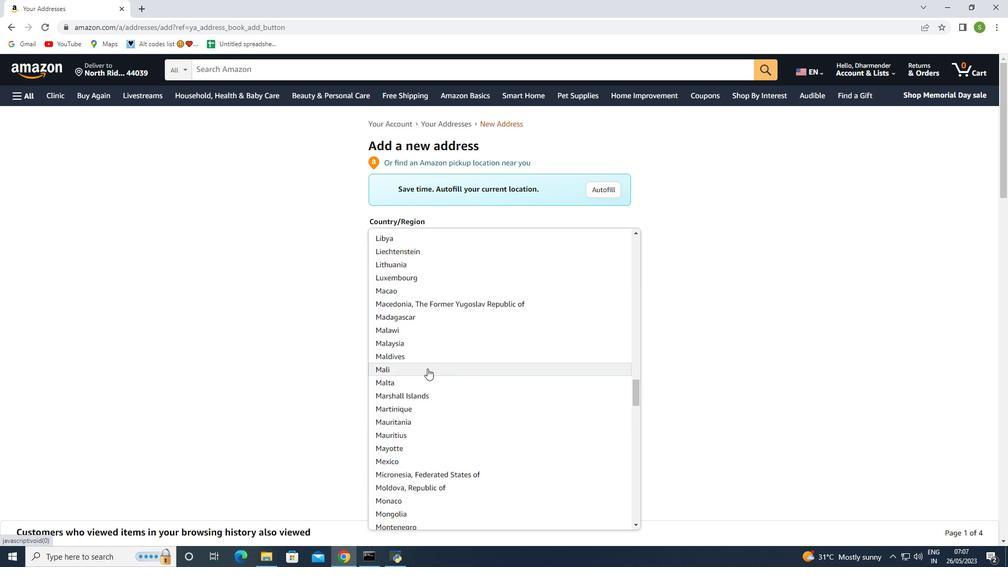 
Action: Mouse scrolled (424, 371) with delta (0, 0)
Screenshot: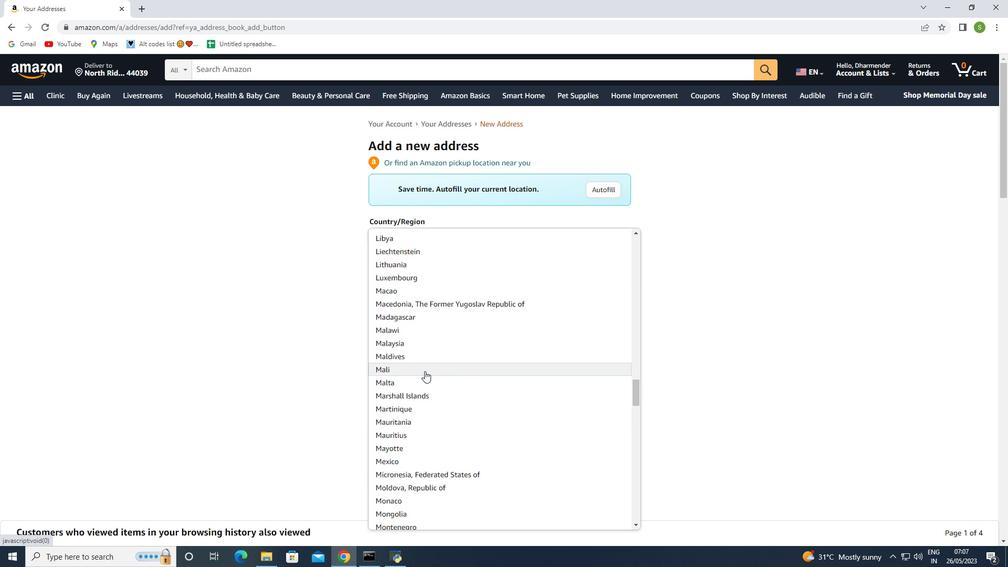 
Action: Mouse scrolled (424, 371) with delta (0, 0)
Screenshot: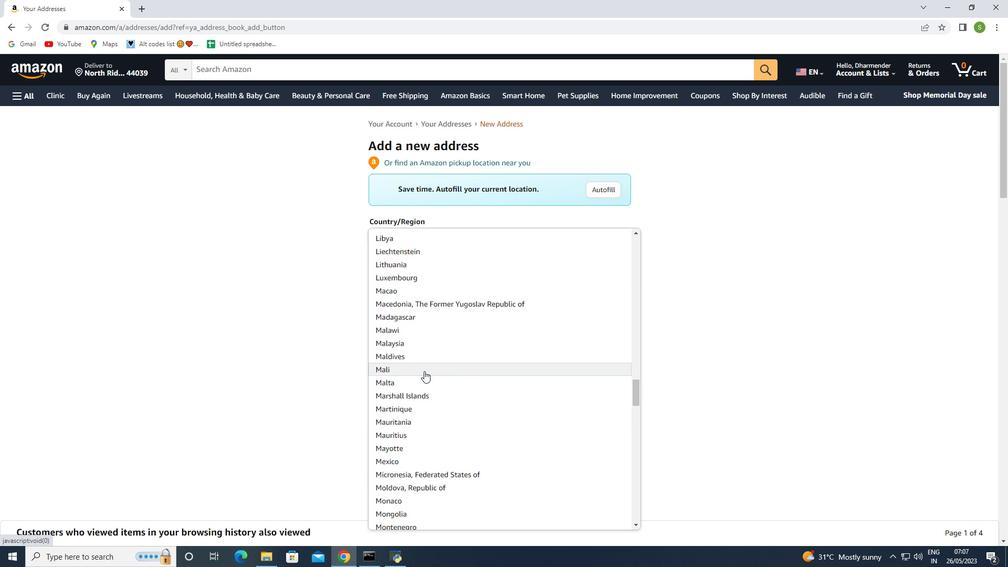 
Action: Mouse moved to (401, 384)
Screenshot: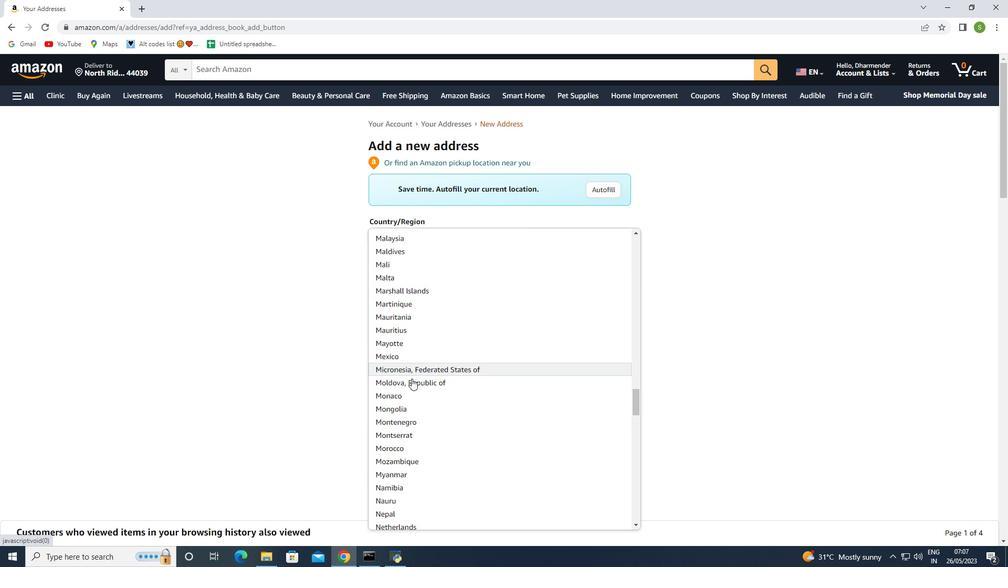 
Action: Mouse scrolled (401, 383) with delta (0, 0)
Screenshot: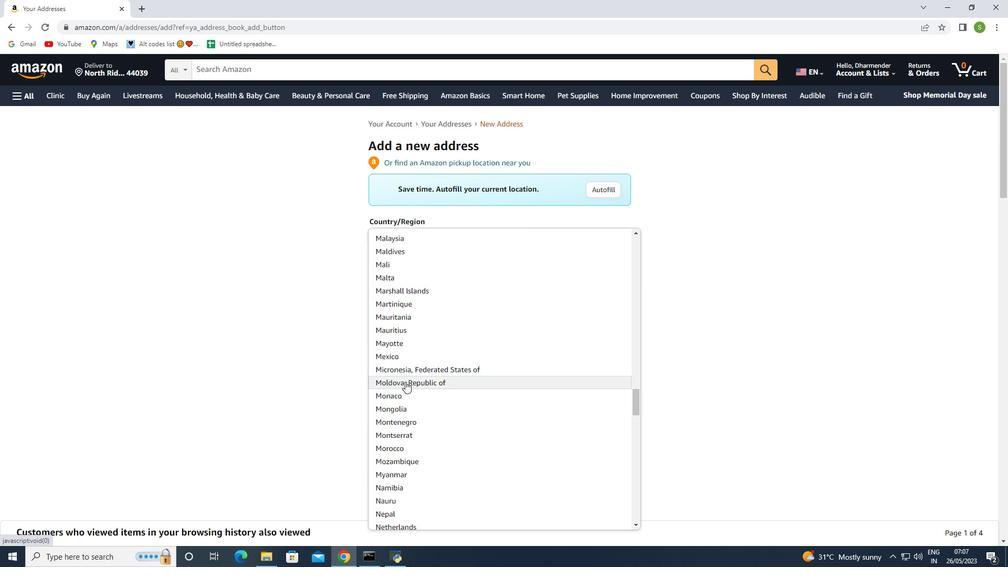 
Action: Mouse moved to (394, 418)
Screenshot: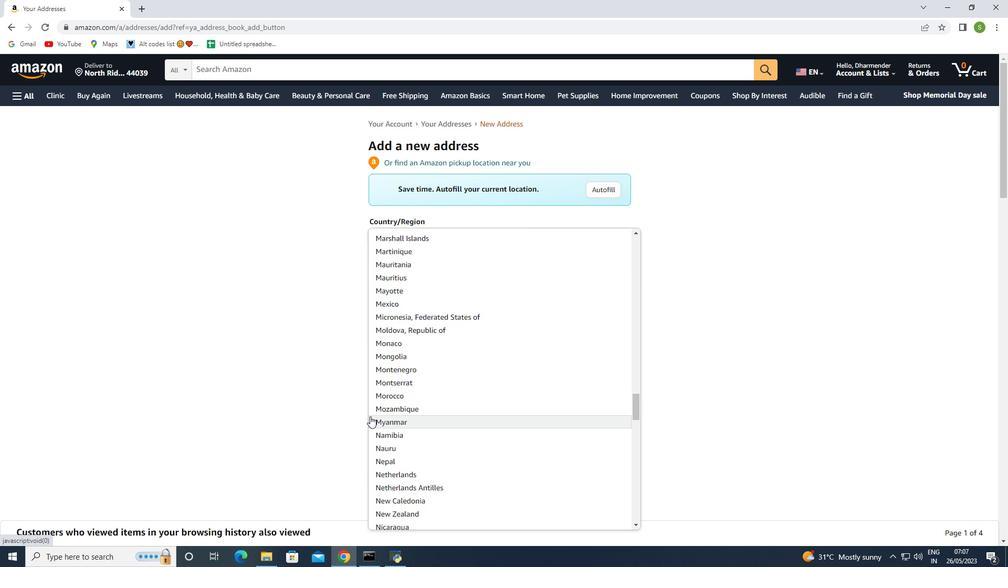 
Action: Mouse scrolled (394, 417) with delta (0, 0)
Screenshot: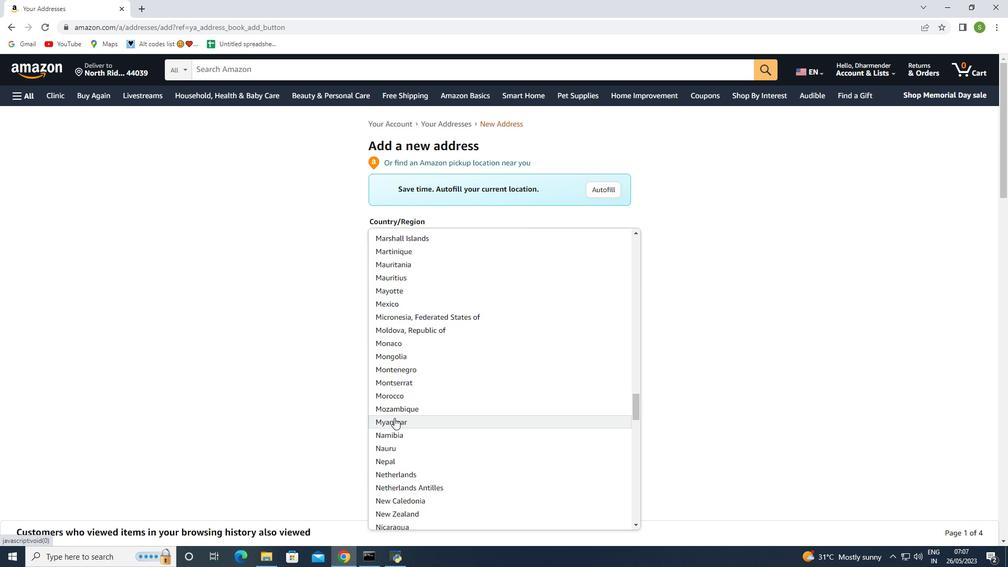 
Action: Mouse scrolled (394, 417) with delta (0, 0)
Screenshot: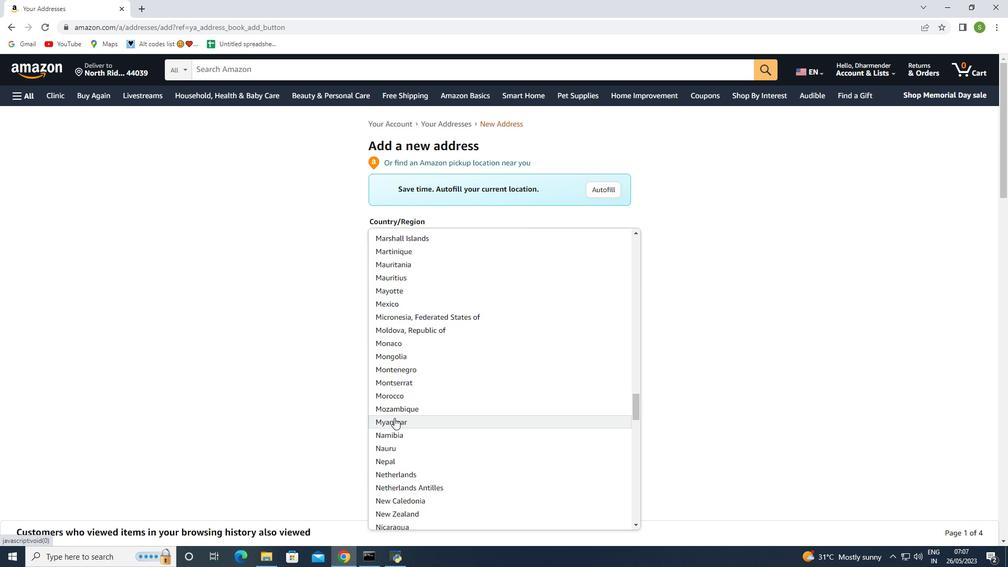 
Action: Mouse moved to (398, 440)
Screenshot: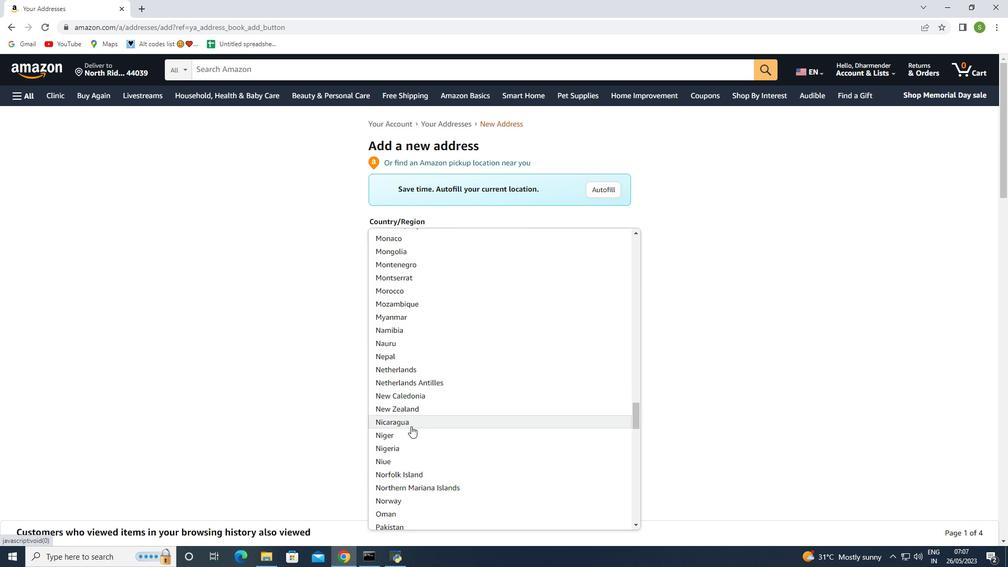 
Action: Mouse scrolled (398, 439) with delta (0, 0)
Screenshot: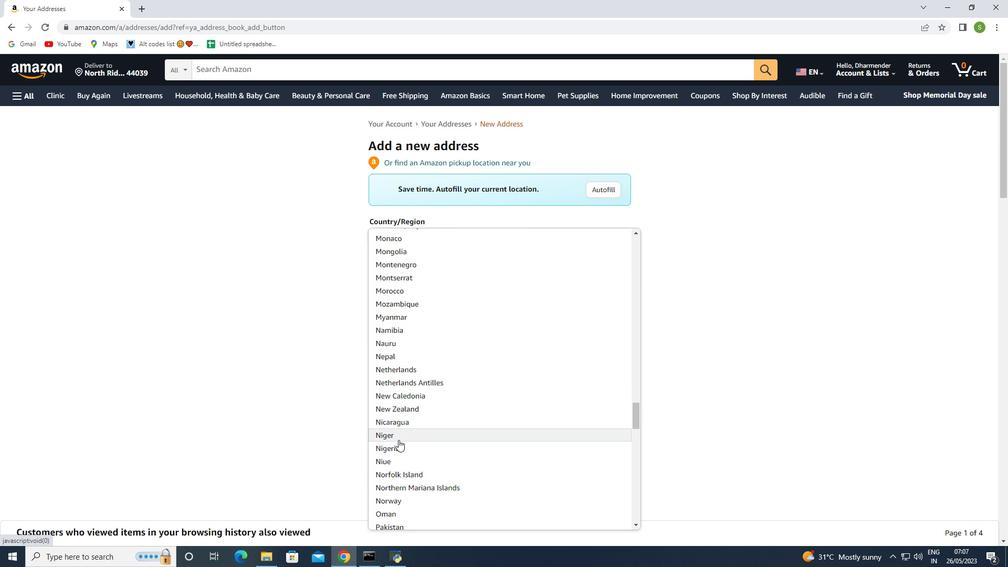
Action: Mouse scrolled (398, 439) with delta (0, 0)
Screenshot: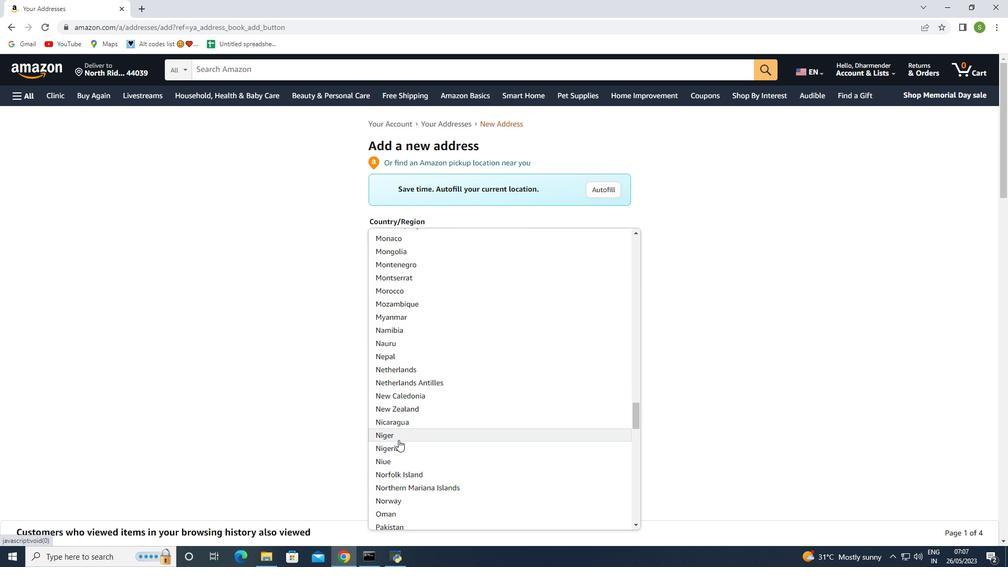 
Action: Mouse moved to (411, 444)
Screenshot: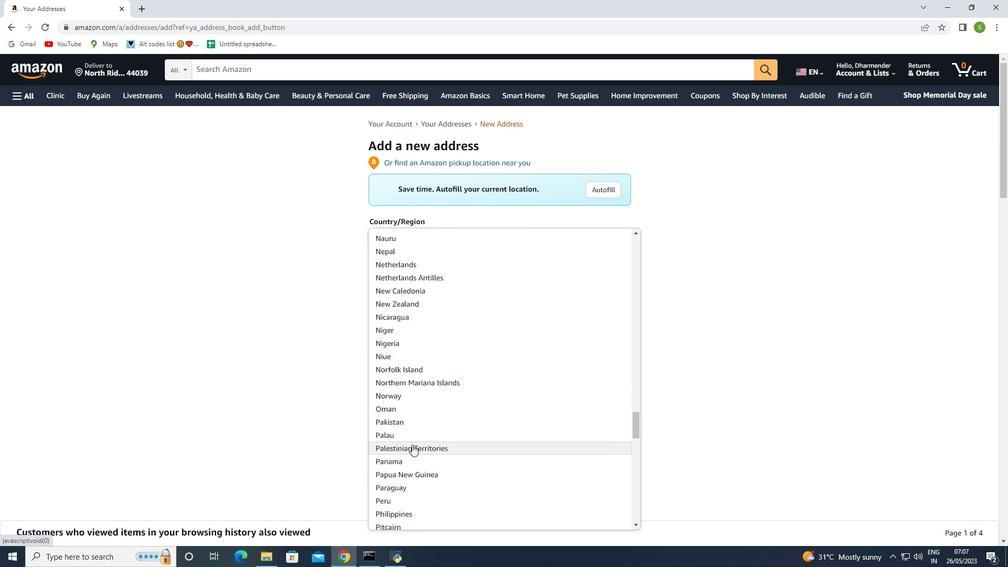 
Action: Mouse scrolled (411, 444) with delta (0, 0)
Screenshot: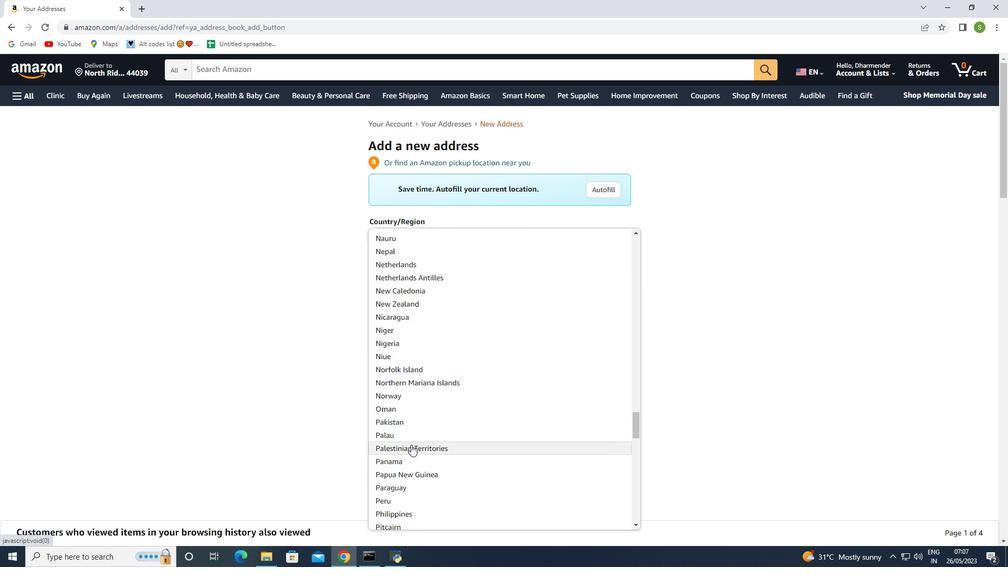 
Action: Mouse moved to (405, 437)
Screenshot: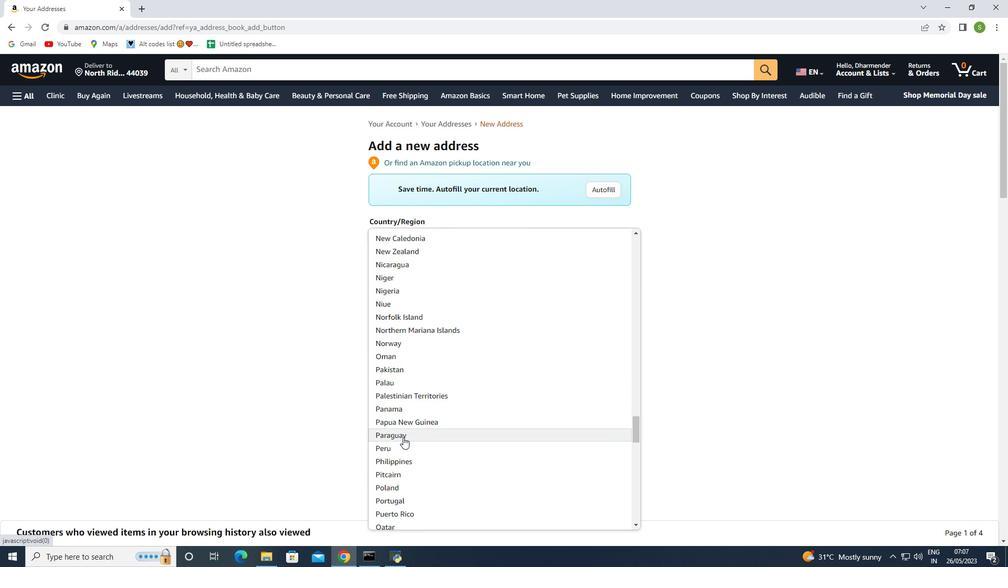 
Action: Mouse scrolled (405, 436) with delta (0, 0)
Screenshot: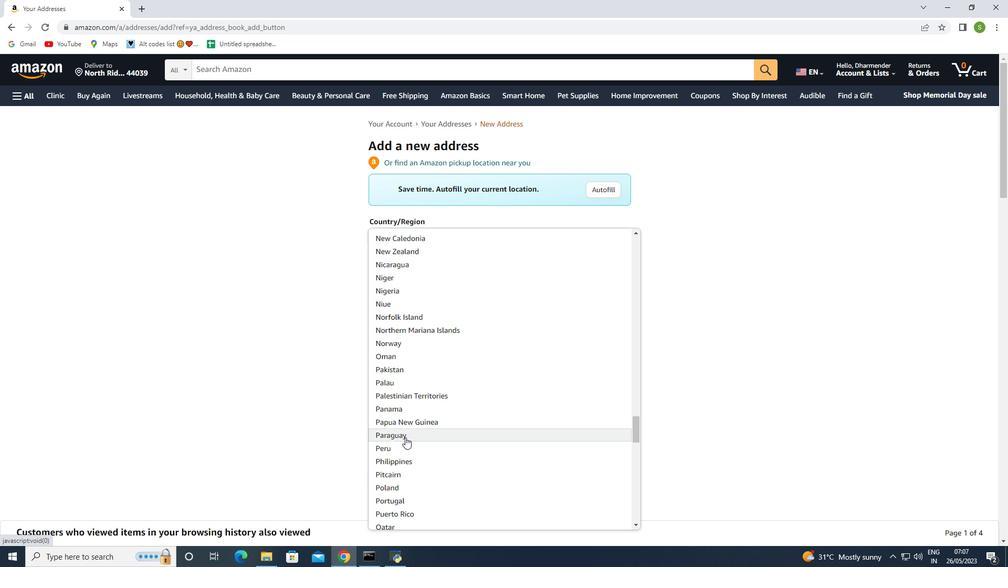 
Action: Mouse moved to (405, 422)
Screenshot: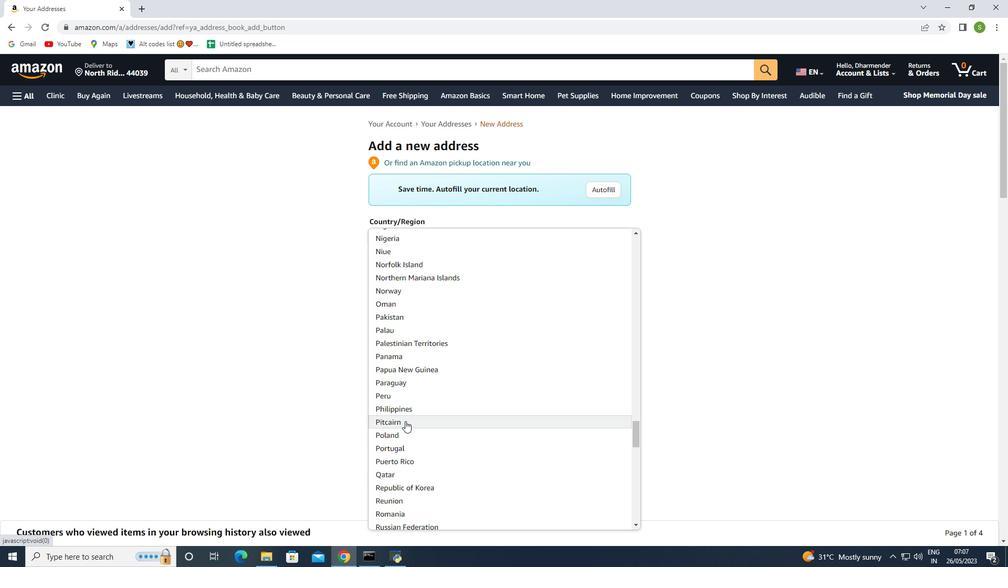 
Action: Mouse scrolled (405, 421) with delta (0, 0)
Screenshot: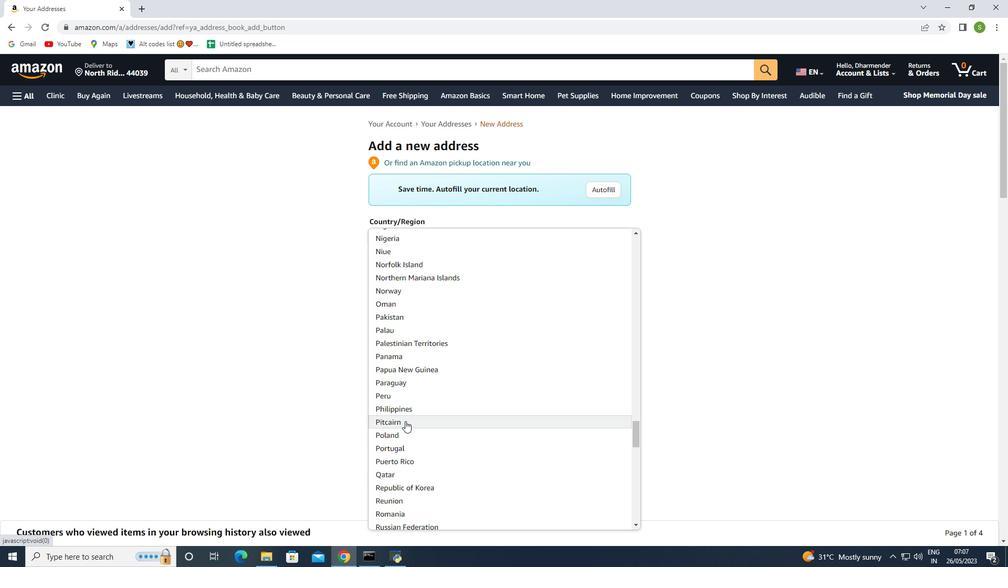 
Action: Mouse moved to (414, 424)
Screenshot: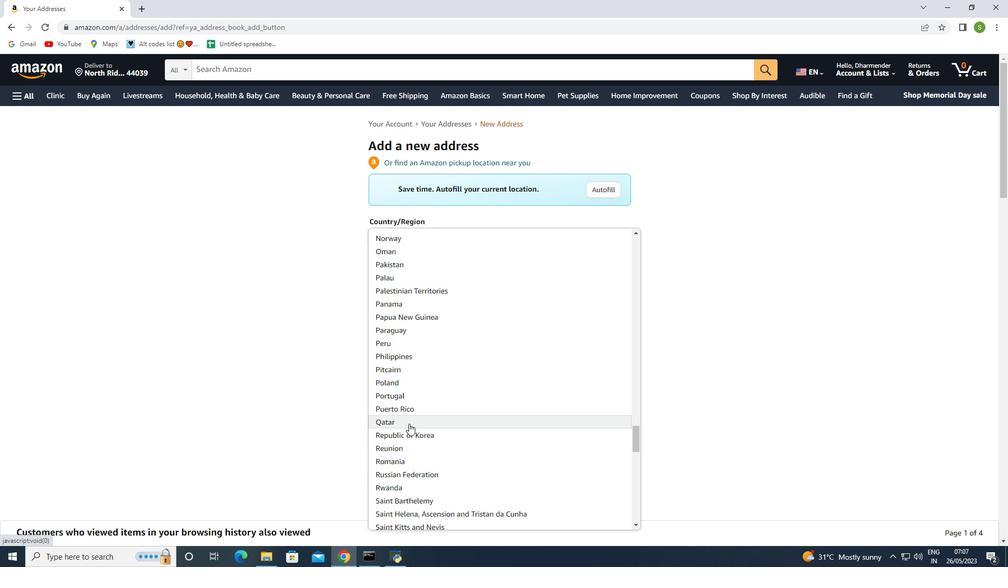 
Action: Mouse scrolled (414, 424) with delta (0, 0)
Screenshot: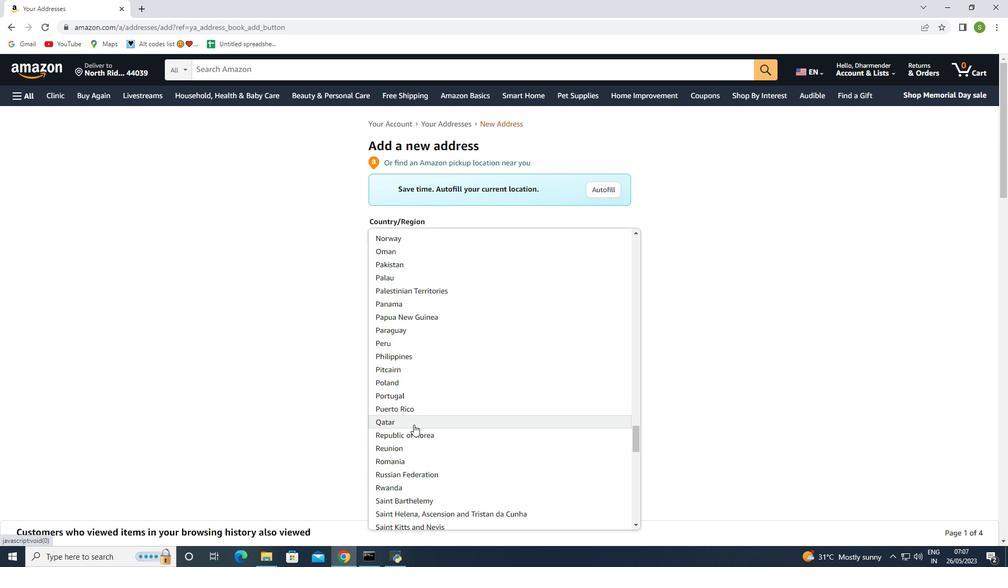 
Action: Mouse moved to (414, 424)
